 Task: Search for the best food truck parks in Los Angeles with fusion cuisine.
Action: Mouse moved to (104, 51)
Screenshot: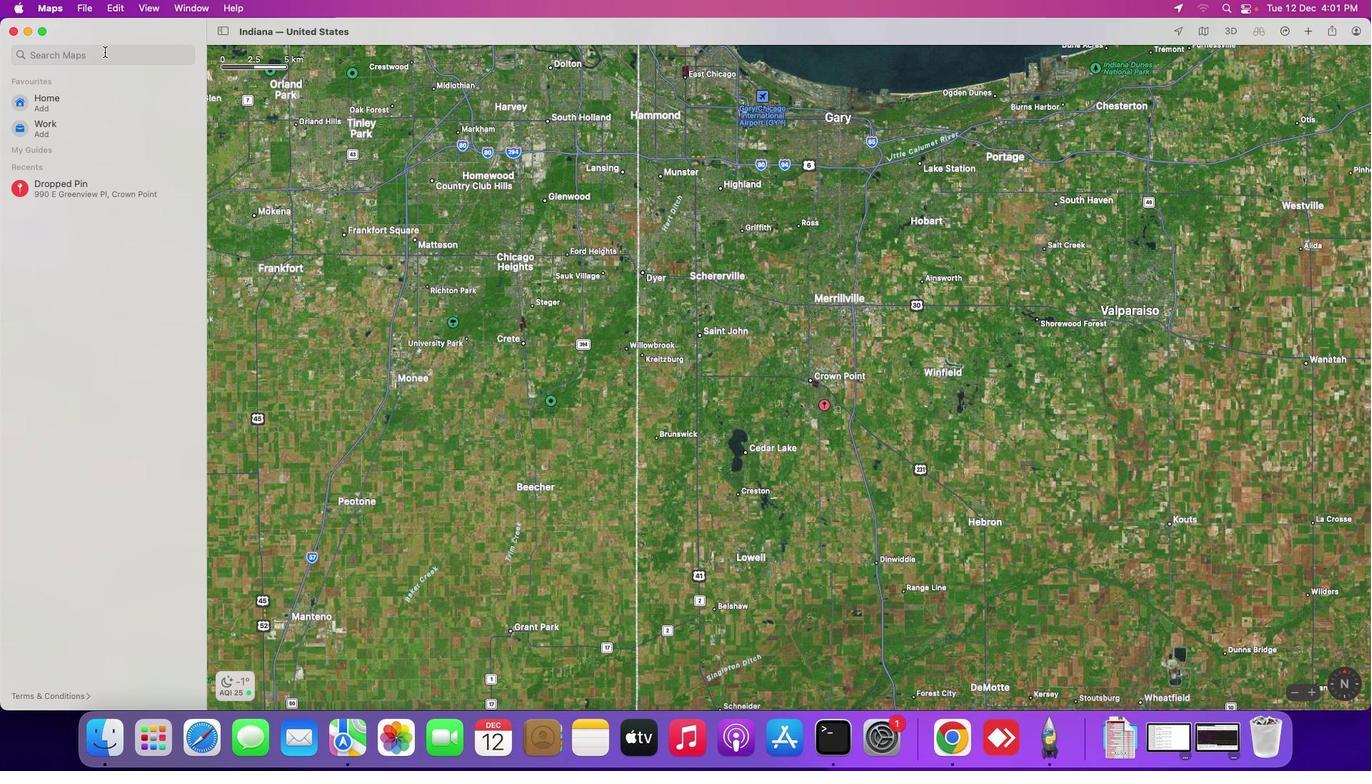 
Action: Mouse pressed left at (104, 51)
Screenshot: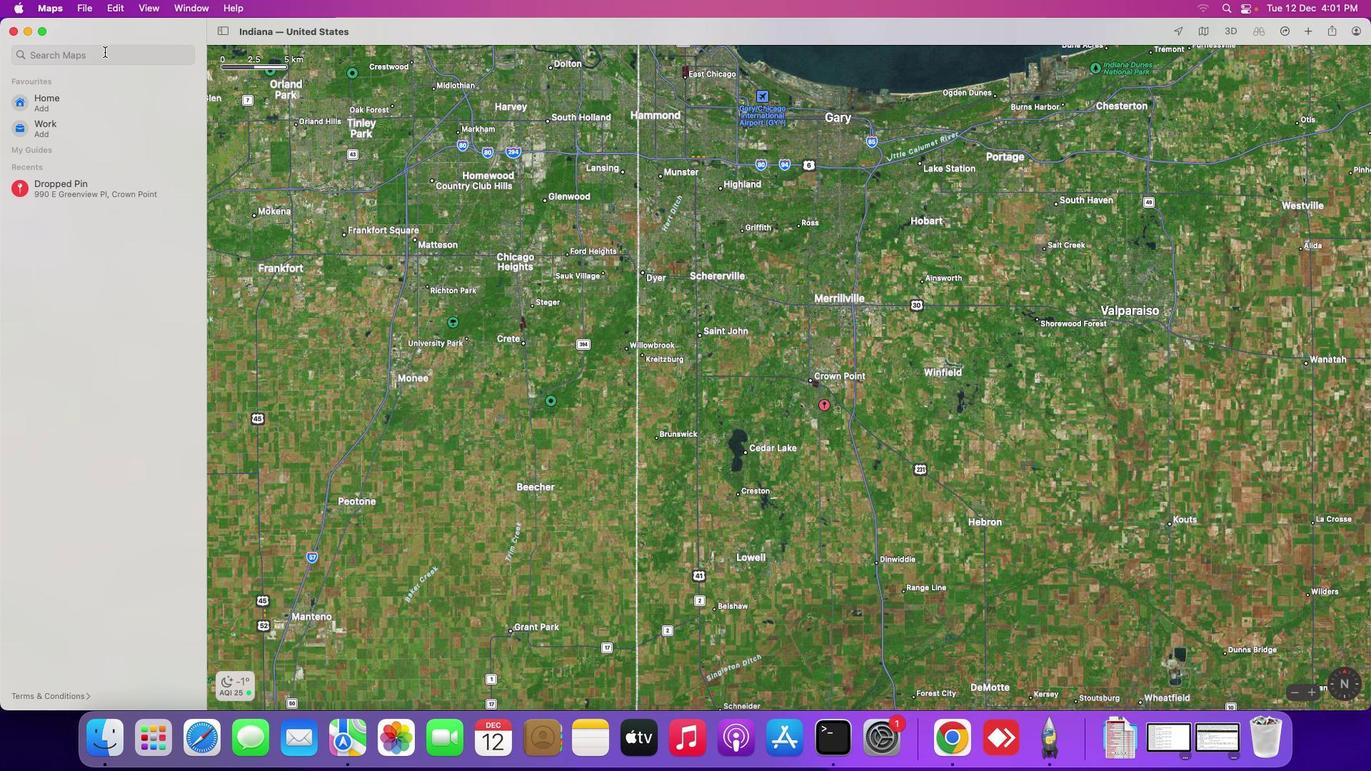 
Action: Key pressed 'b''e''s''t'Key.space'f''o''o''d'Key.space't''r''u''k'Key.backspace'c''k'Key.space'p''a''r''k''s'Key.space'i''n'Key.spaceKey.shift_r'L''o''s'Key.spaceKey.shift_r'A''n''g''e''l''e''s'Key.space'w''i''t''h'Key.space'f''u''s''i''o''n'Key.space'c''u''i''s''i''n''e'Key.enter
Screenshot: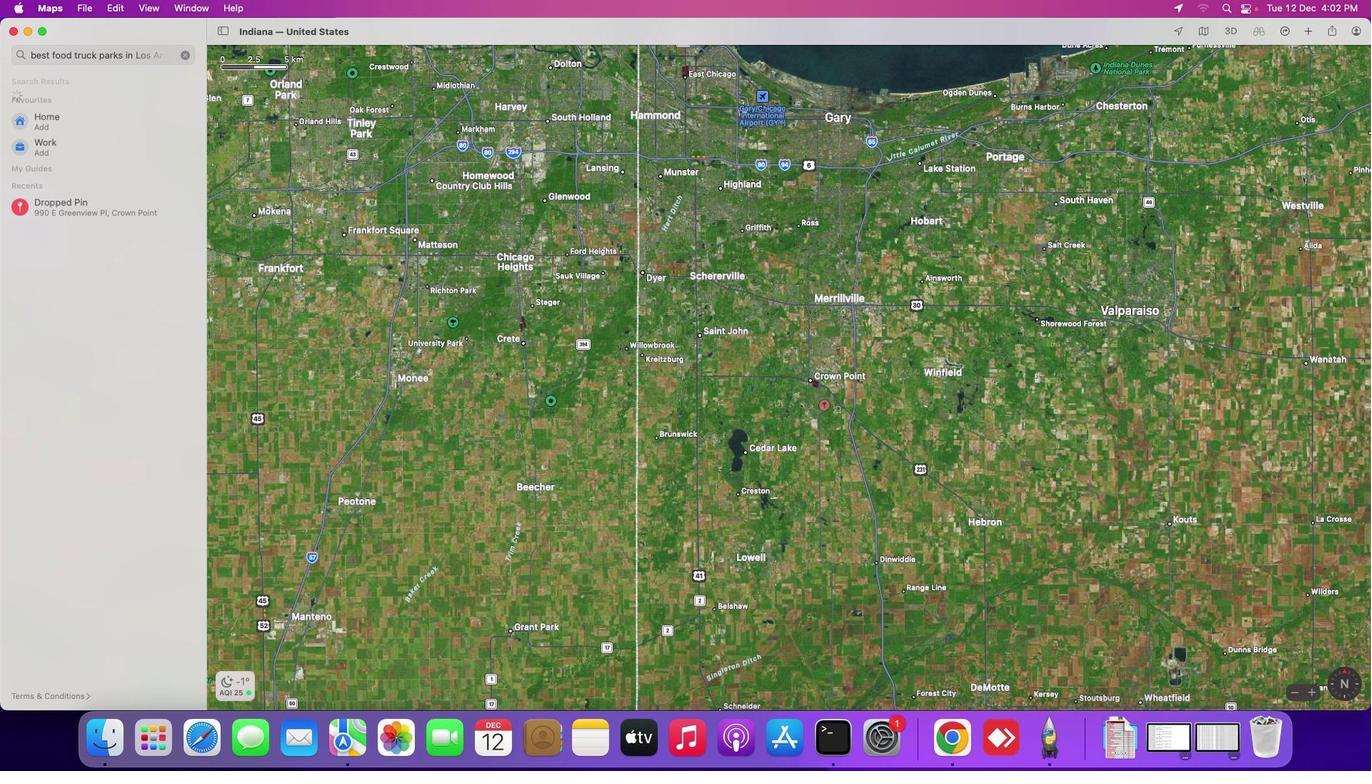 
Action: Mouse moved to (64, 104)
Screenshot: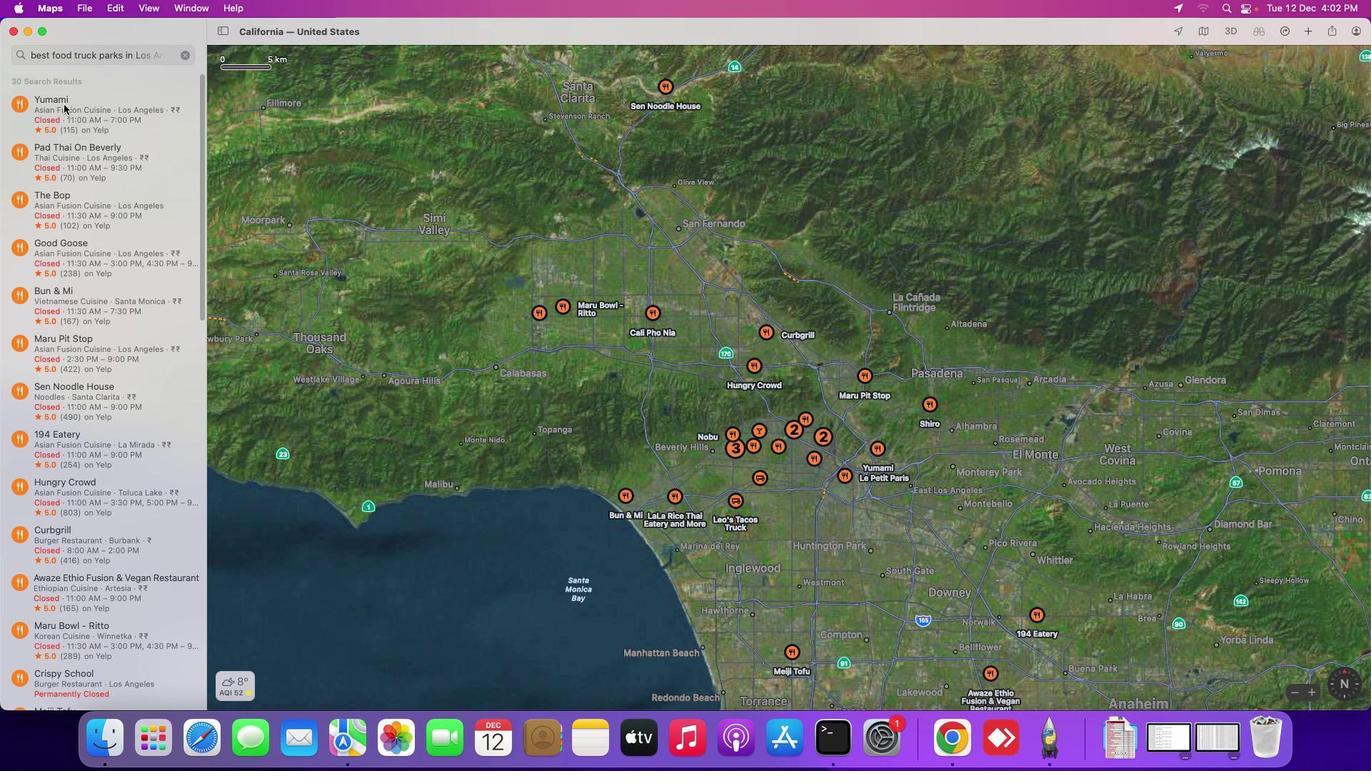 
Action: Mouse pressed left at (64, 104)
Screenshot: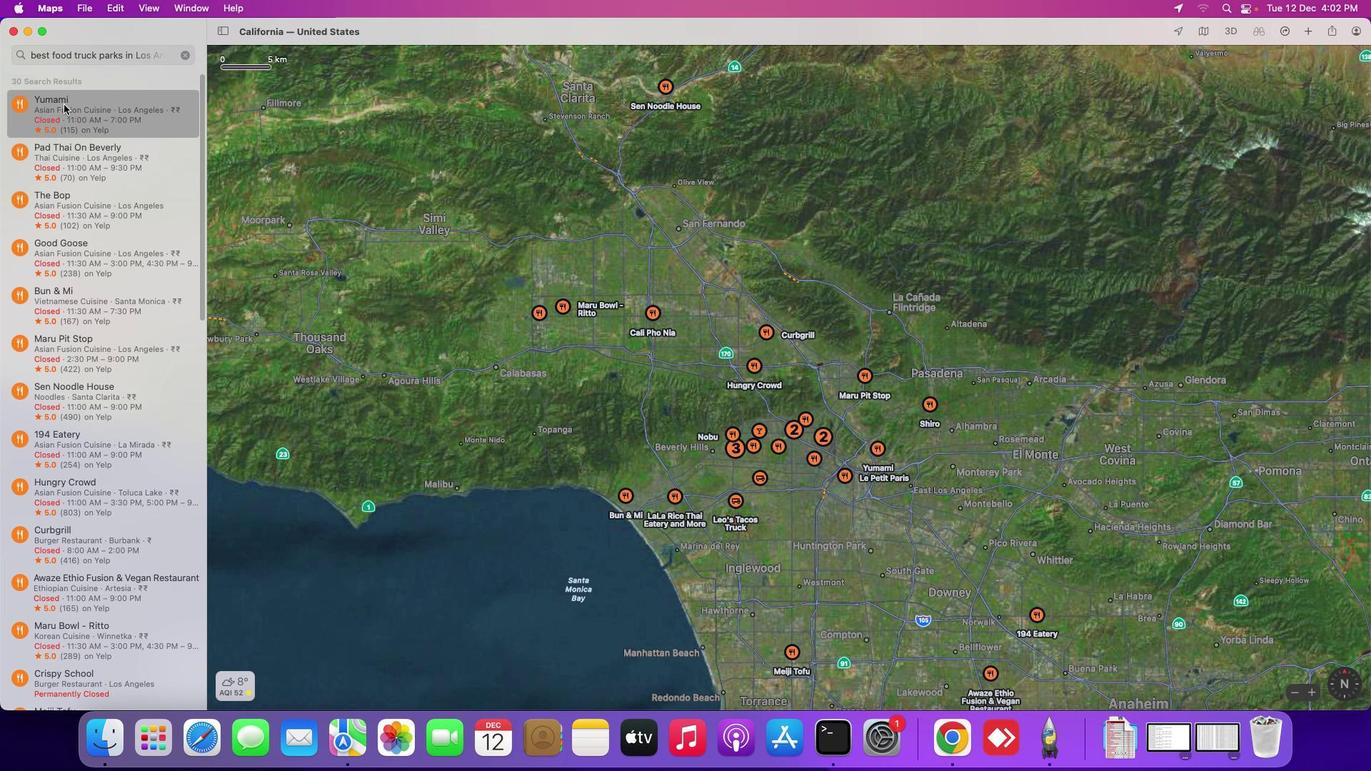 
Action: Mouse moved to (723, 502)
Screenshot: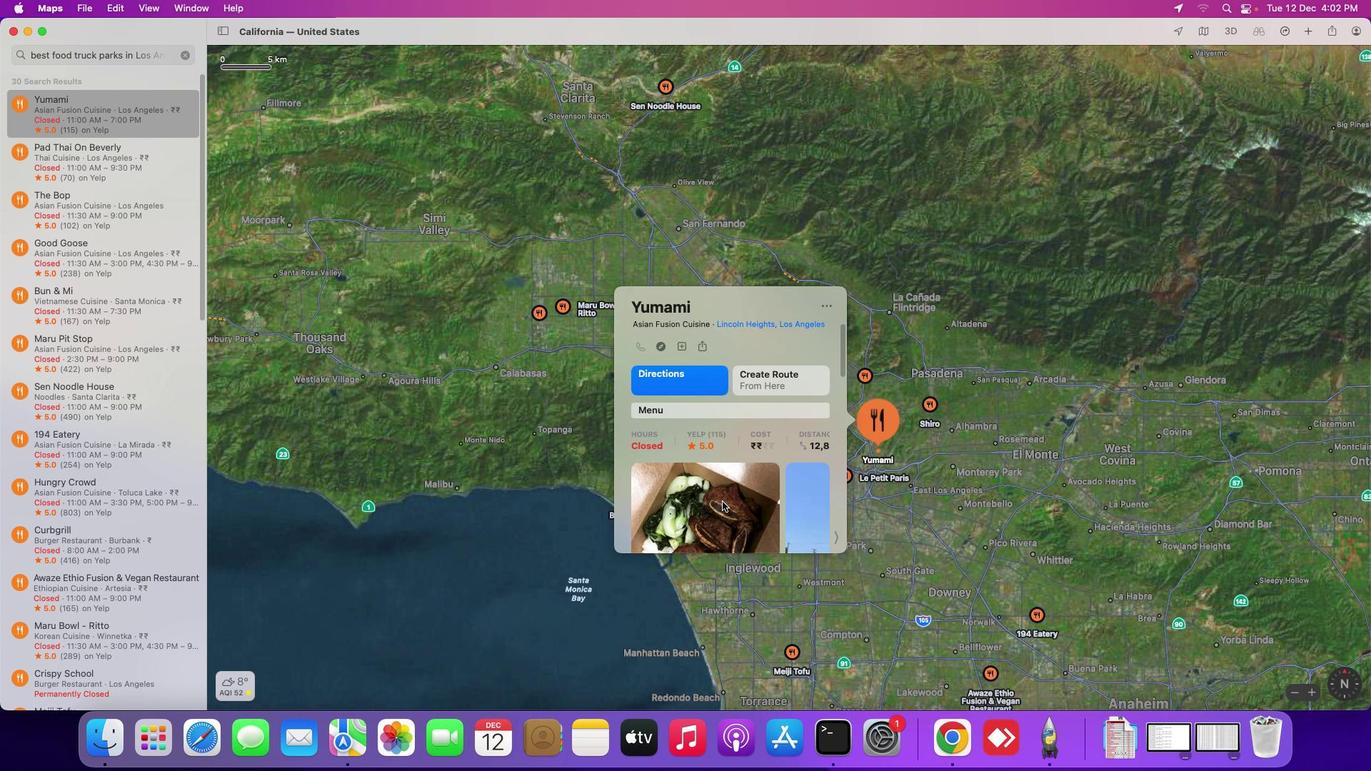 
Action: Mouse scrolled (723, 502) with delta (0, 0)
Screenshot: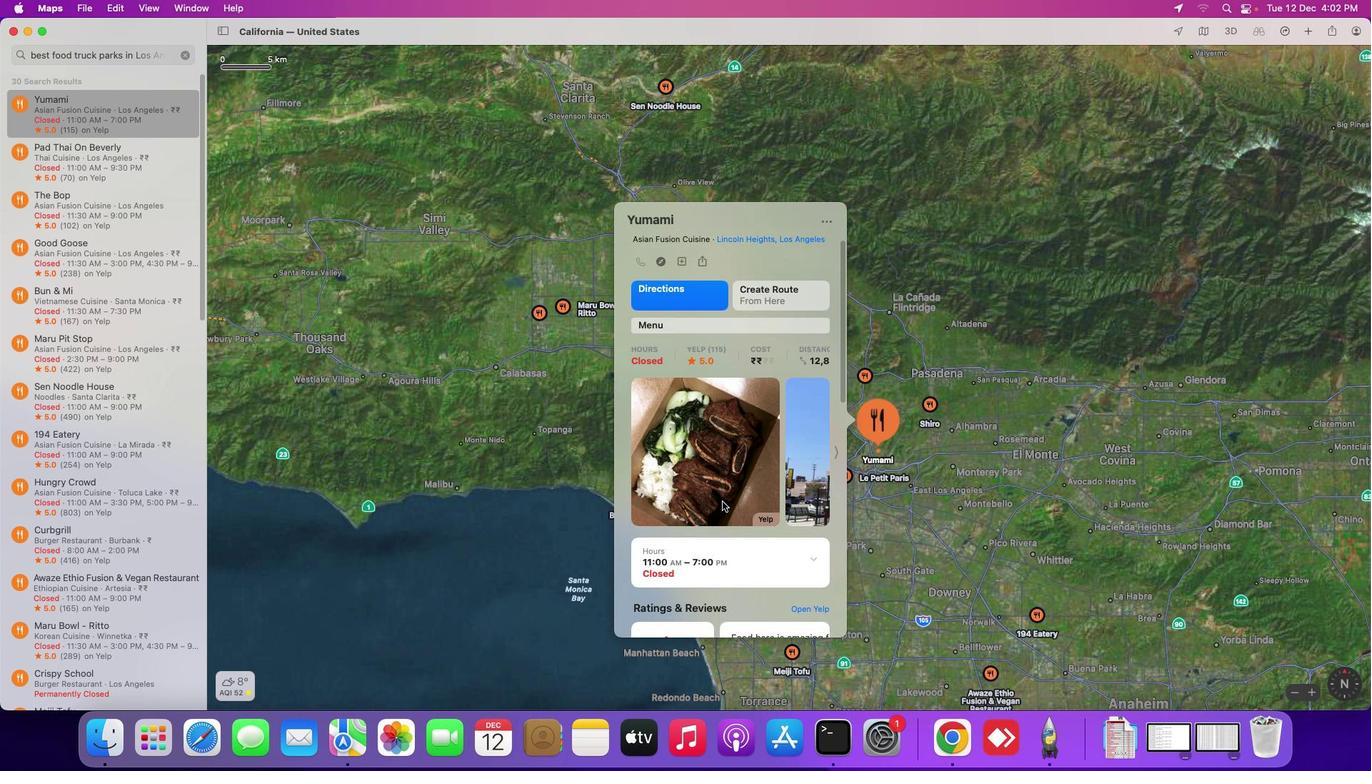 
Action: Mouse scrolled (723, 502) with delta (0, 0)
Screenshot: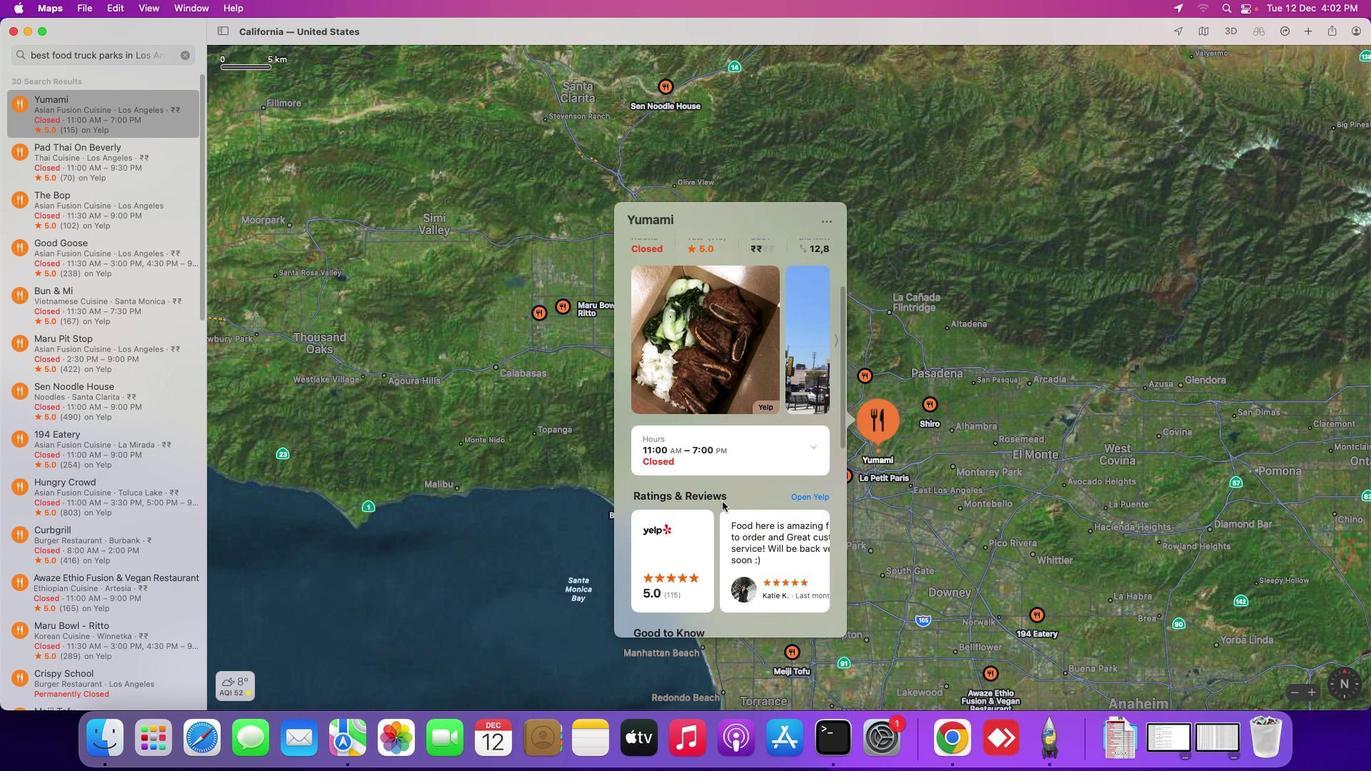 
Action: Mouse scrolled (723, 502) with delta (0, -2)
Screenshot: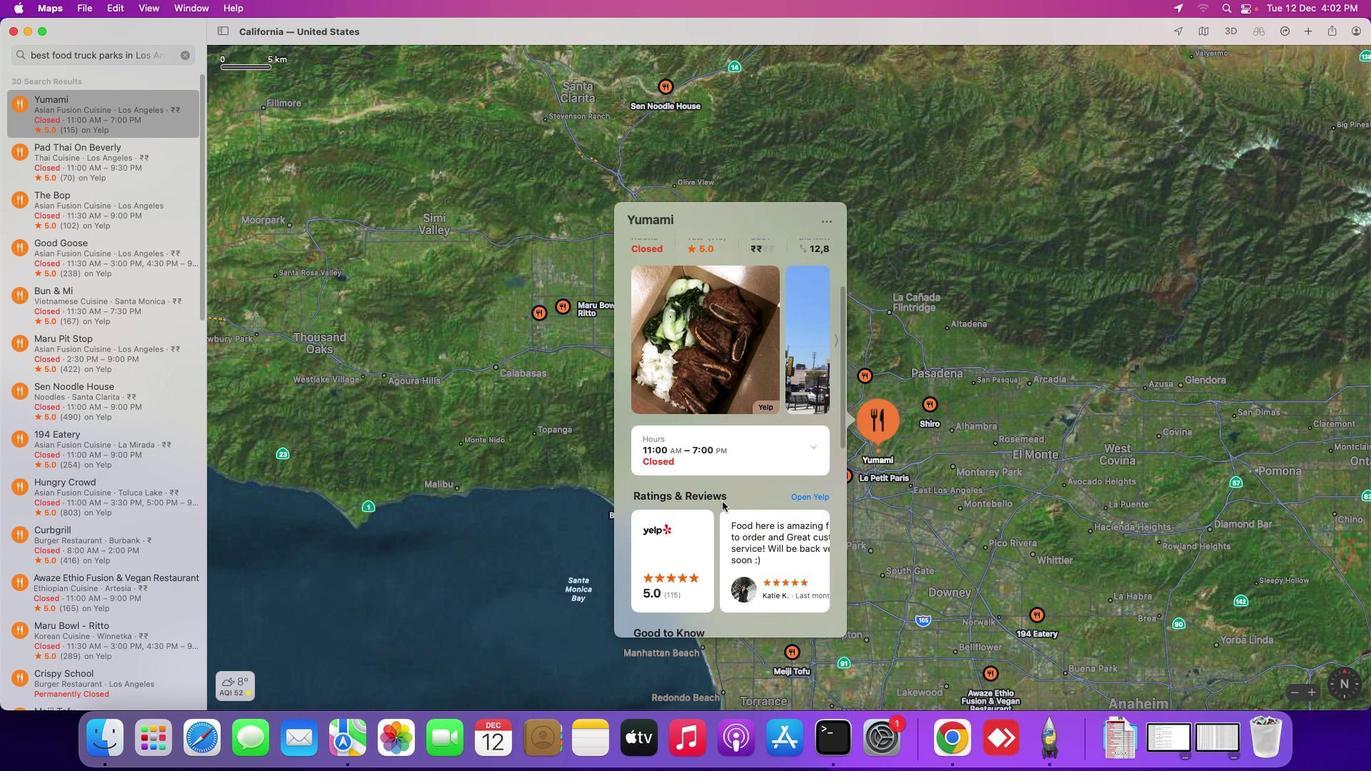
Action: Mouse scrolled (723, 502) with delta (0, -3)
Screenshot: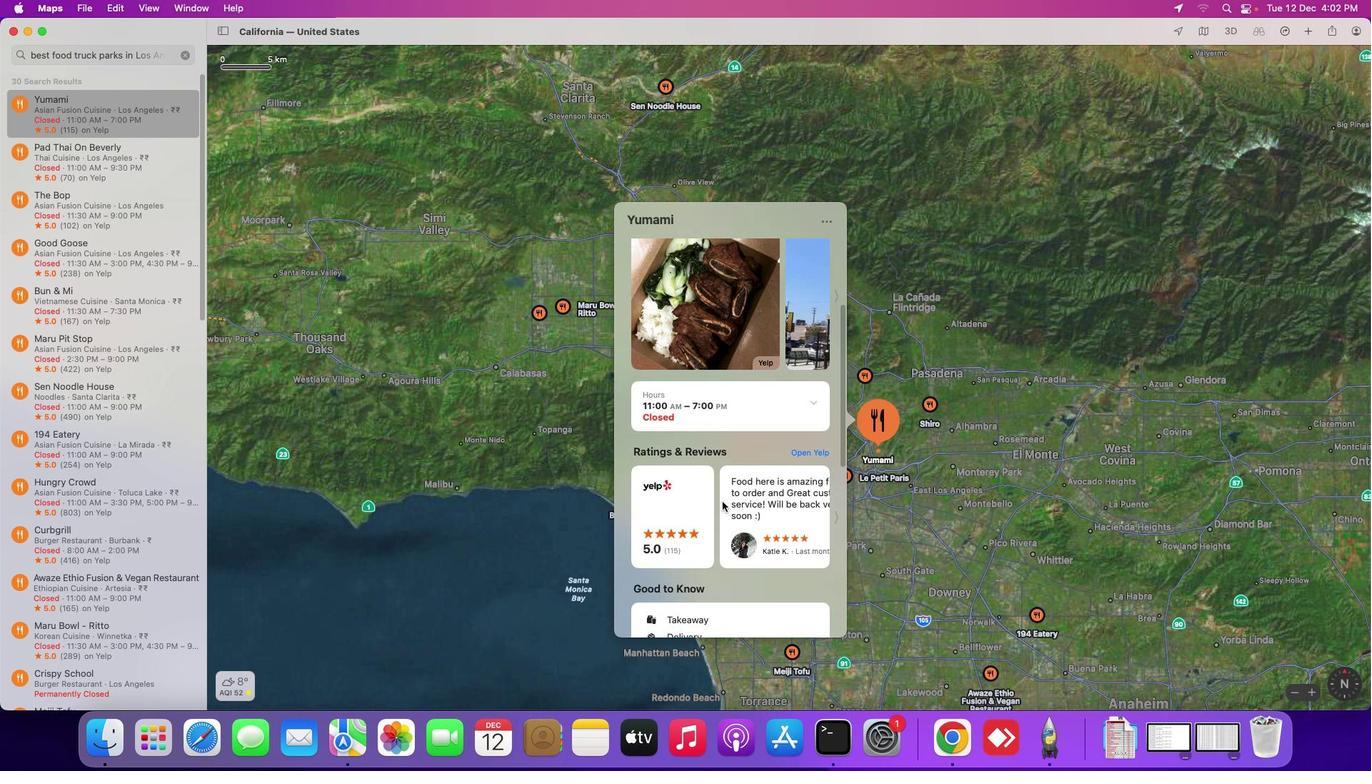 
Action: Mouse scrolled (723, 502) with delta (0, -3)
Screenshot: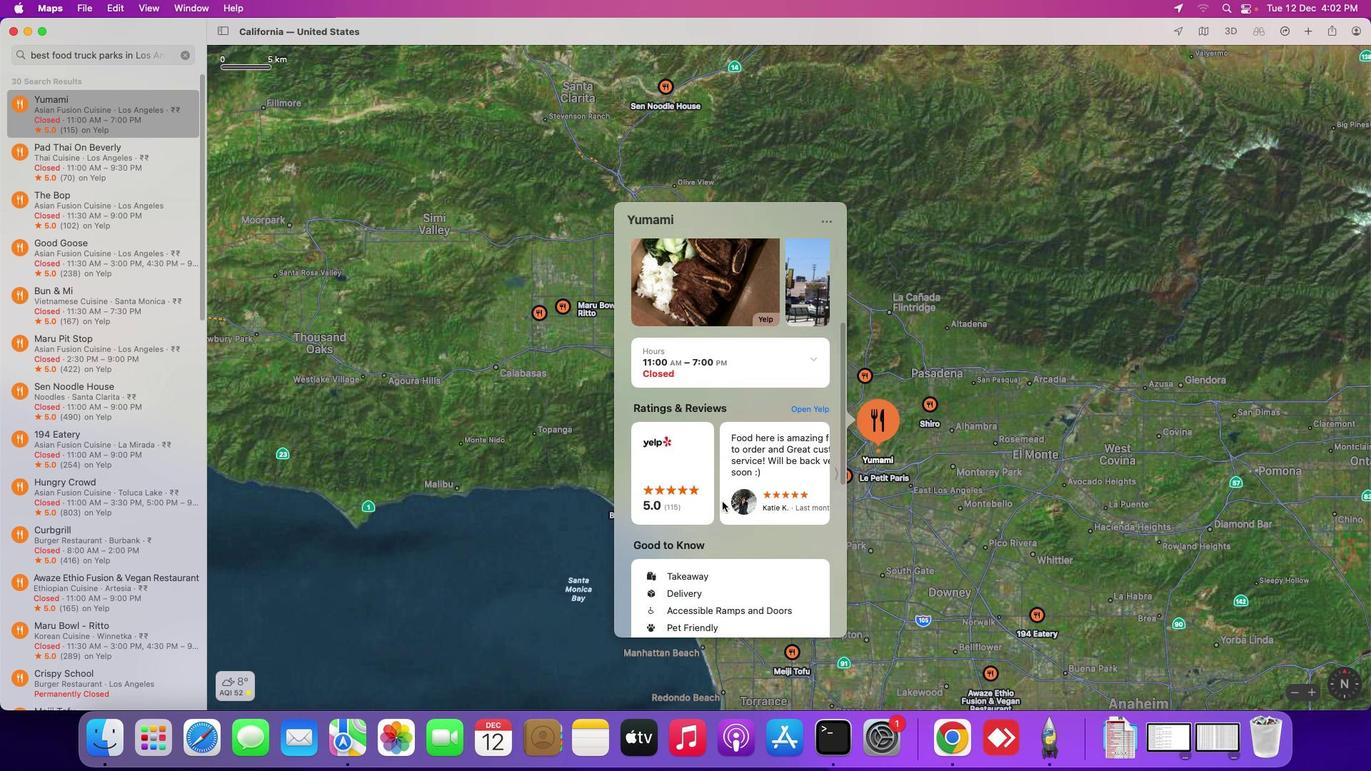 
Action: Mouse scrolled (723, 502) with delta (0, -4)
Screenshot: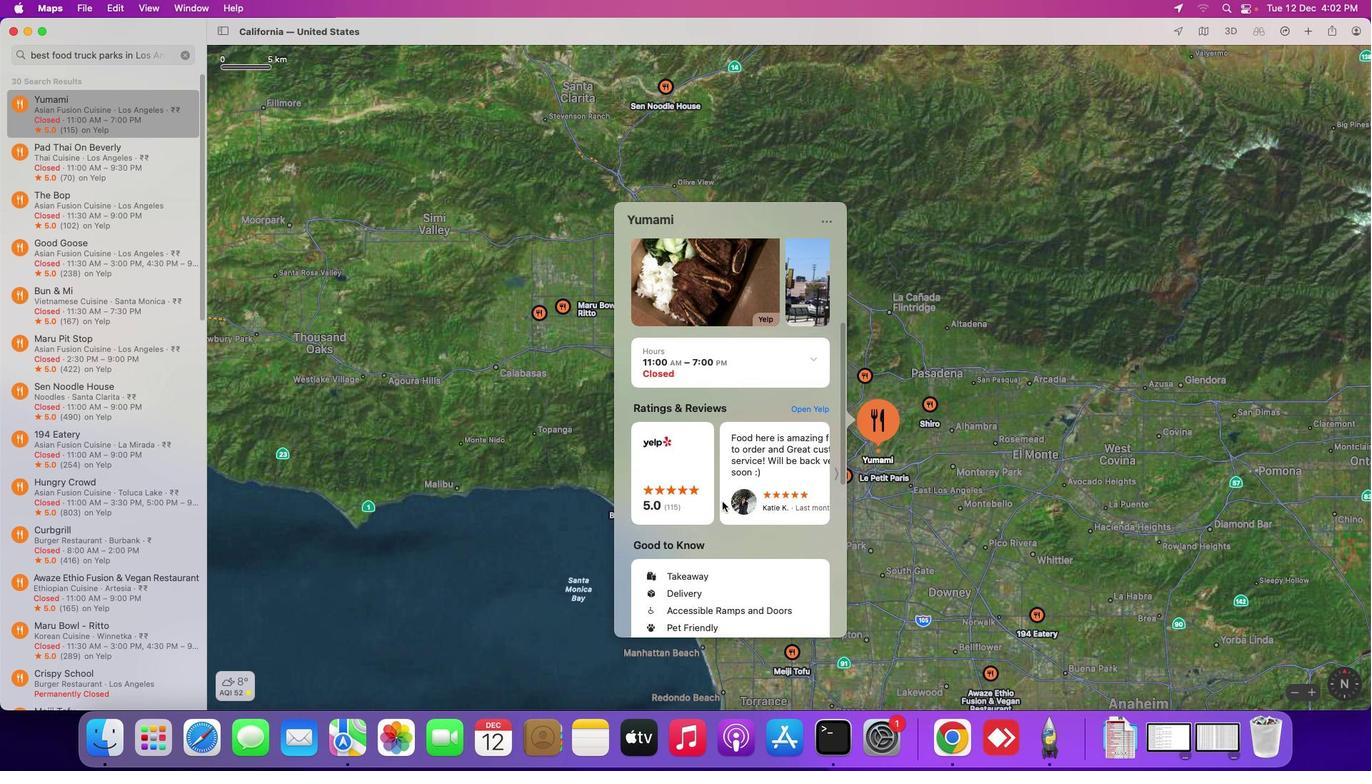 
Action: Mouse scrolled (723, 502) with delta (0, -4)
Screenshot: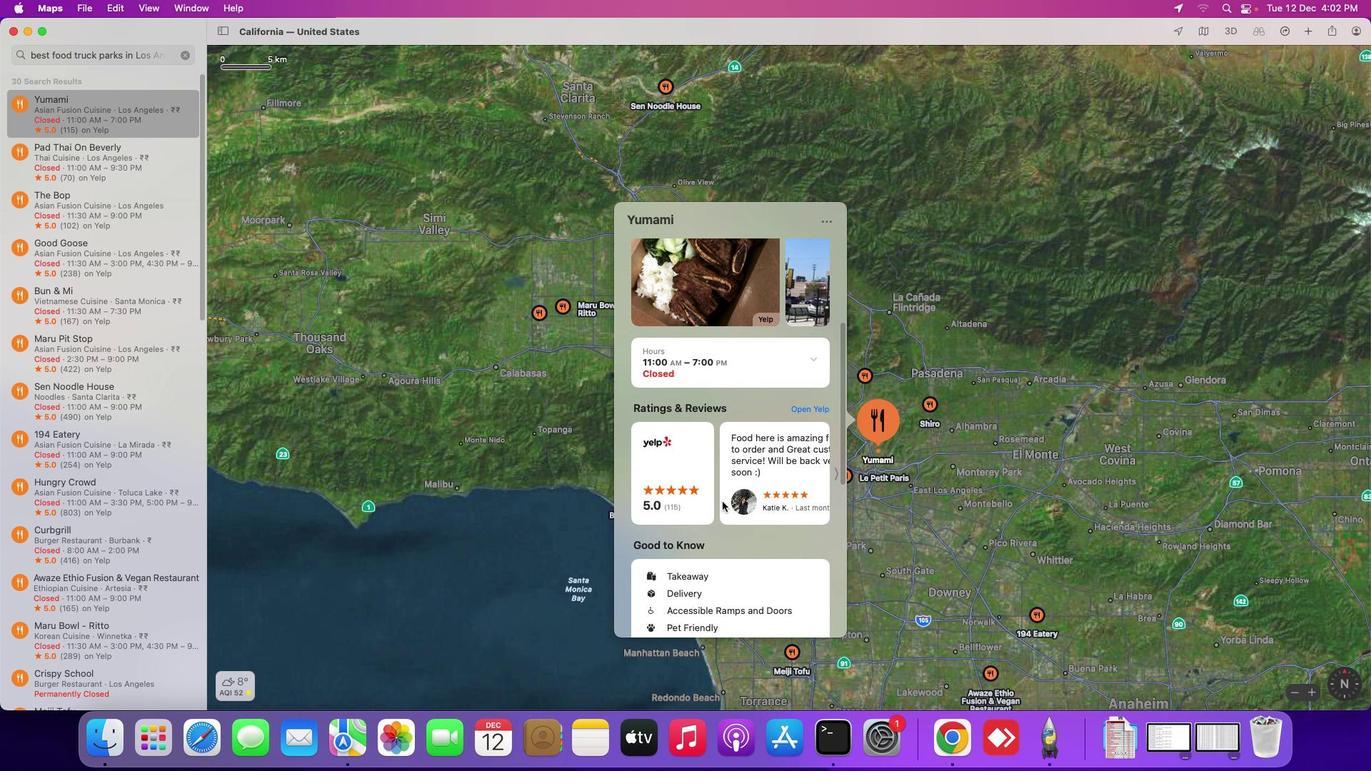 
Action: Mouse moved to (723, 502)
Screenshot: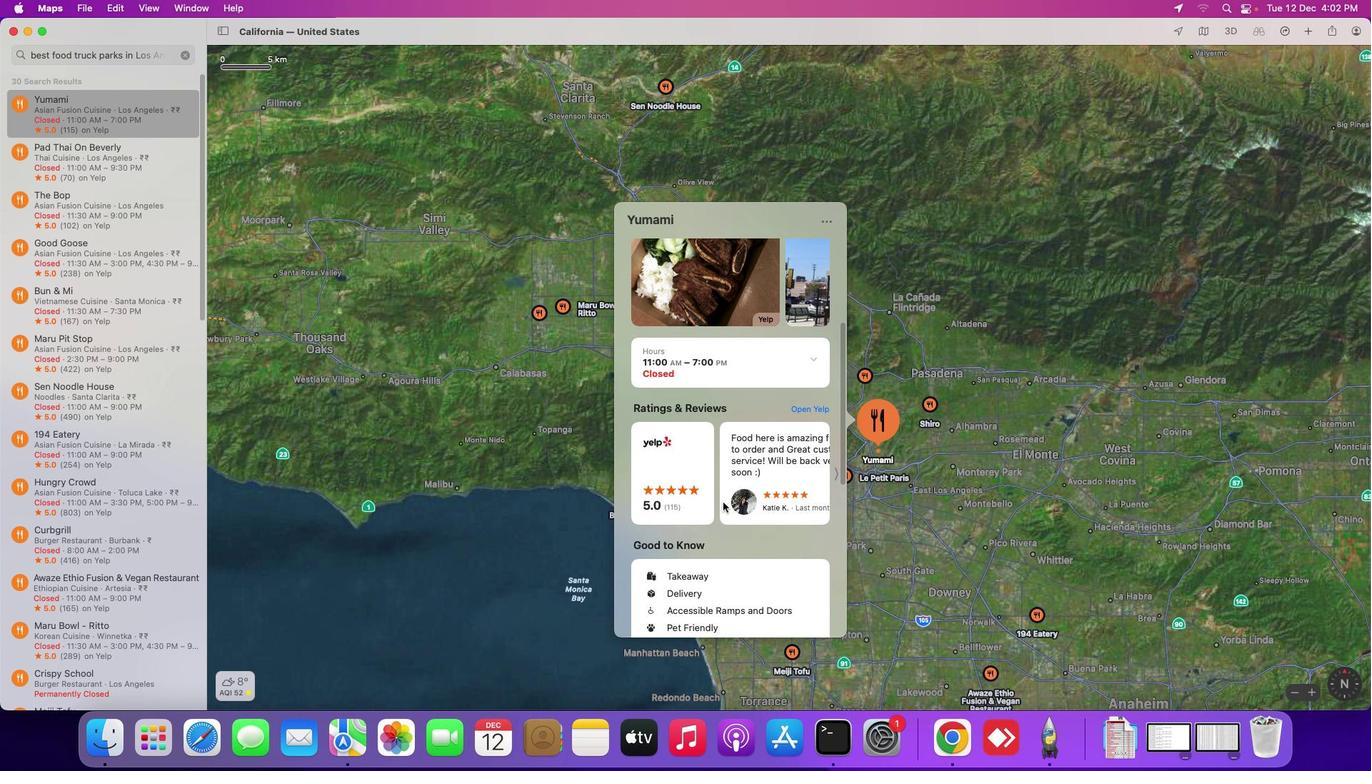 
Action: Mouse scrolled (723, 502) with delta (0, 0)
Screenshot: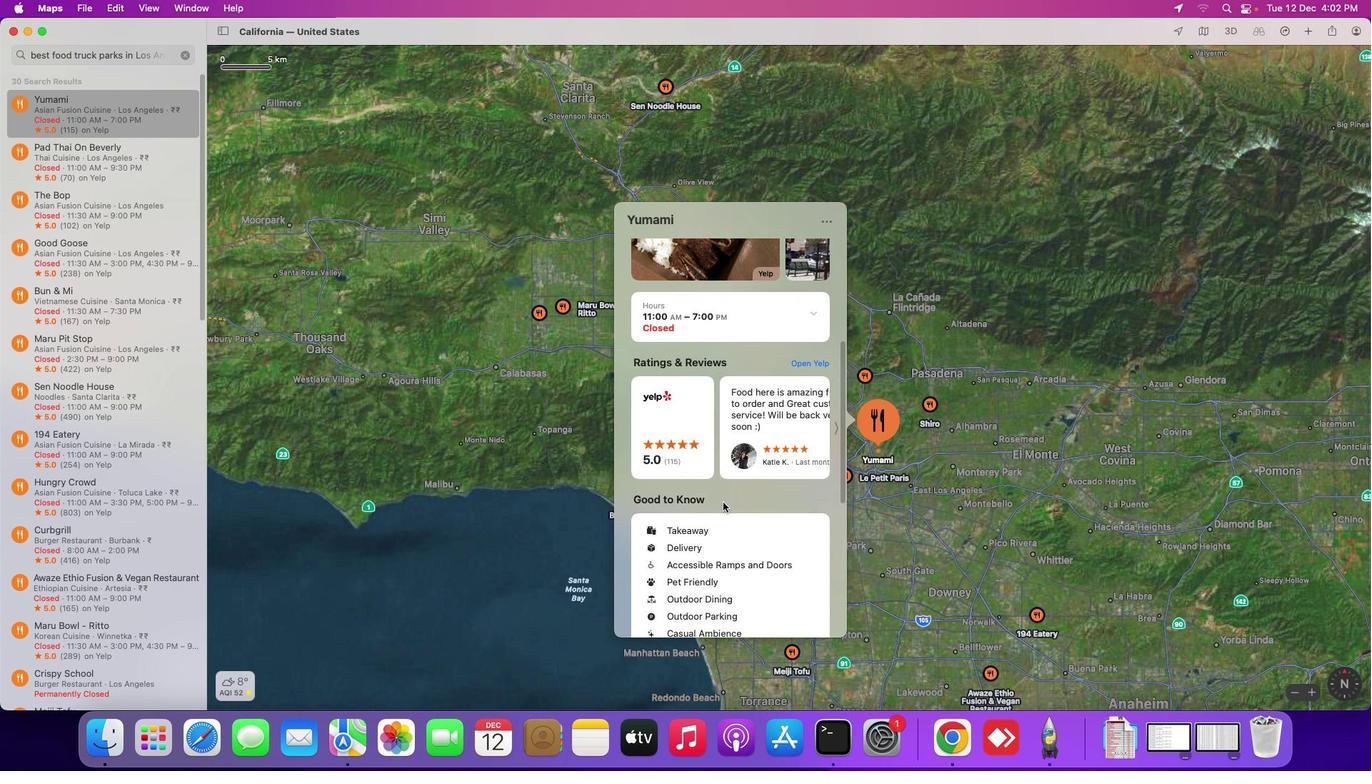 
Action: Mouse scrolled (723, 502) with delta (0, 0)
Screenshot: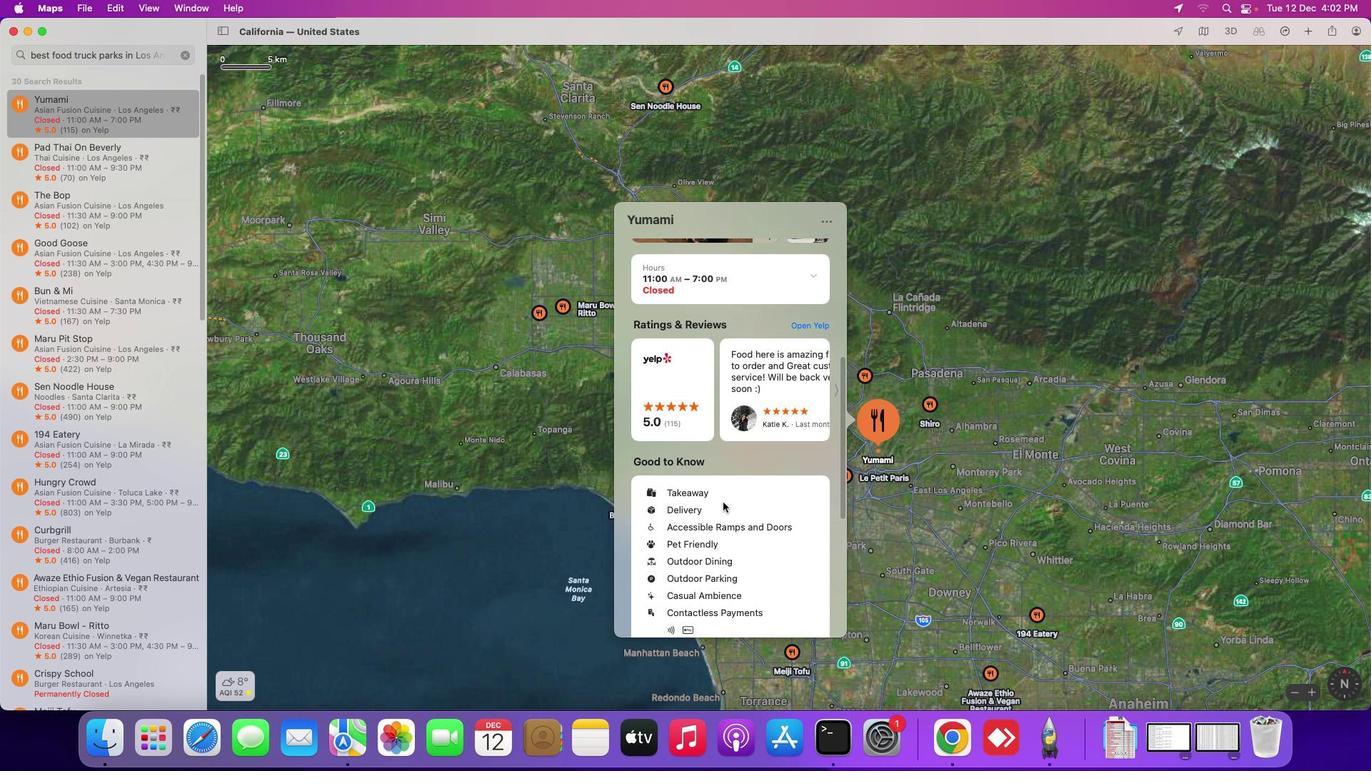 
Action: Mouse scrolled (723, 502) with delta (0, -1)
Screenshot: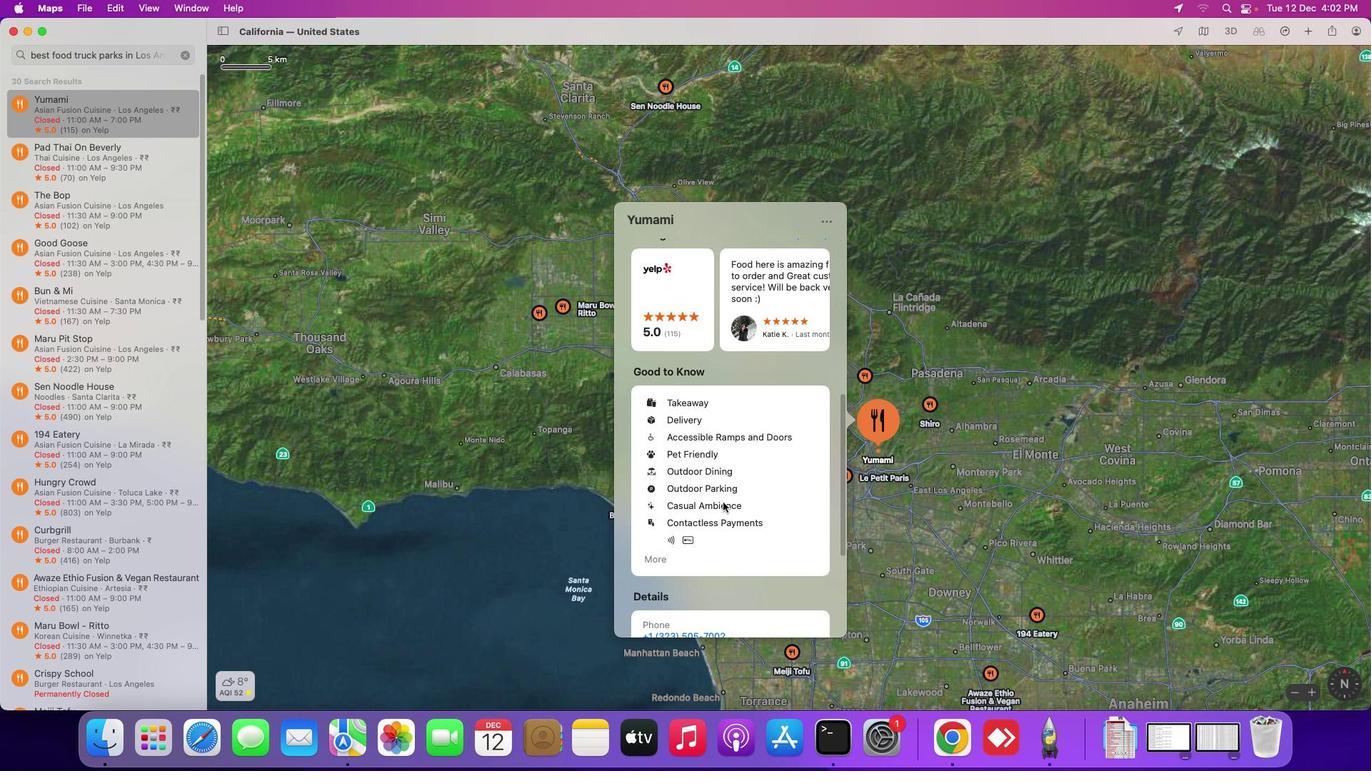 
Action: Mouse scrolled (723, 502) with delta (0, -2)
Screenshot: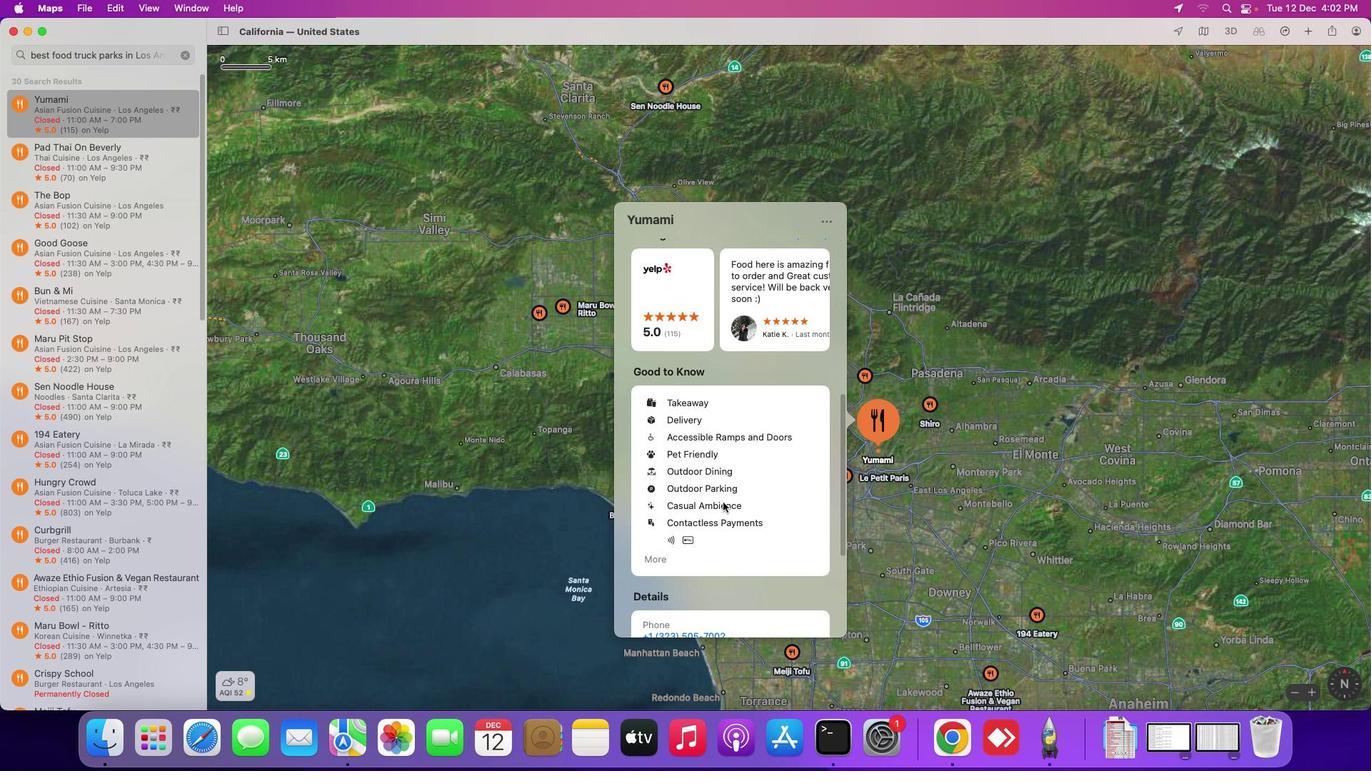 
Action: Mouse scrolled (723, 502) with delta (0, -3)
Screenshot: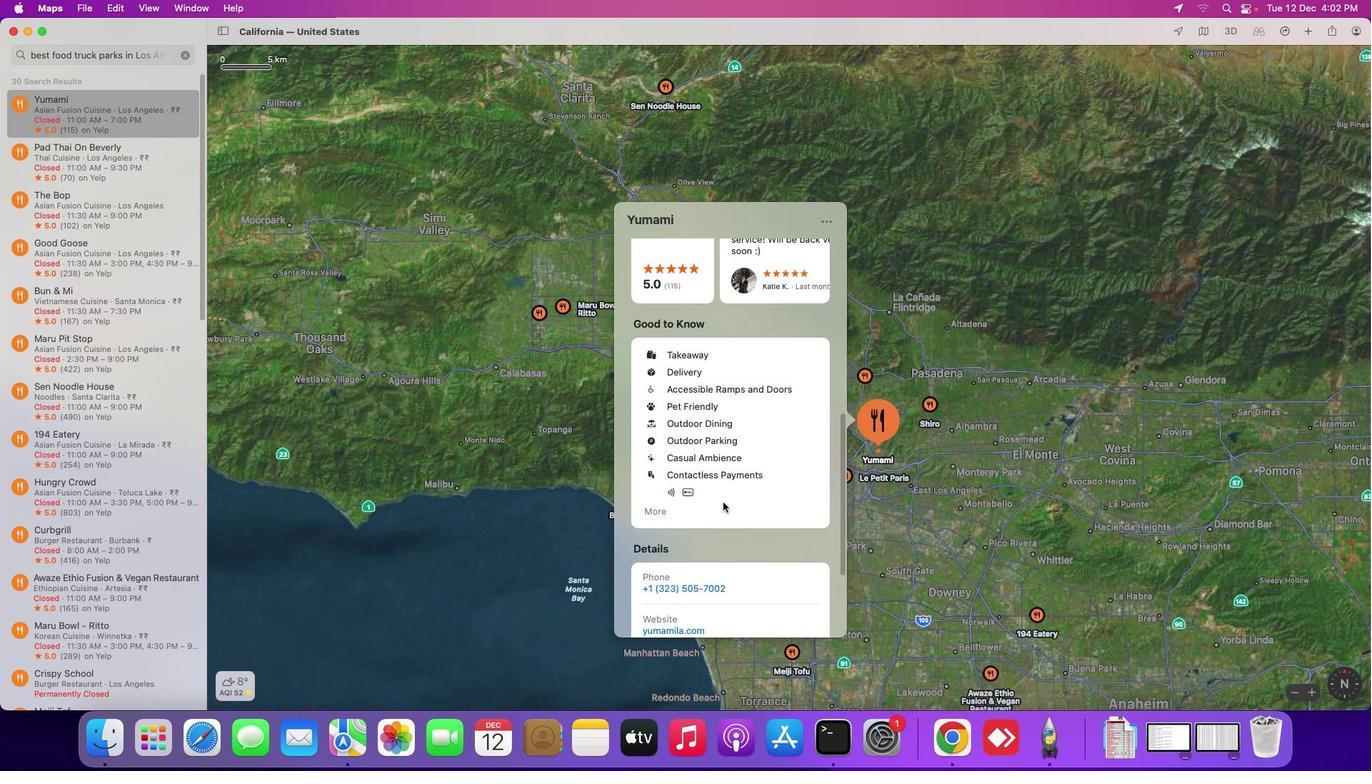 
Action: Mouse scrolled (723, 502) with delta (0, -4)
Screenshot: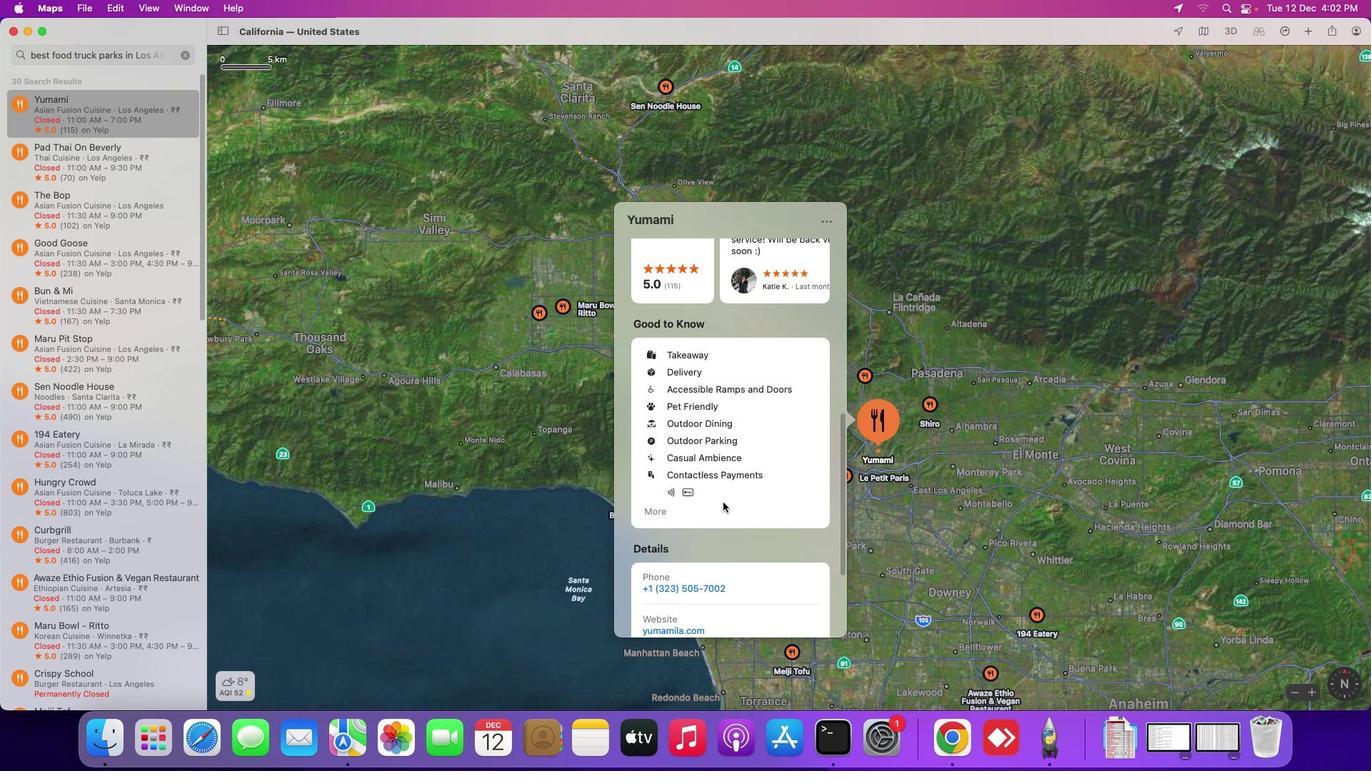 
Action: Mouse scrolled (723, 502) with delta (0, -4)
Screenshot: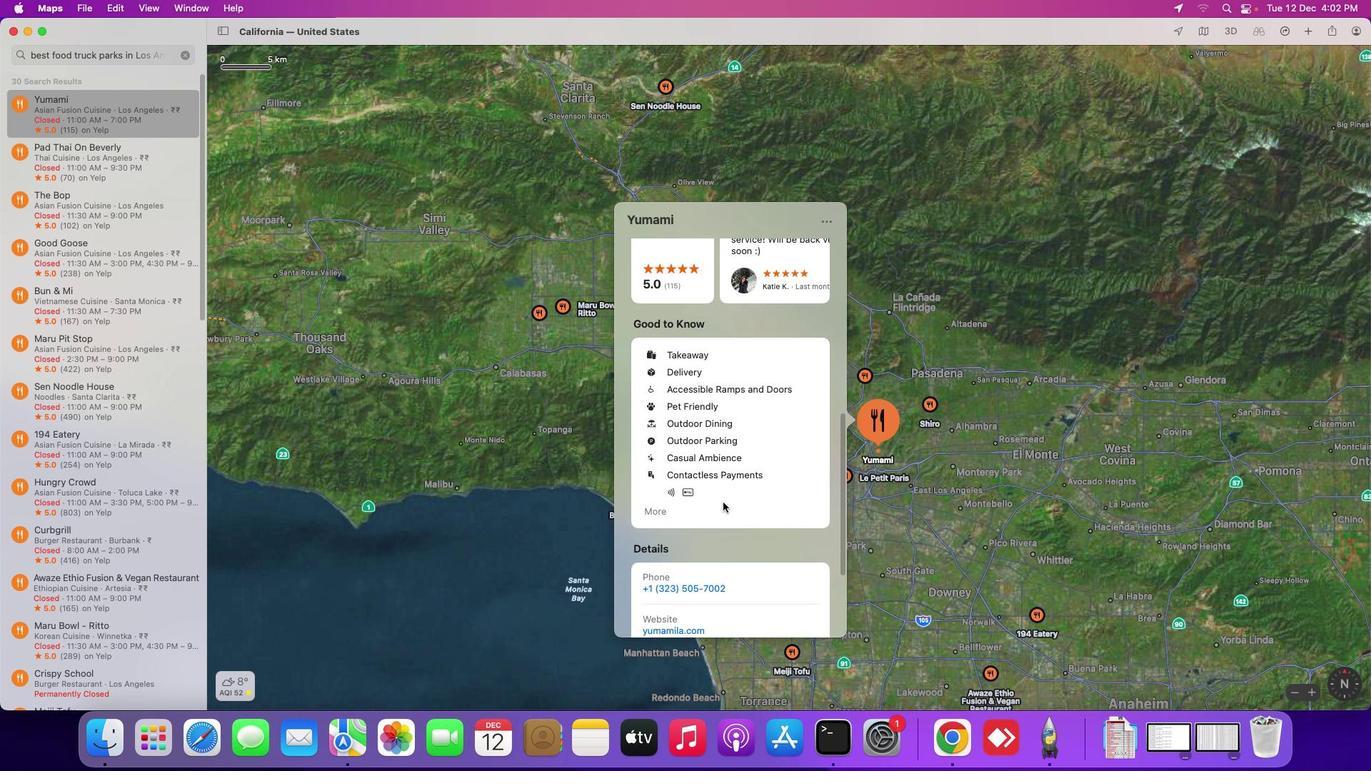
Action: Mouse scrolled (723, 502) with delta (0, -4)
Screenshot: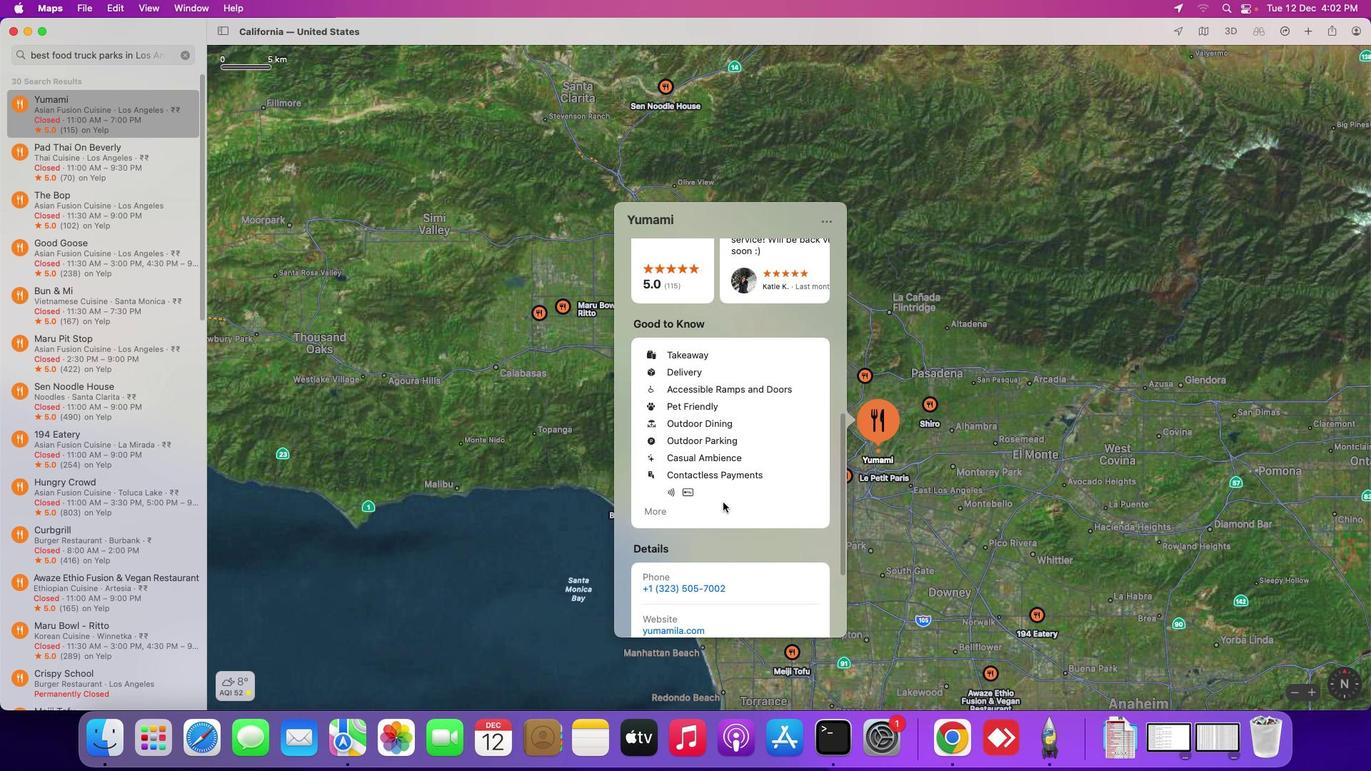 
Action: Mouse scrolled (723, 502) with delta (0, 0)
Screenshot: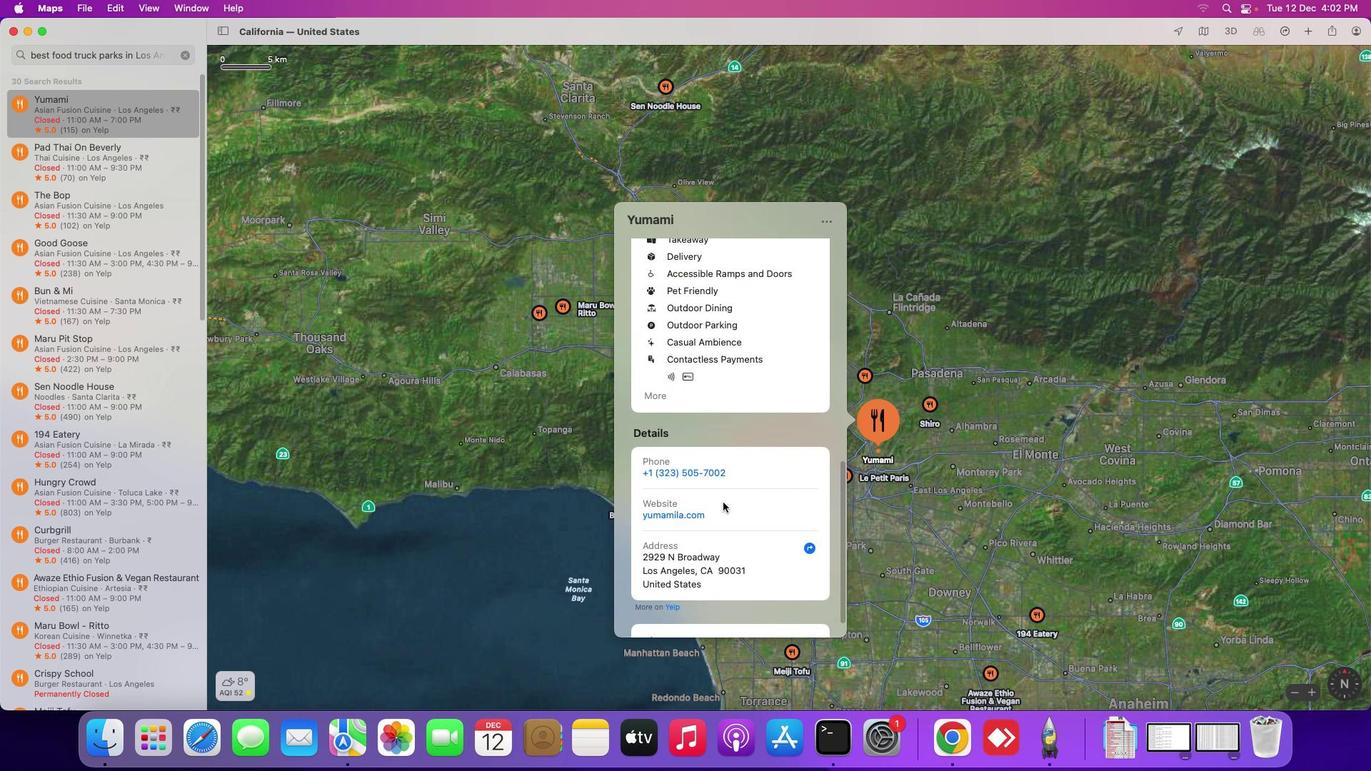 
Action: Mouse scrolled (723, 502) with delta (0, 0)
Screenshot: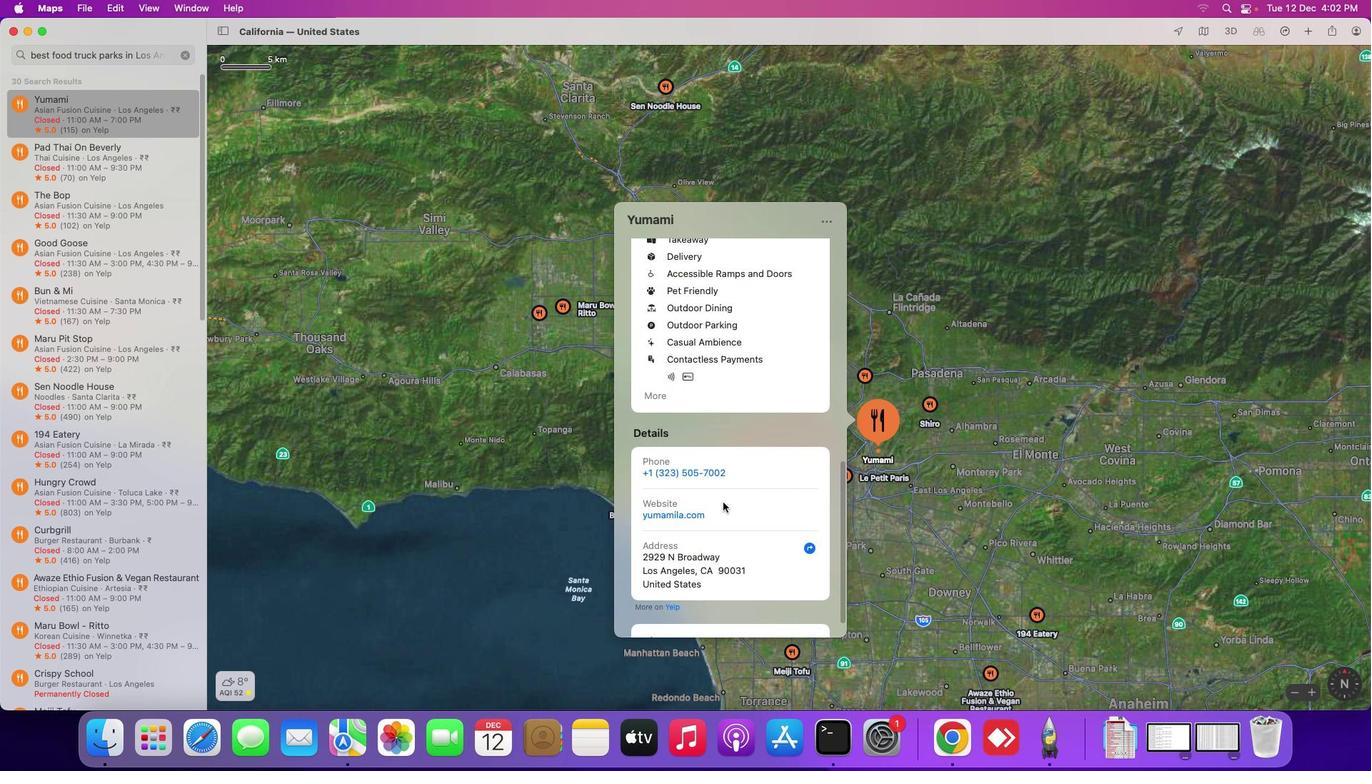 
Action: Mouse scrolled (723, 502) with delta (0, -2)
Screenshot: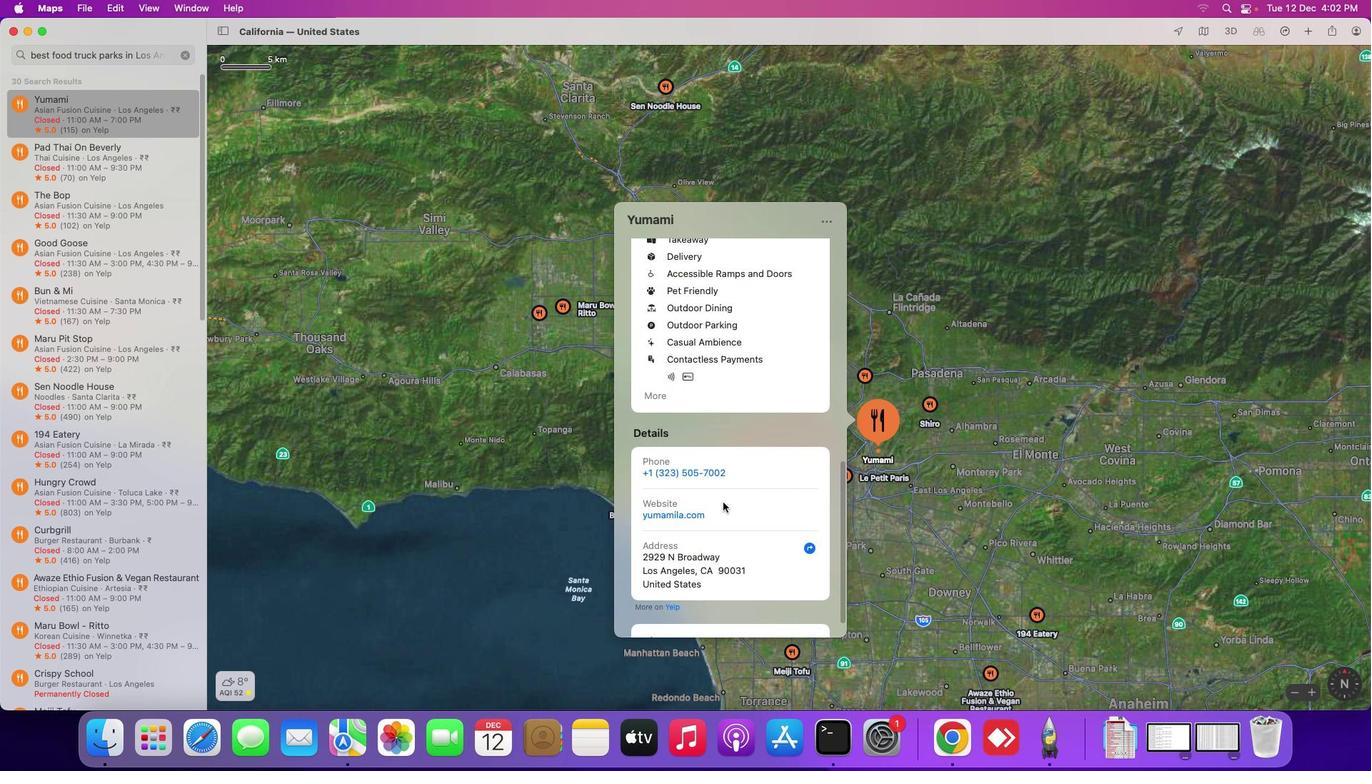
Action: Mouse scrolled (723, 502) with delta (0, -3)
Screenshot: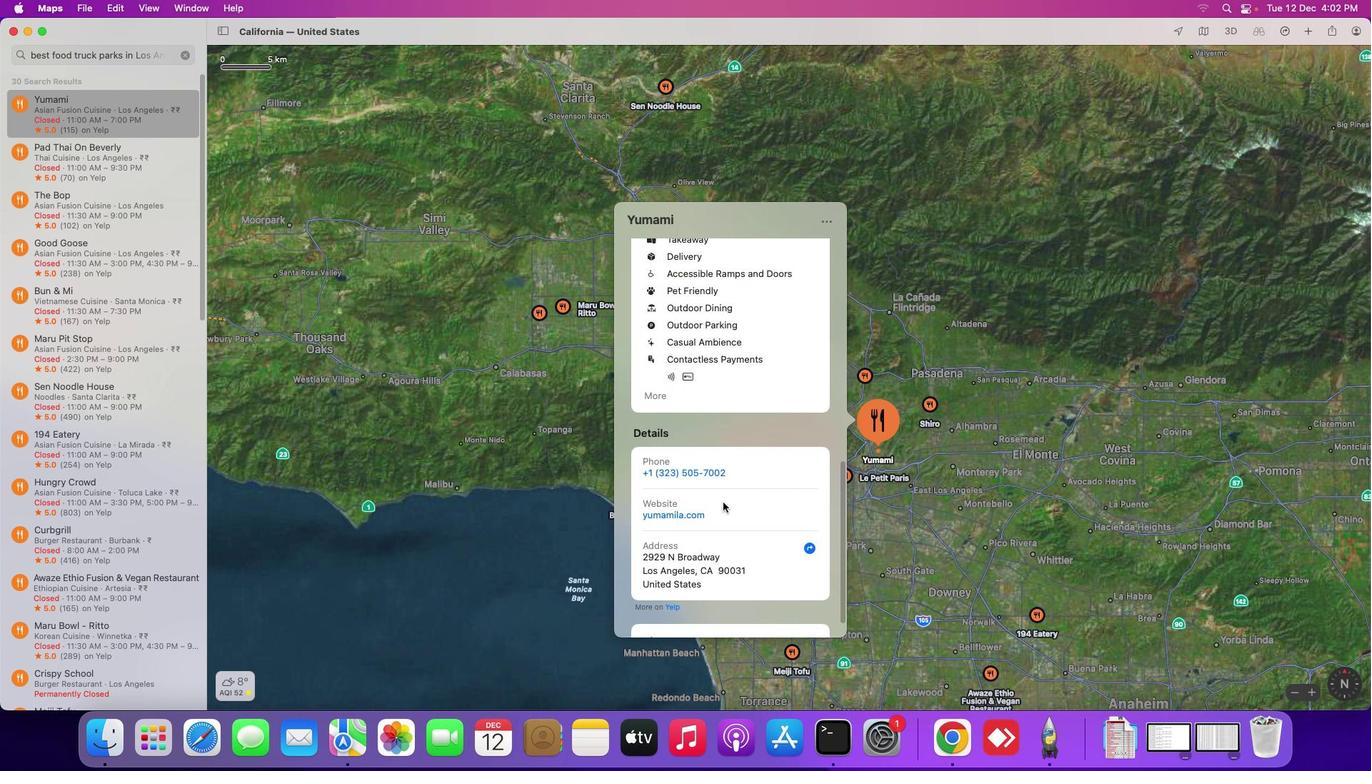 
Action: Mouse scrolled (723, 502) with delta (0, -3)
Screenshot: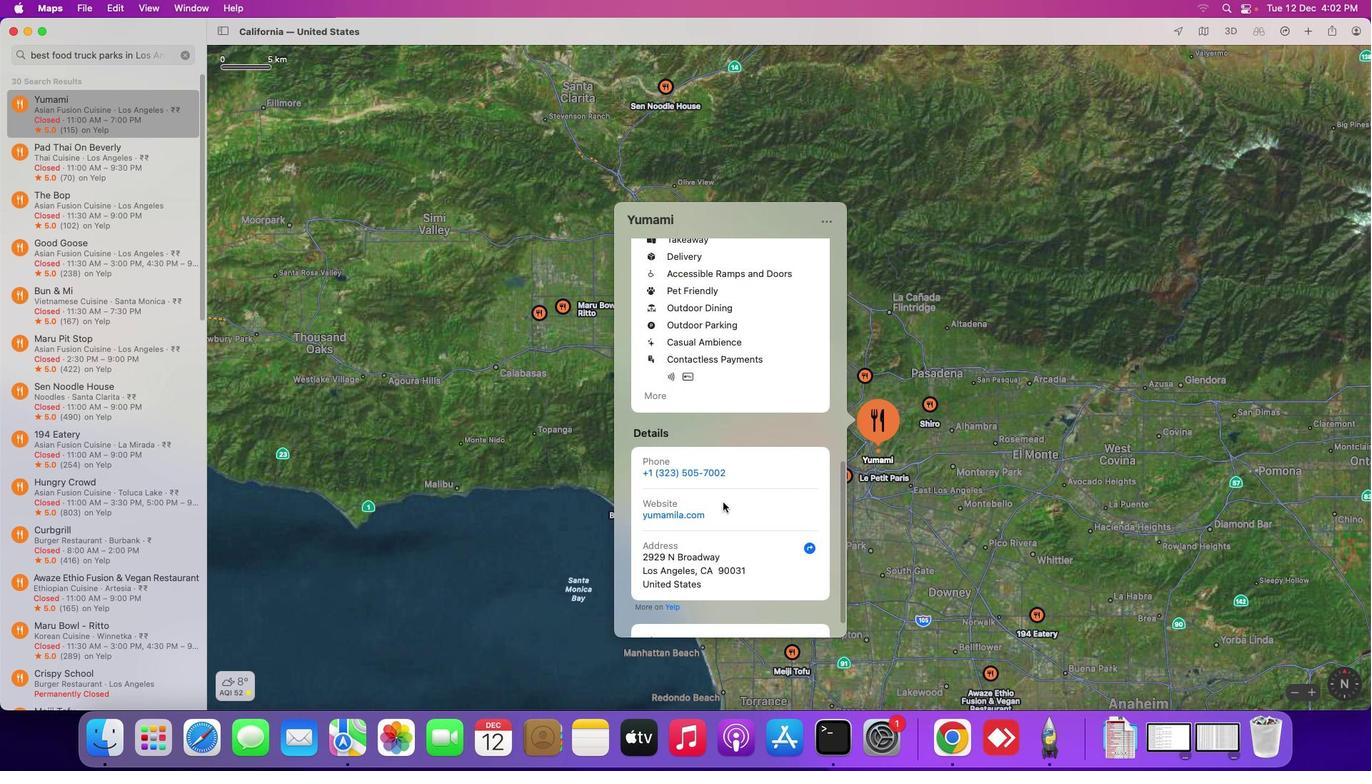 
Action: Mouse moved to (723, 502)
Screenshot: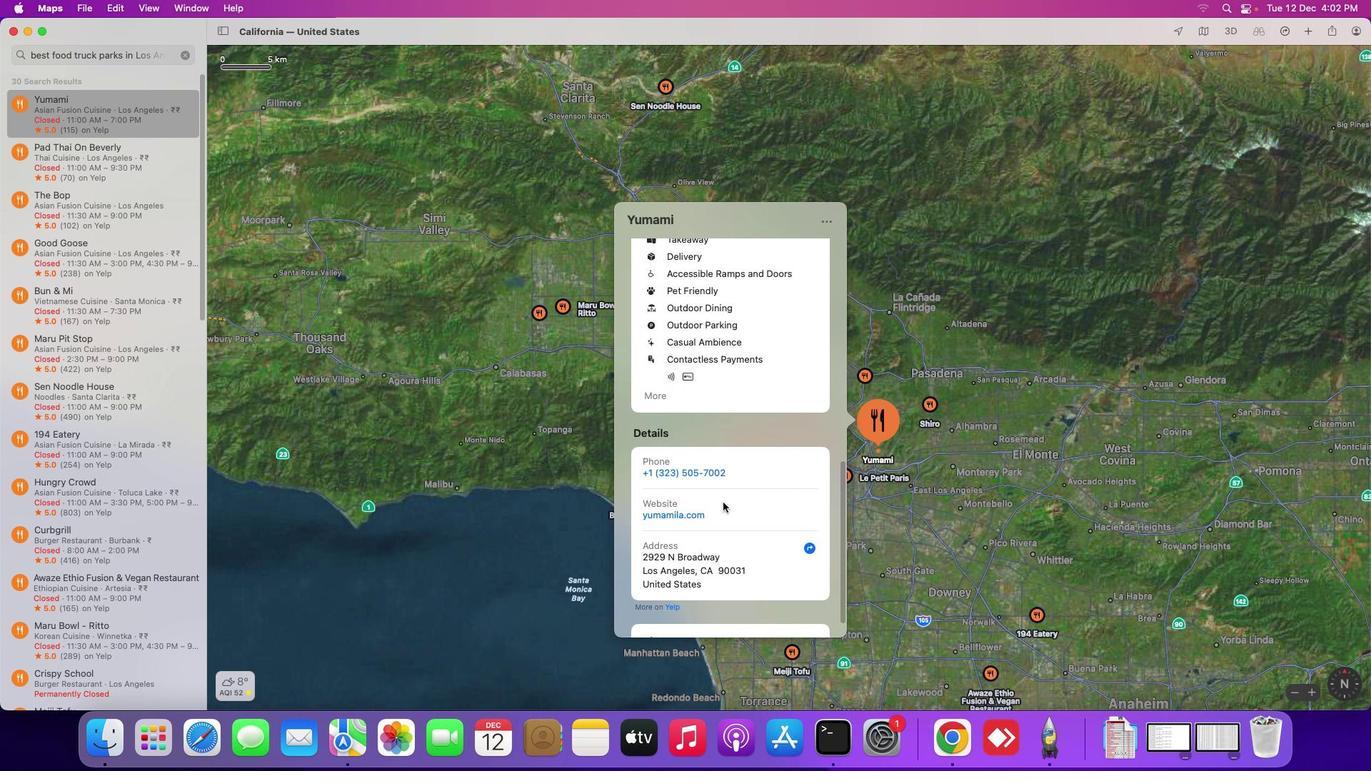 
Action: Mouse scrolled (723, 502) with delta (0, 0)
Screenshot: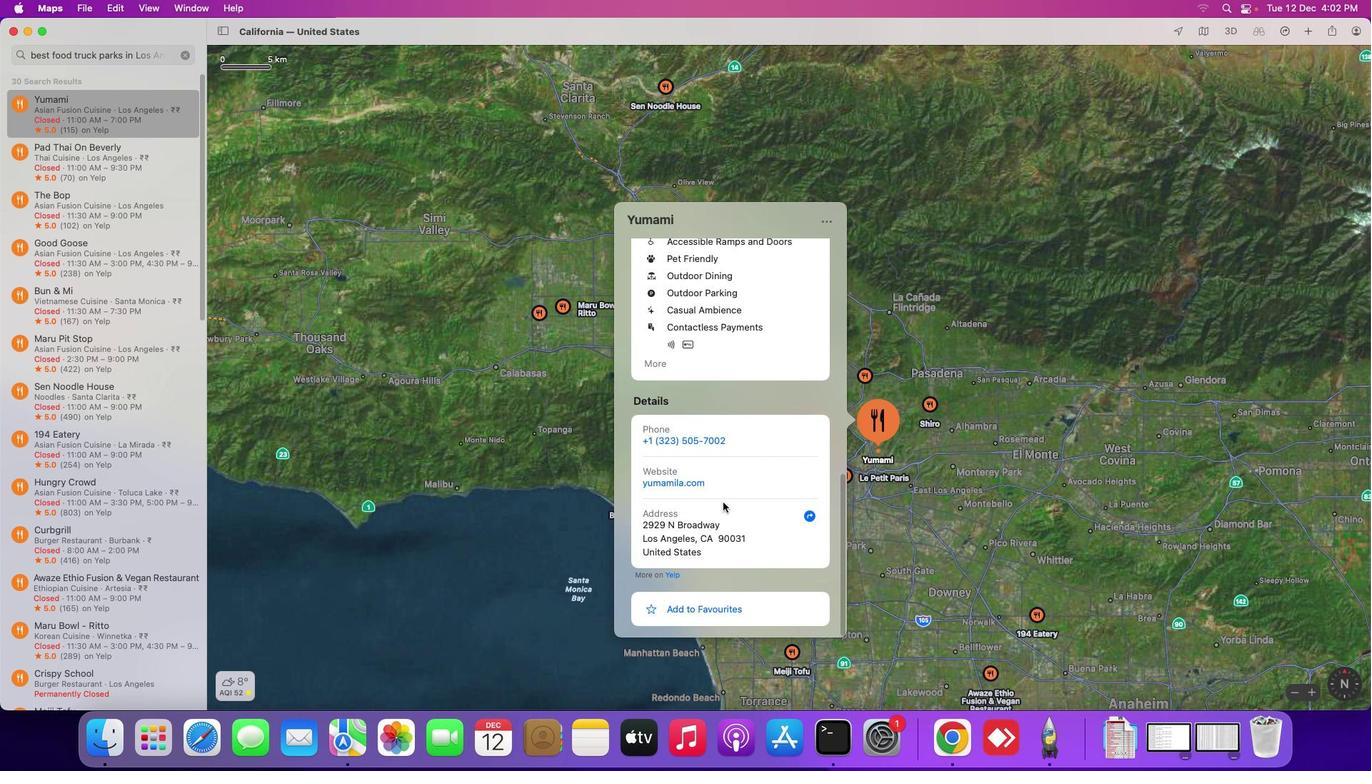 
Action: Mouse scrolled (723, 502) with delta (0, 0)
Screenshot: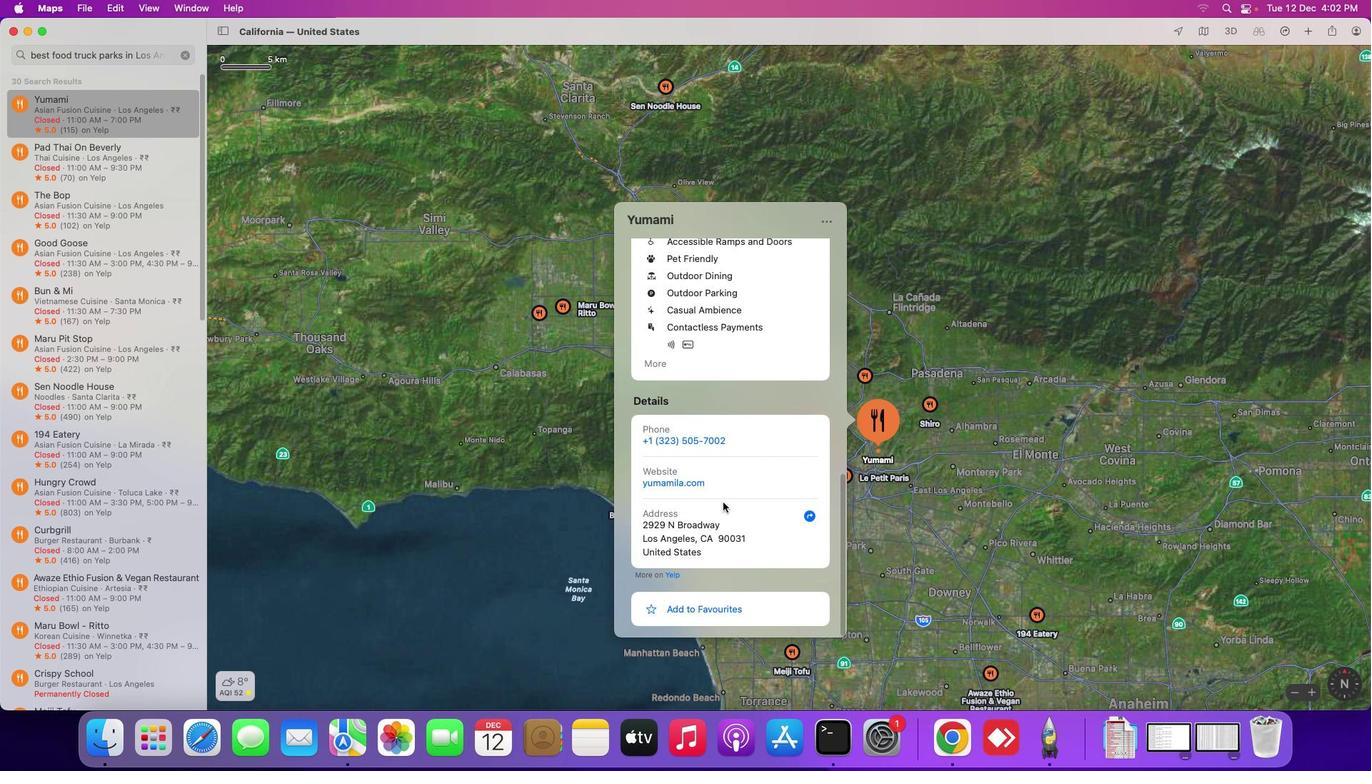 
Action: Mouse scrolled (723, 502) with delta (0, -2)
Screenshot: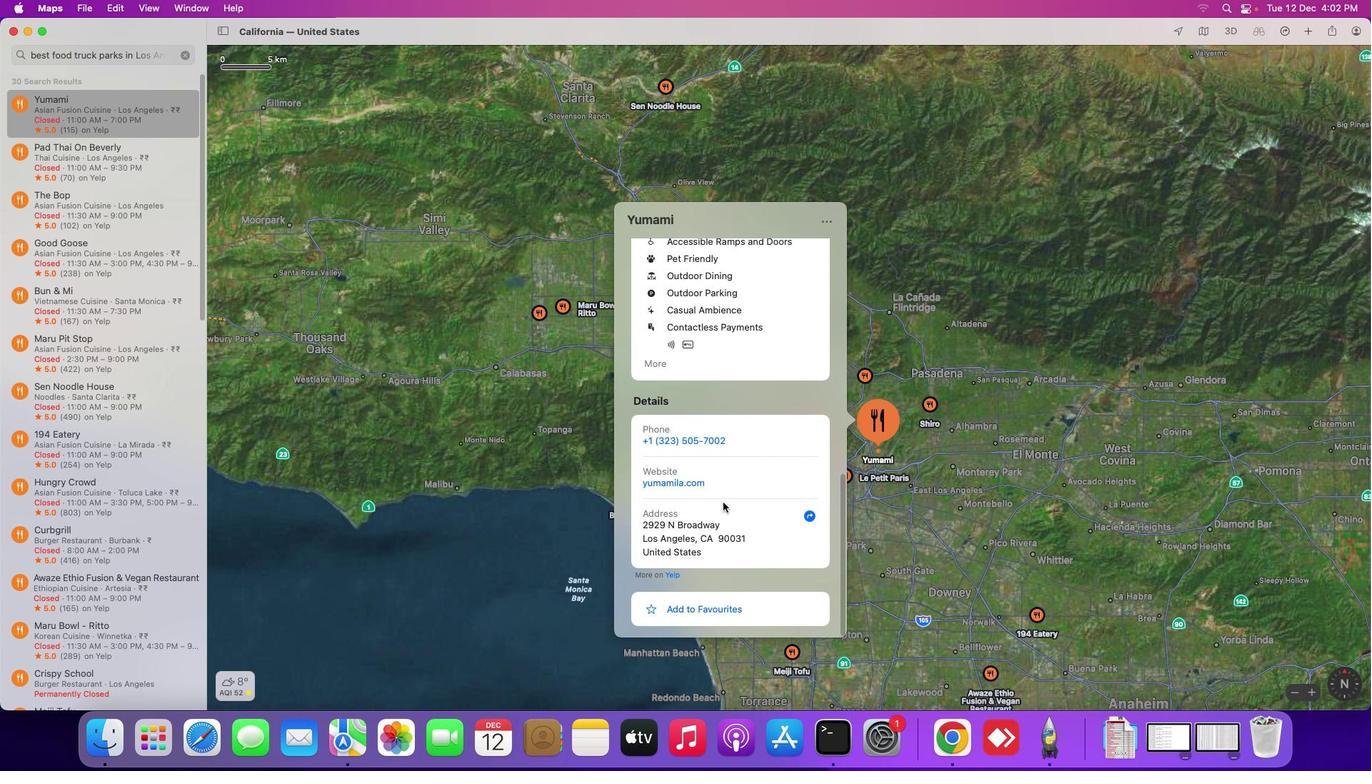 
Action: Mouse scrolled (723, 502) with delta (0, -3)
Screenshot: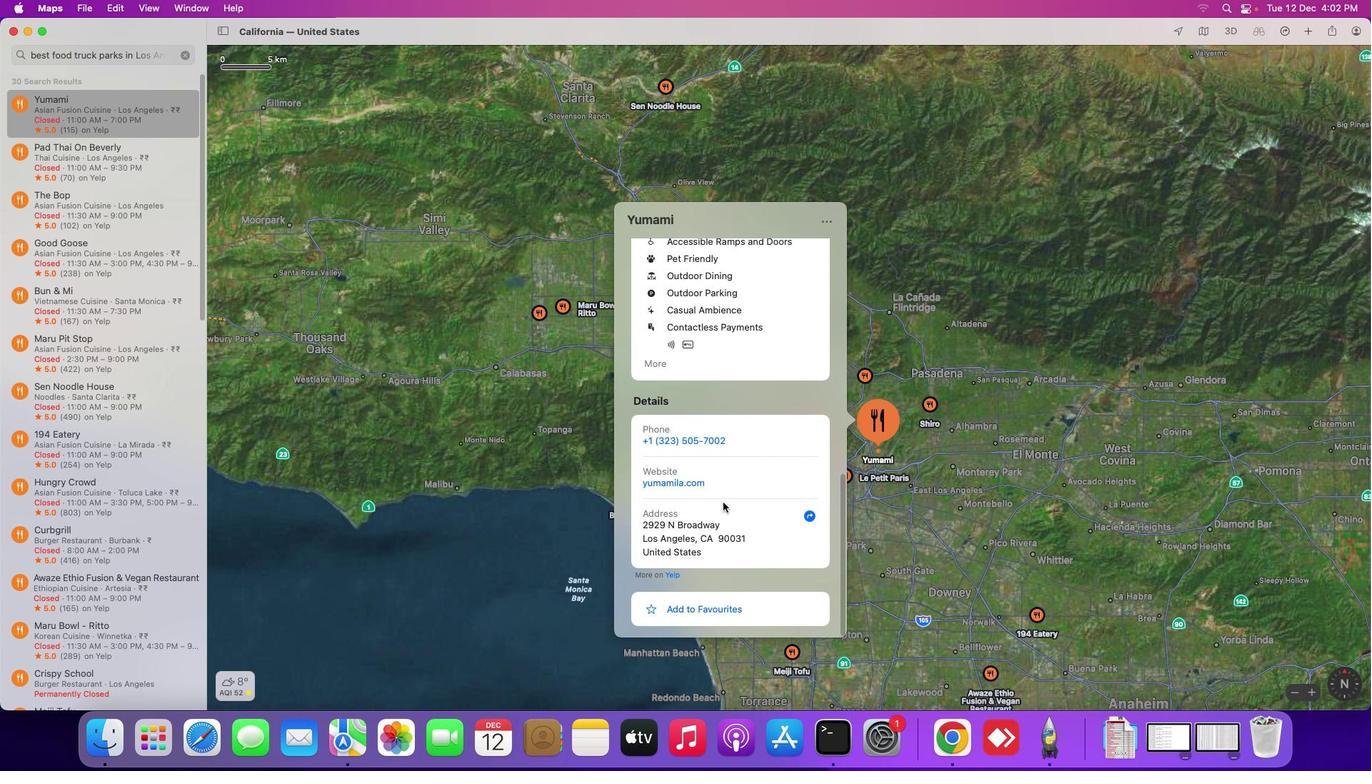 
Action: Mouse scrolled (723, 502) with delta (0, -4)
Screenshot: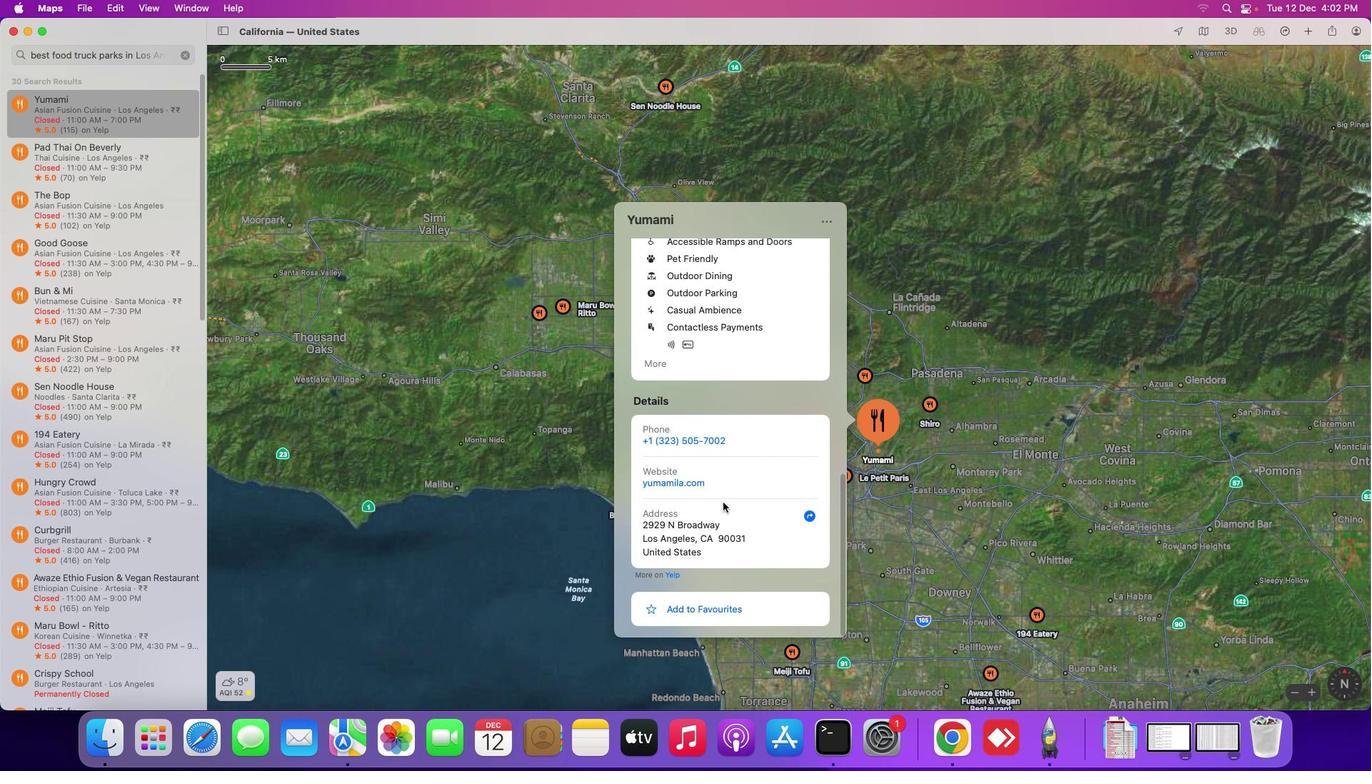 
Action: Mouse scrolled (723, 502) with delta (0, -5)
Screenshot: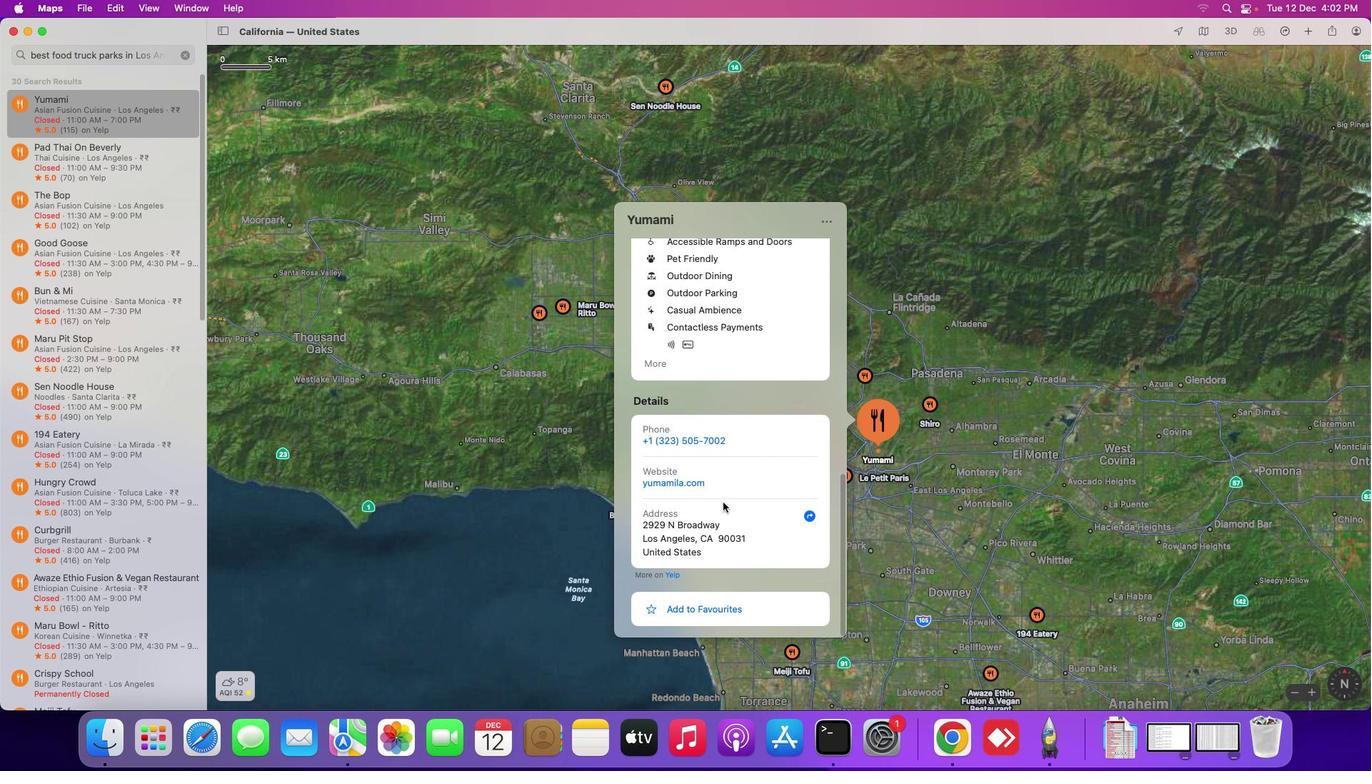 
Action: Mouse scrolled (723, 502) with delta (0, -5)
Screenshot: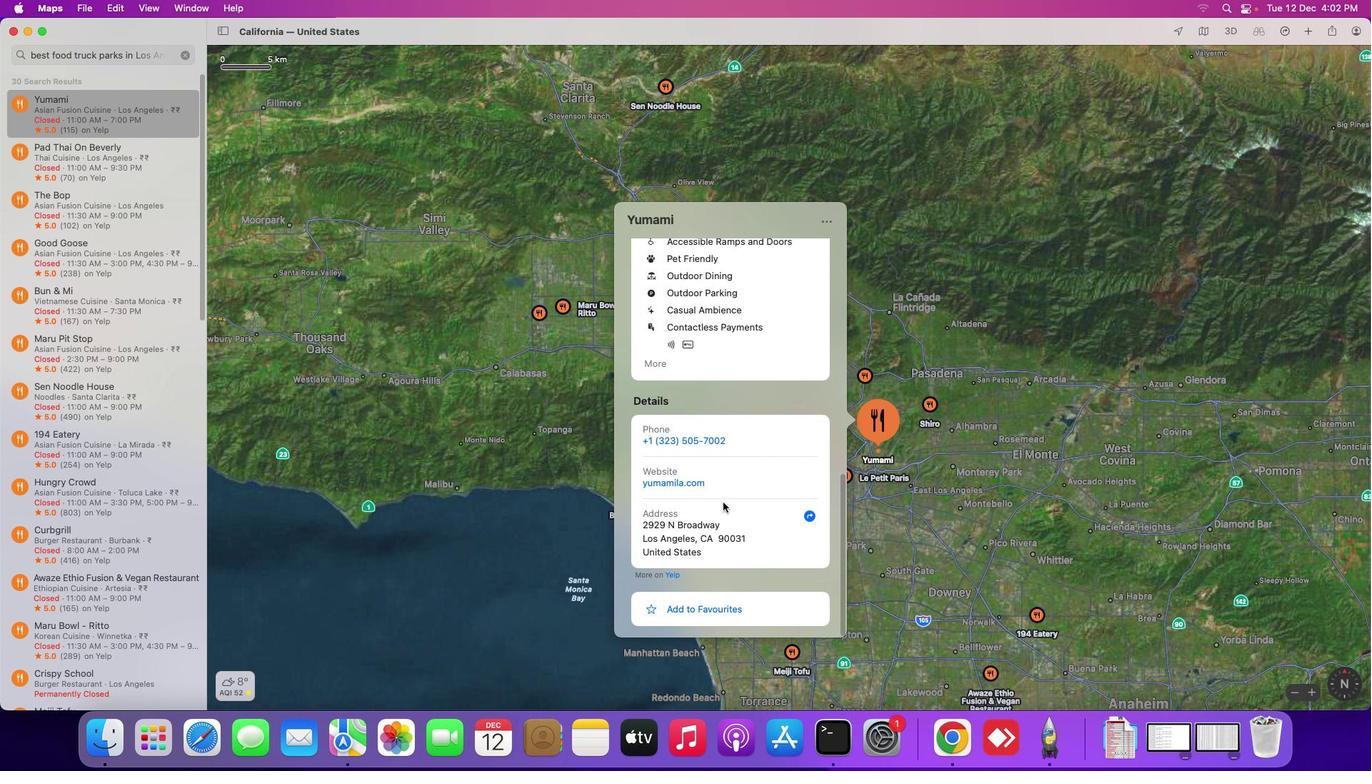 
Action: Mouse scrolled (723, 502) with delta (0, -5)
Screenshot: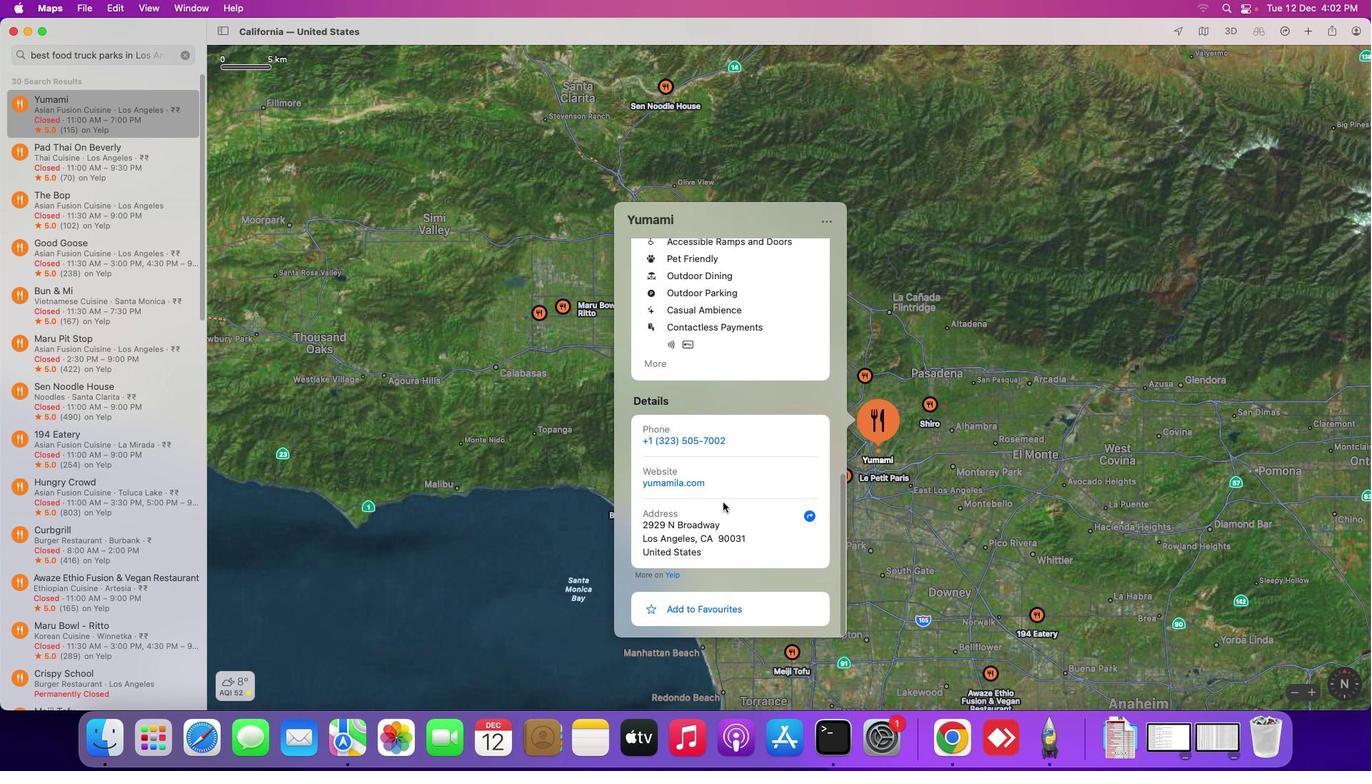 
Action: Mouse moved to (723, 502)
Screenshot: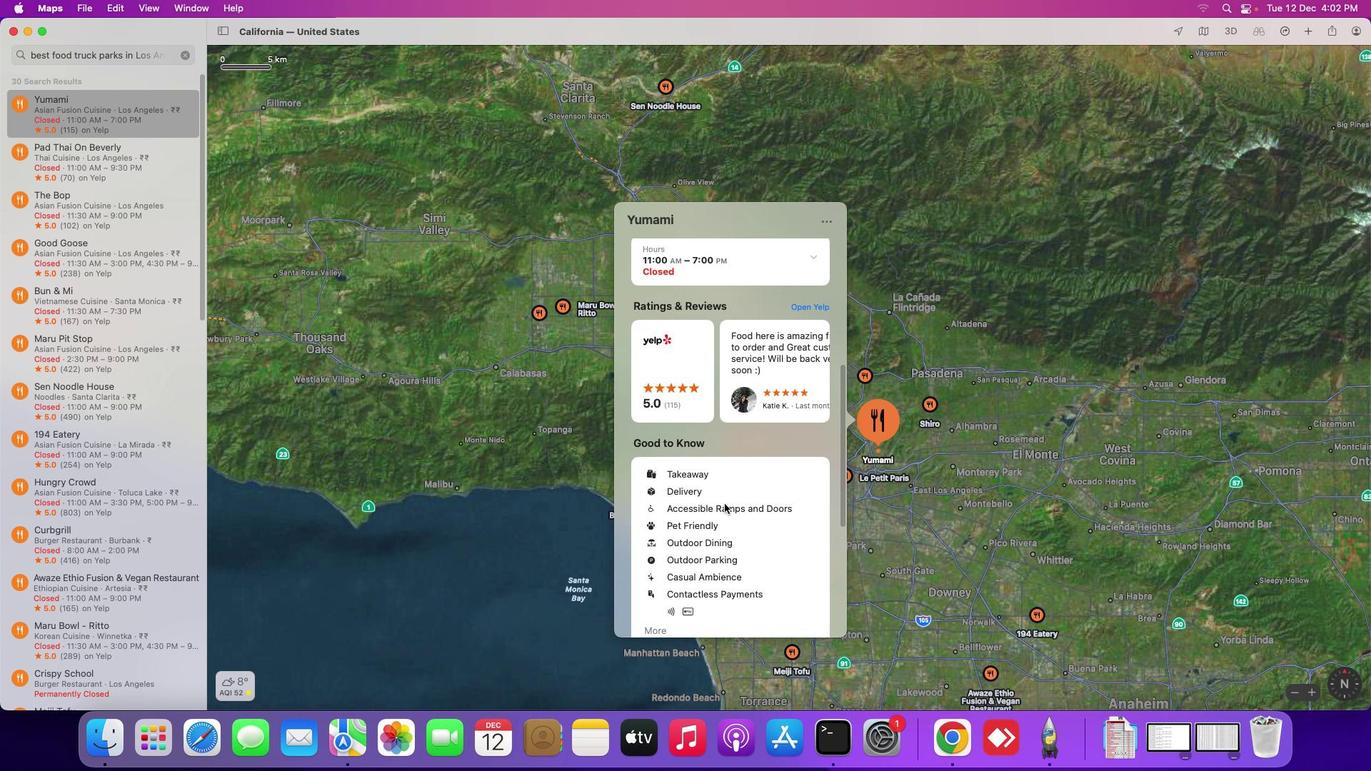 
Action: Mouse scrolled (723, 502) with delta (0, 0)
Screenshot: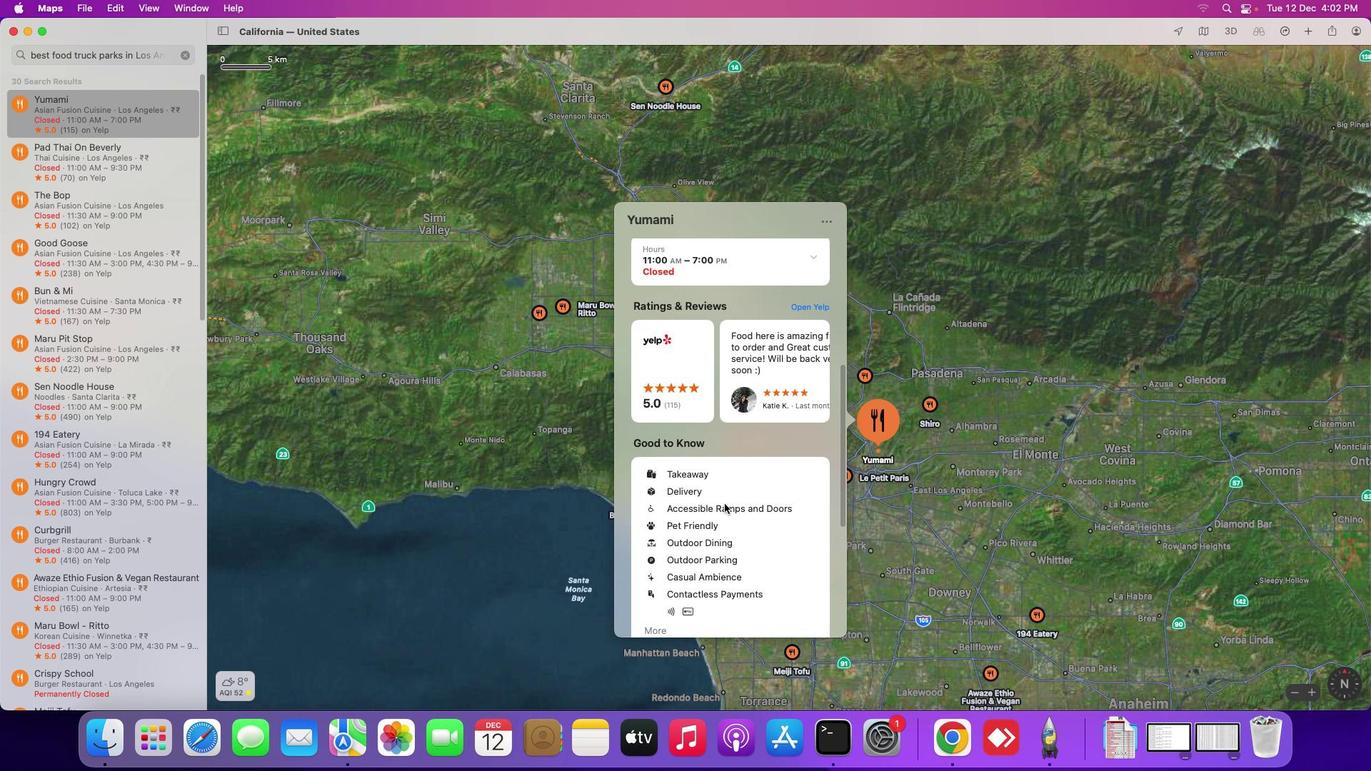 
Action: Mouse scrolled (723, 502) with delta (0, 0)
Screenshot: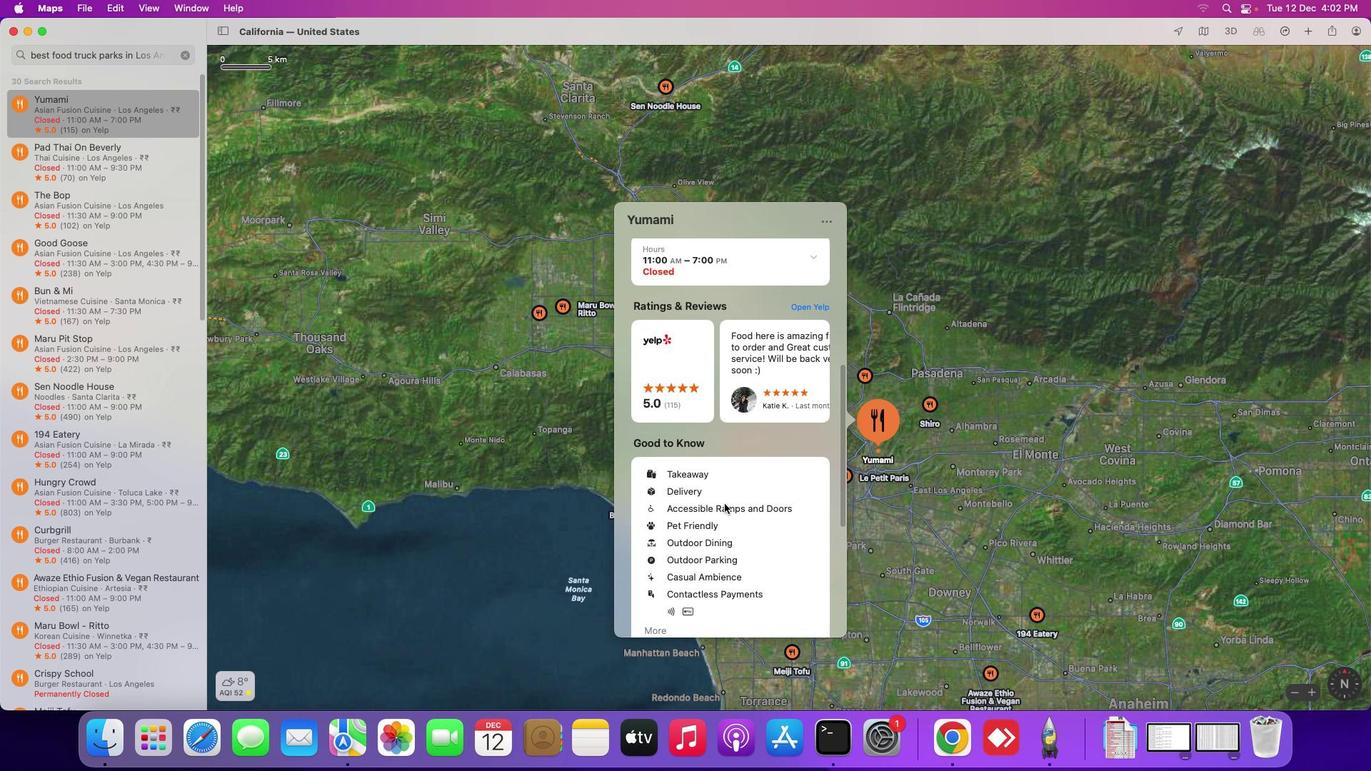 
Action: Mouse scrolled (723, 502) with delta (0, 2)
Screenshot: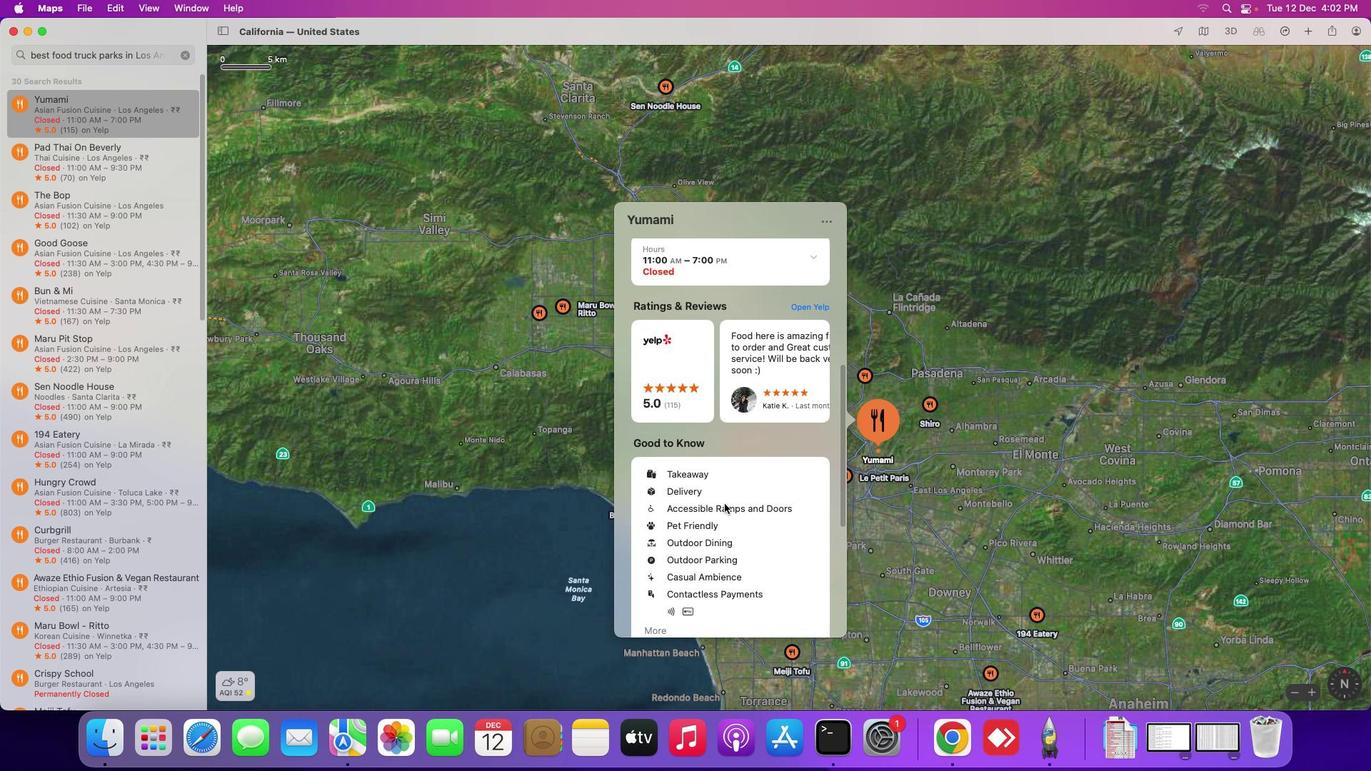 
Action: Mouse scrolled (723, 502) with delta (0, 4)
Screenshot: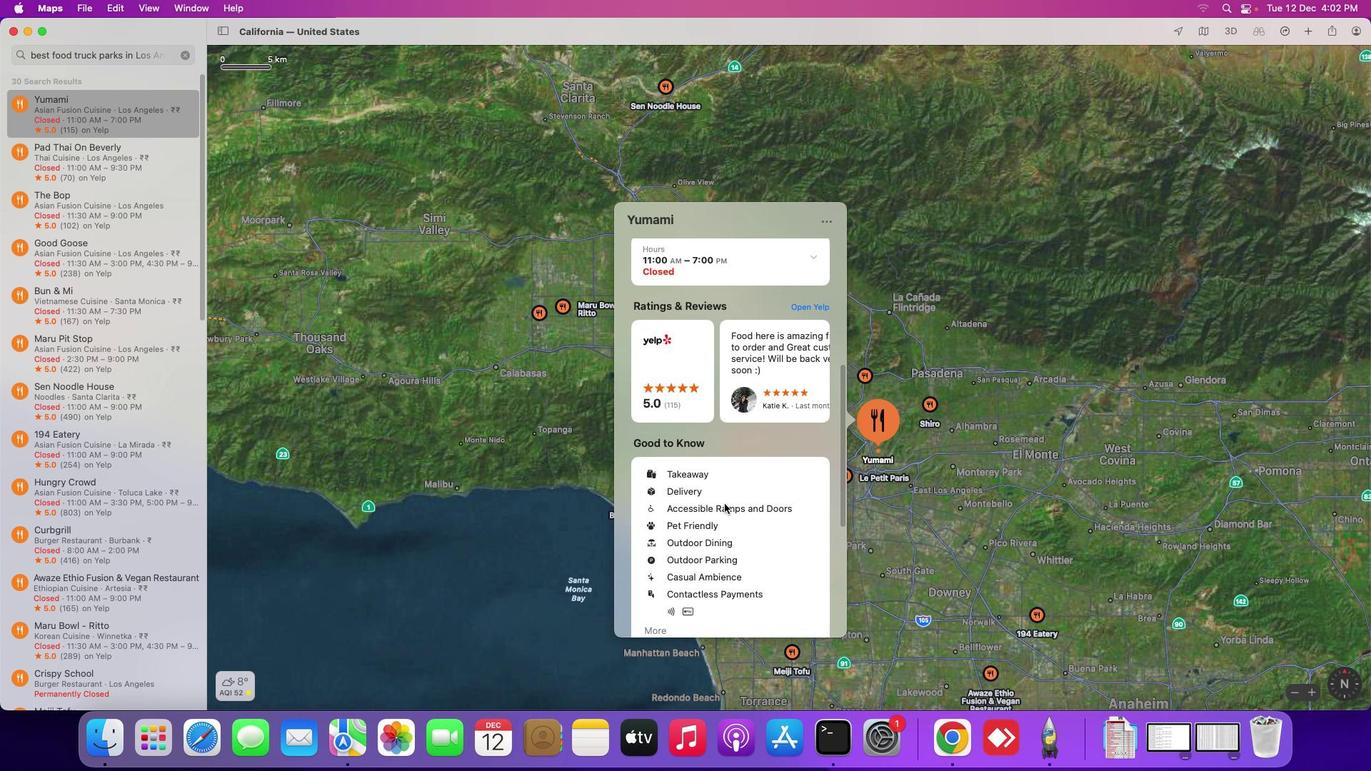 
Action: Mouse scrolled (723, 502) with delta (0, 5)
Screenshot: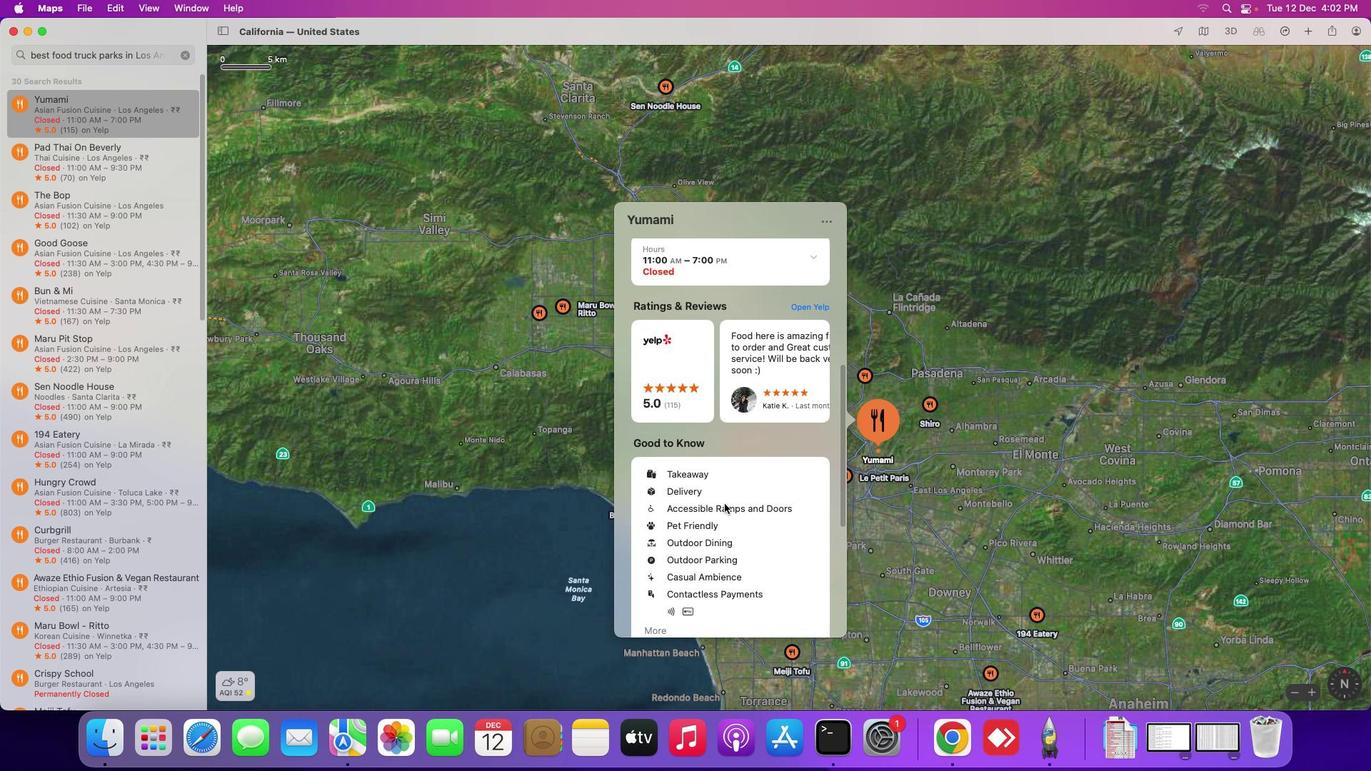 
Action: Mouse scrolled (723, 502) with delta (0, 5)
Screenshot: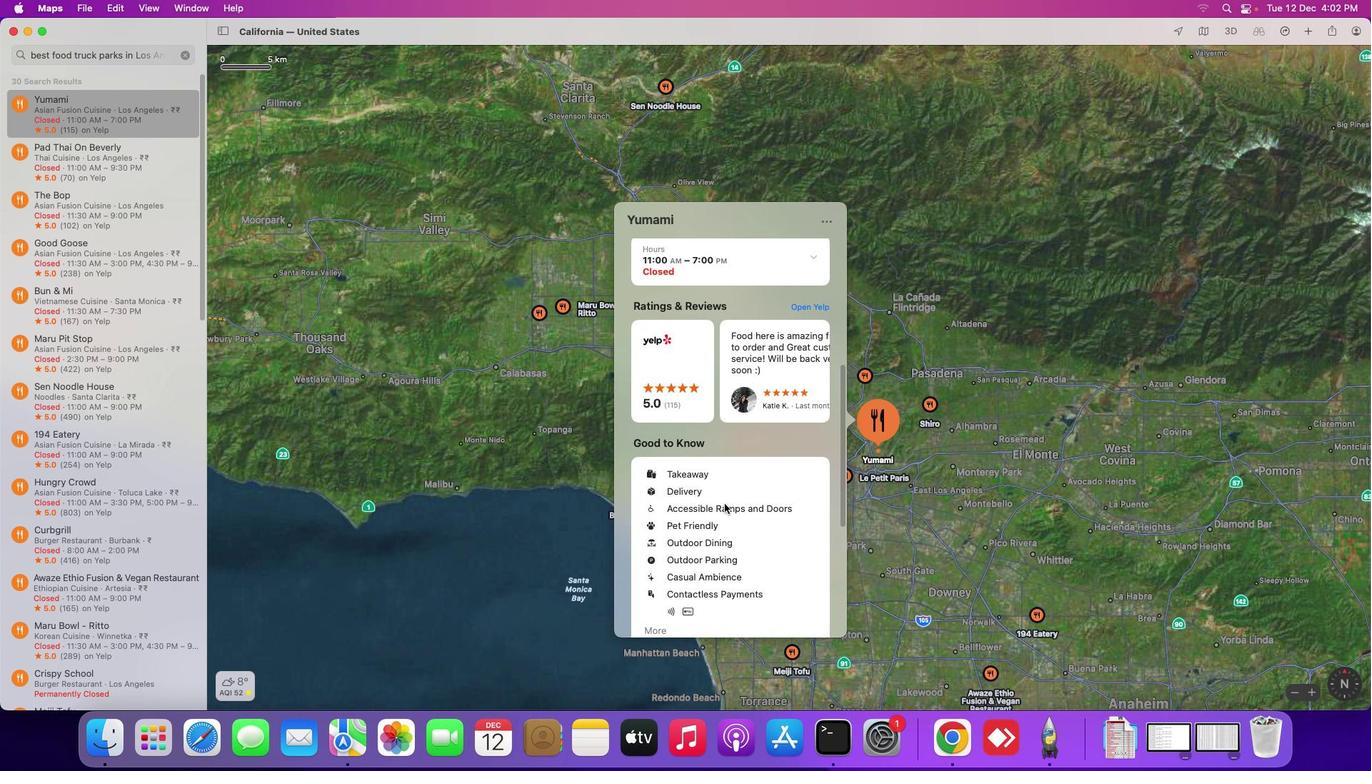 
Action: Mouse moved to (724, 504)
Screenshot: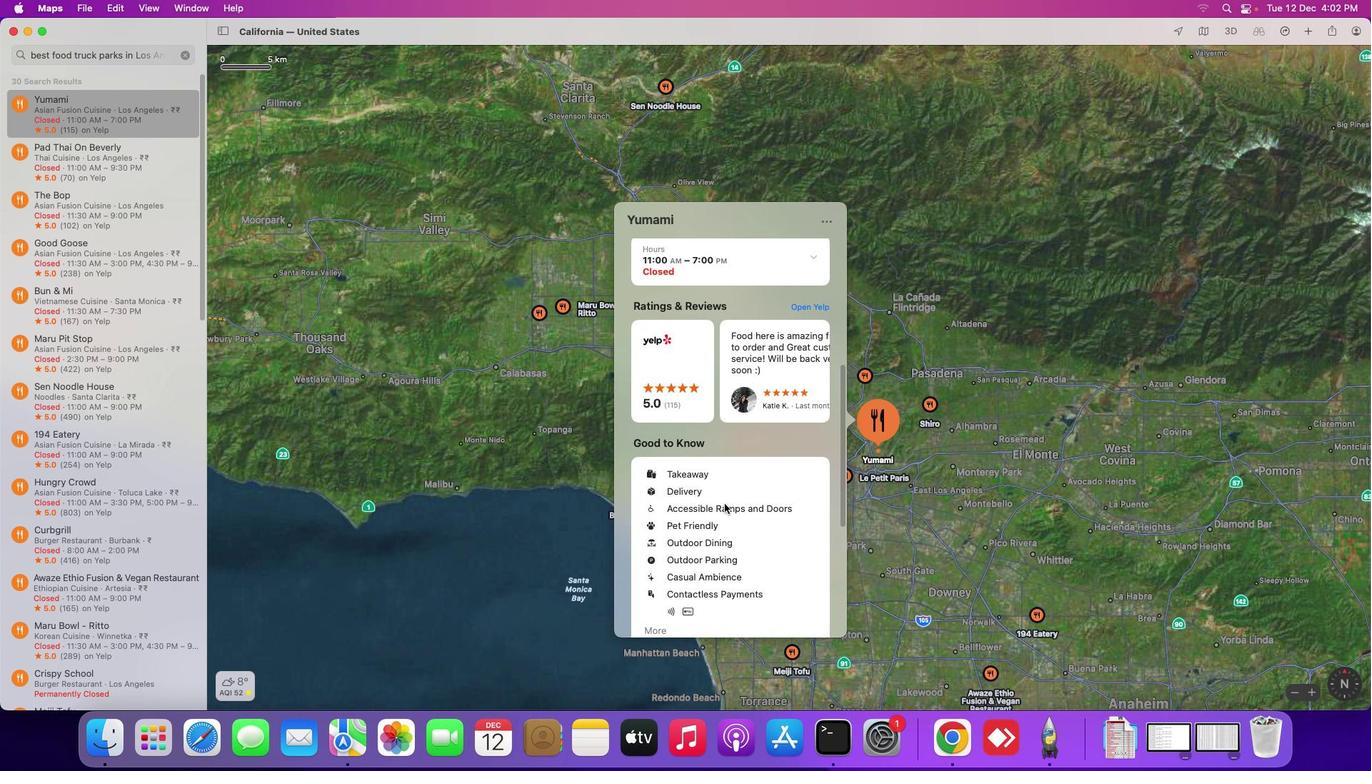 
Action: Mouse scrolled (724, 504) with delta (0, 5)
Screenshot: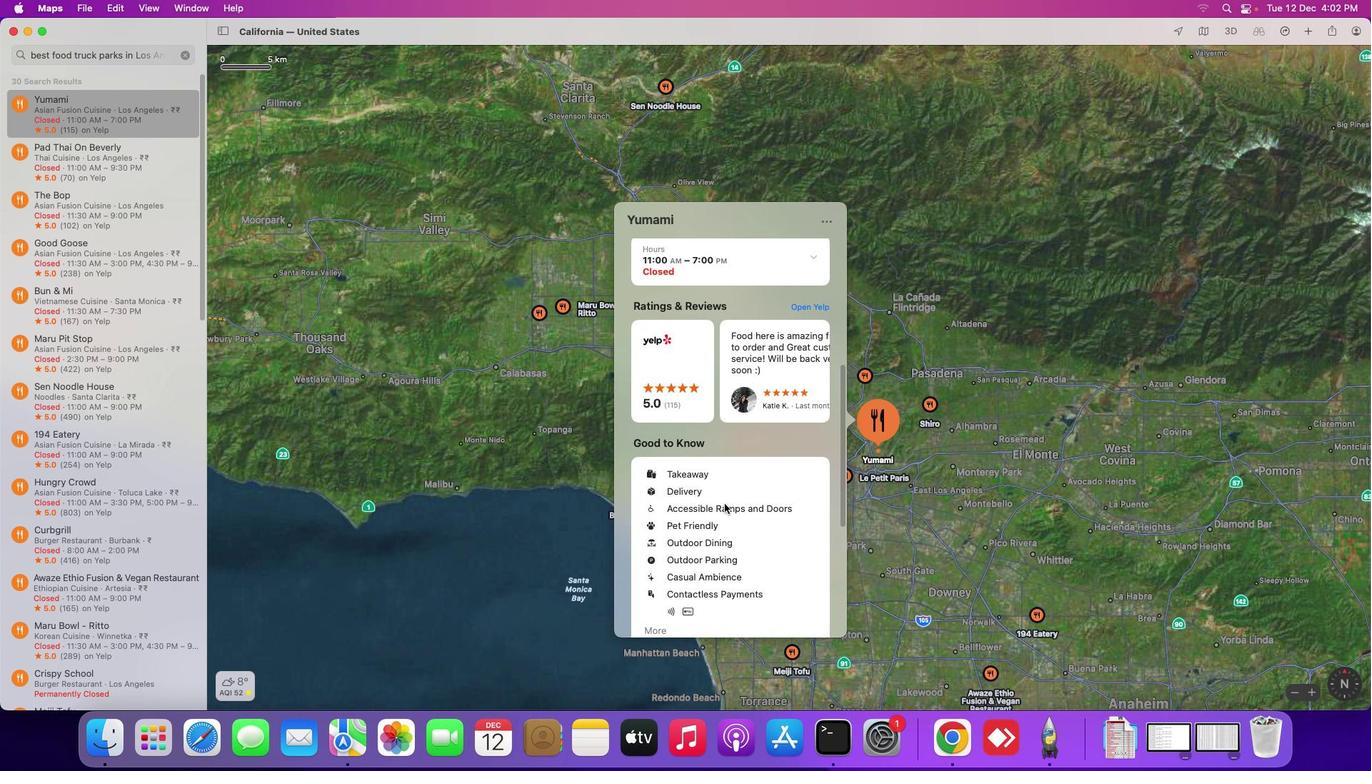 
Action: Mouse moved to (724, 504)
Screenshot: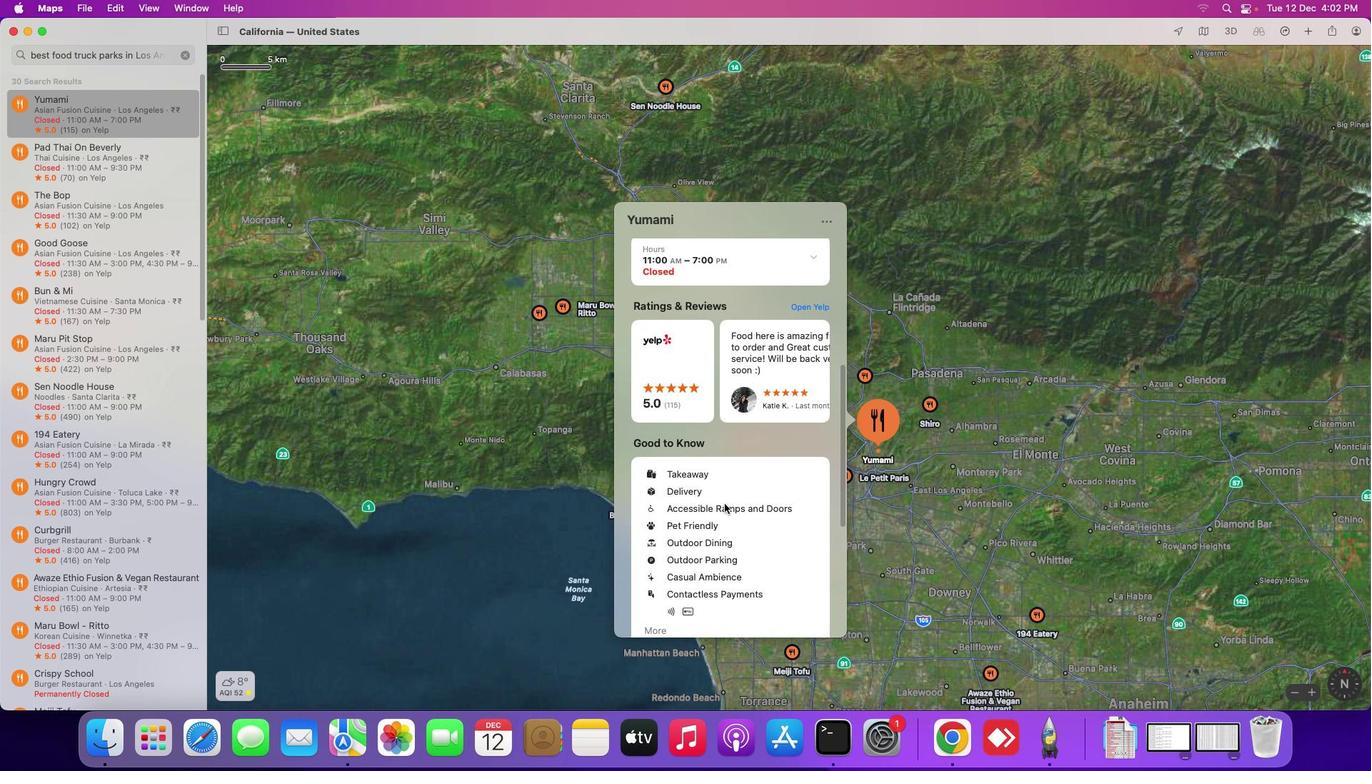 
Action: Mouse scrolled (724, 504) with delta (0, 0)
Screenshot: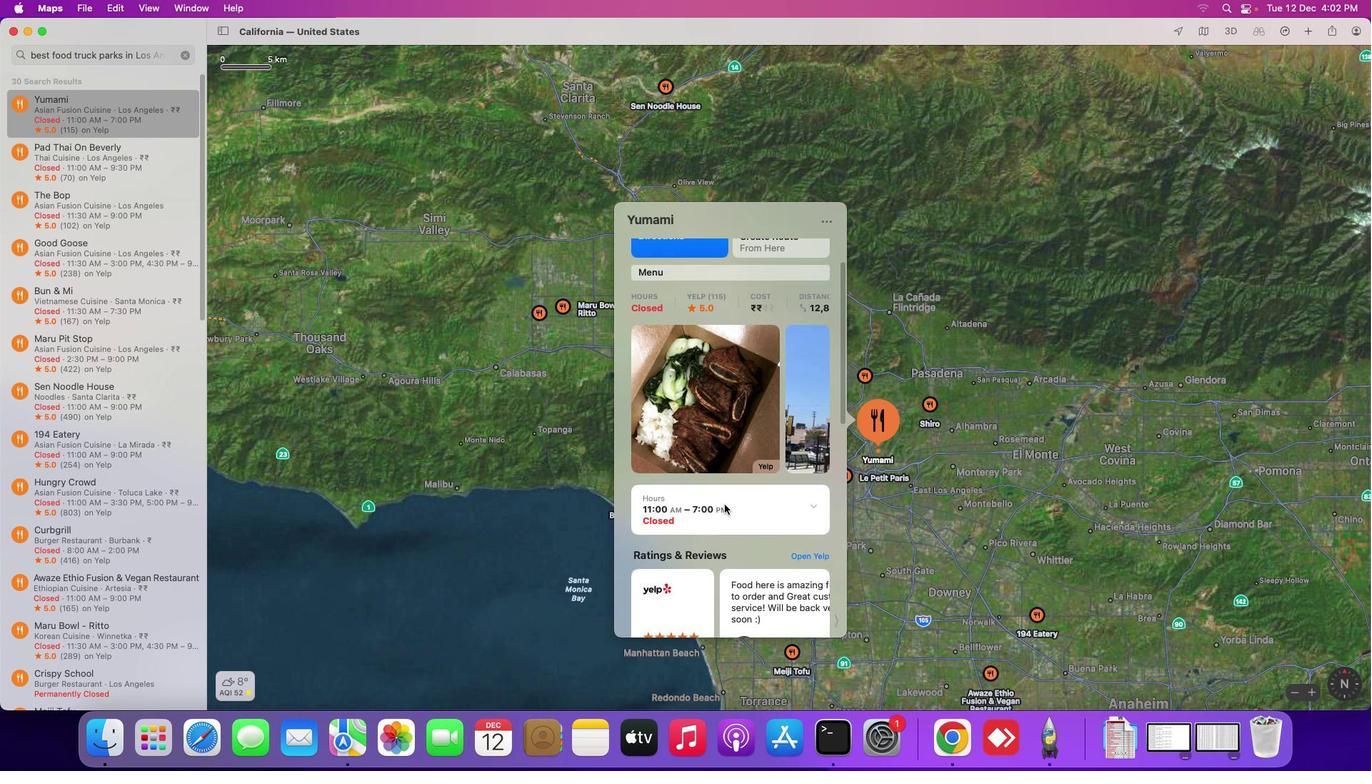 
Action: Mouse scrolled (724, 504) with delta (0, 0)
Screenshot: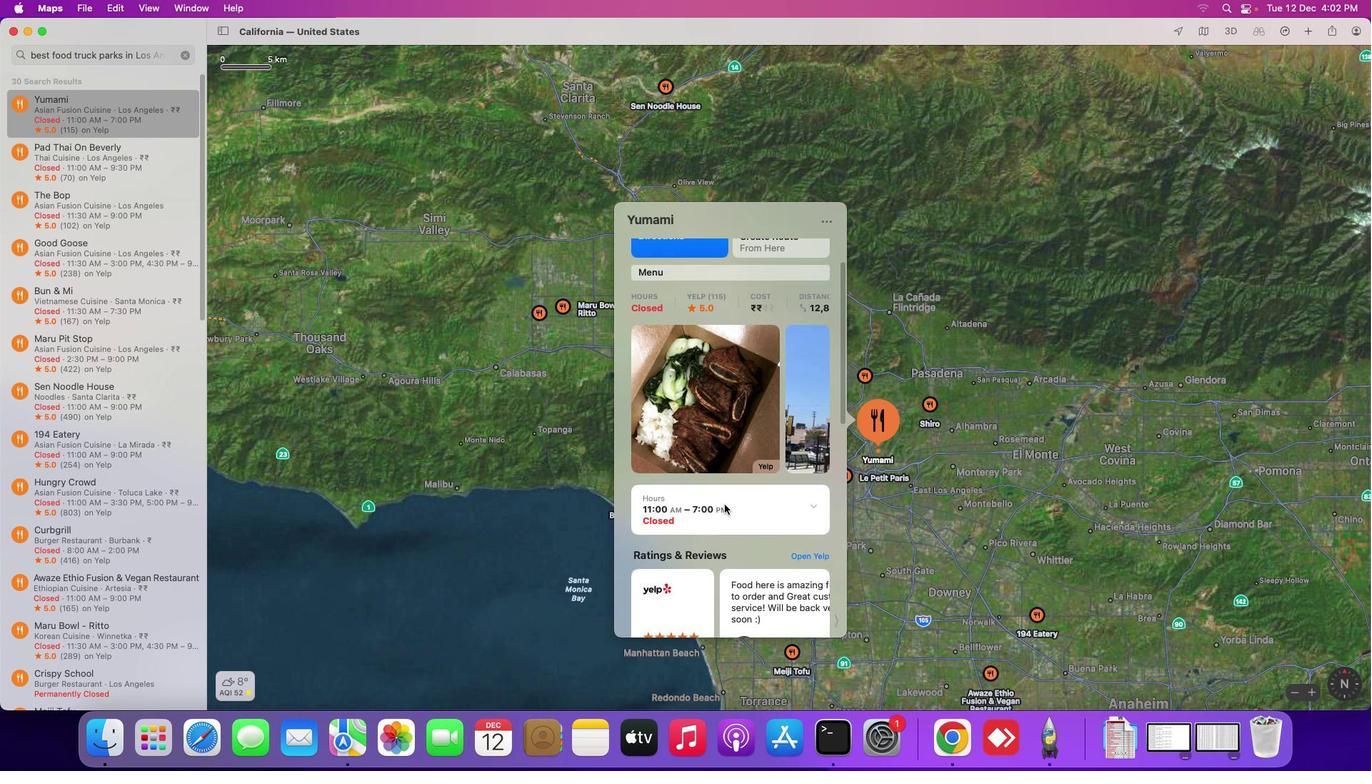 
Action: Mouse scrolled (724, 504) with delta (0, 2)
Screenshot: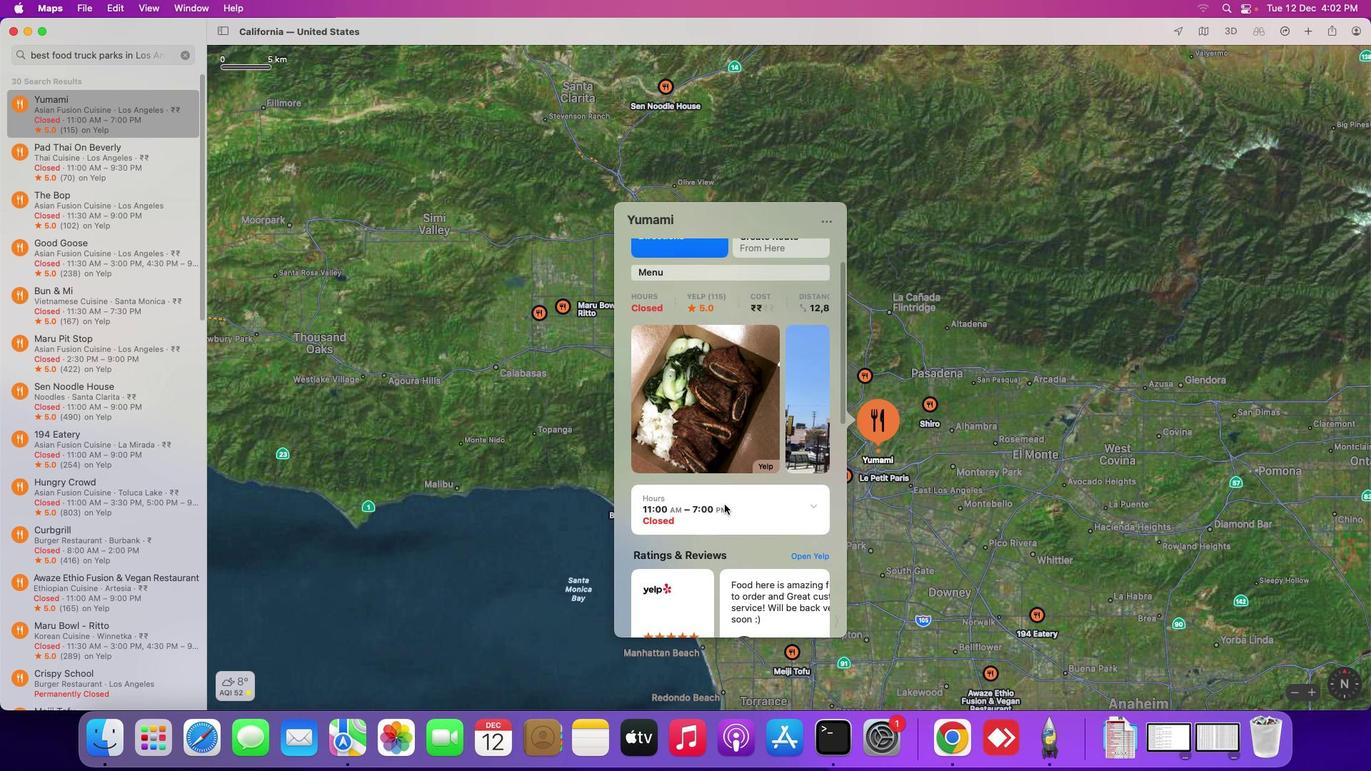 
Action: Mouse scrolled (724, 504) with delta (0, 3)
Screenshot: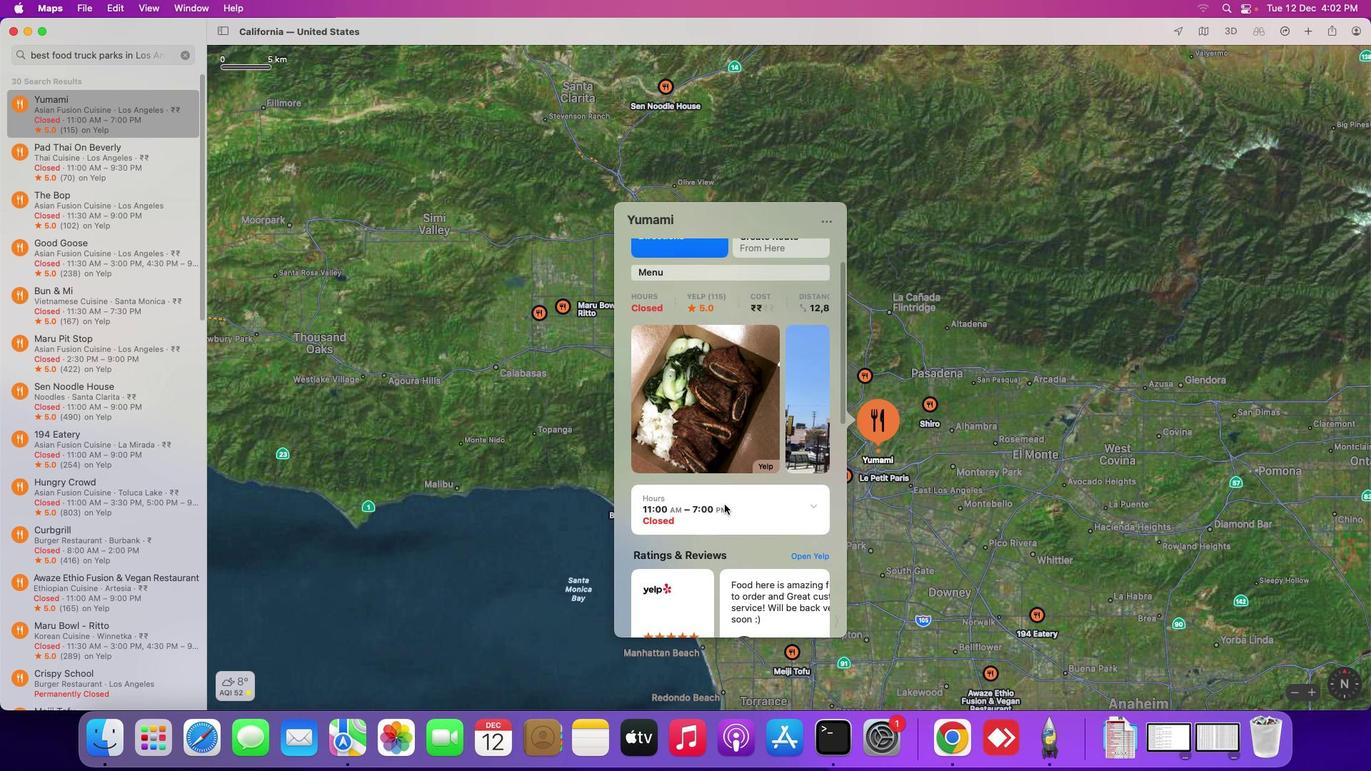 
Action: Mouse moved to (724, 504)
Screenshot: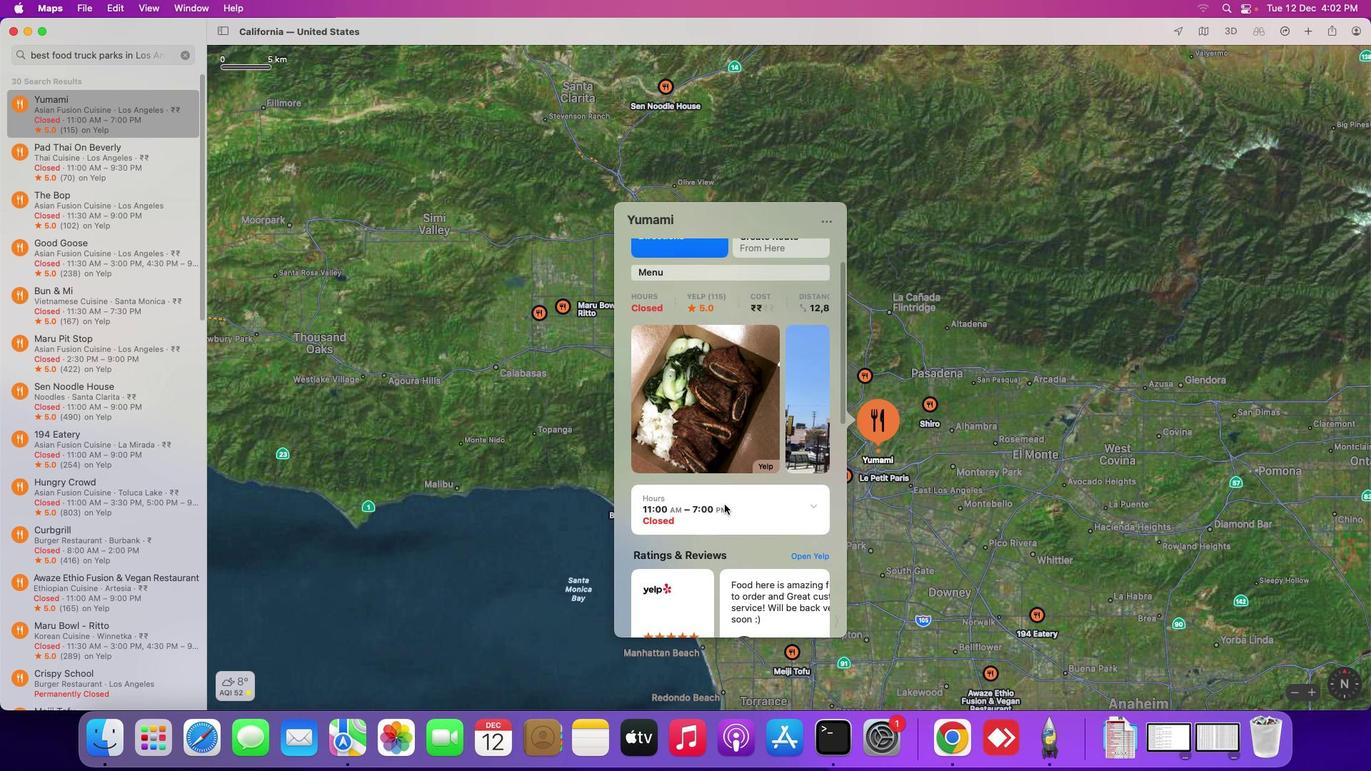 
Action: Mouse scrolled (724, 504) with delta (0, 4)
Screenshot: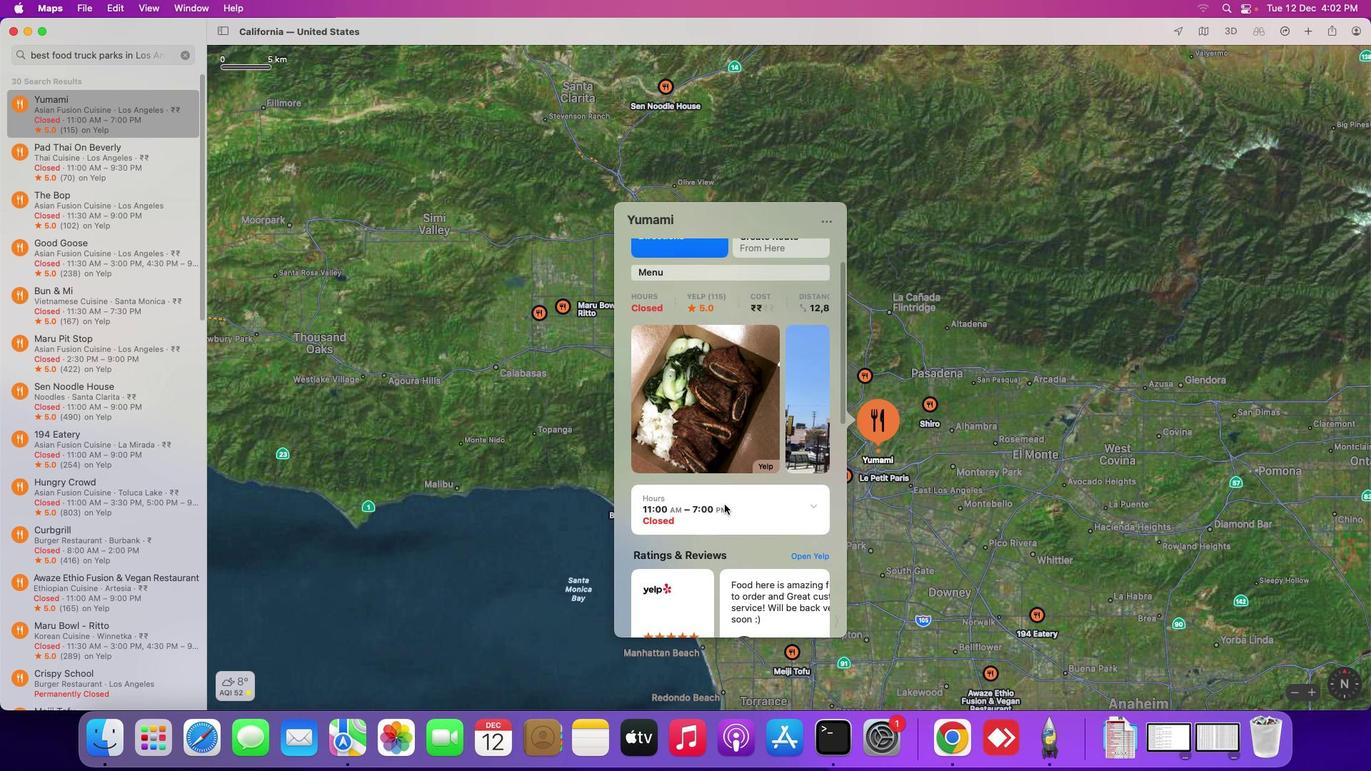 
Action: Mouse scrolled (724, 504) with delta (0, 5)
Screenshot: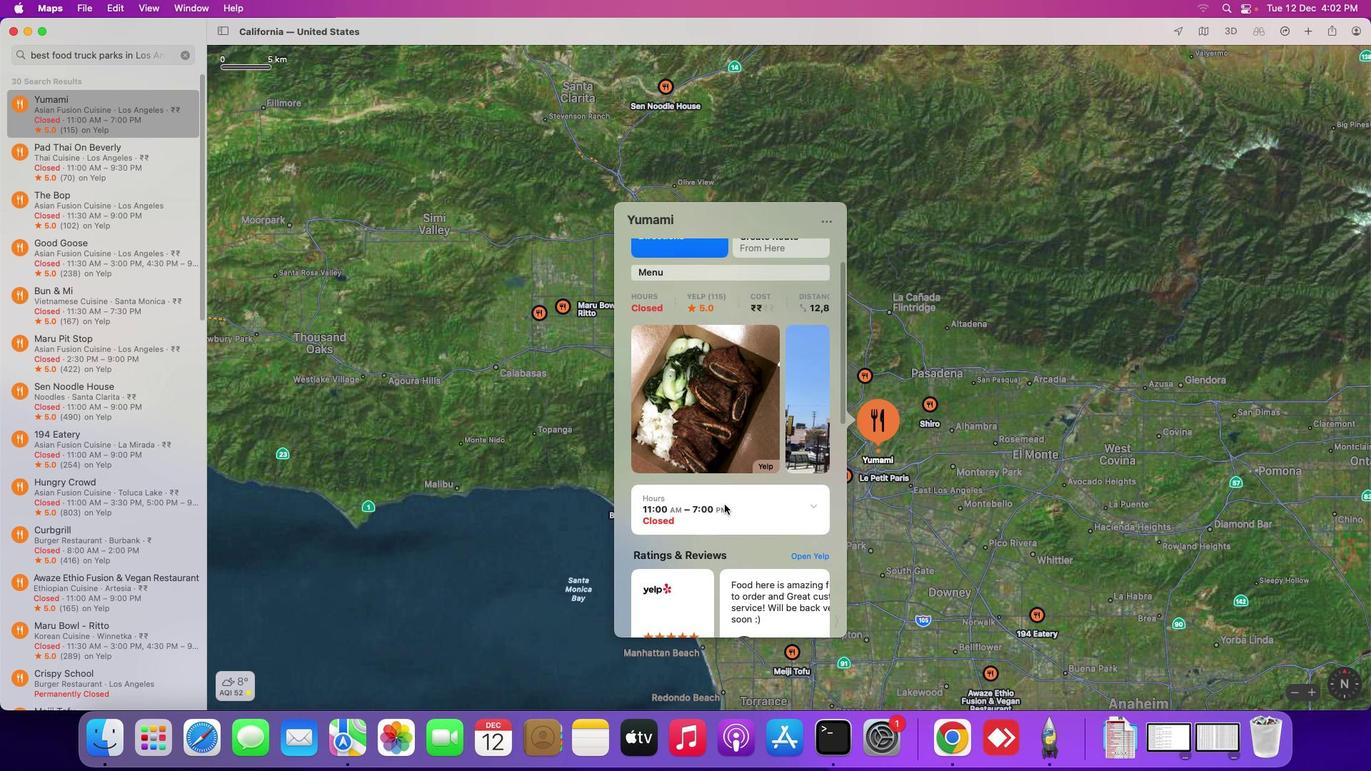 
Action: Mouse scrolled (724, 504) with delta (0, 5)
Screenshot: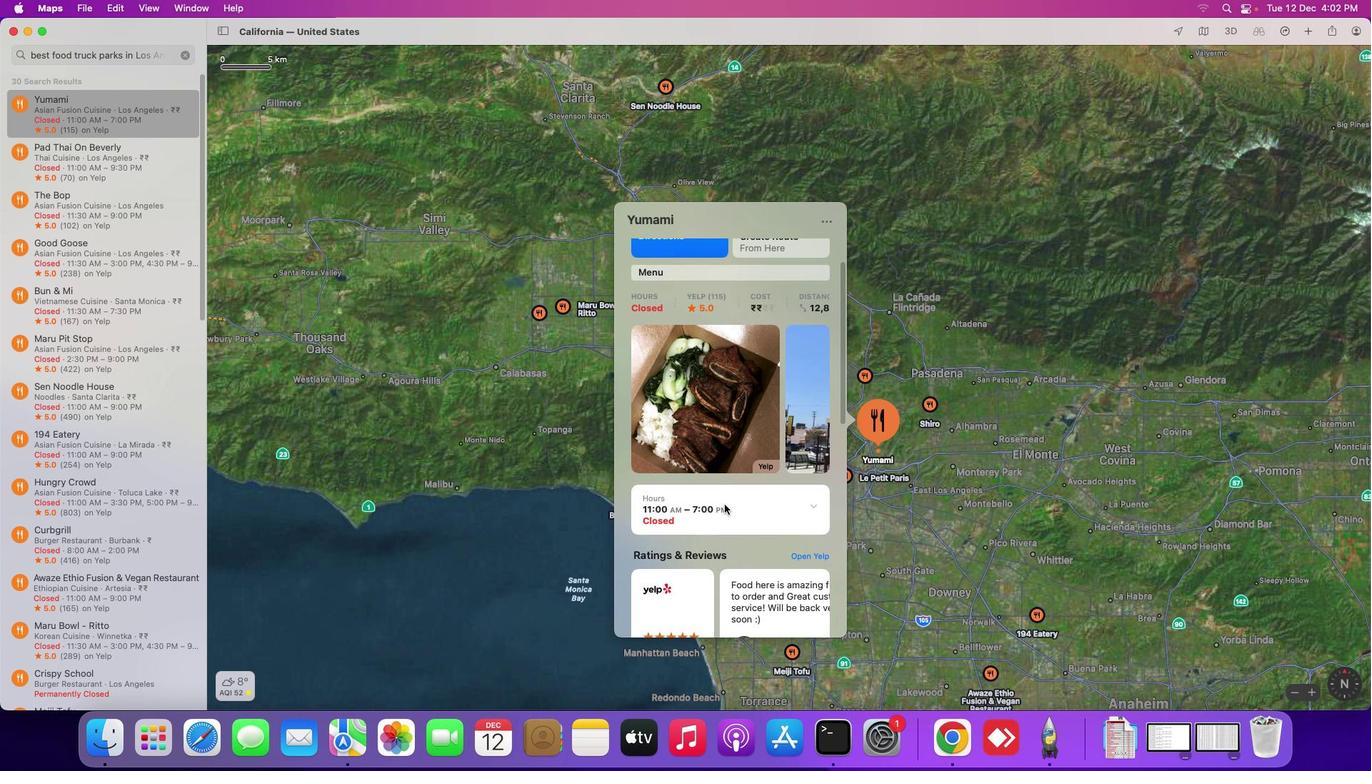 
Action: Mouse moved to (835, 395)
Screenshot: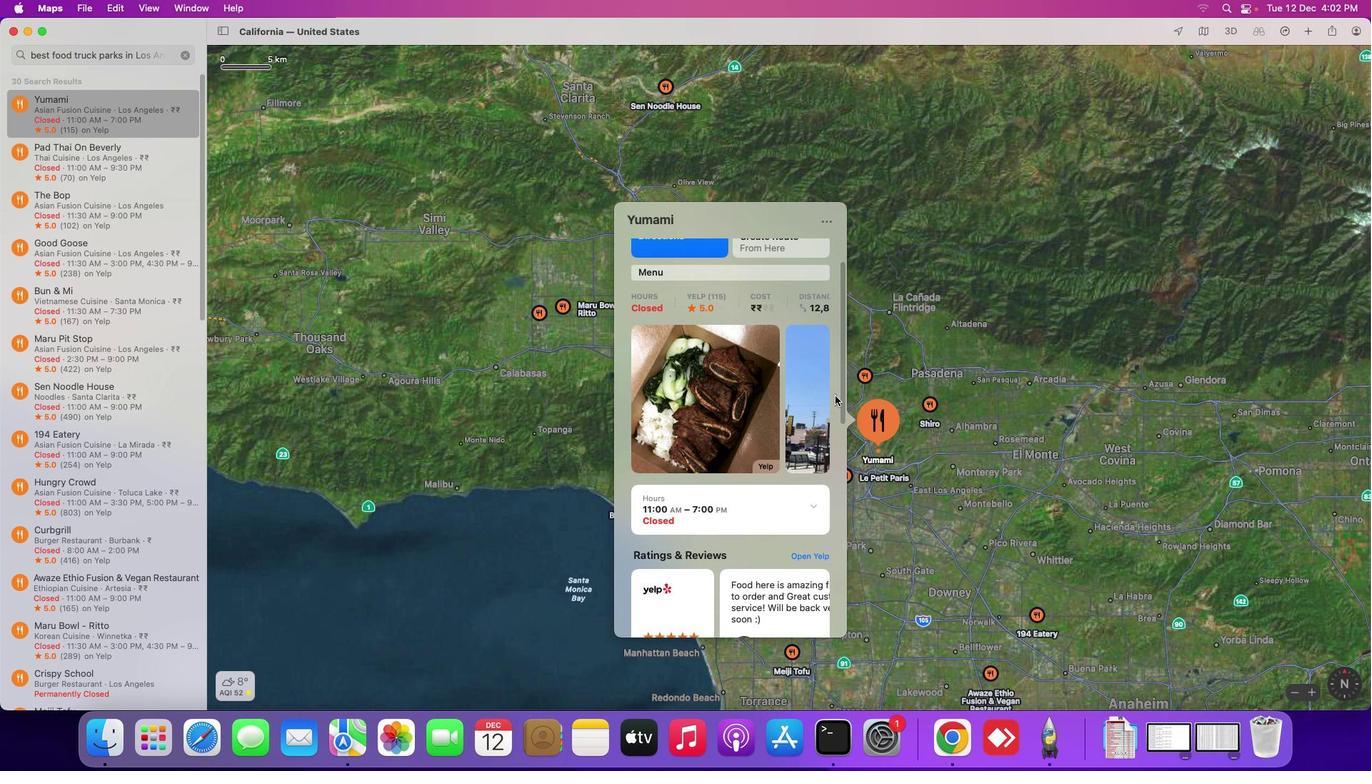 
Action: Mouse pressed left at (835, 395)
Screenshot: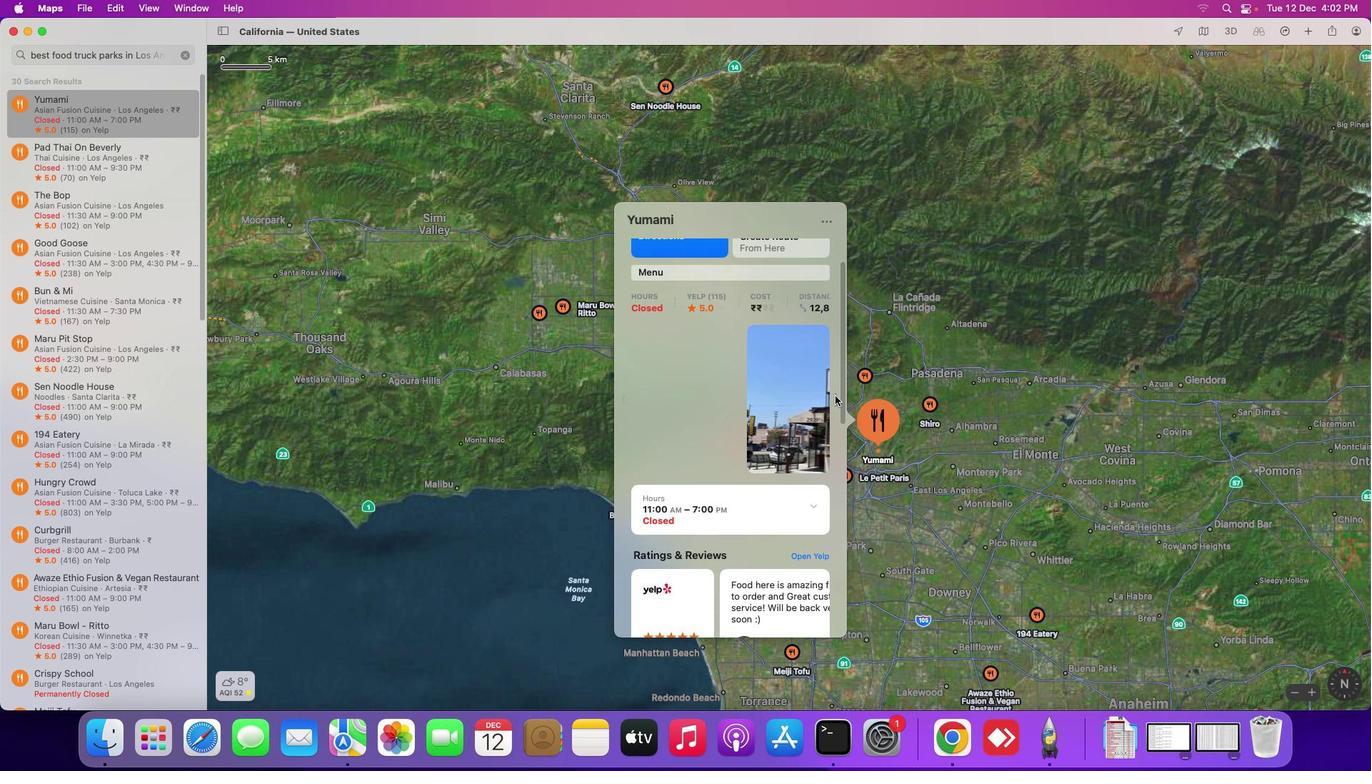 
Action: Mouse moved to (750, 412)
Screenshot: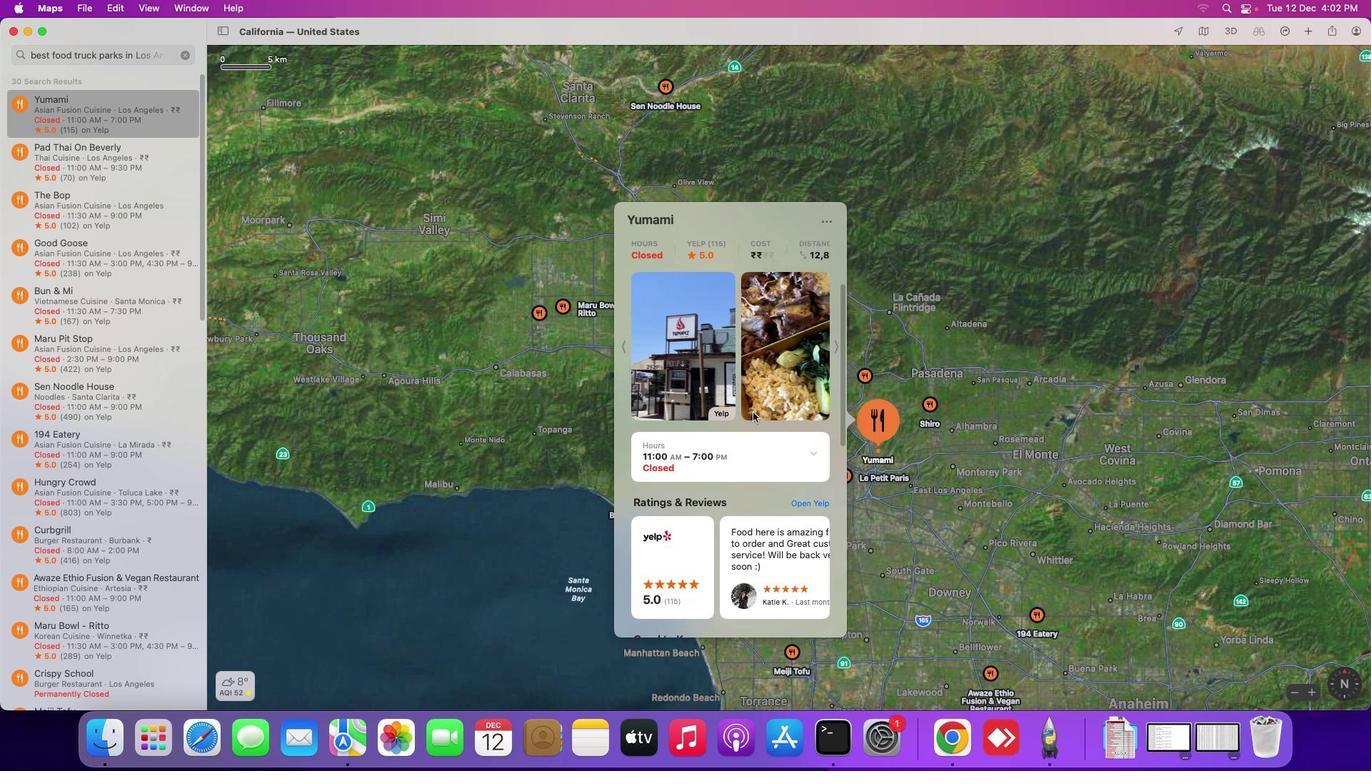 
Action: Mouse scrolled (750, 412) with delta (0, 0)
Screenshot: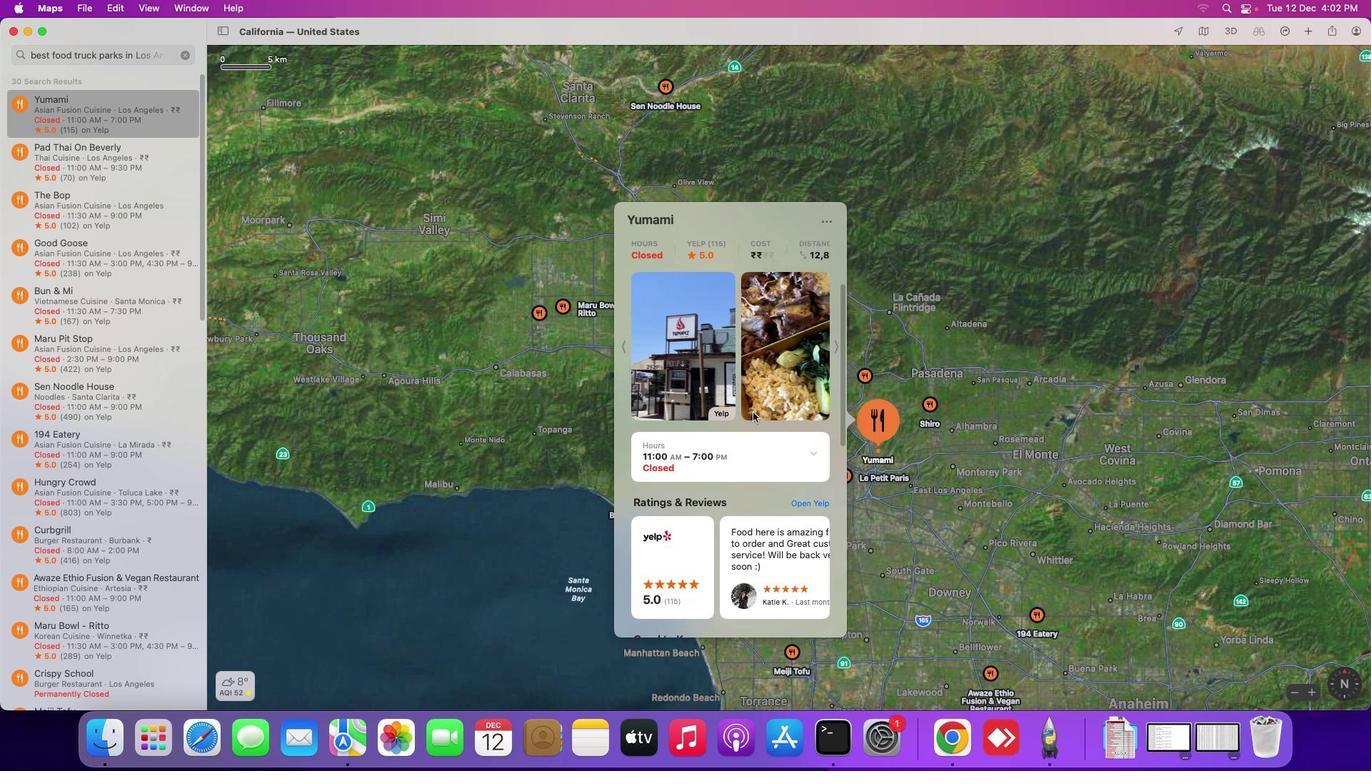 
Action: Mouse moved to (751, 412)
Screenshot: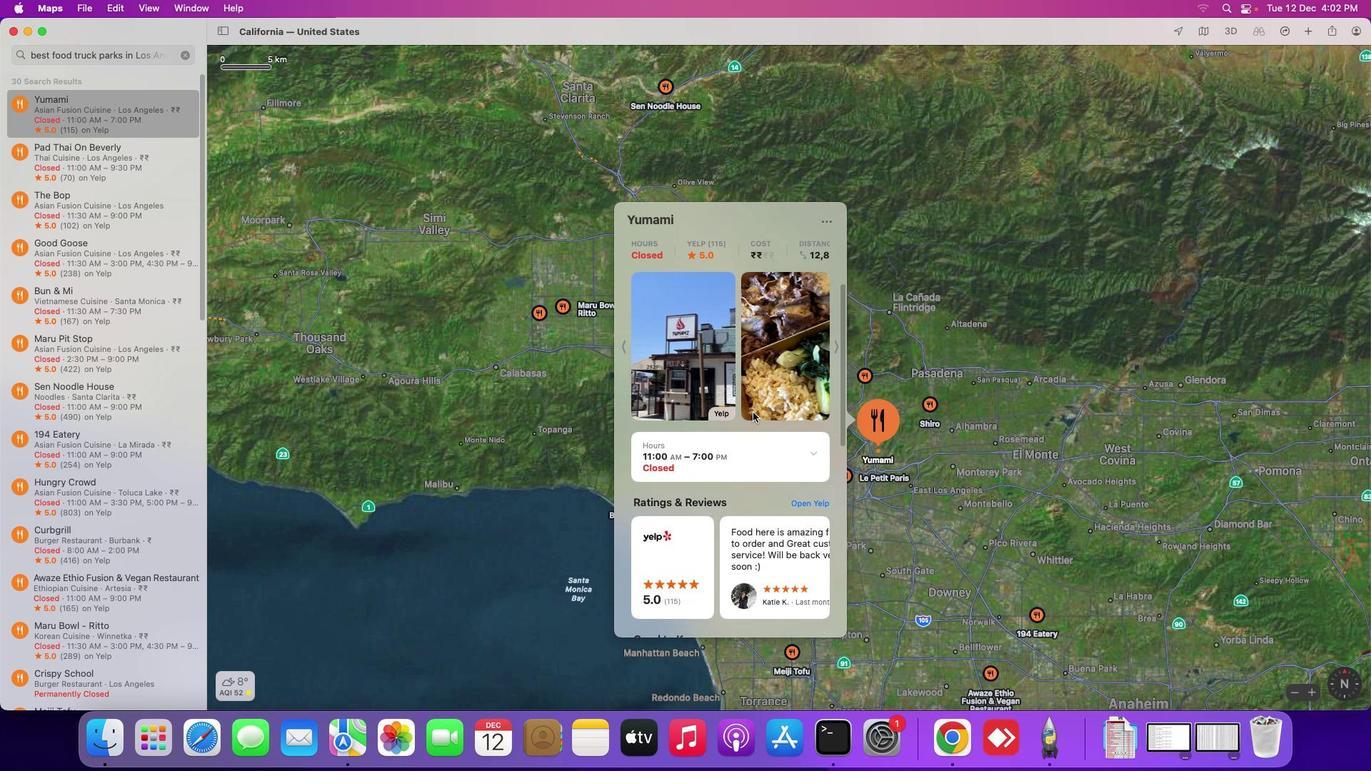 
Action: Mouse scrolled (751, 412) with delta (0, 0)
Screenshot: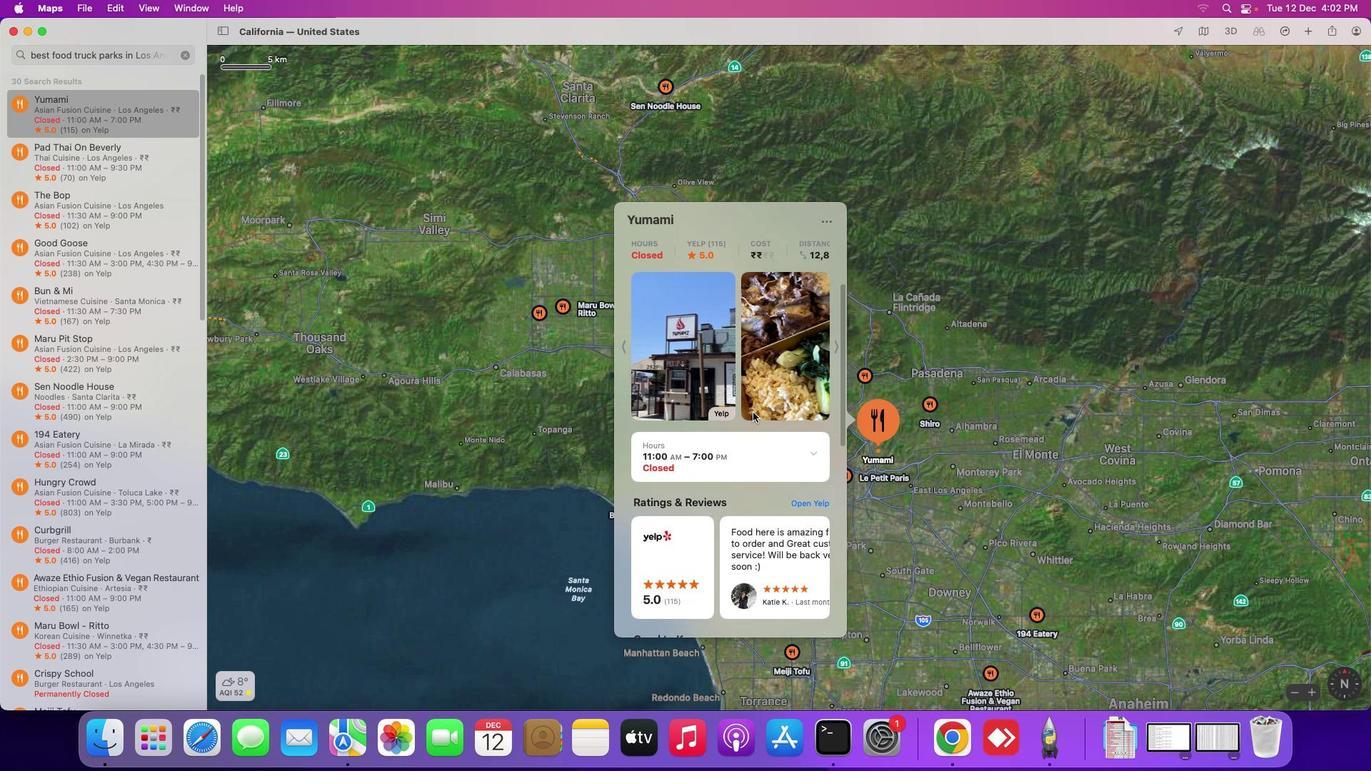 
Action: Mouse moved to (753, 412)
Screenshot: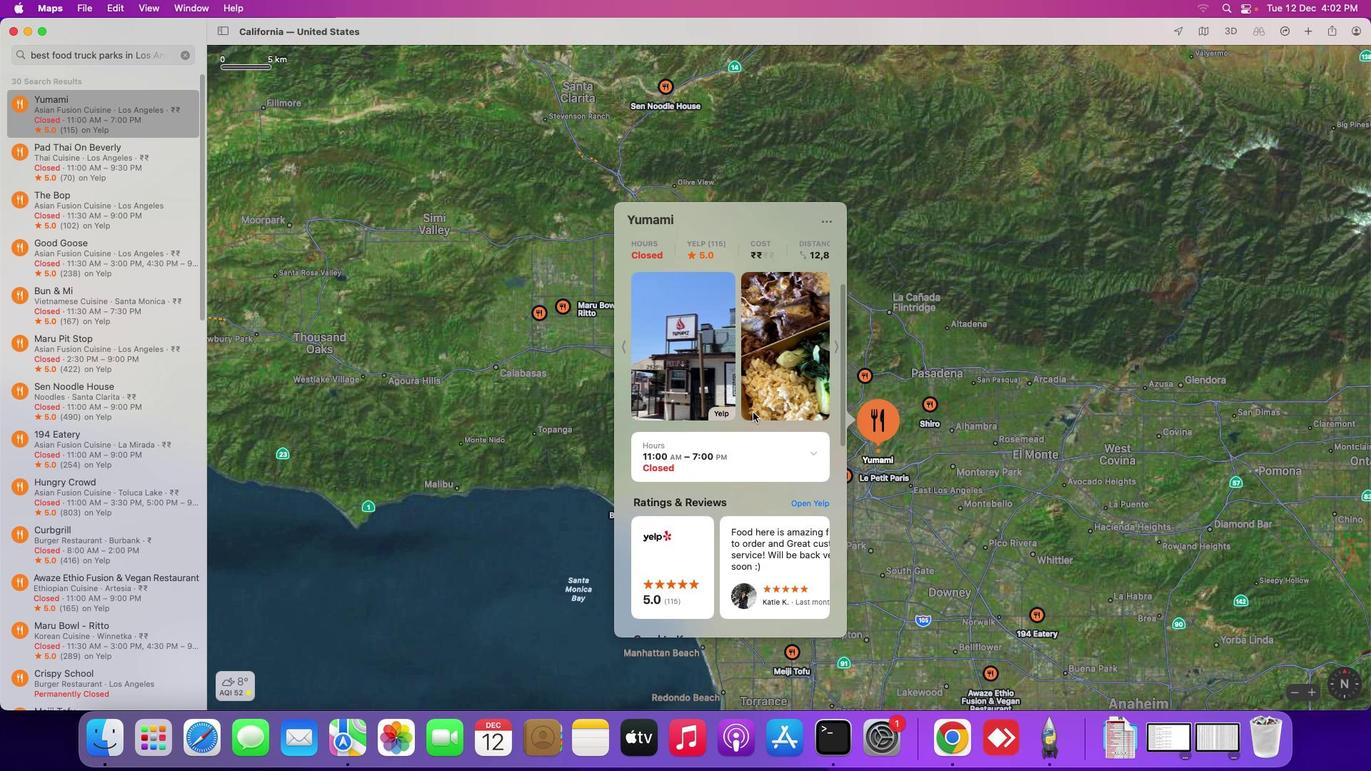 
Action: Mouse scrolled (753, 412) with delta (0, -1)
Screenshot: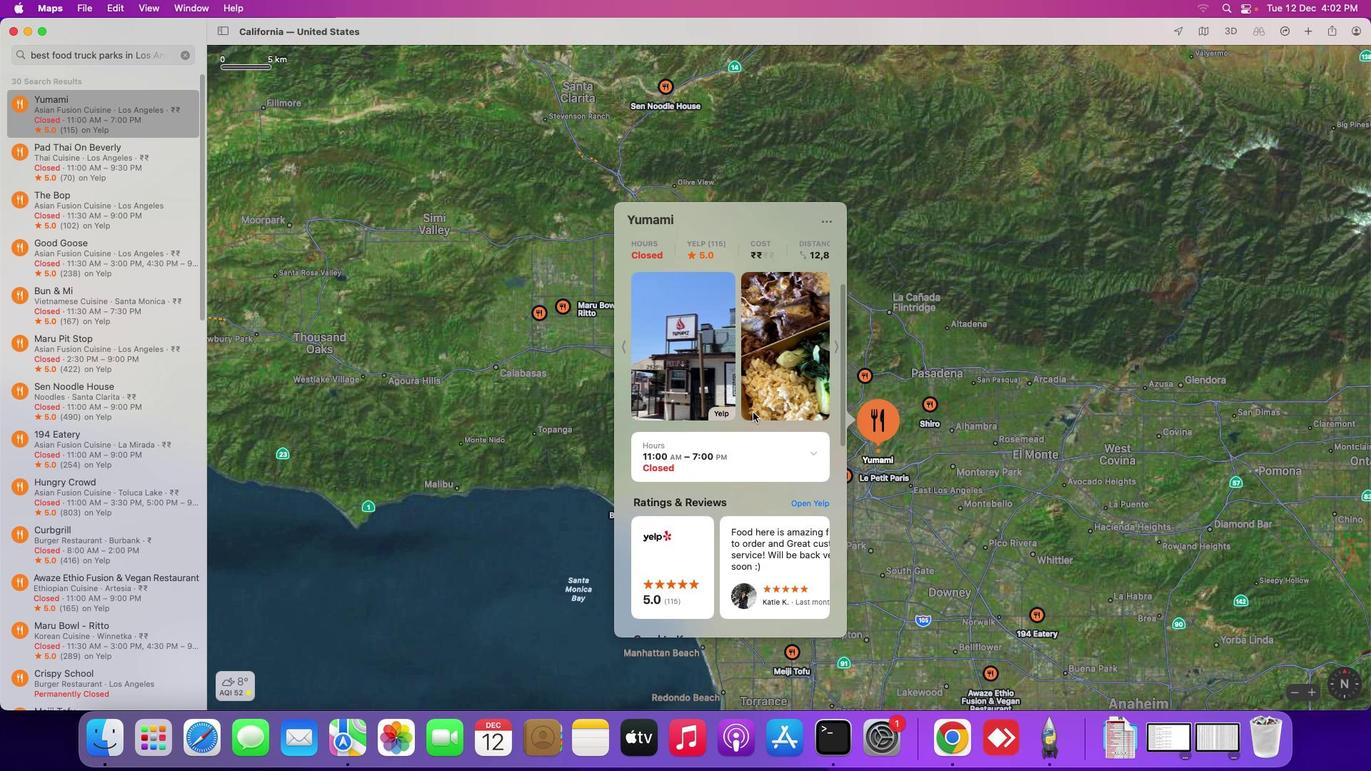 
Action: Mouse moved to (753, 412)
Screenshot: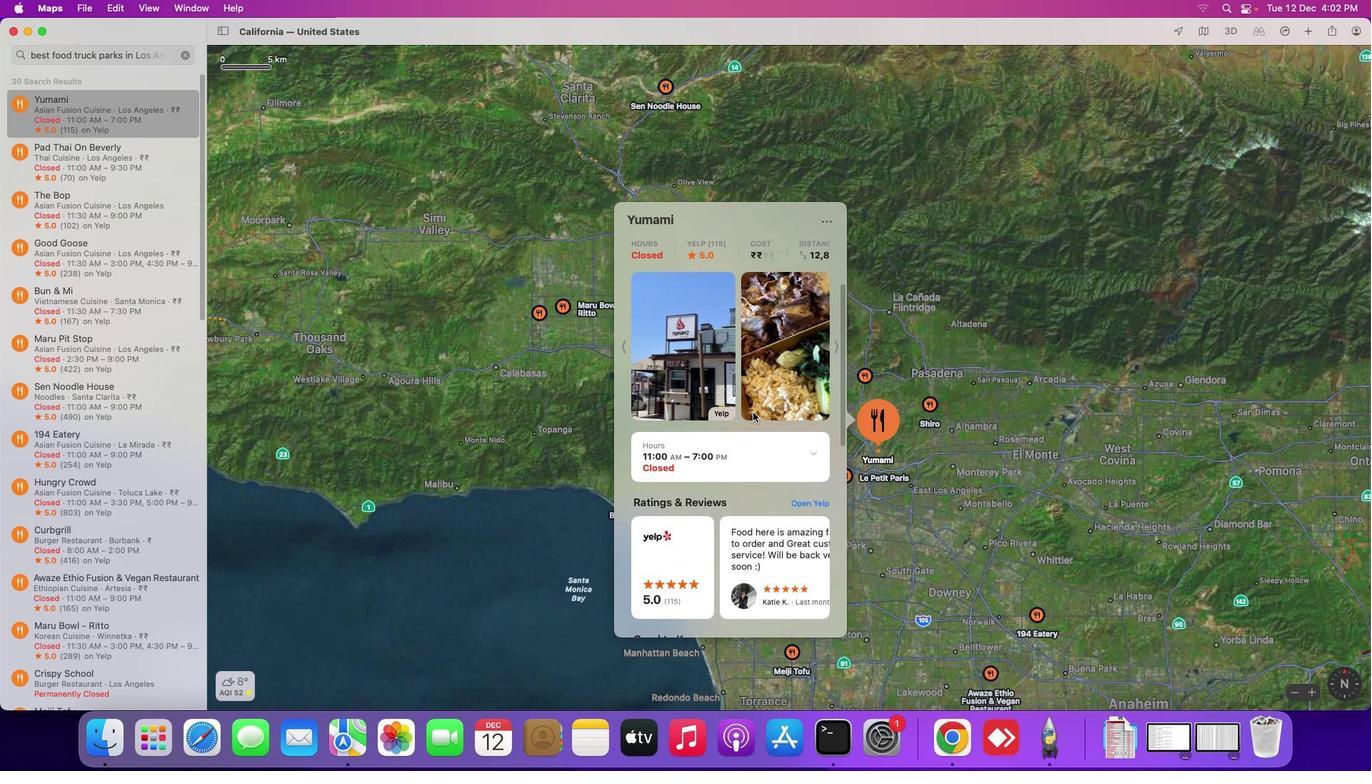 
Action: Mouse scrolled (753, 412) with delta (0, -2)
Screenshot: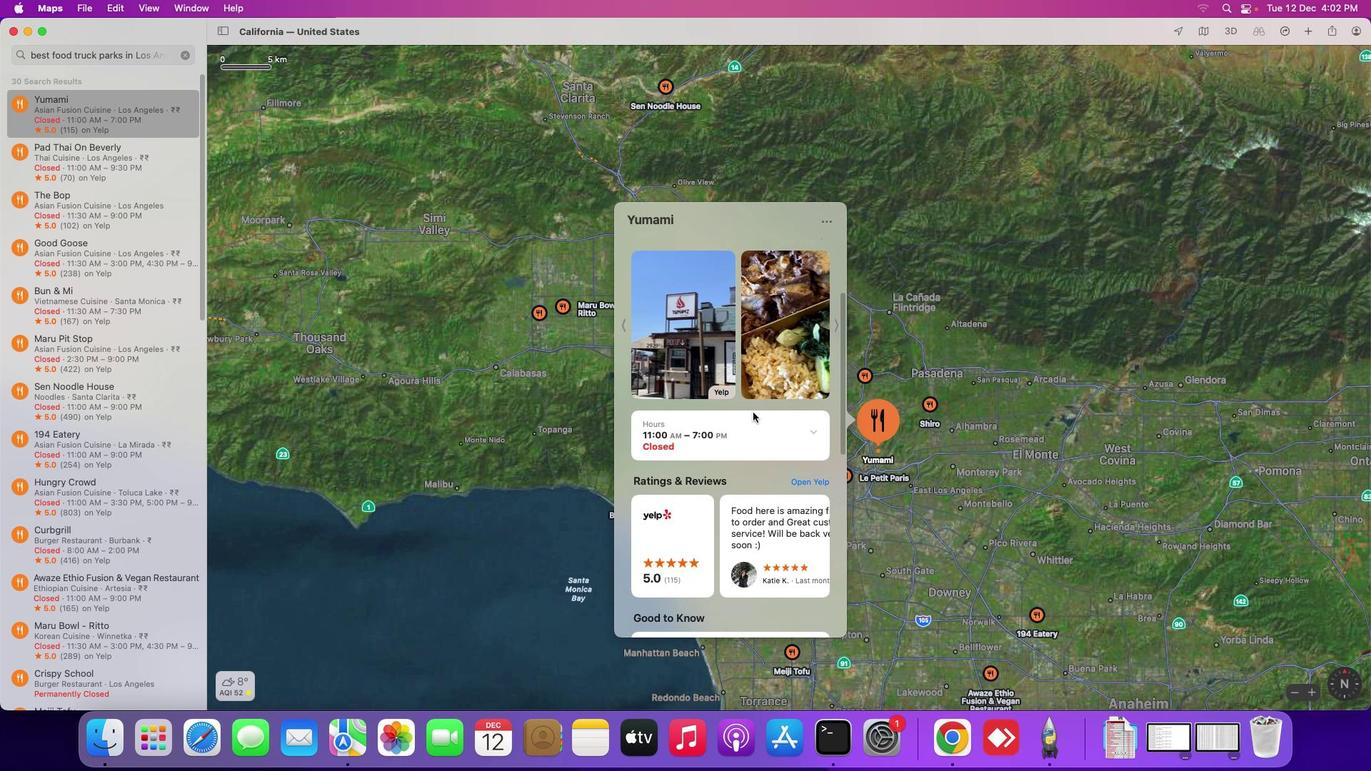 
Action: Mouse scrolled (753, 412) with delta (0, -2)
Screenshot: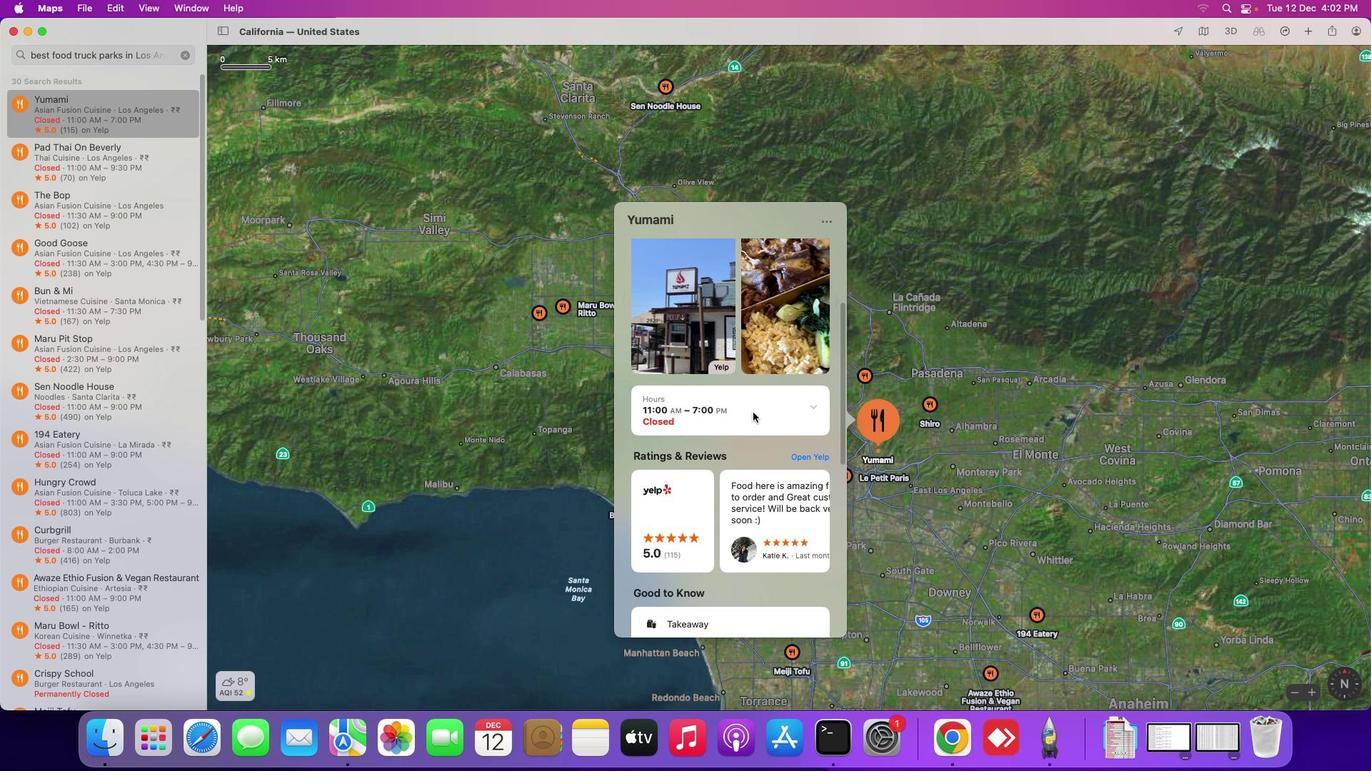 
Action: Mouse scrolled (753, 412) with delta (0, -2)
Screenshot: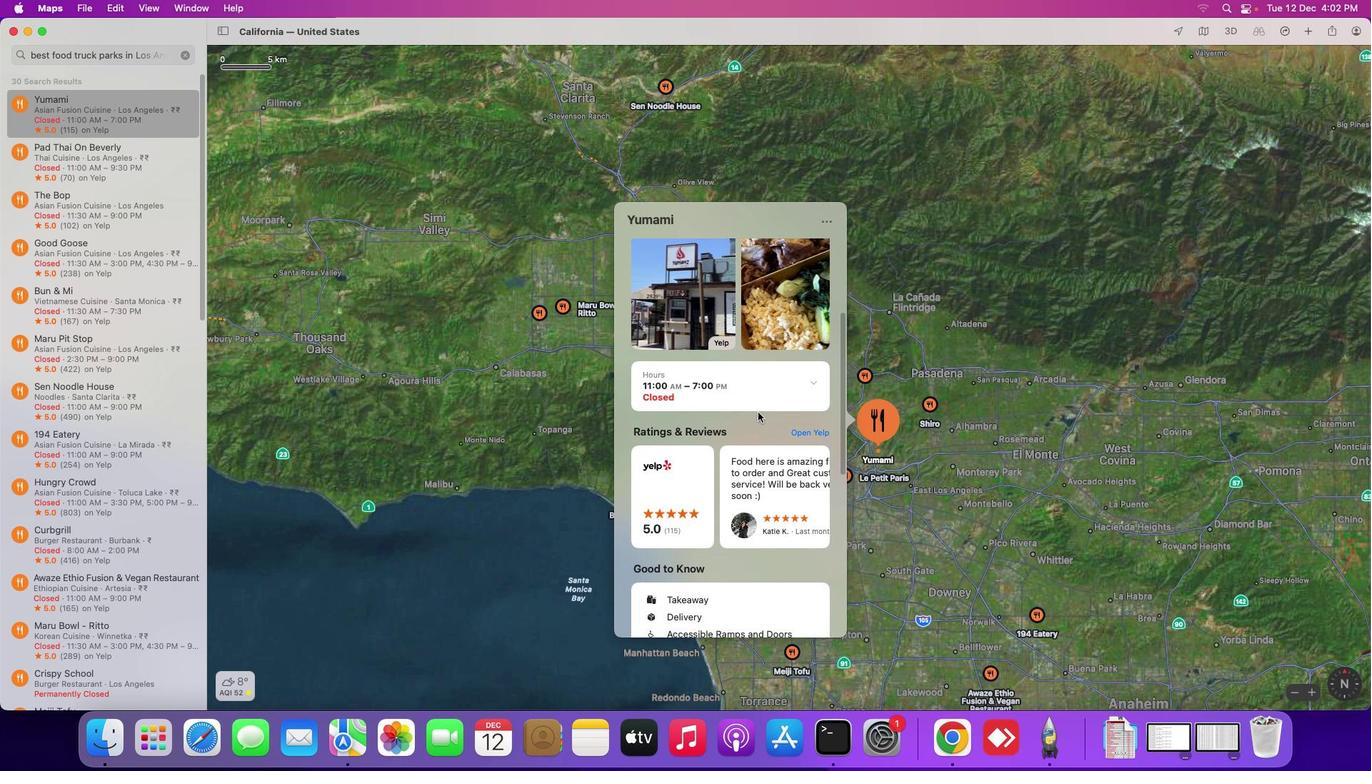 
Action: Mouse scrolled (753, 412) with delta (0, -2)
Screenshot: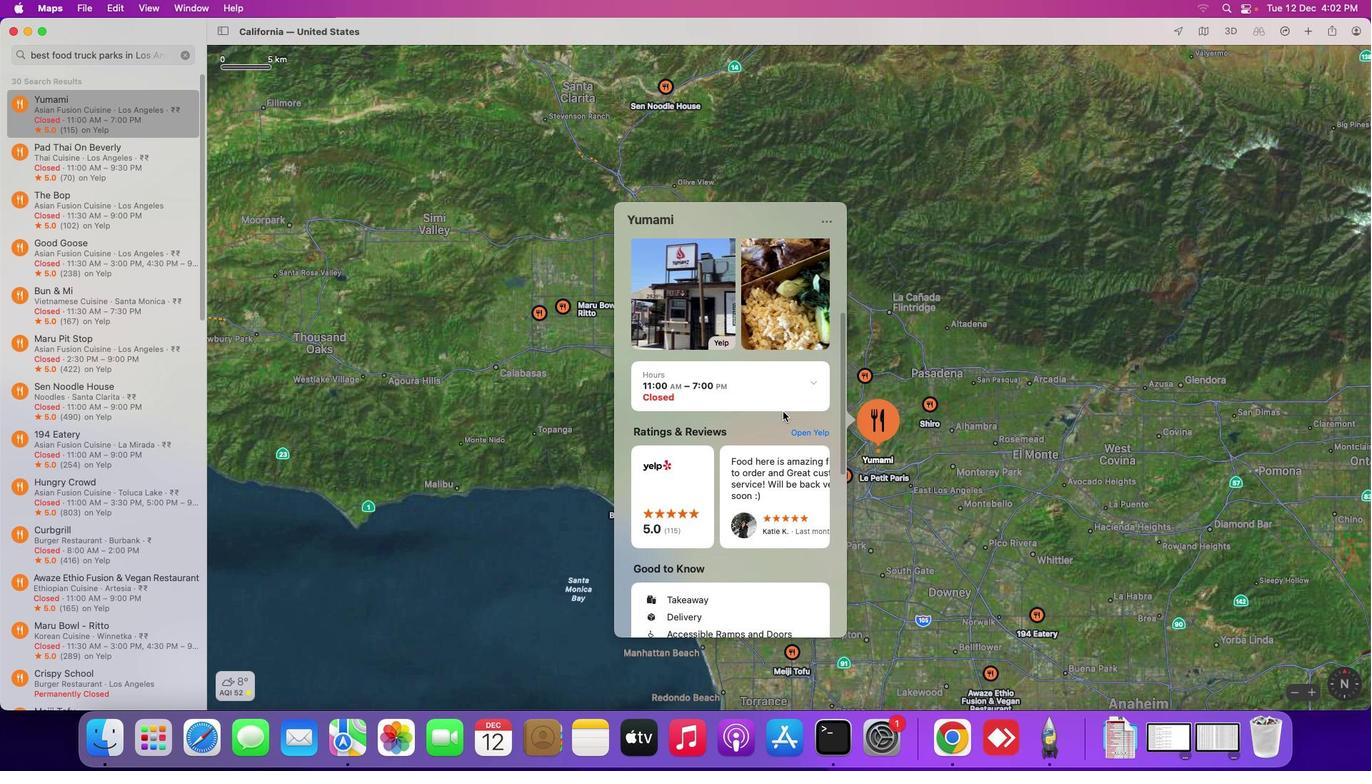 
Action: Mouse moved to (812, 382)
Screenshot: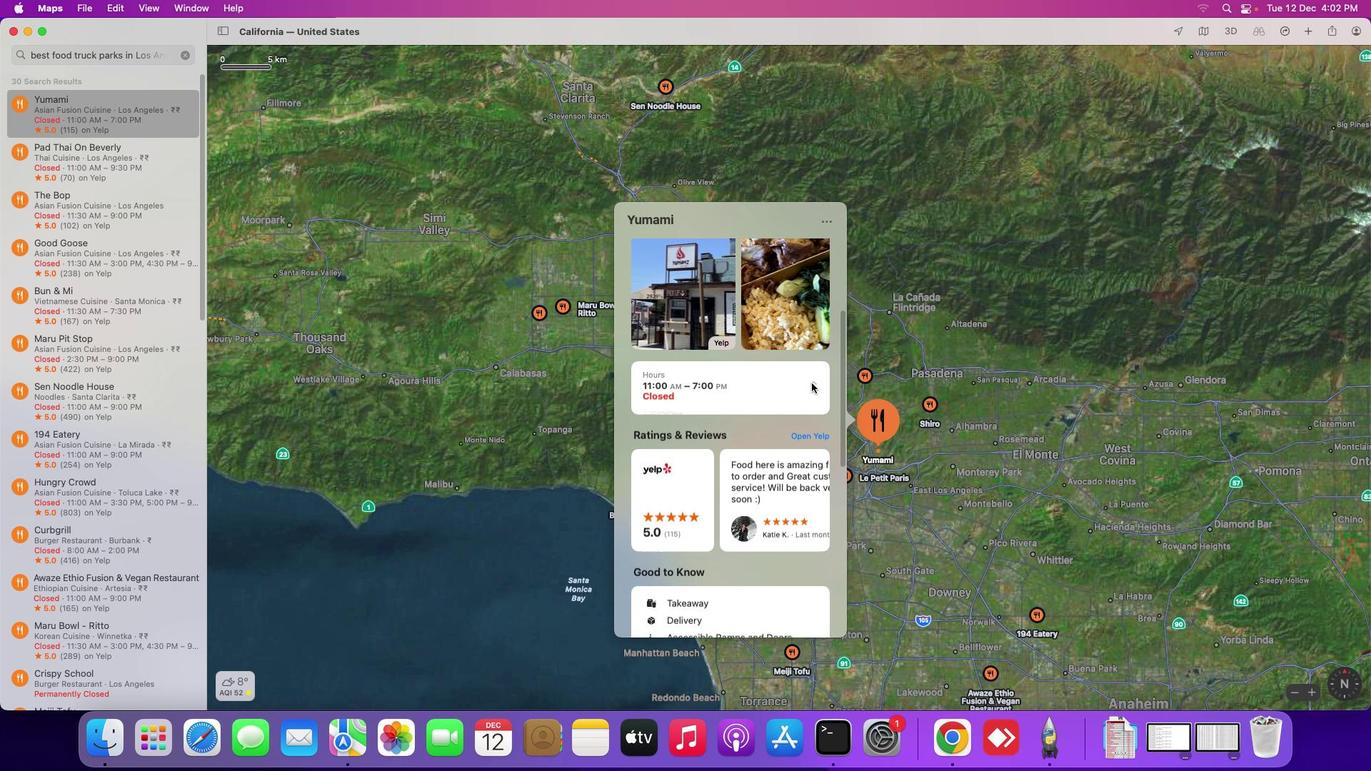 
Action: Mouse pressed left at (812, 382)
Screenshot: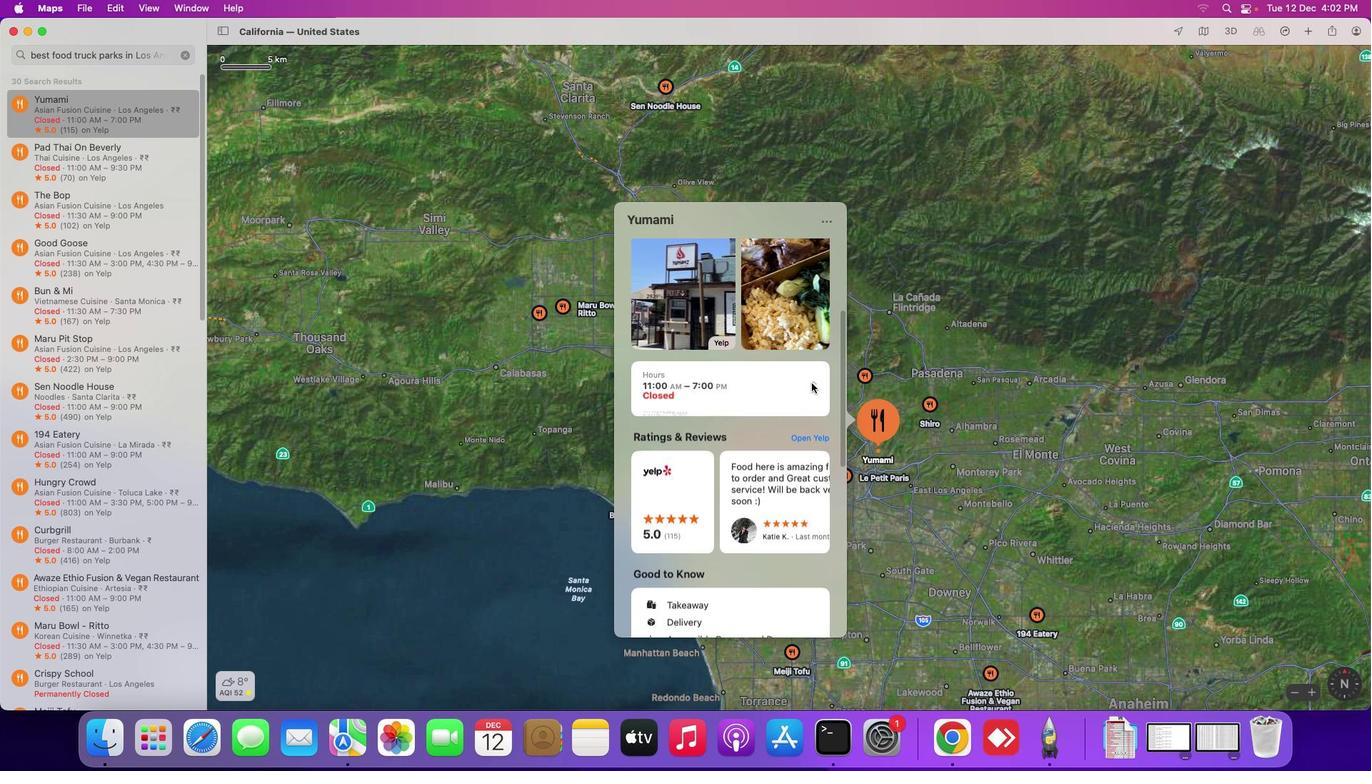 
Action: Mouse moved to (77, 147)
Screenshot: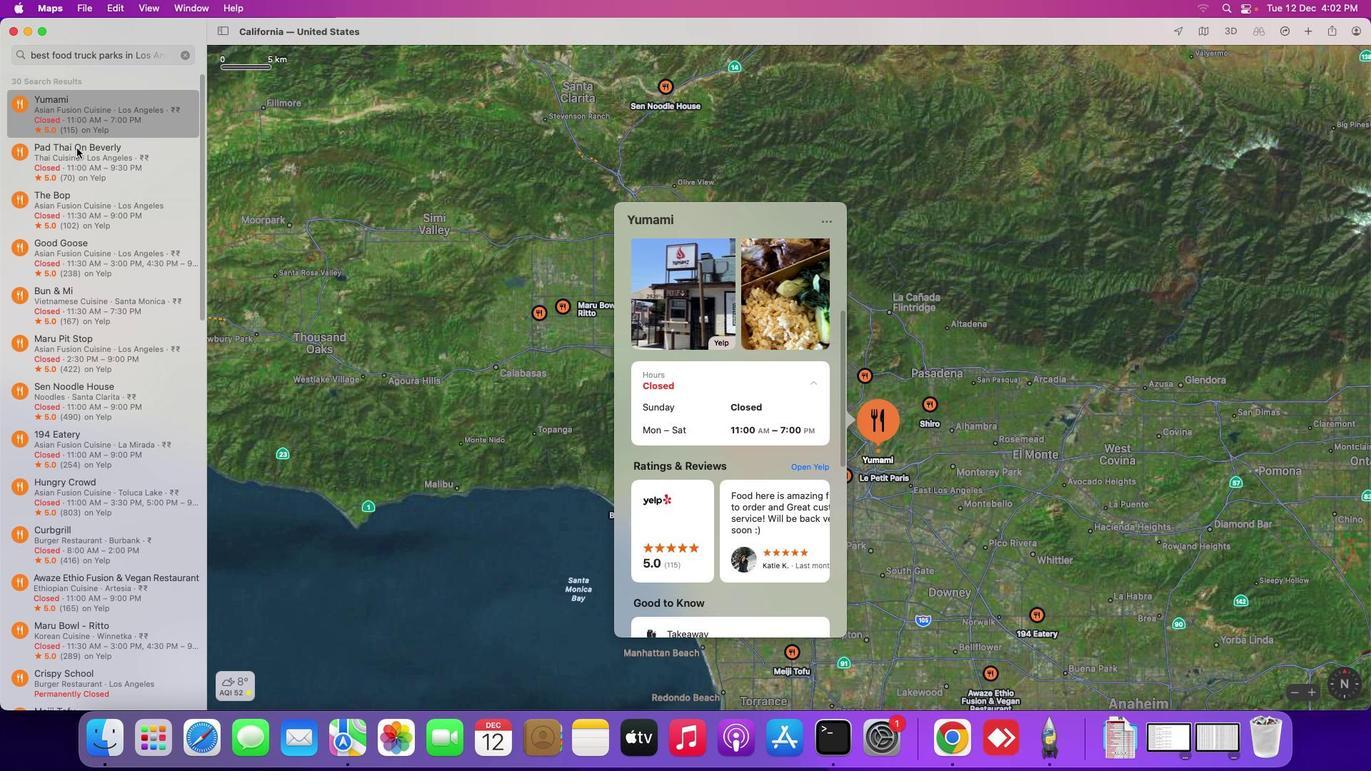 
Action: Mouse pressed left at (77, 147)
Screenshot: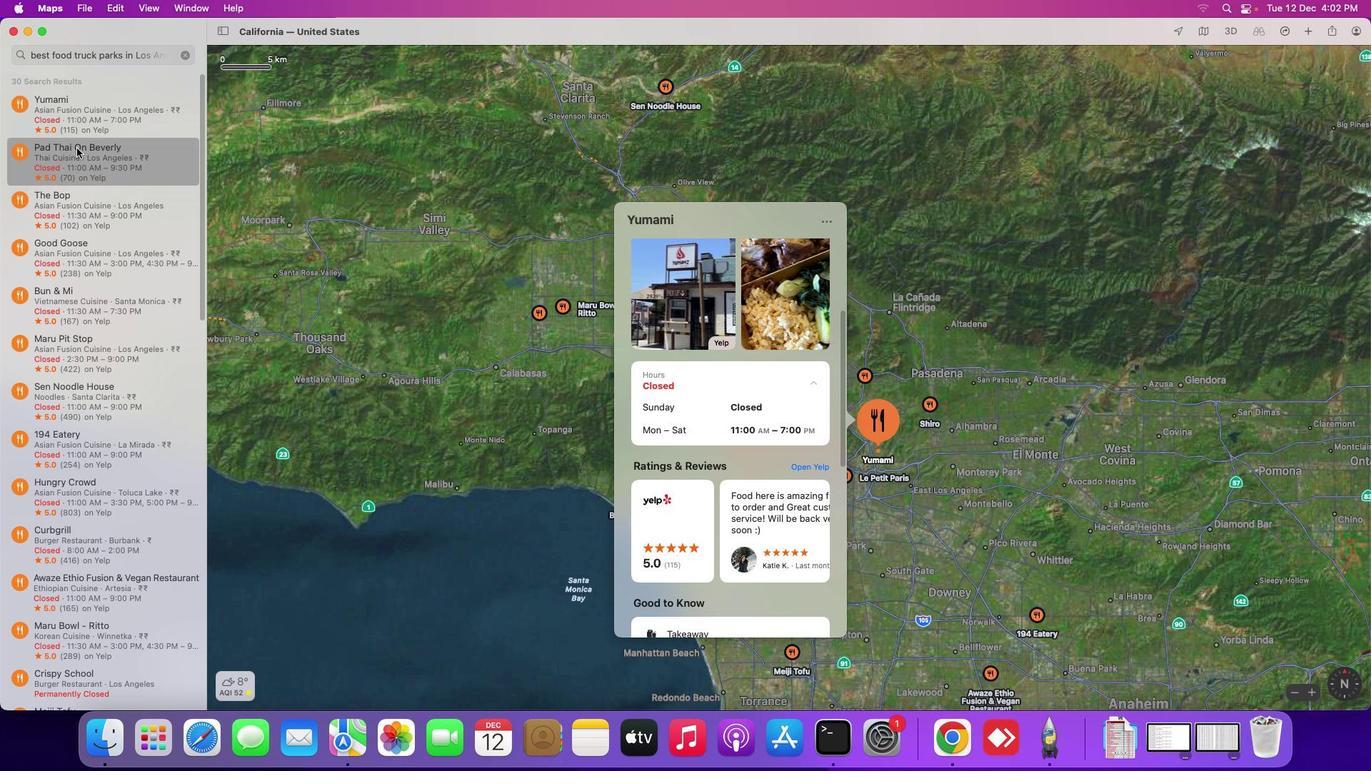 
Action: Mouse moved to (875, 485)
Screenshot: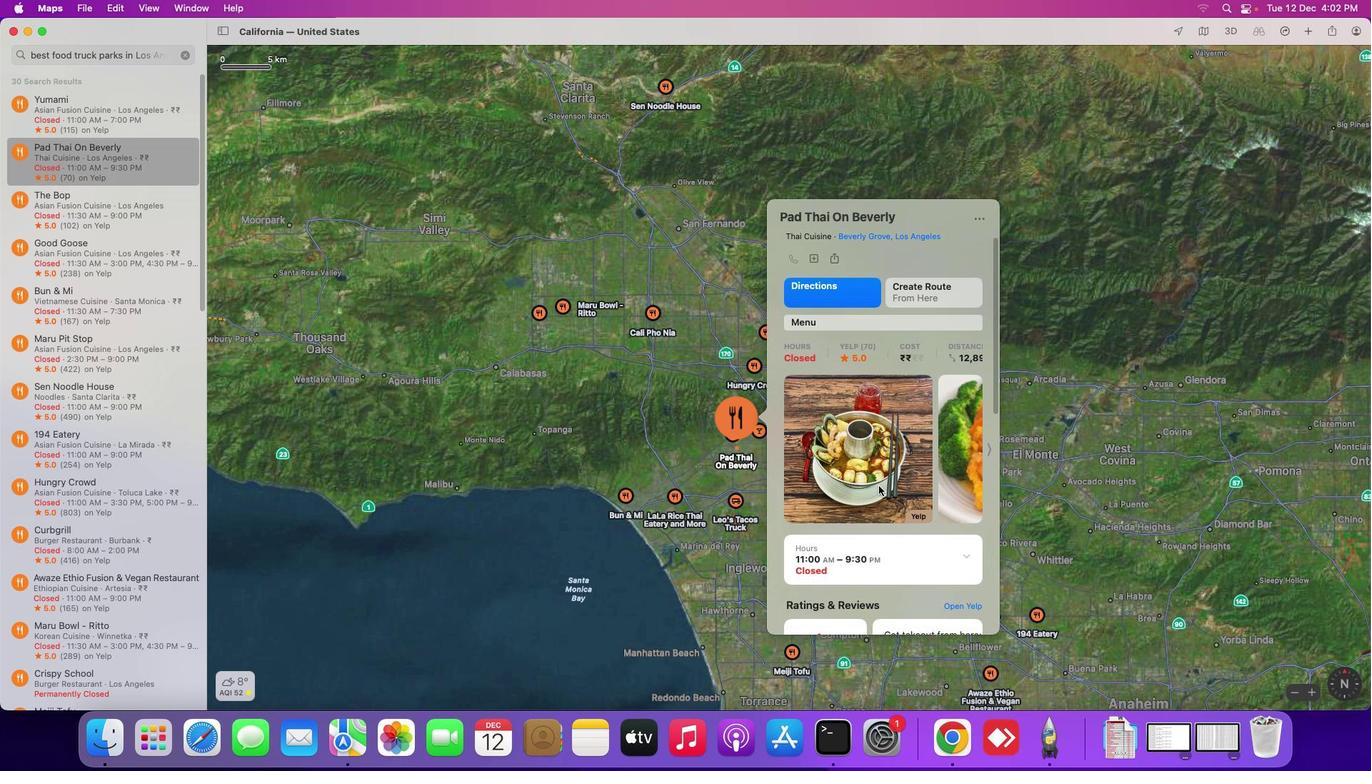 
Action: Mouse scrolled (875, 485) with delta (0, 0)
Screenshot: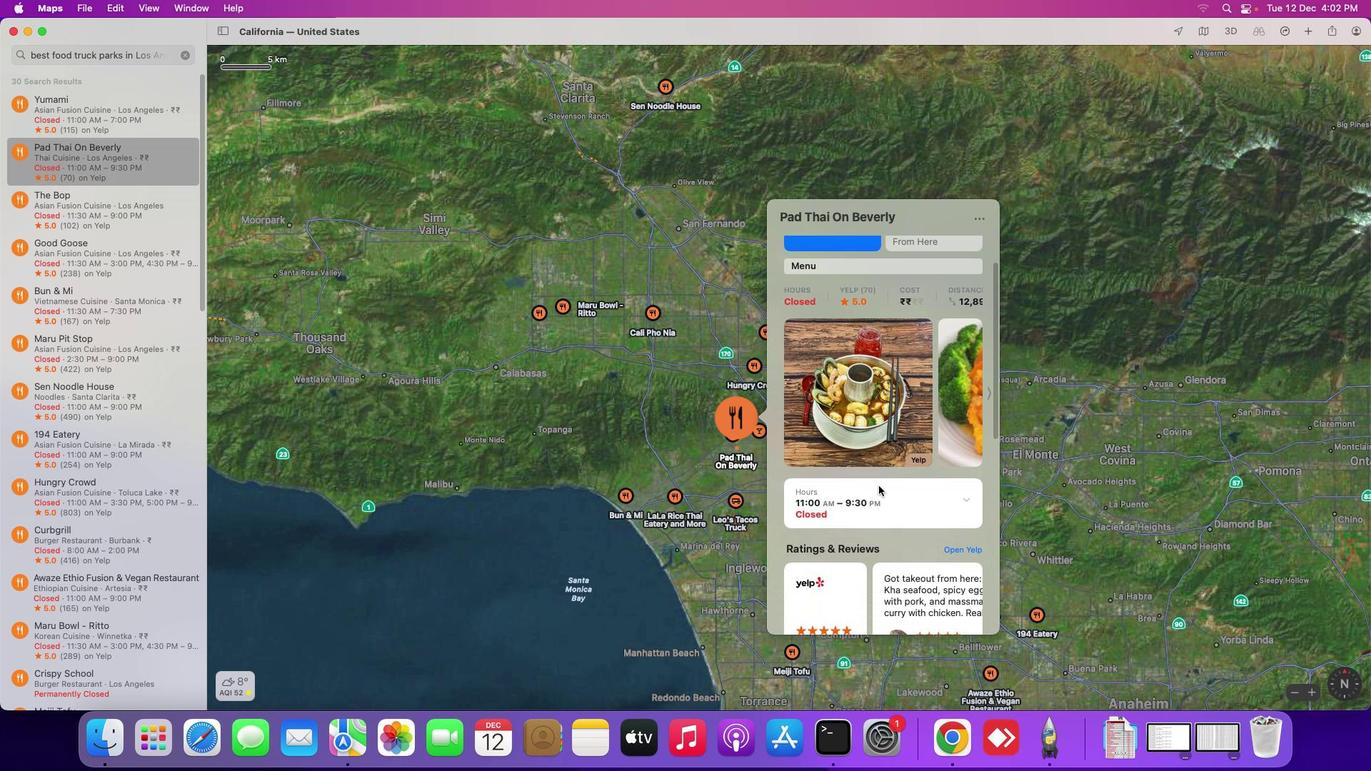 
Action: Mouse scrolled (875, 485) with delta (0, 0)
Screenshot: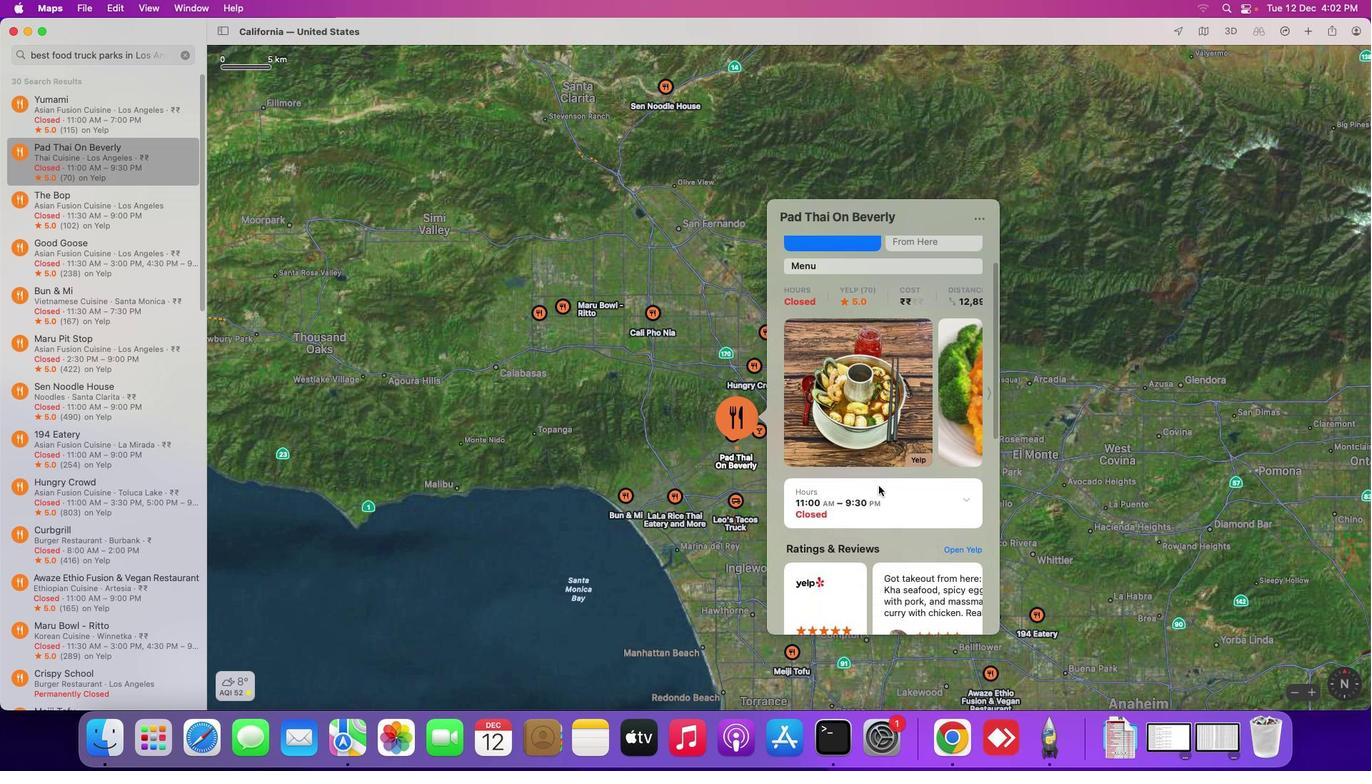 
Action: Mouse scrolled (875, 485) with delta (0, -1)
Screenshot: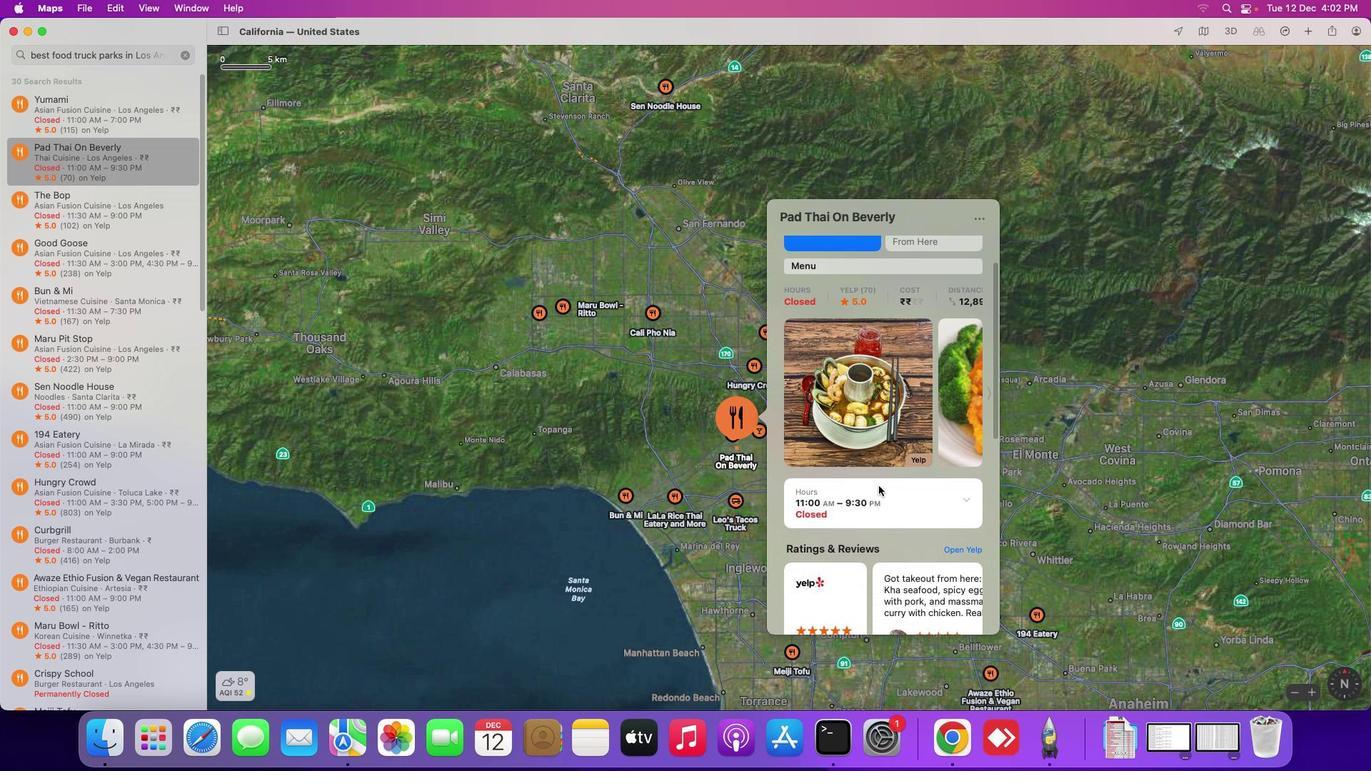 
Action: Mouse moved to (875, 485)
Screenshot: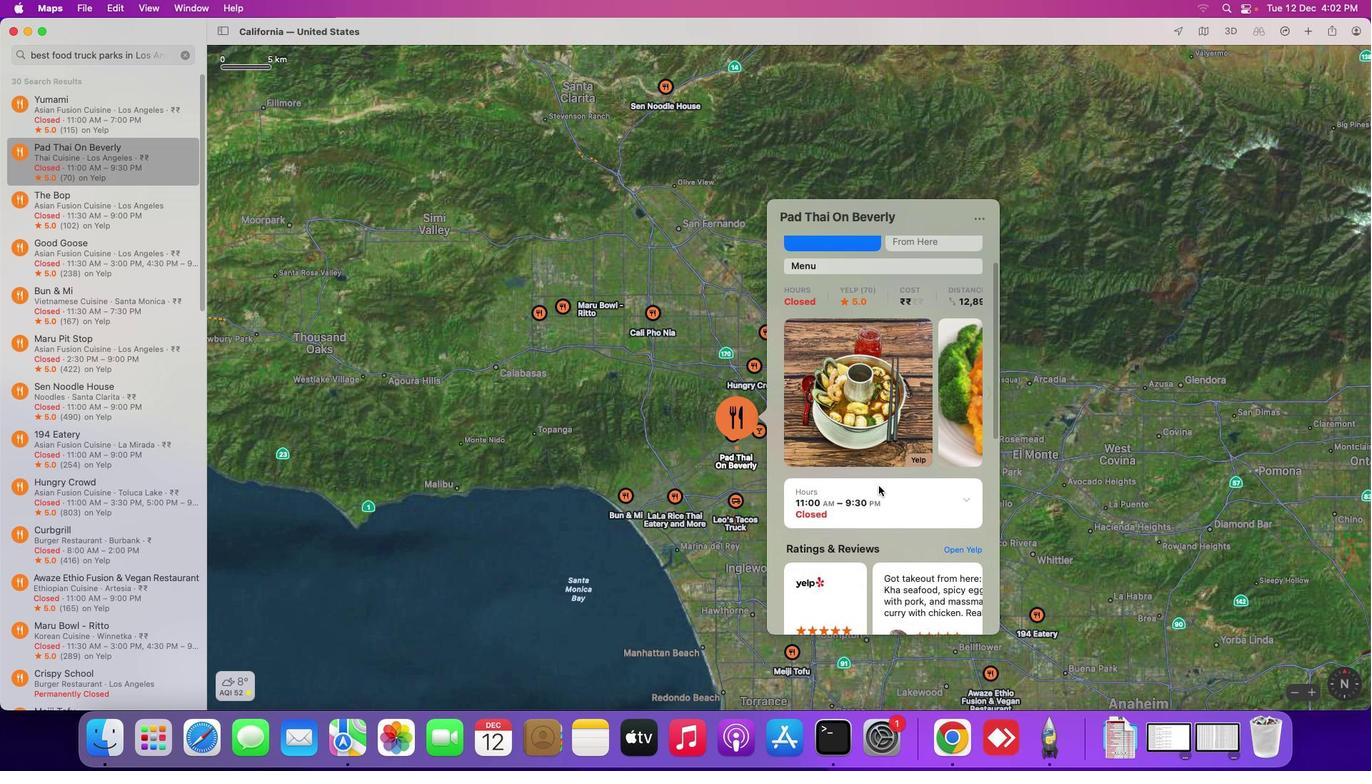 
Action: Mouse scrolled (875, 485) with delta (0, -2)
Screenshot: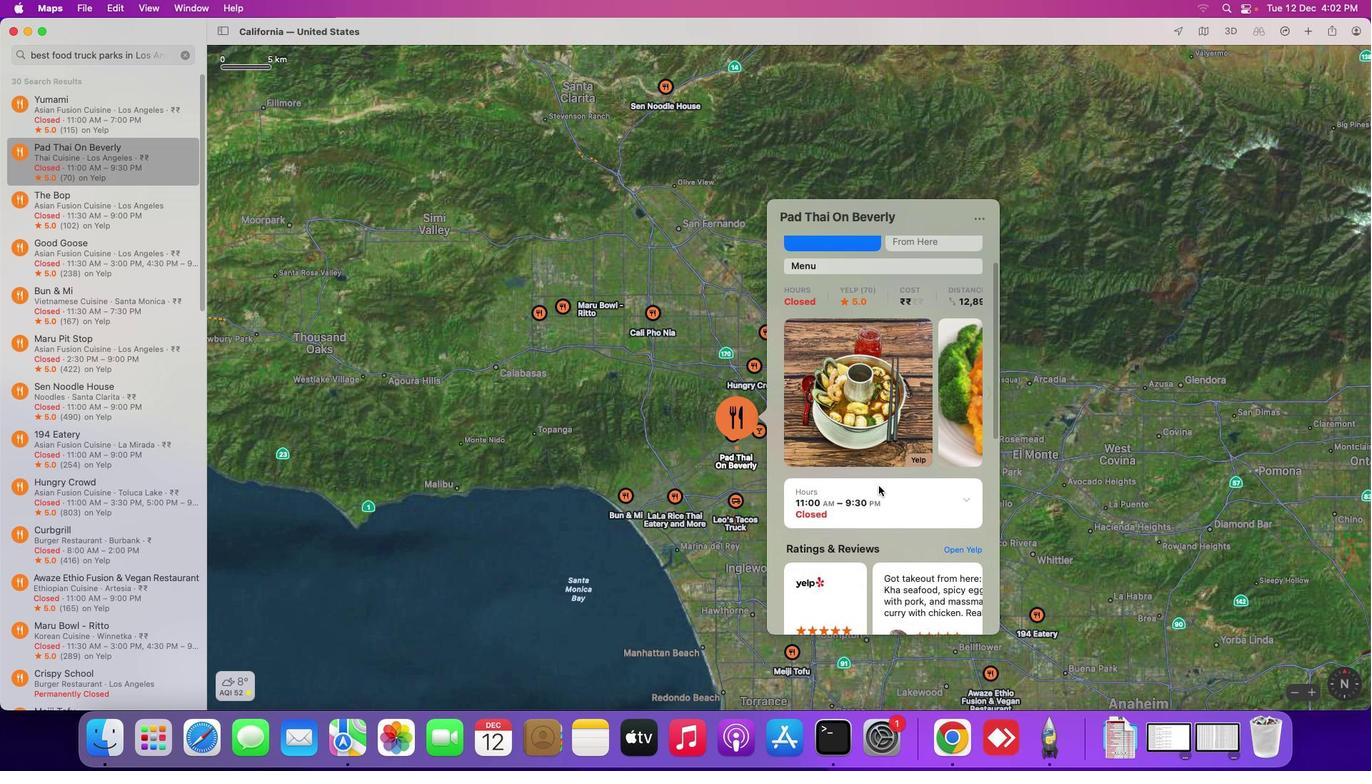 
Action: Mouse moved to (987, 392)
Screenshot: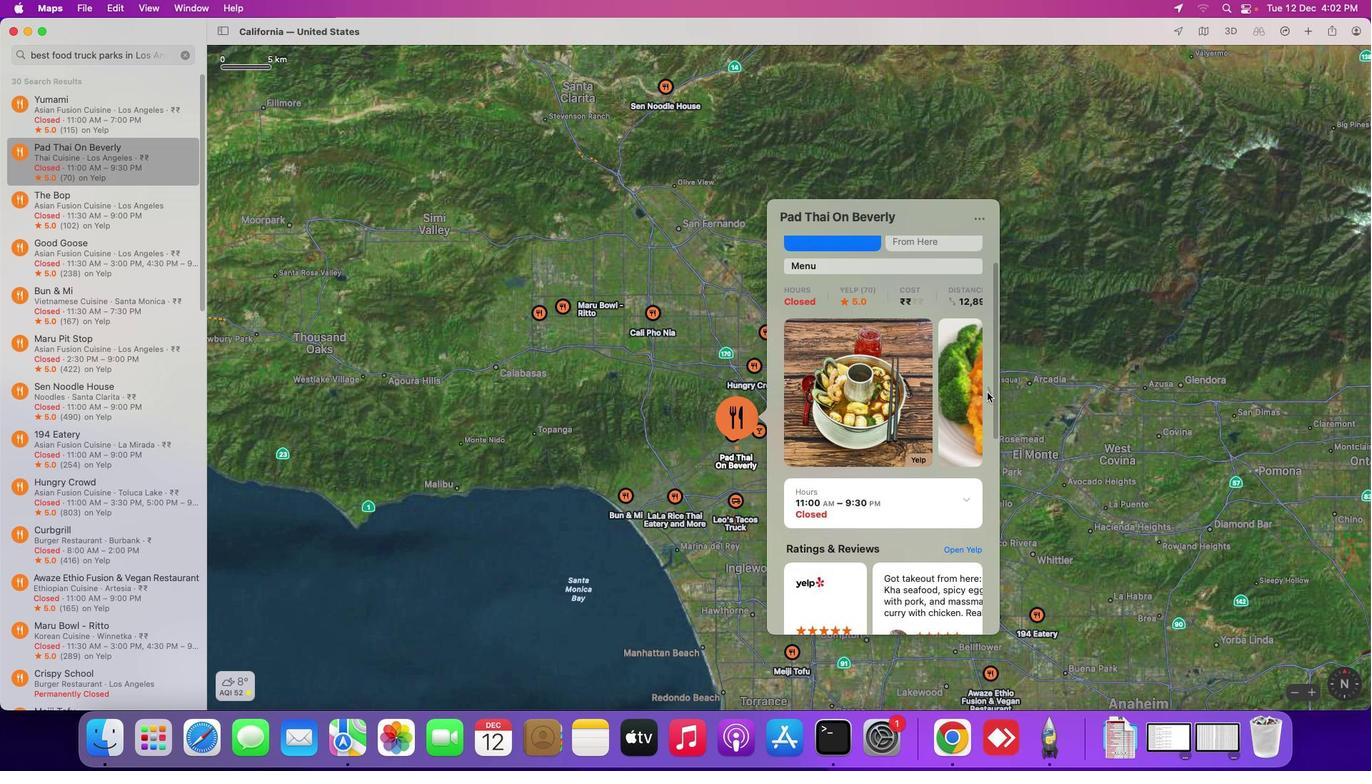 
Action: Mouse pressed left at (987, 392)
Screenshot: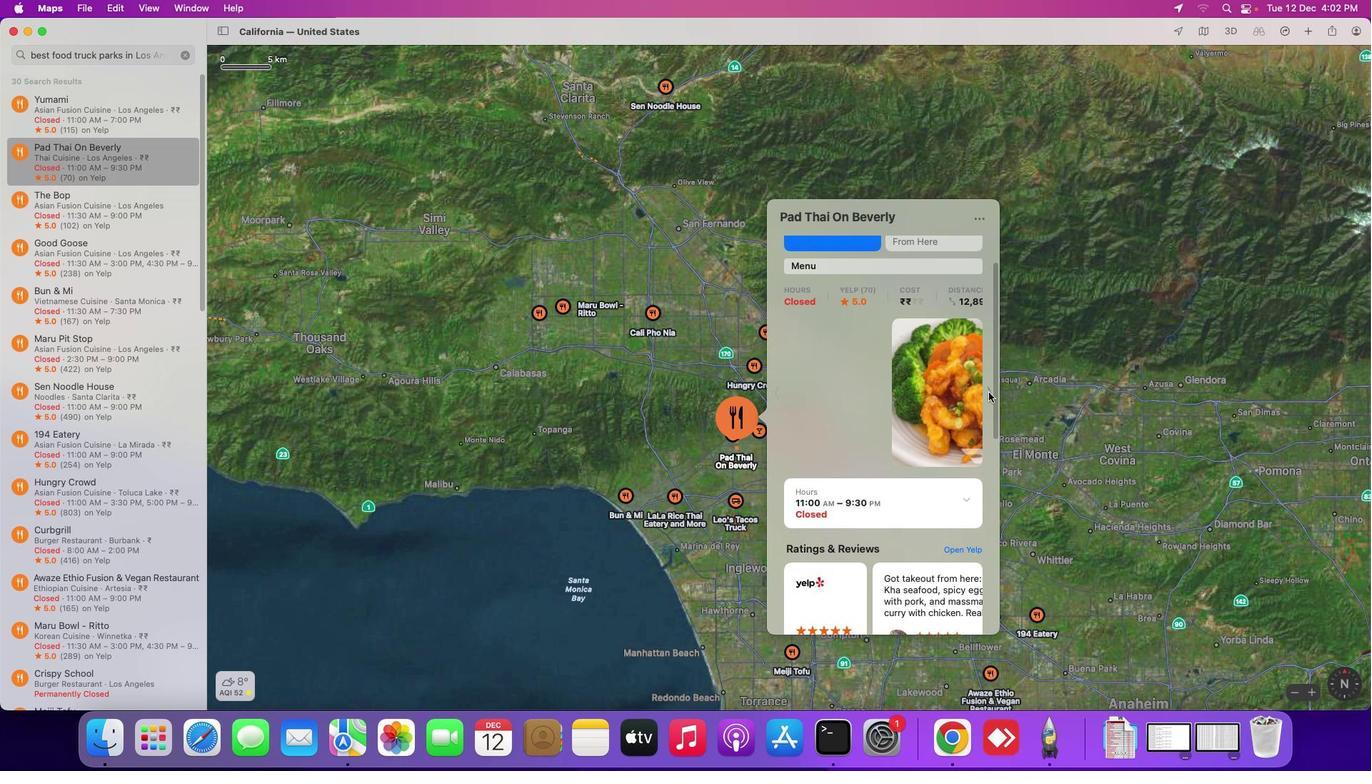 
Action: Mouse moved to (922, 451)
Screenshot: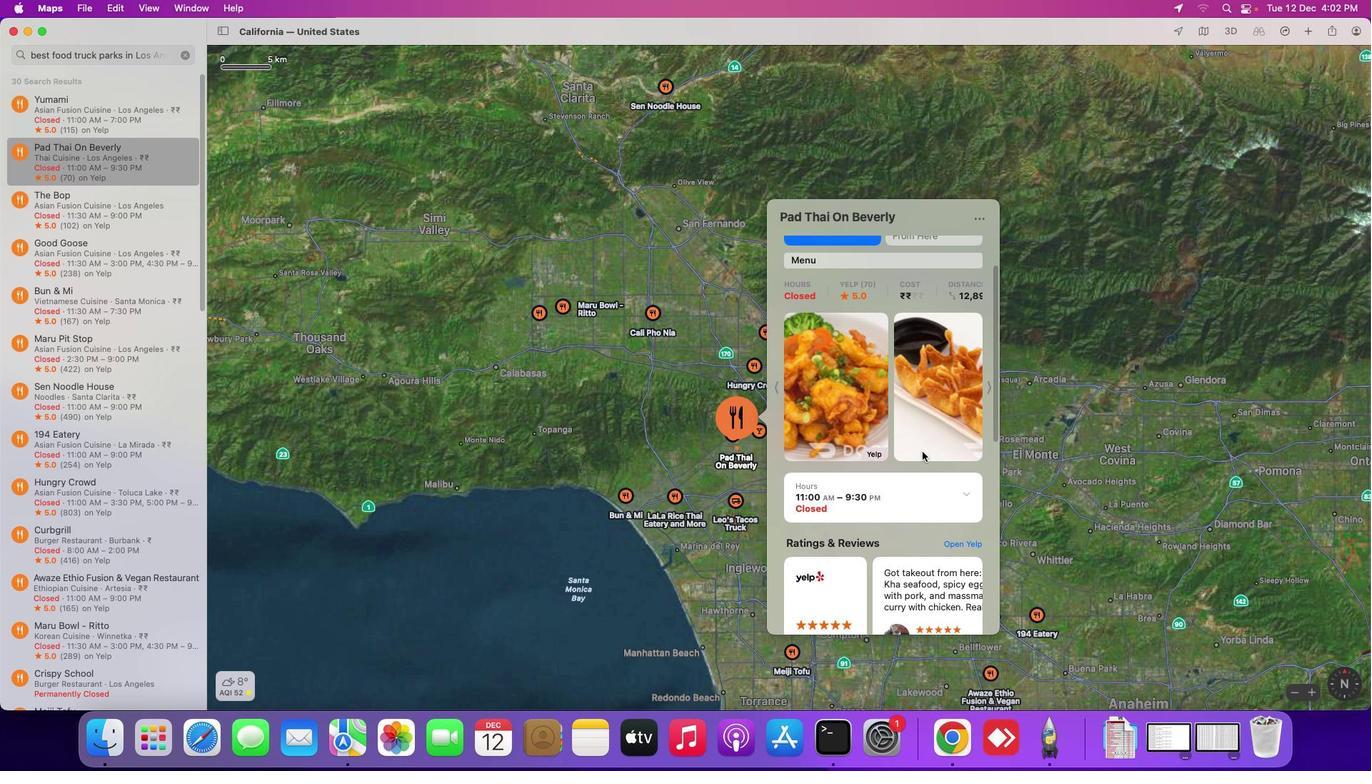 
Action: Mouse scrolled (922, 451) with delta (0, 0)
Screenshot: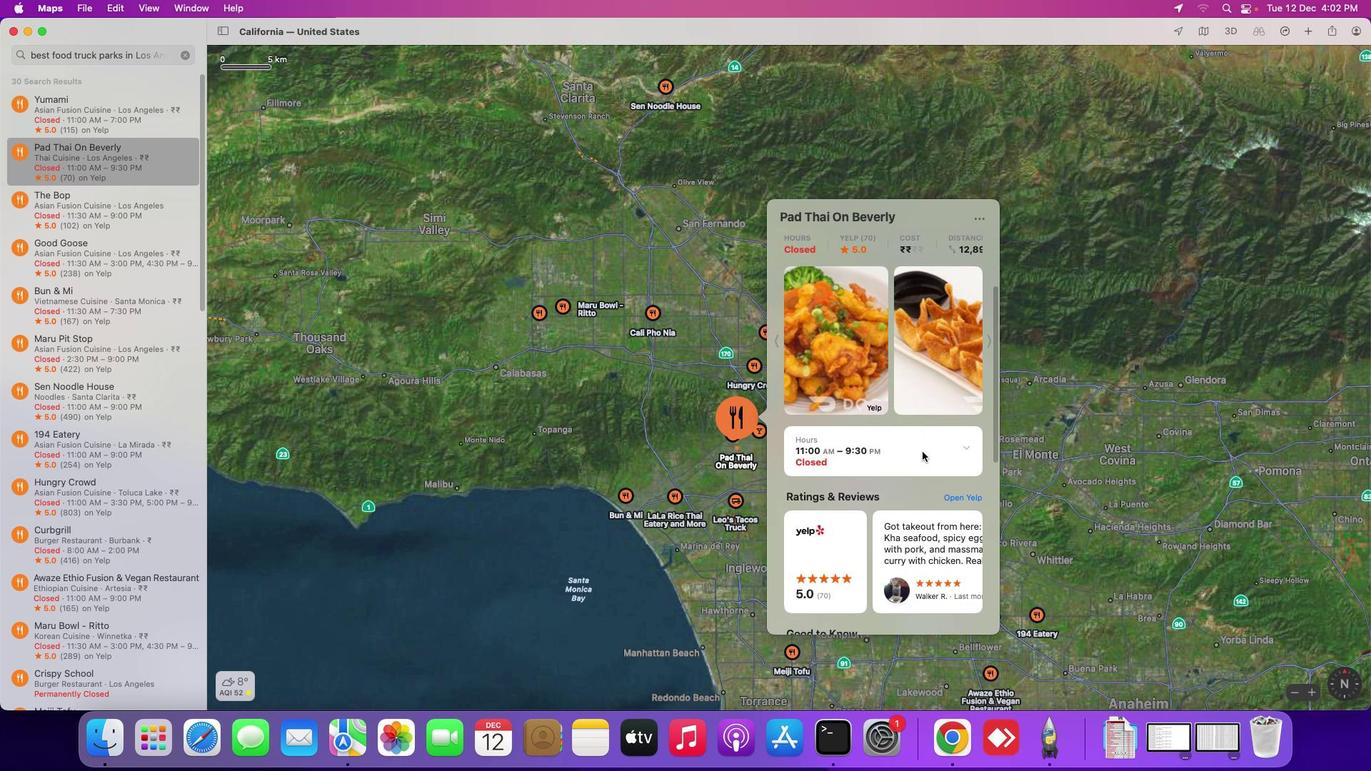 
Action: Mouse scrolled (922, 451) with delta (0, 0)
Screenshot: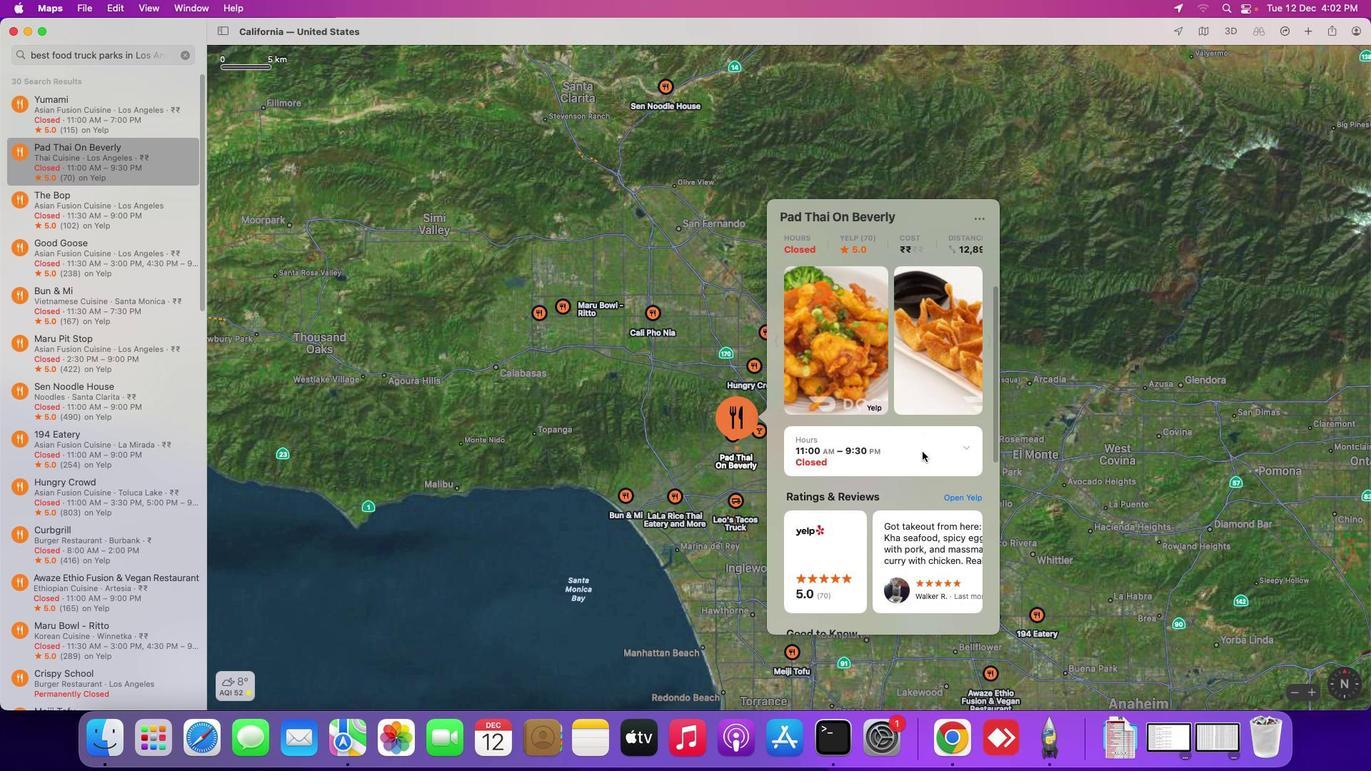 
Action: Mouse scrolled (922, 451) with delta (0, -1)
Screenshot: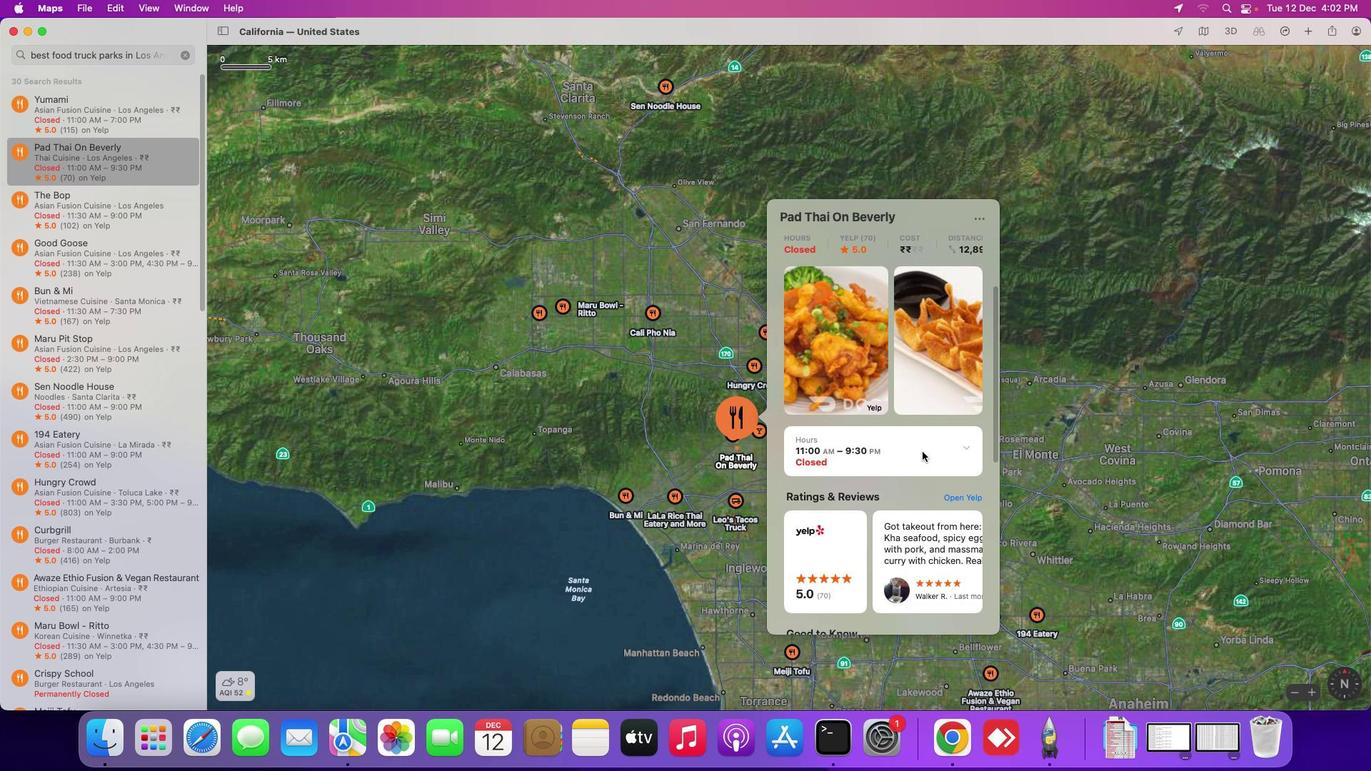 
Action: Mouse scrolled (922, 451) with delta (0, -2)
Screenshot: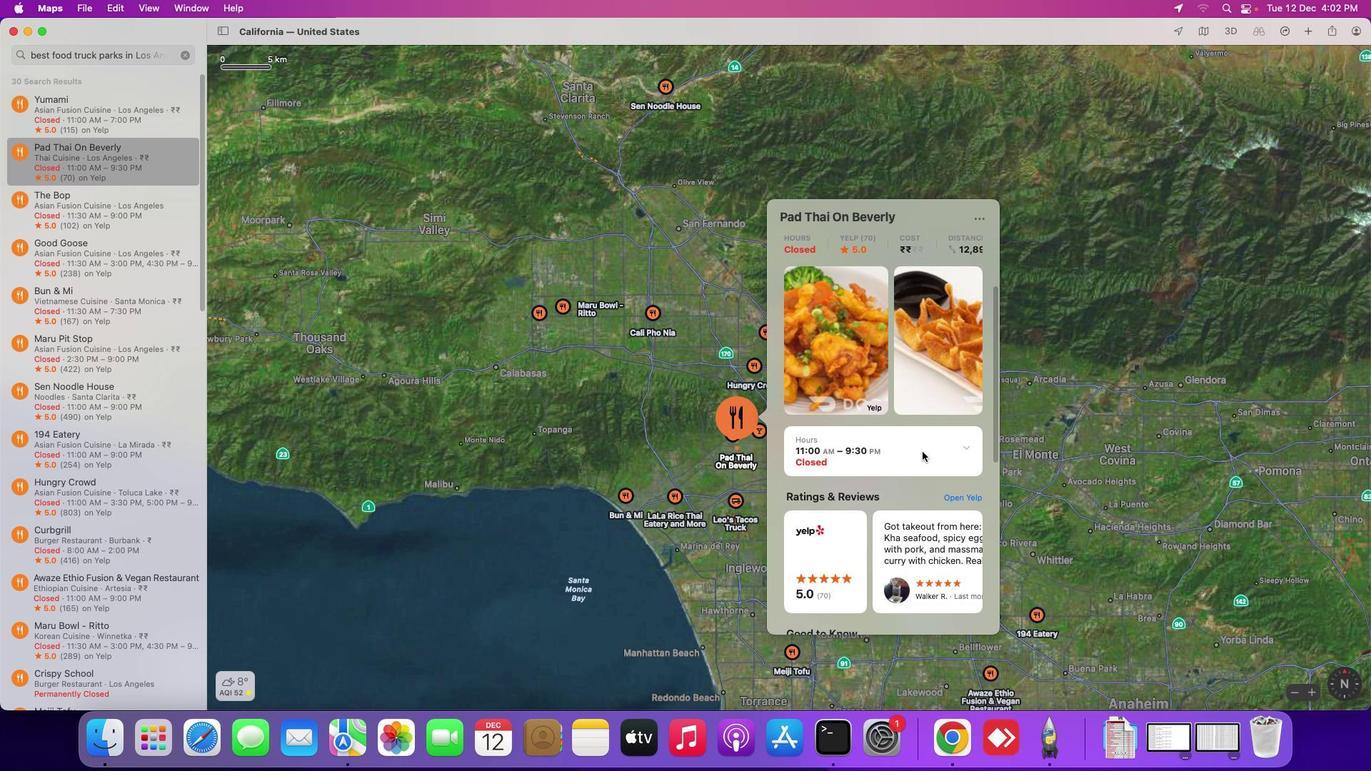 
Action: Mouse scrolled (922, 451) with delta (0, 0)
Screenshot: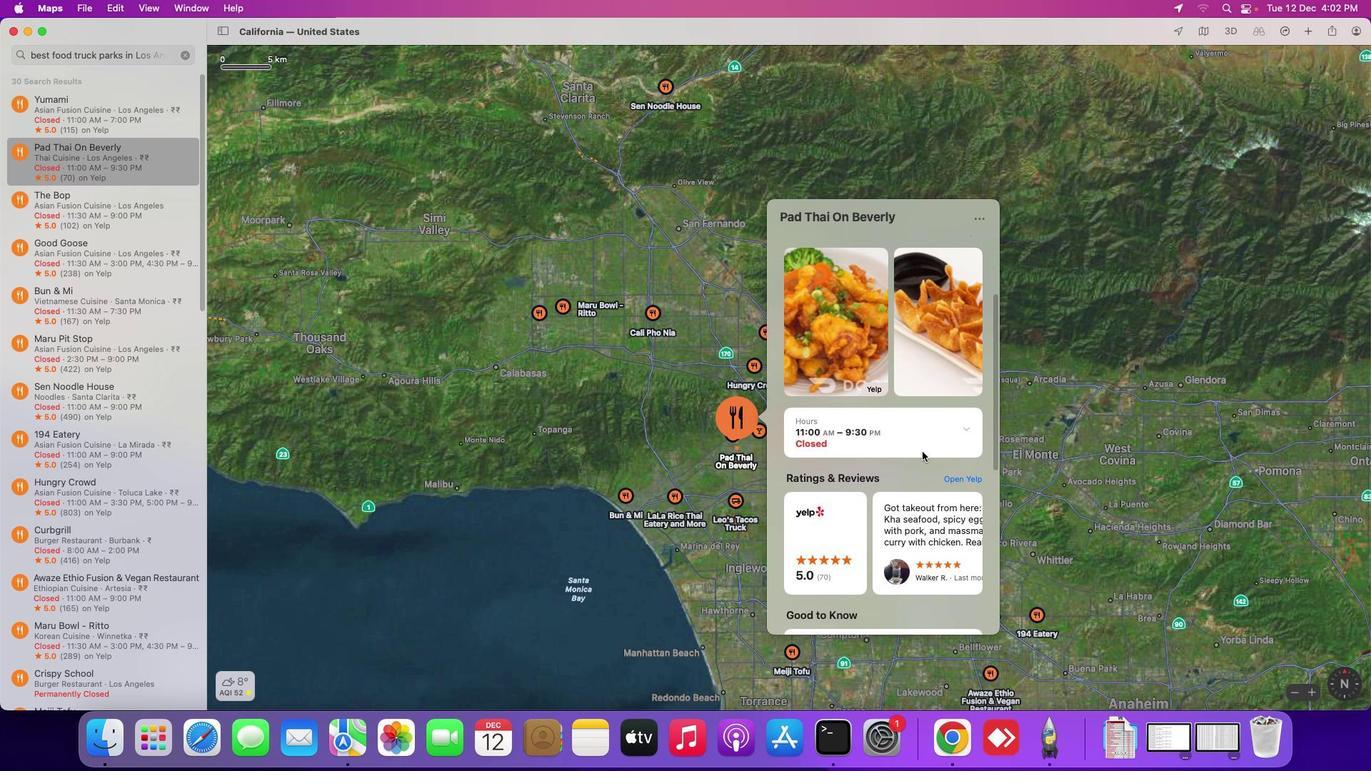 
Action: Mouse scrolled (922, 451) with delta (0, 0)
Screenshot: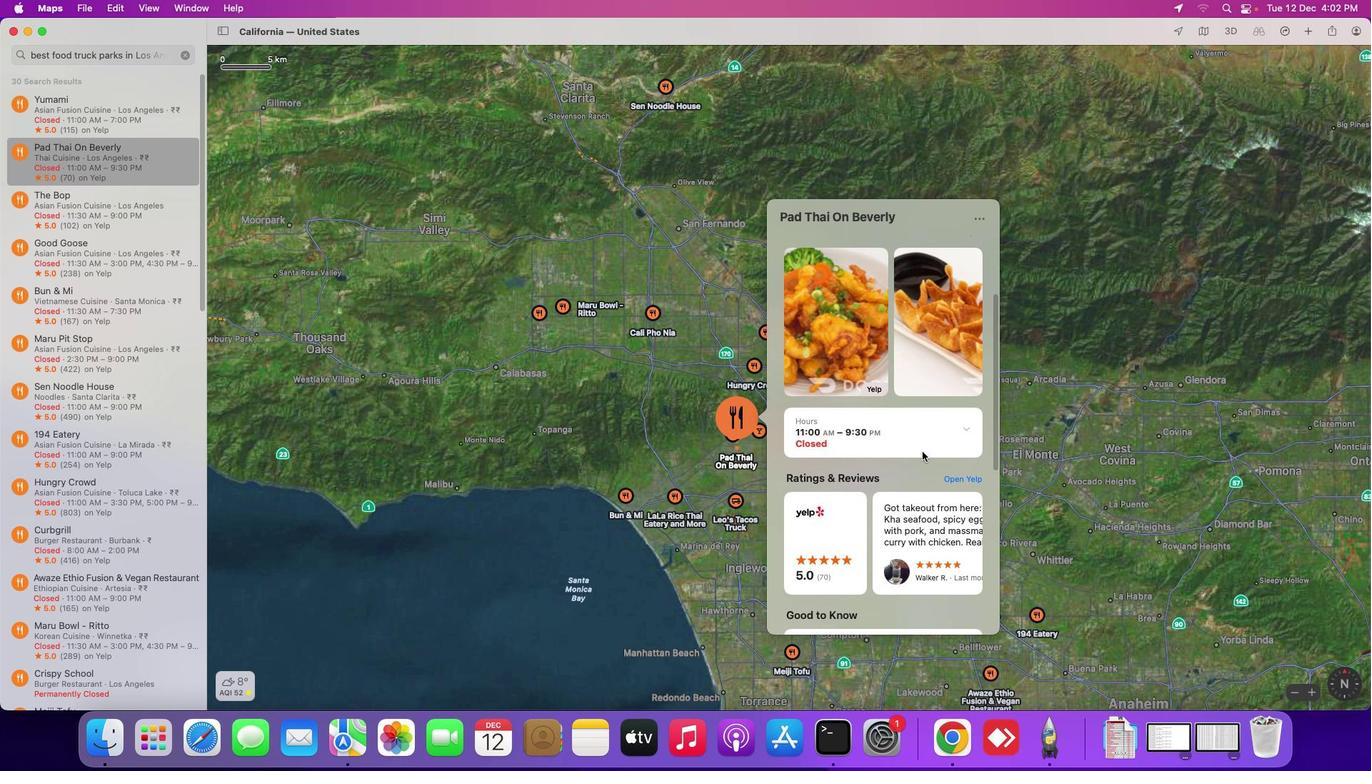 
Action: Mouse scrolled (922, 451) with delta (0, -1)
Screenshot: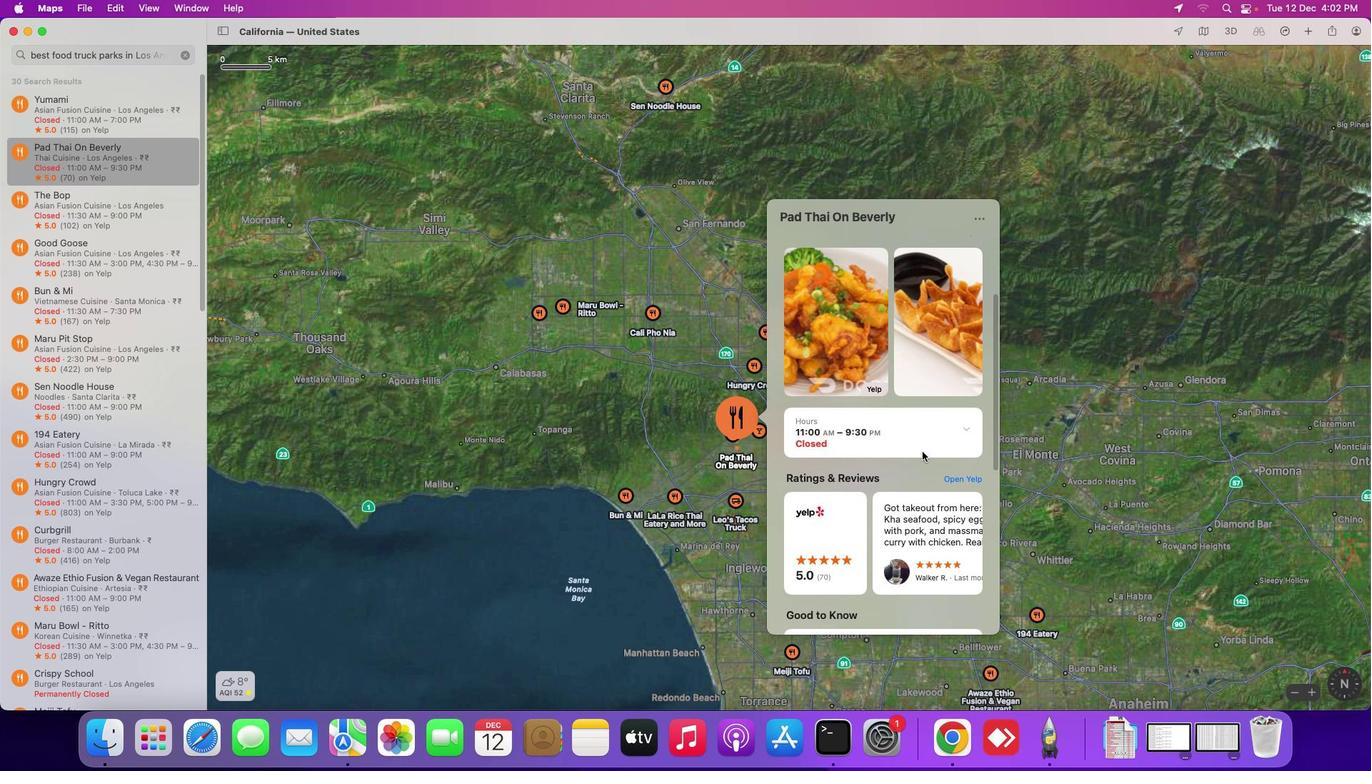 
Action: Mouse moved to (970, 430)
Screenshot: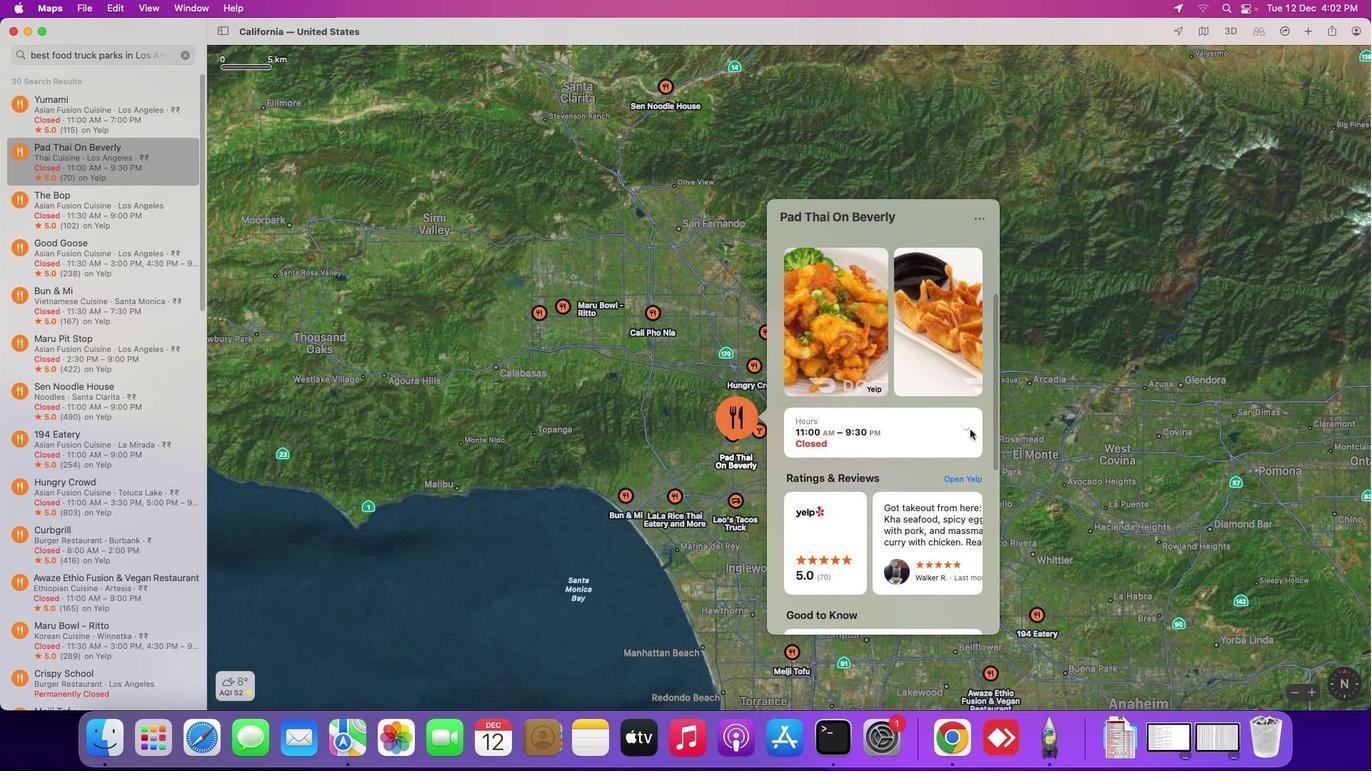 
Action: Mouse pressed left at (970, 430)
Screenshot: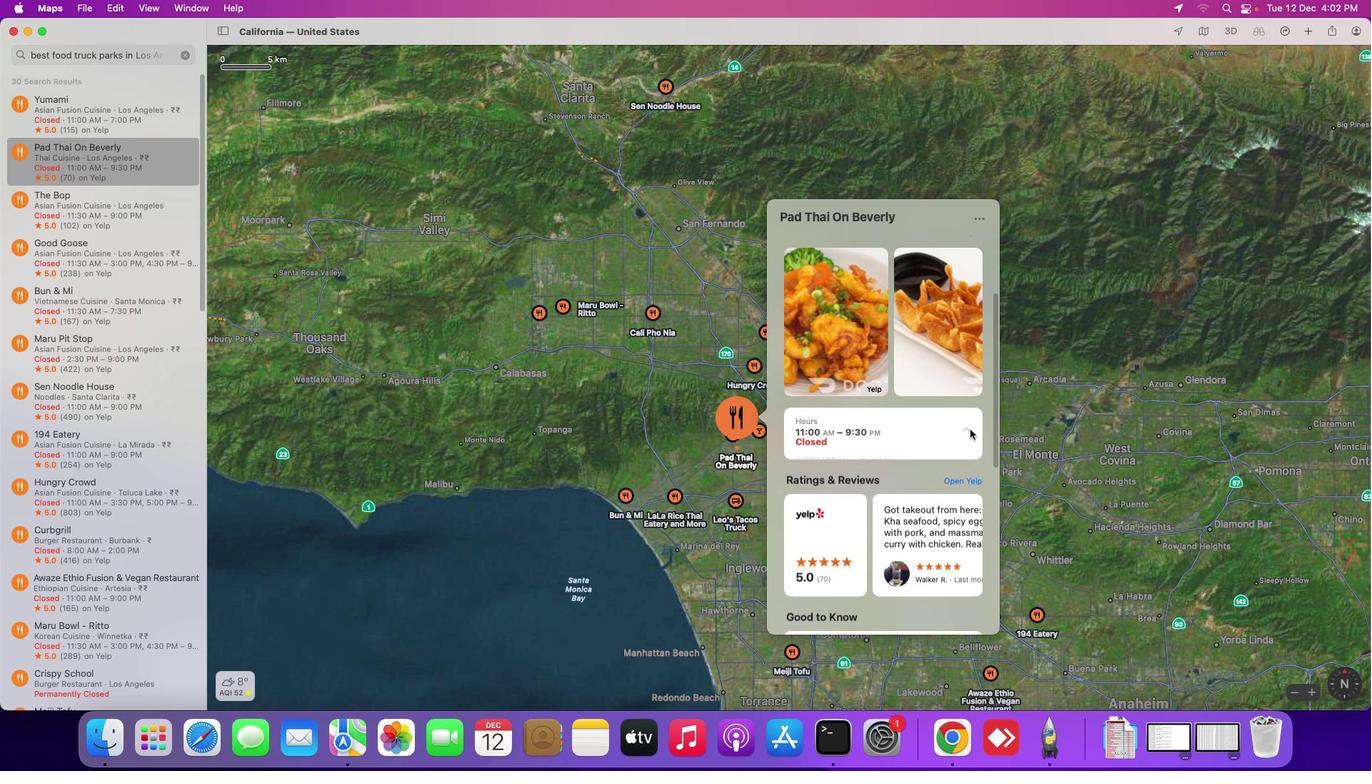 
Action: Mouse moved to (955, 444)
Screenshot: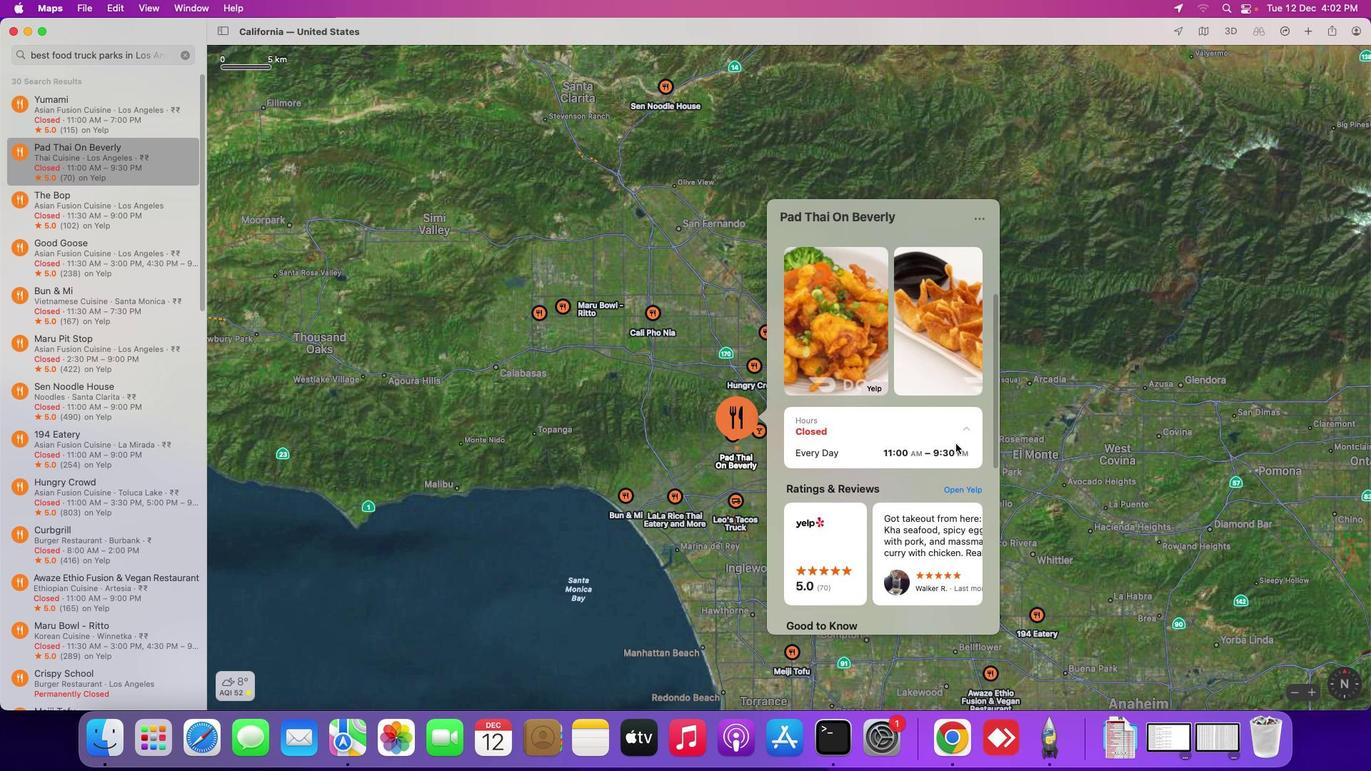 
Action: Mouse scrolled (955, 444) with delta (0, 0)
Screenshot: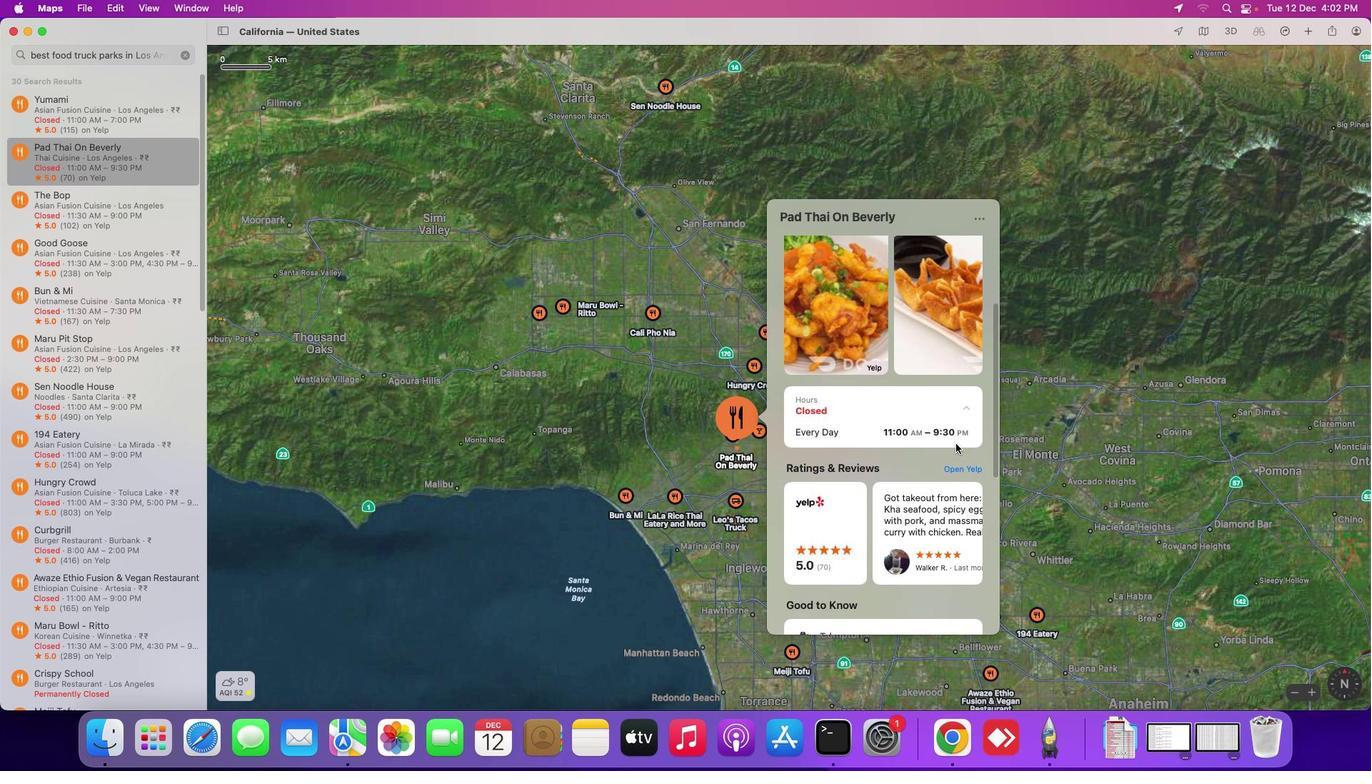 
Action: Mouse scrolled (955, 444) with delta (0, 0)
Screenshot: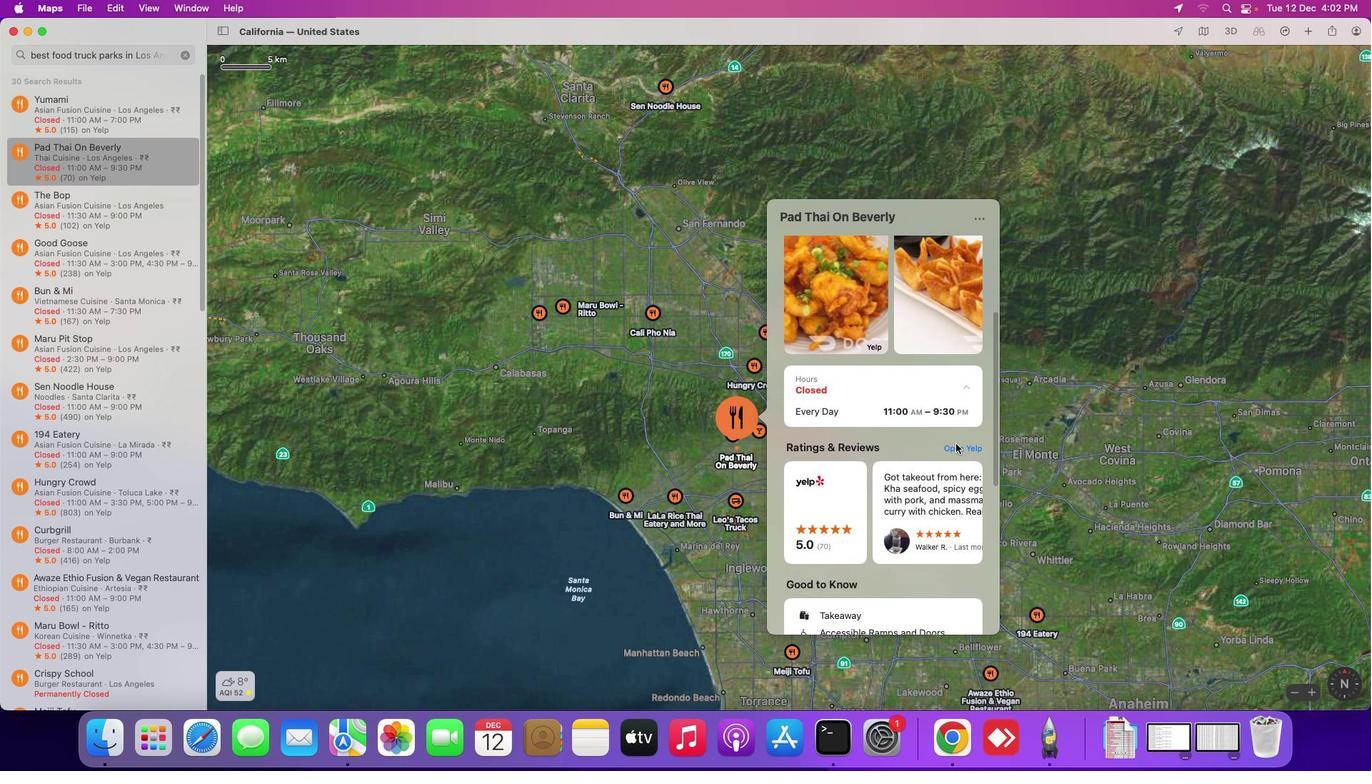 
Action: Mouse scrolled (955, 444) with delta (0, -1)
Screenshot: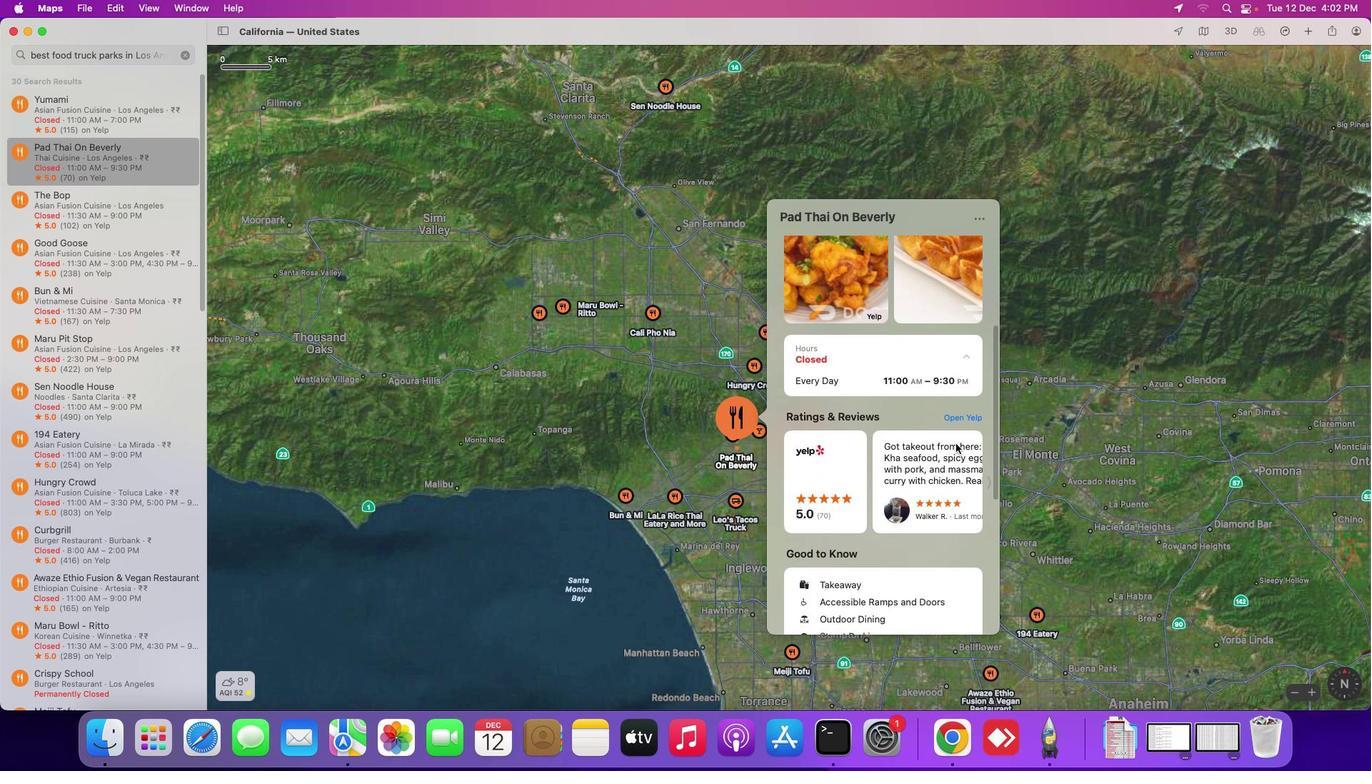 
Action: Mouse scrolled (955, 444) with delta (0, -1)
Screenshot: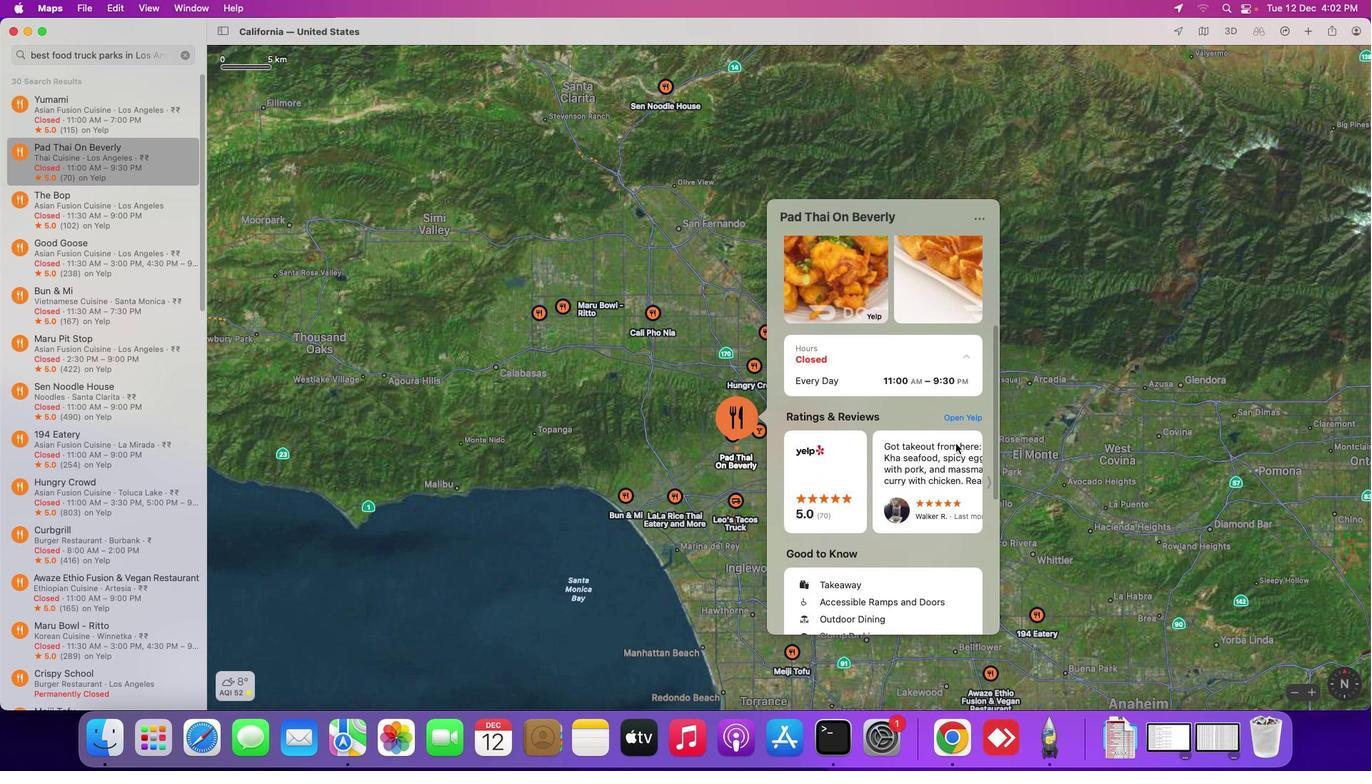 
Action: Mouse scrolled (955, 444) with delta (0, -2)
Screenshot: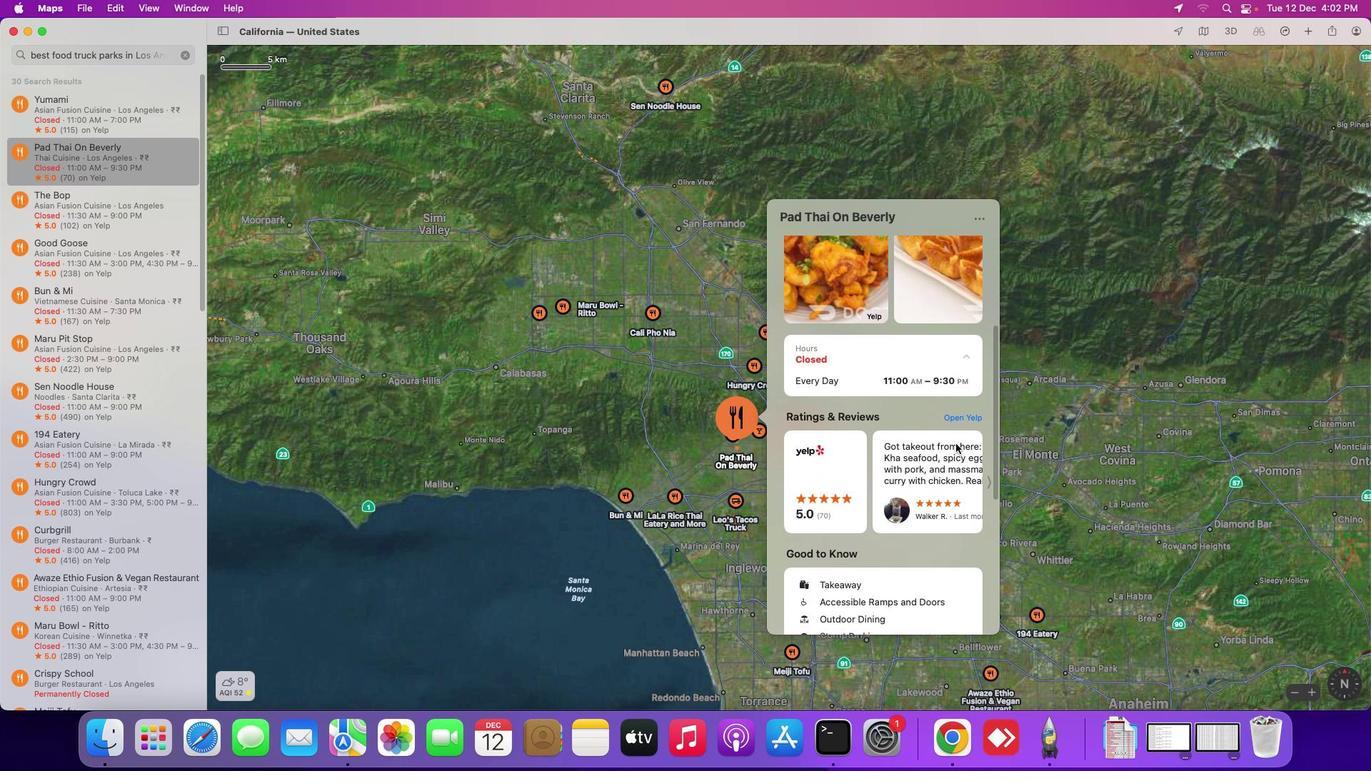 
Action: Mouse moved to (988, 484)
Screenshot: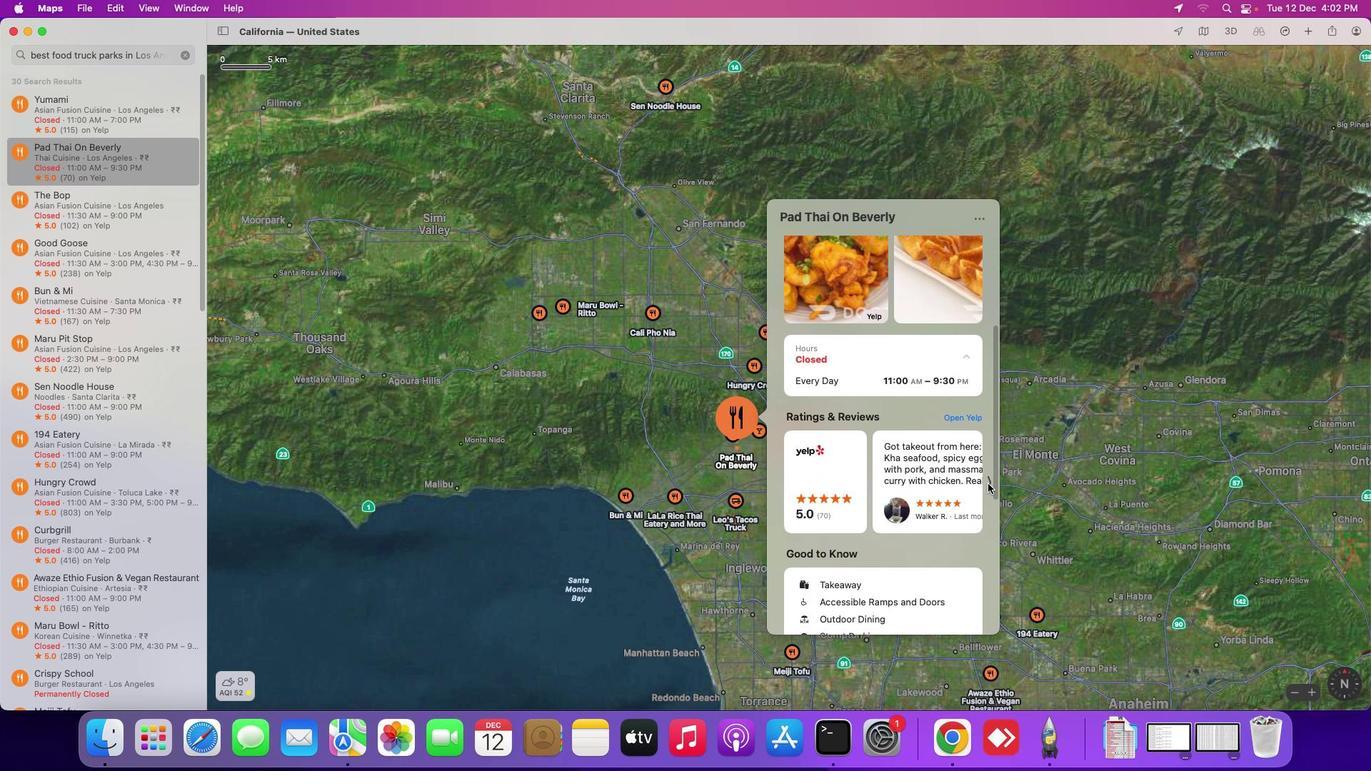 
Action: Mouse pressed left at (988, 484)
Screenshot: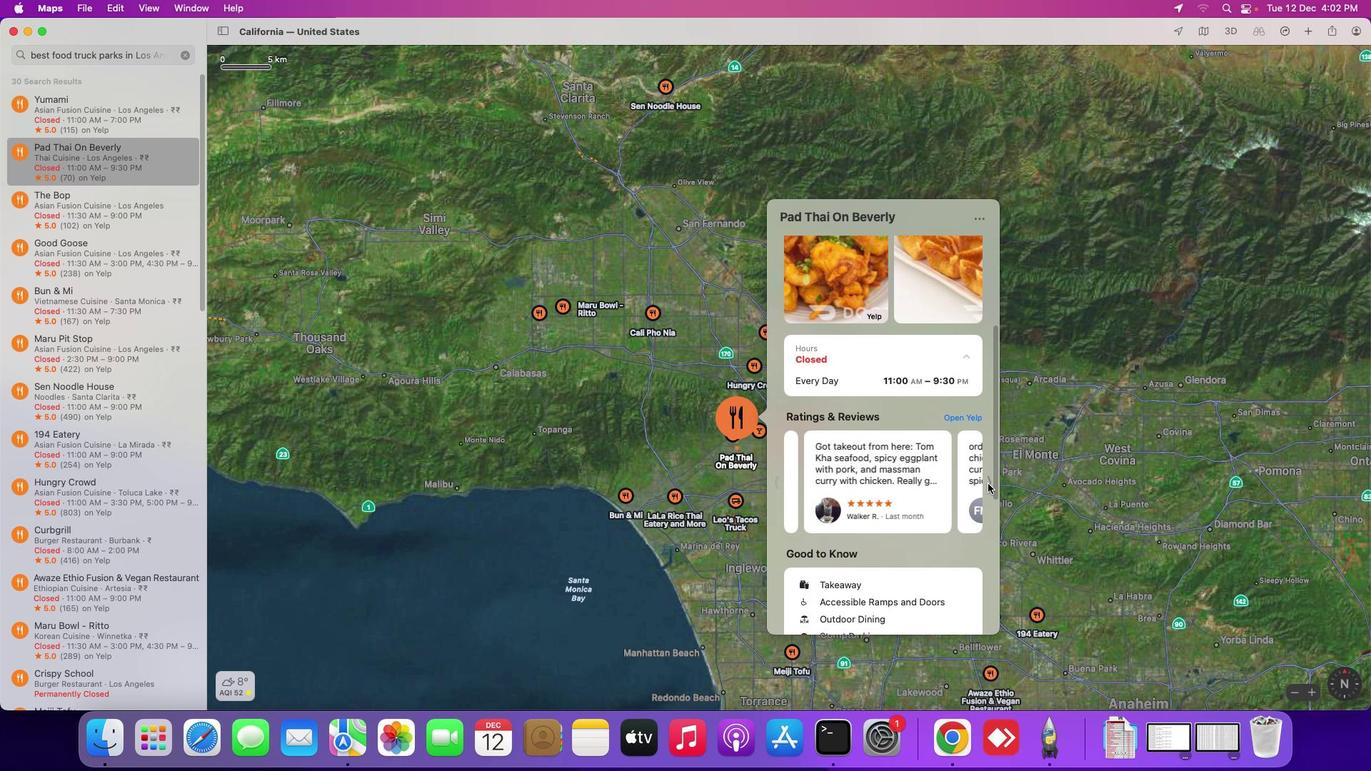 
Action: Mouse moved to (930, 498)
Screenshot: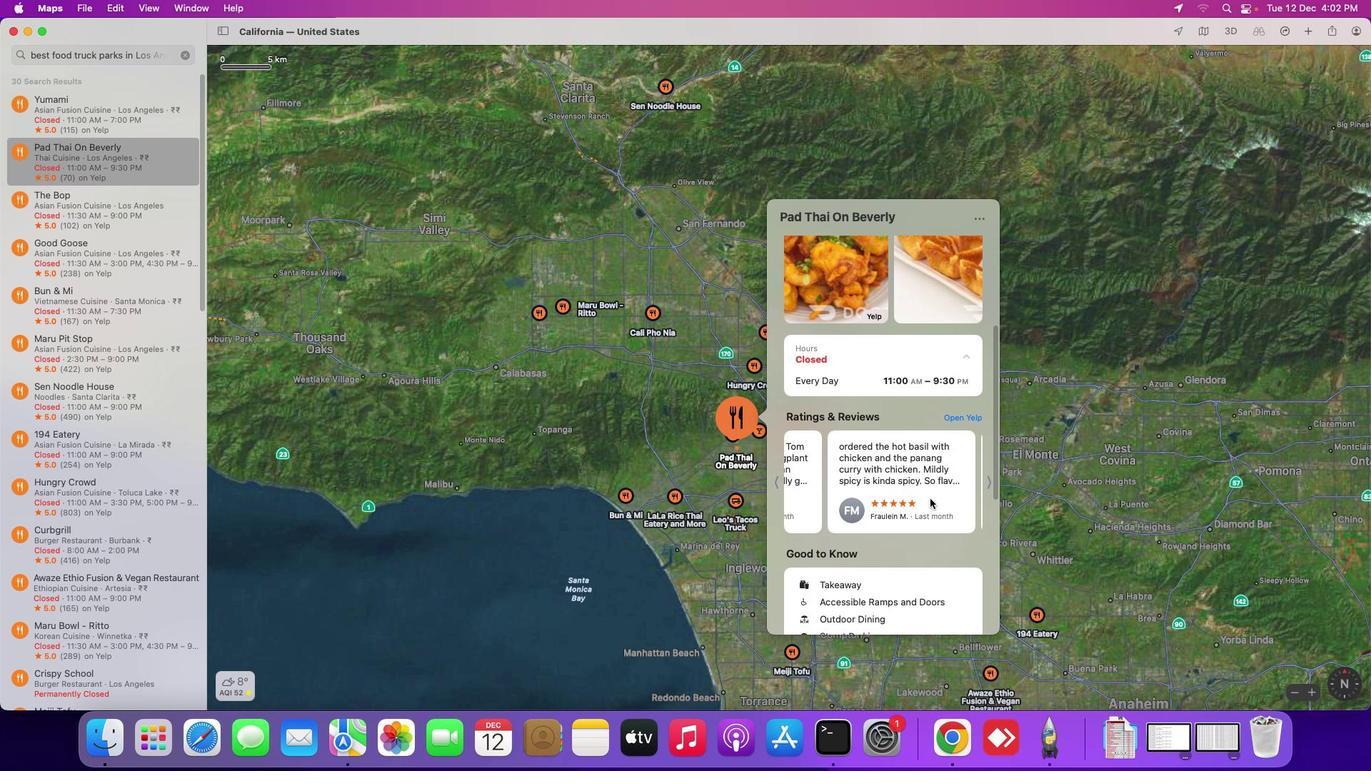 
Action: Mouse scrolled (930, 498) with delta (0, 0)
Screenshot: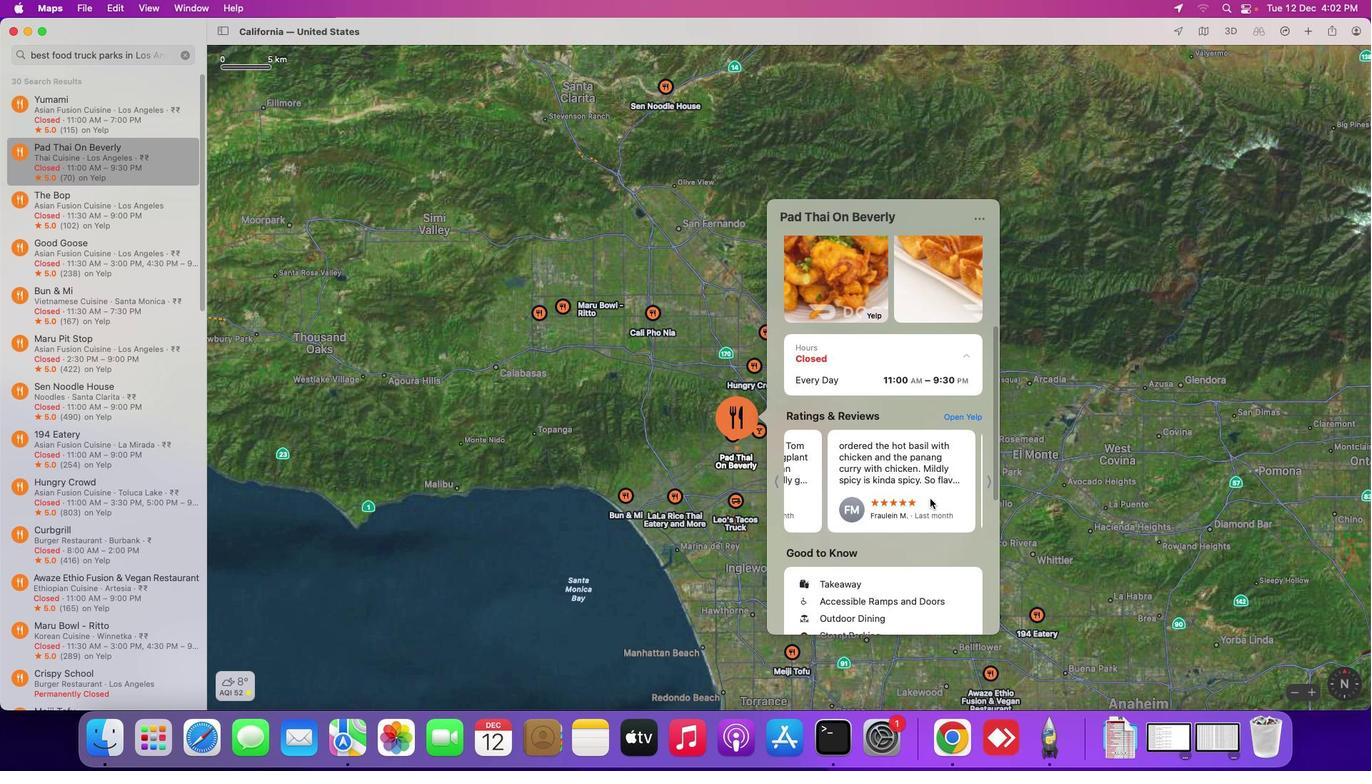
Action: Mouse scrolled (930, 498) with delta (0, 0)
Screenshot: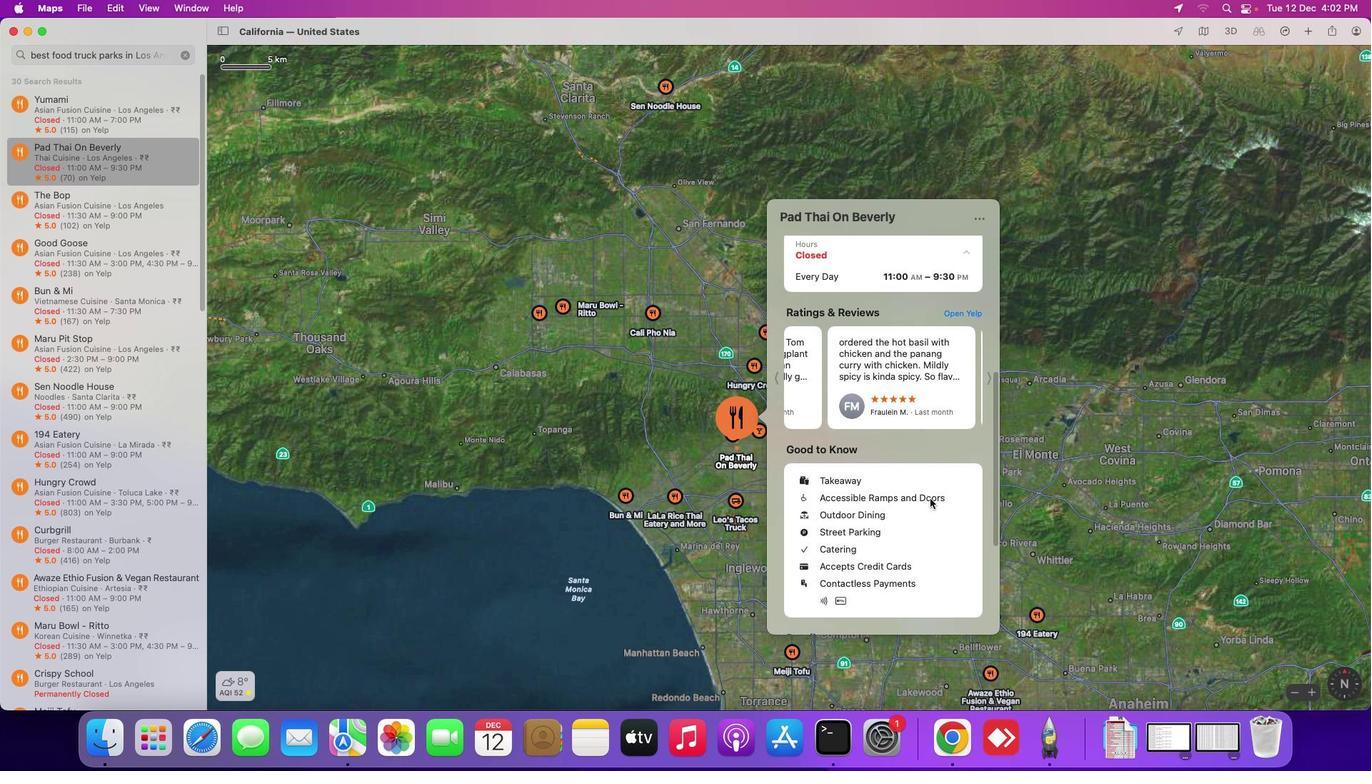 
Action: Mouse scrolled (930, 498) with delta (0, 0)
Screenshot: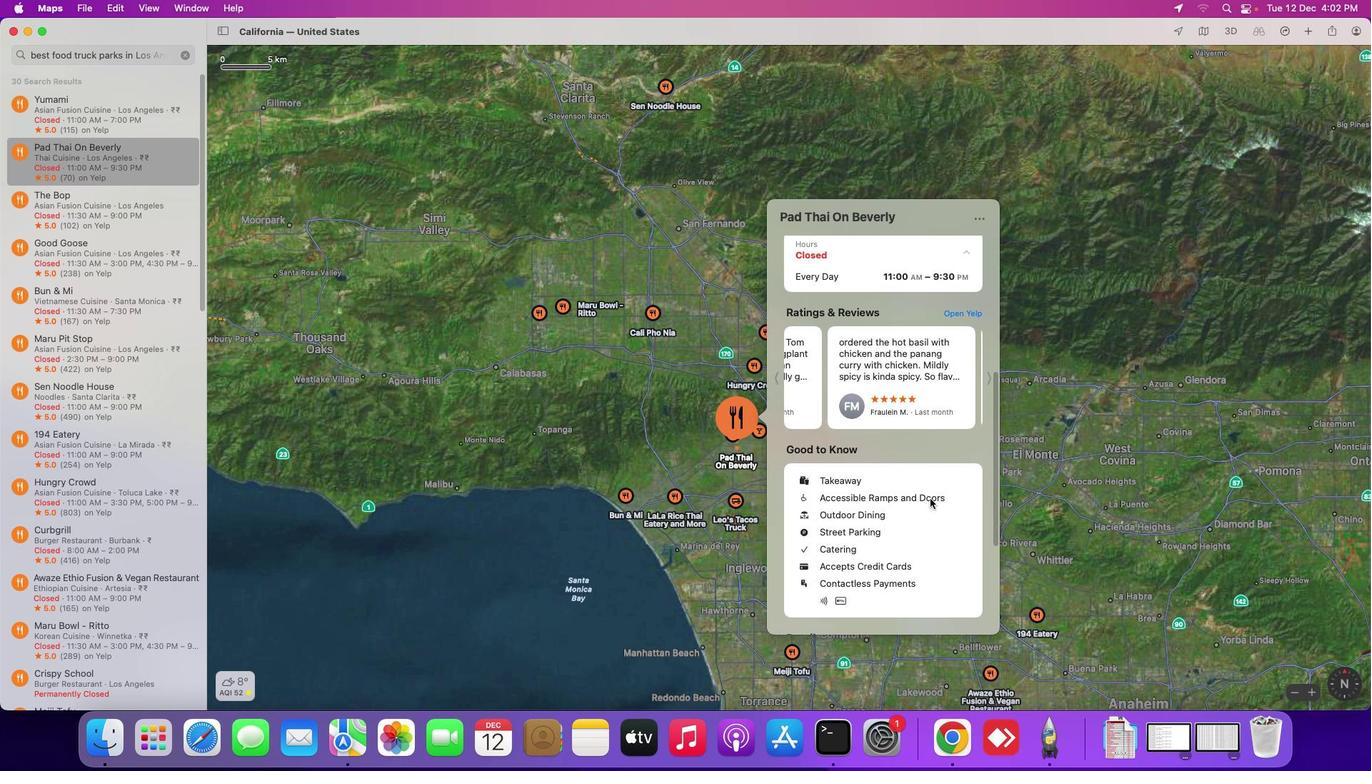 
Action: Mouse scrolled (930, 498) with delta (0, -2)
Screenshot: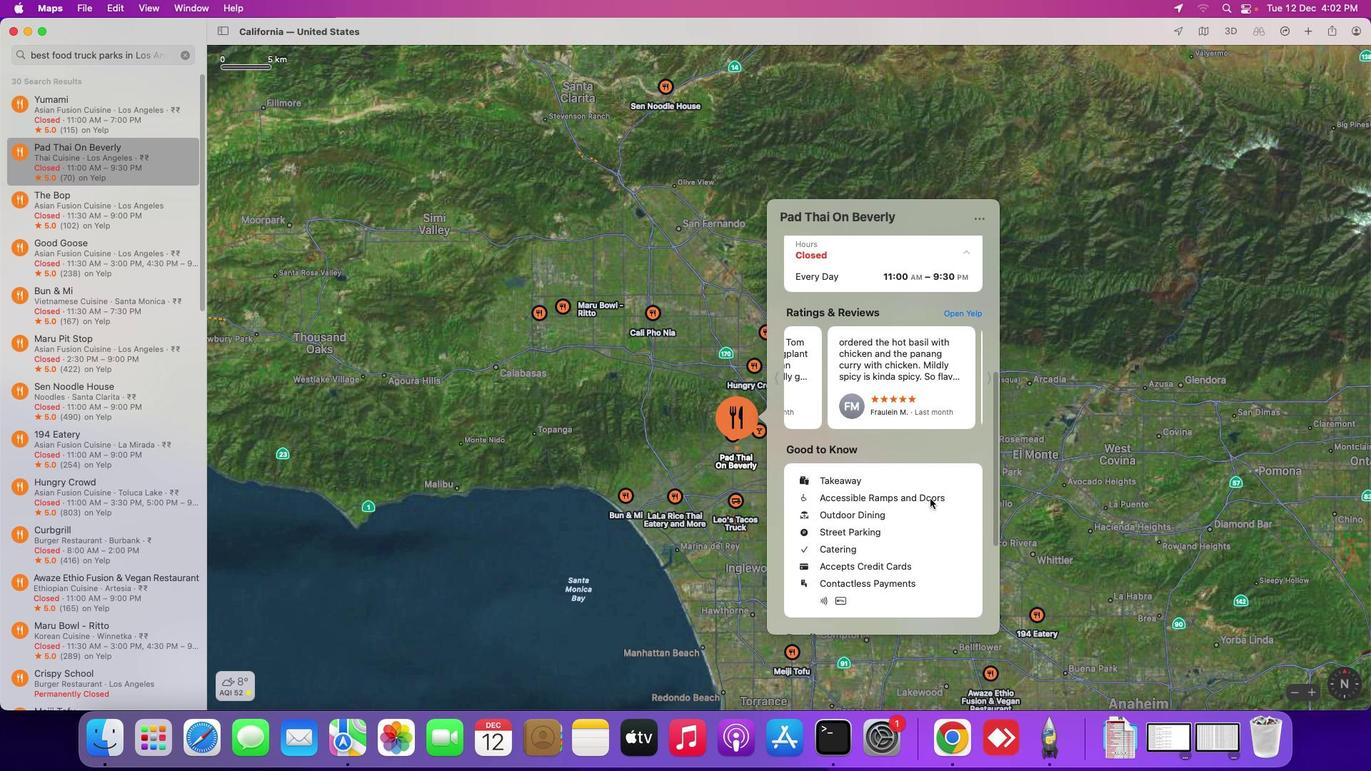
Action: Mouse scrolled (930, 498) with delta (0, -2)
Screenshot: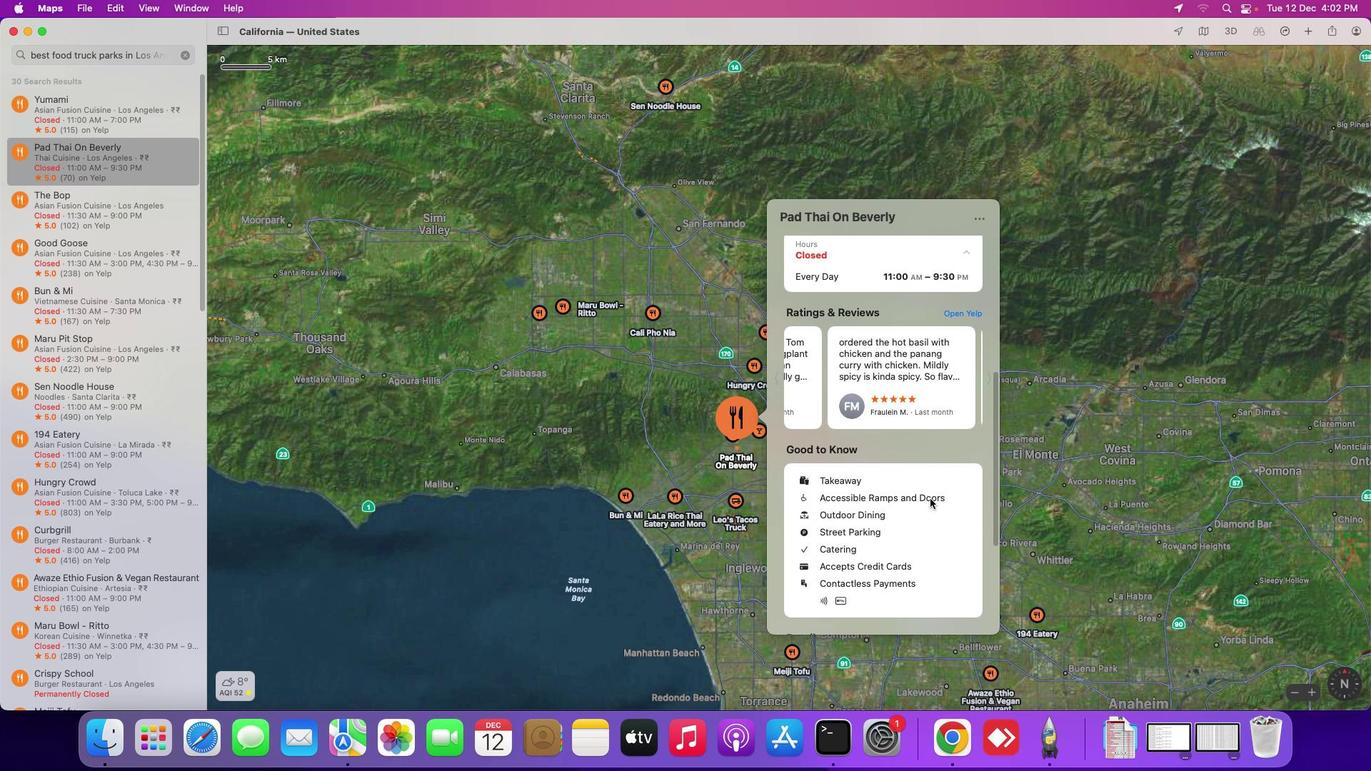 
Action: Mouse scrolled (930, 498) with delta (0, -3)
Screenshot: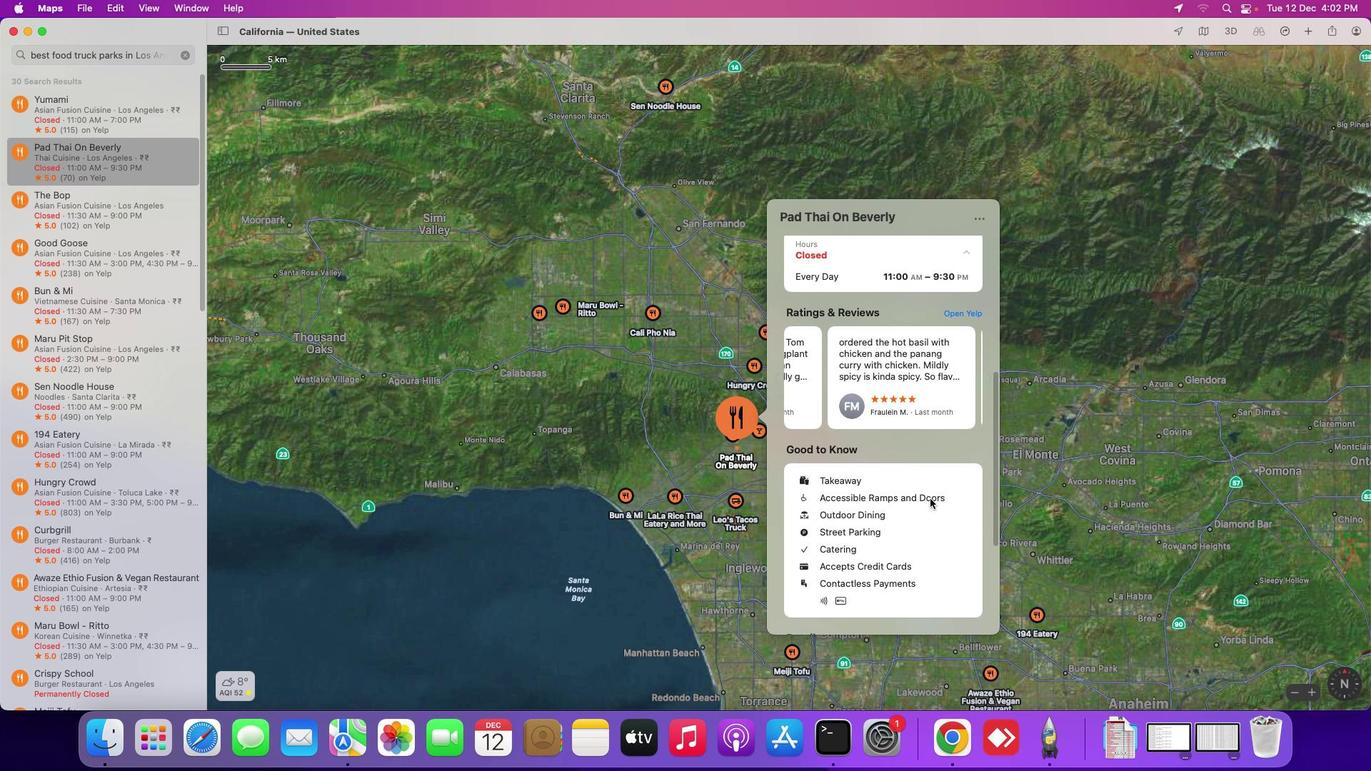 
Action: Mouse moved to (929, 498)
Screenshot: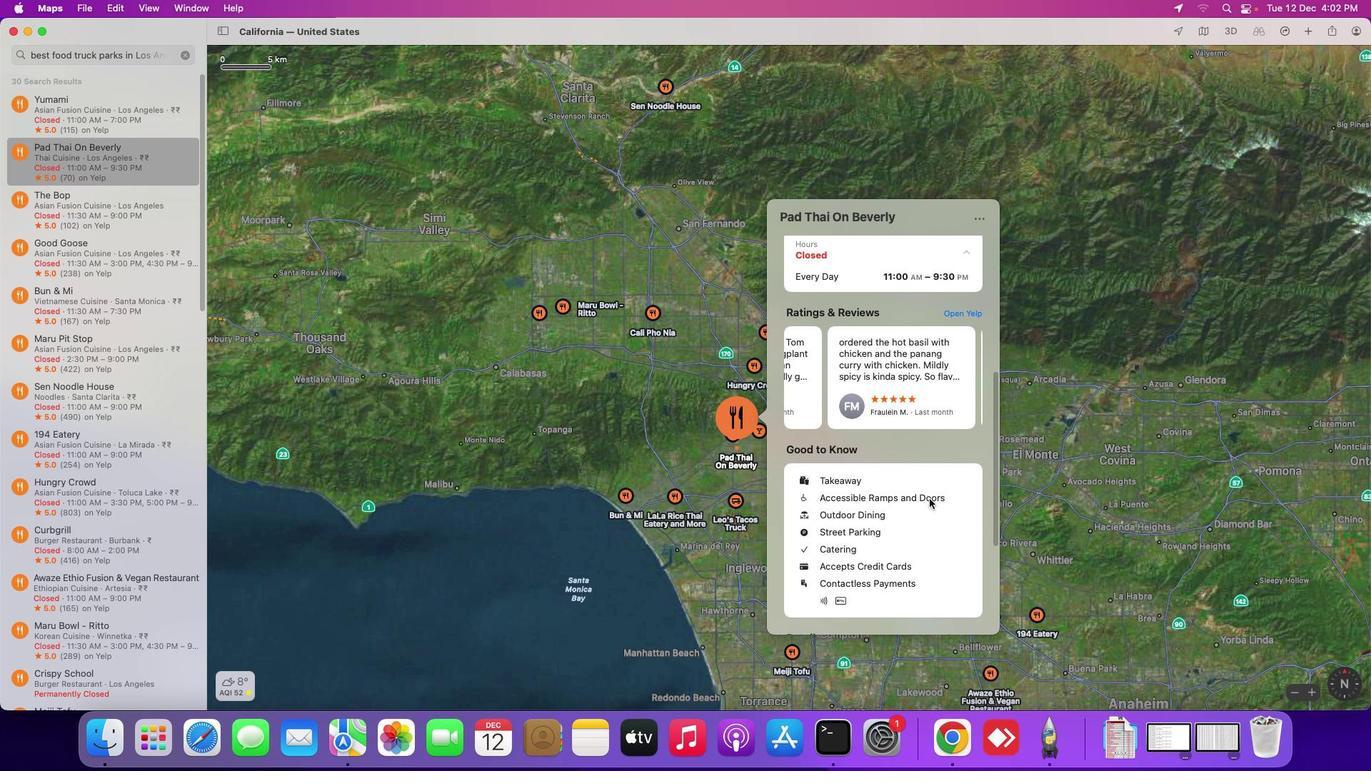 
Action: Mouse scrolled (929, 498) with delta (0, 0)
Screenshot: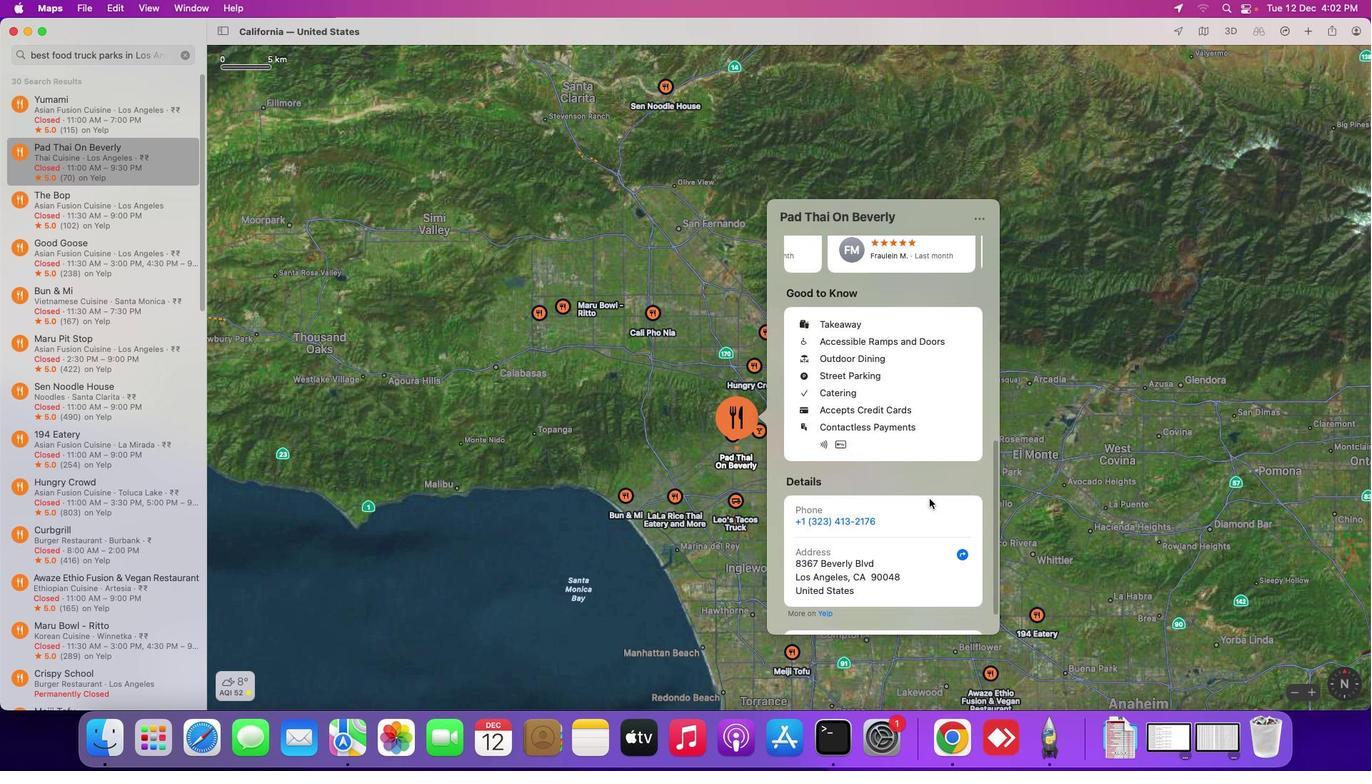 
Action: Mouse scrolled (929, 498) with delta (0, 0)
Screenshot: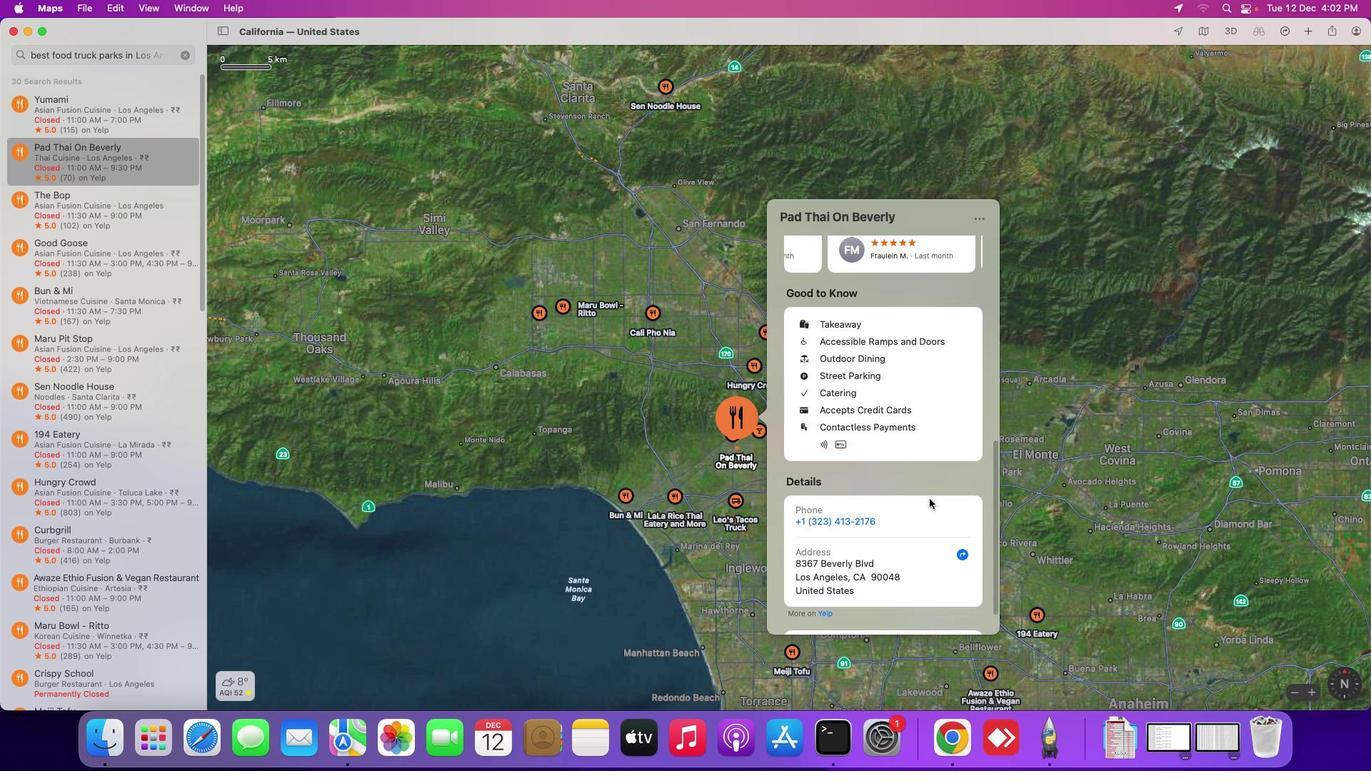 
Action: Mouse scrolled (929, 498) with delta (0, -2)
Screenshot: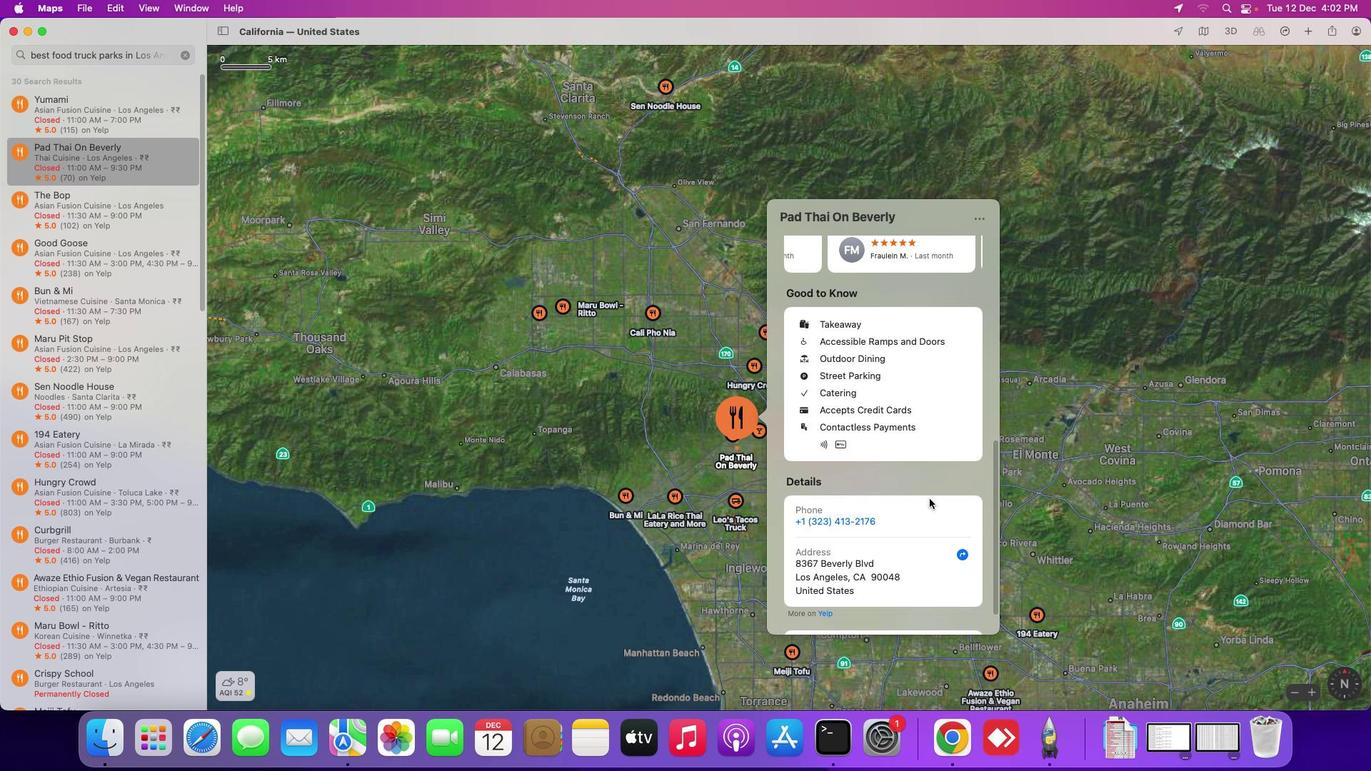 
Action: Mouse scrolled (929, 498) with delta (0, -3)
Screenshot: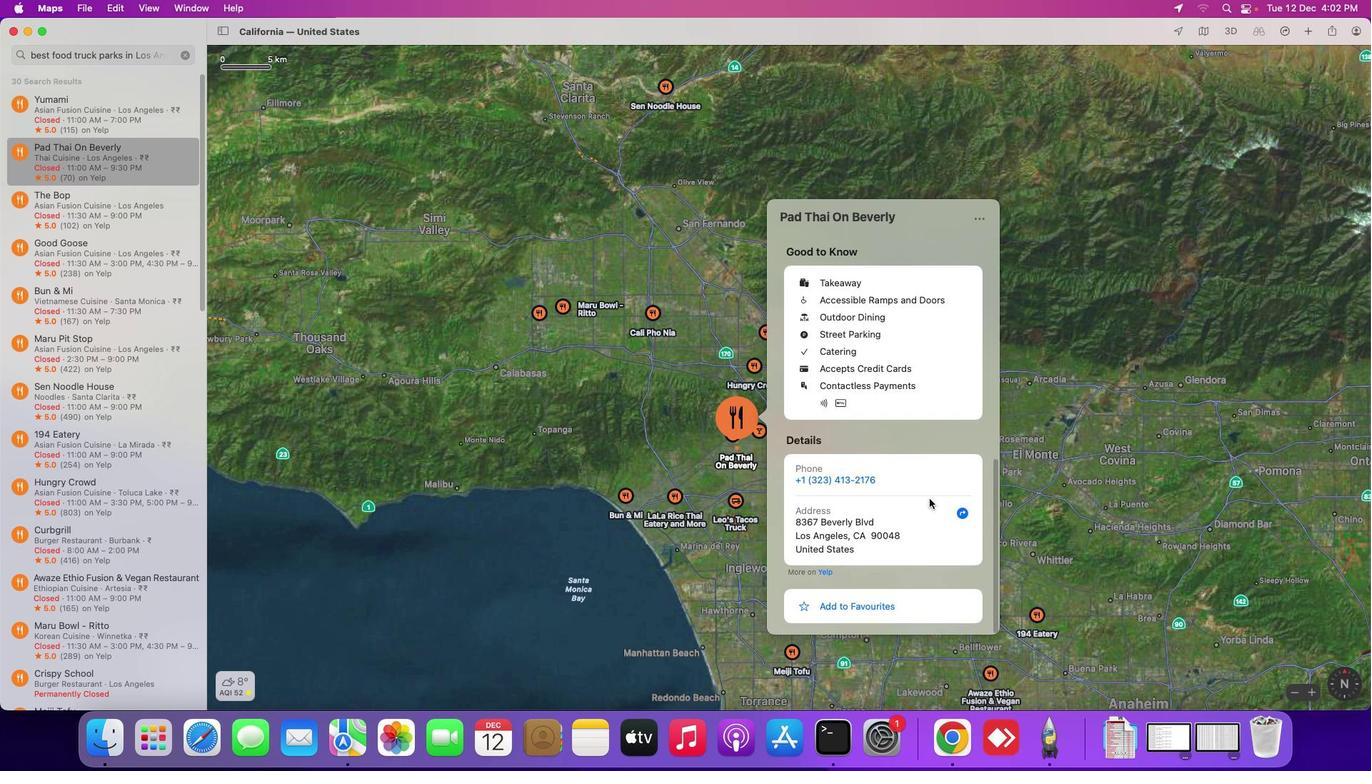 
Action: Mouse scrolled (929, 498) with delta (0, -3)
Screenshot: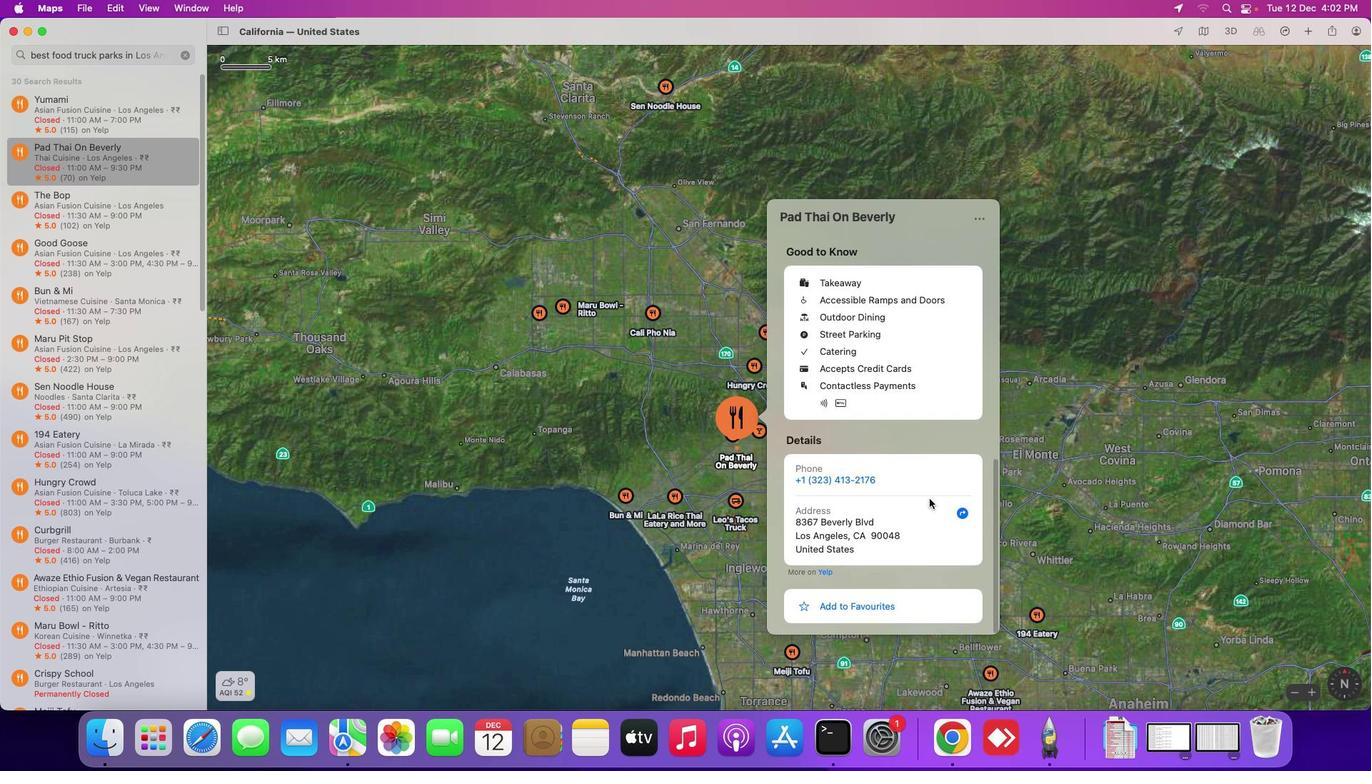 
Action: Mouse scrolled (929, 498) with delta (0, -4)
Screenshot: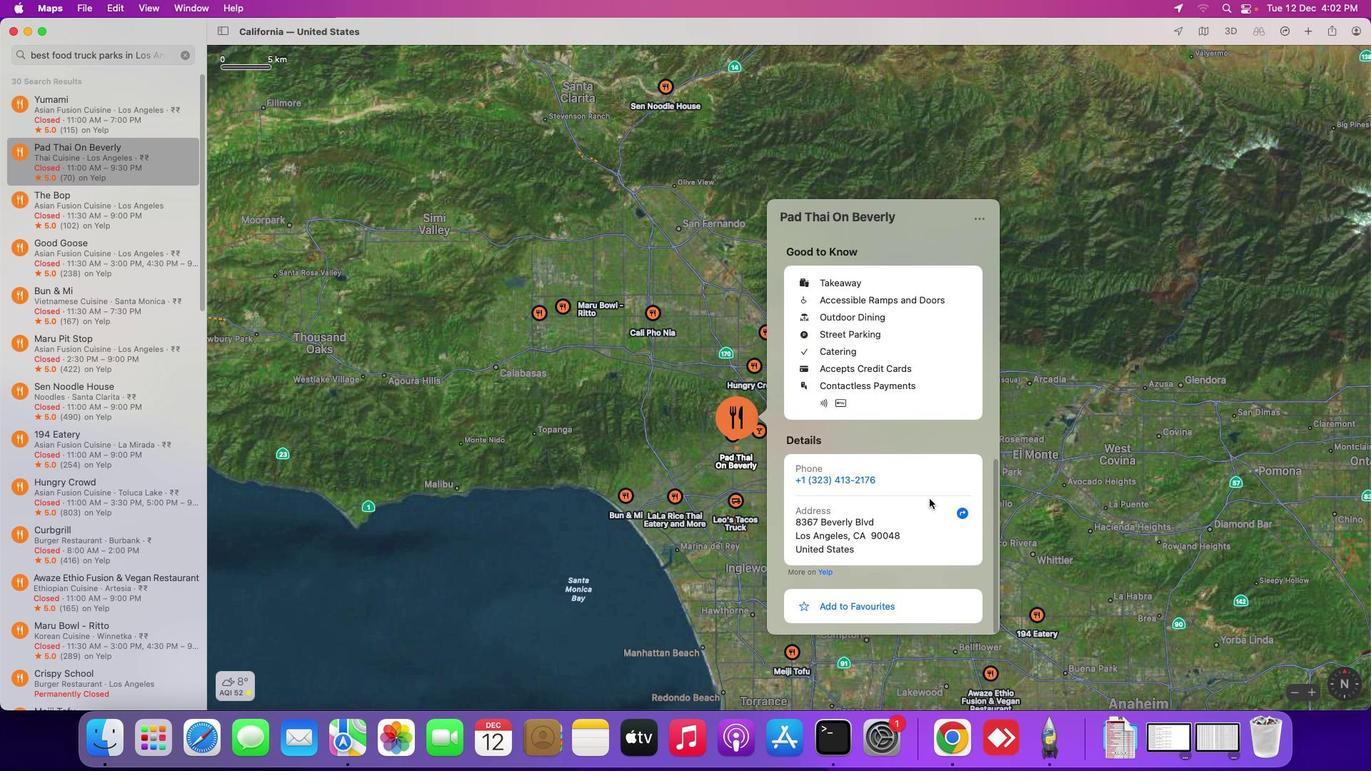 
Action: Mouse scrolled (929, 498) with delta (0, -4)
Screenshot: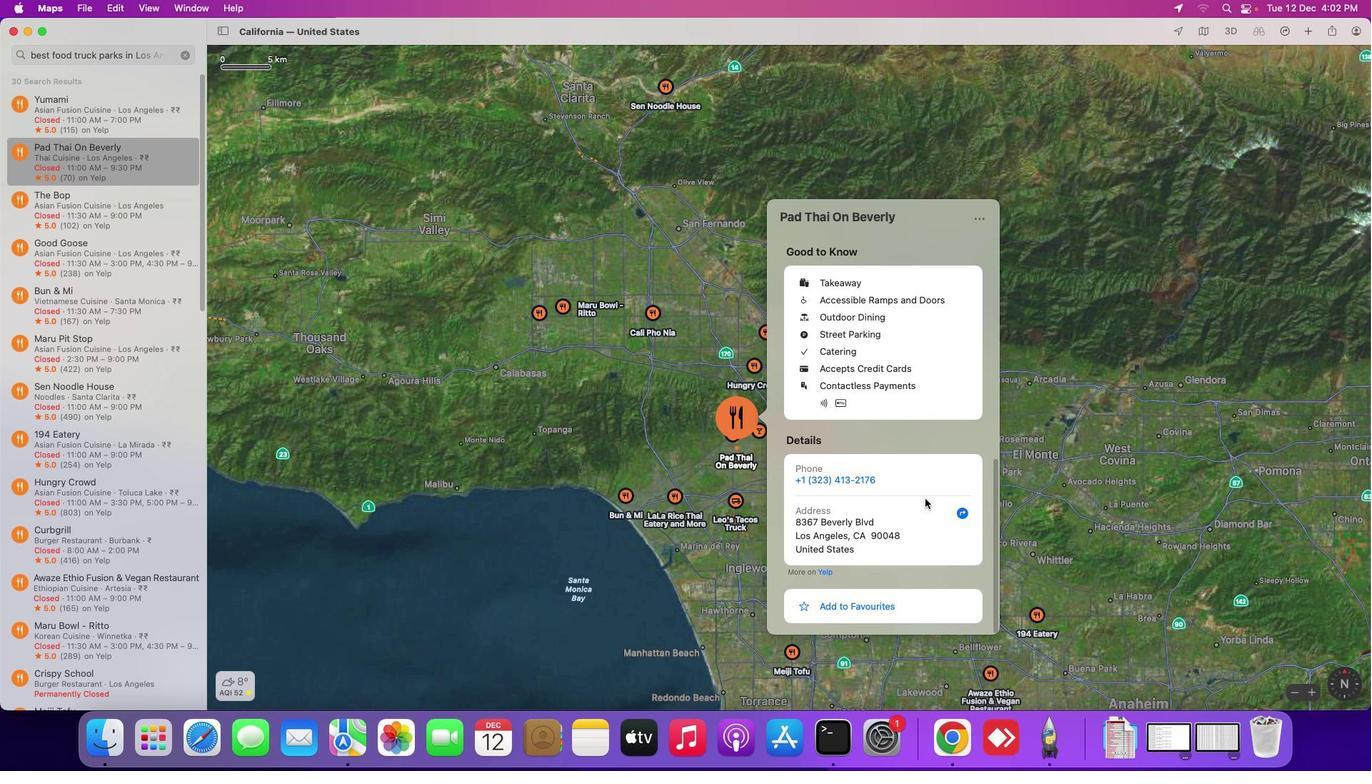 
Action: Mouse moved to (921, 498)
Screenshot: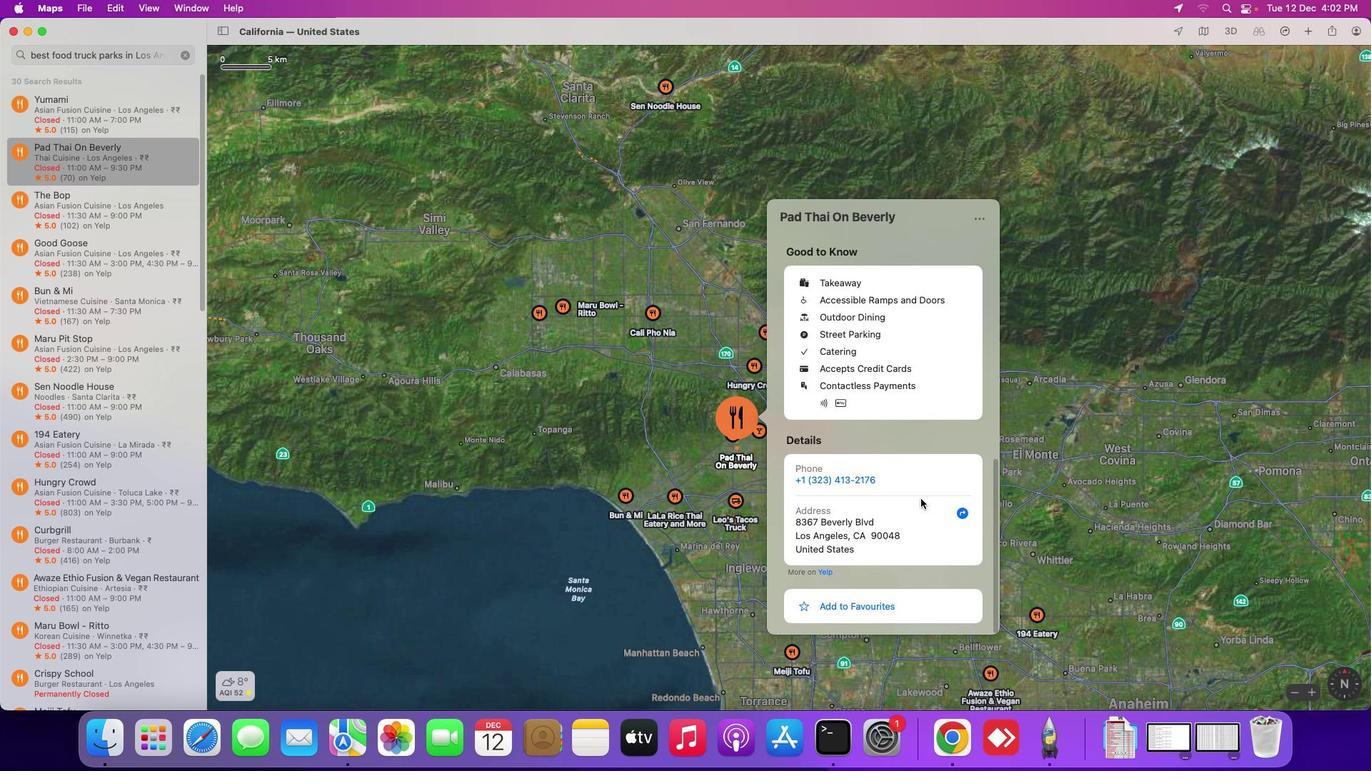 
Action: Mouse scrolled (921, 498) with delta (0, 0)
Screenshot: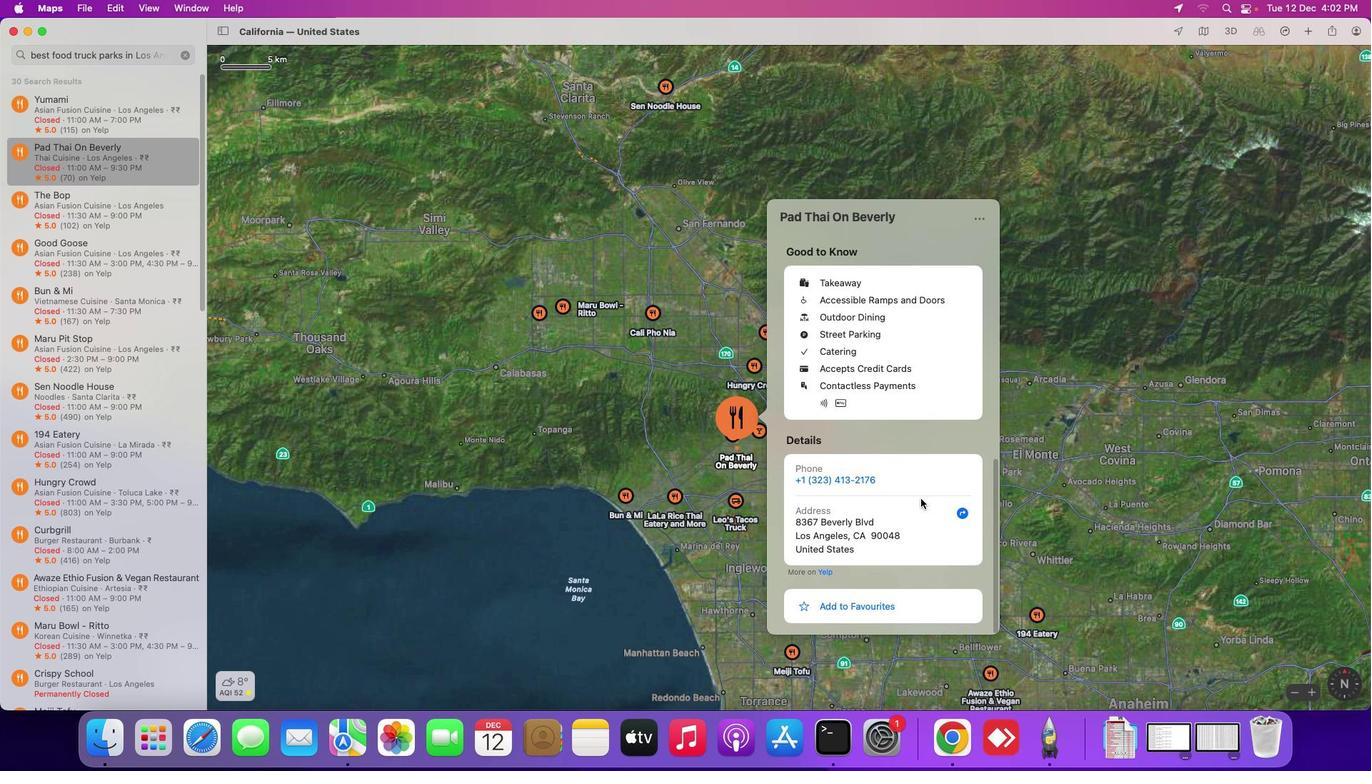 
Action: Mouse scrolled (921, 498) with delta (0, 0)
Screenshot: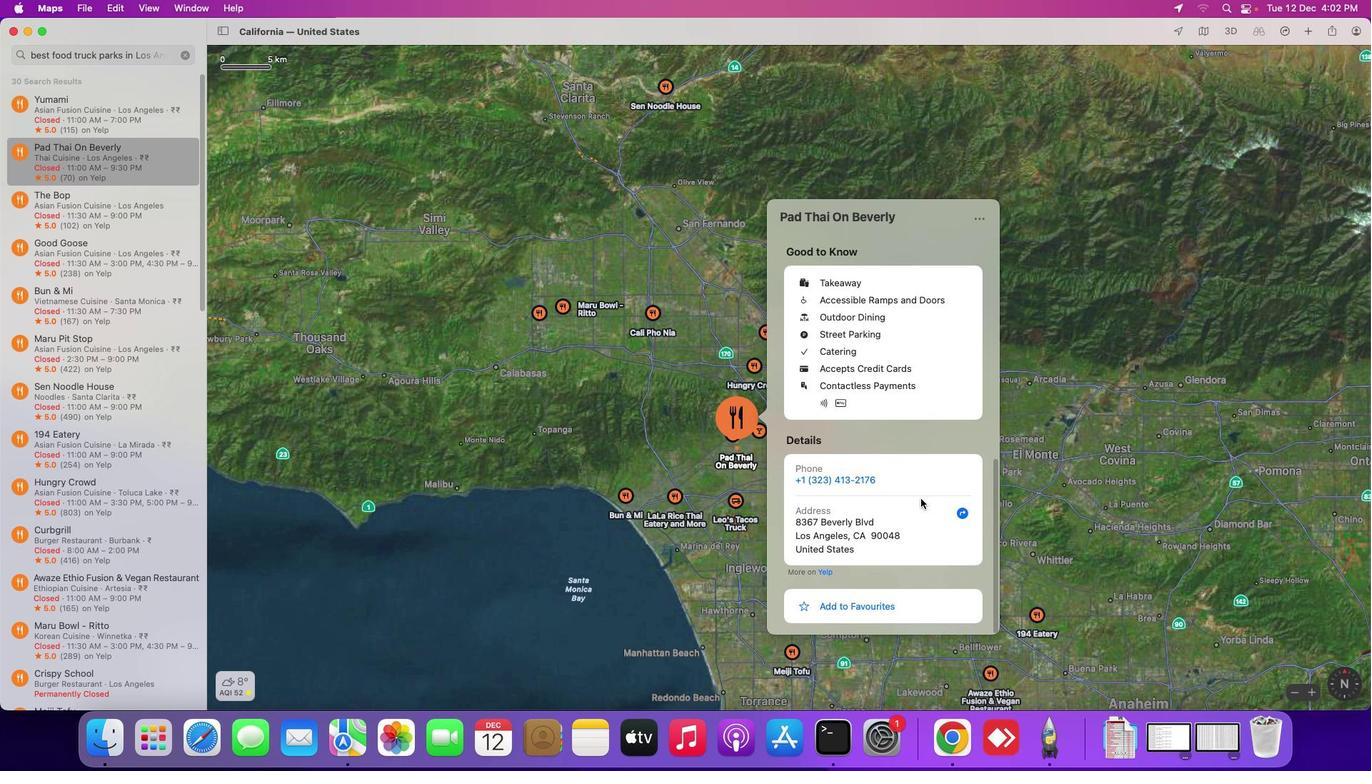 
Action: Mouse scrolled (921, 498) with delta (0, -2)
Screenshot: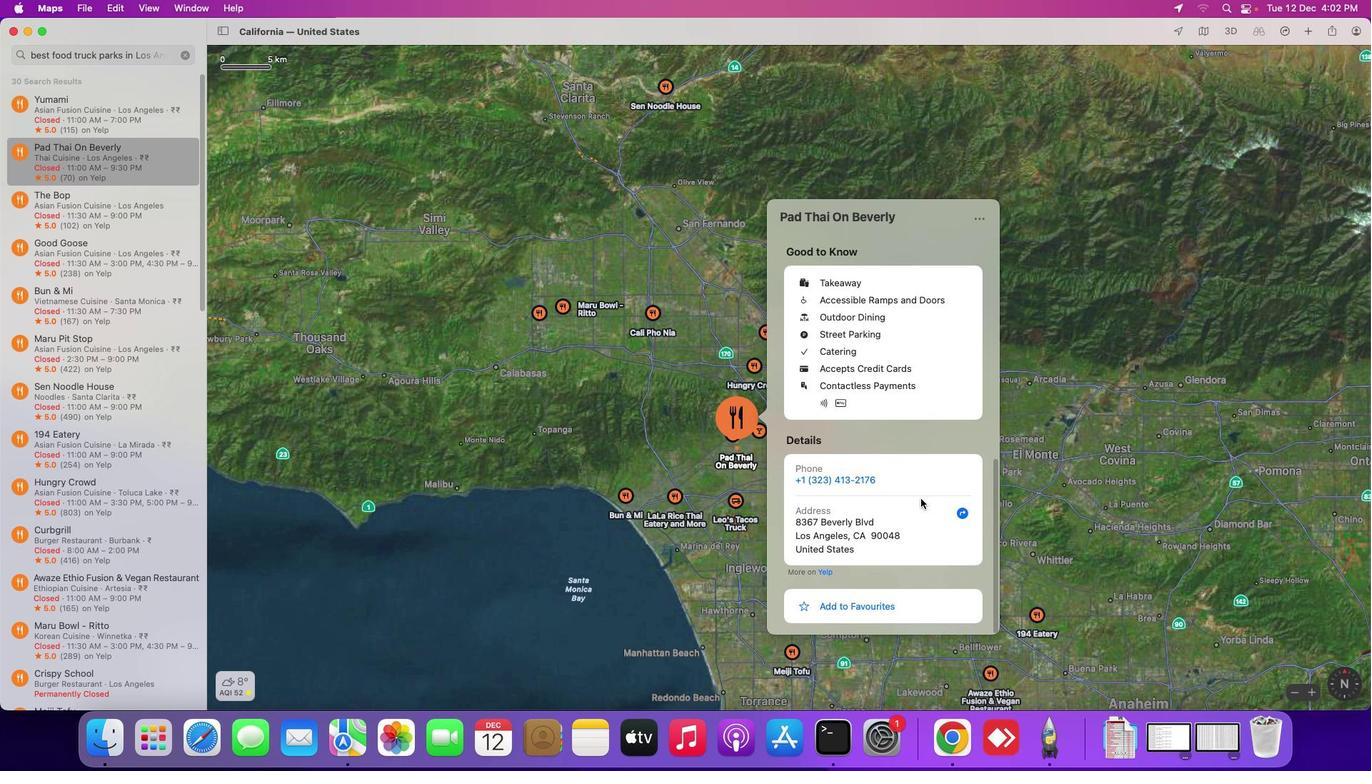 
Action: Mouse scrolled (921, 498) with delta (0, -2)
Screenshot: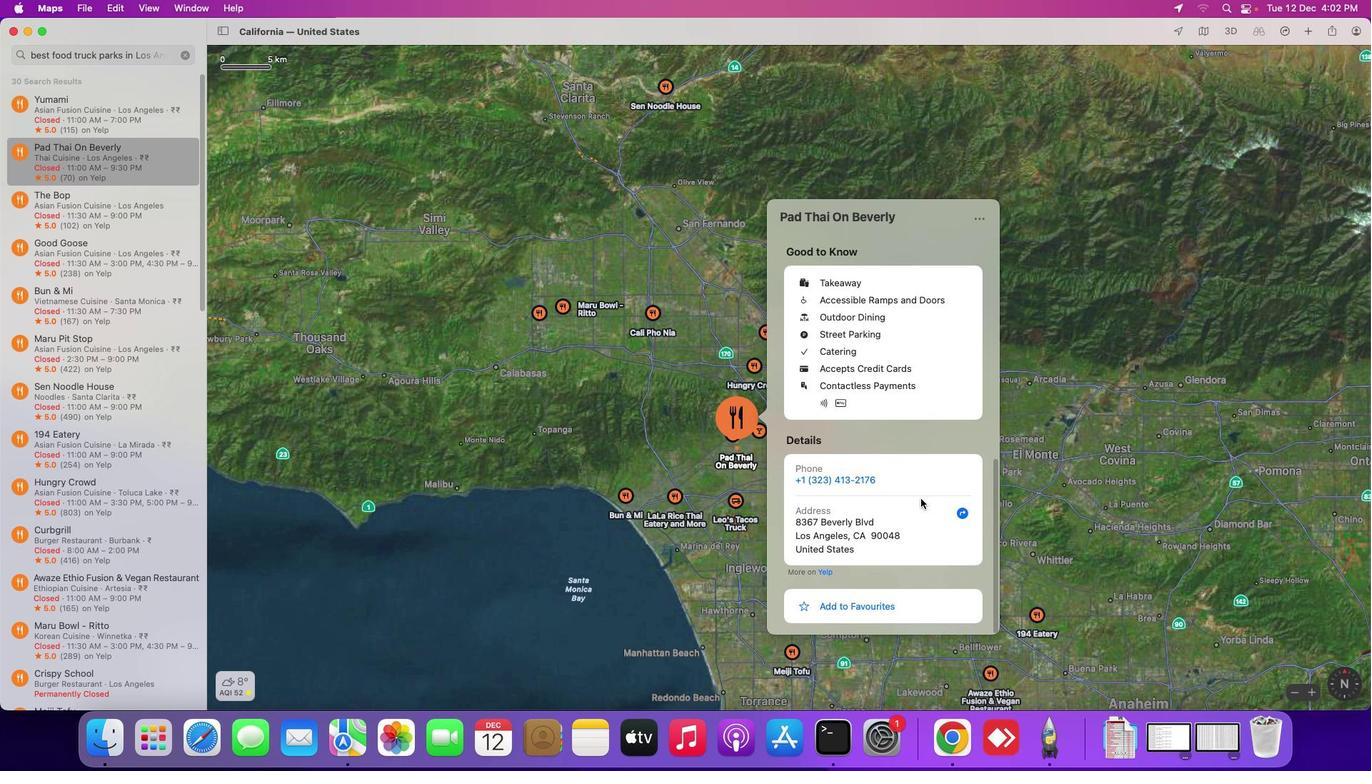 
Action: Mouse scrolled (921, 498) with delta (0, -3)
Screenshot: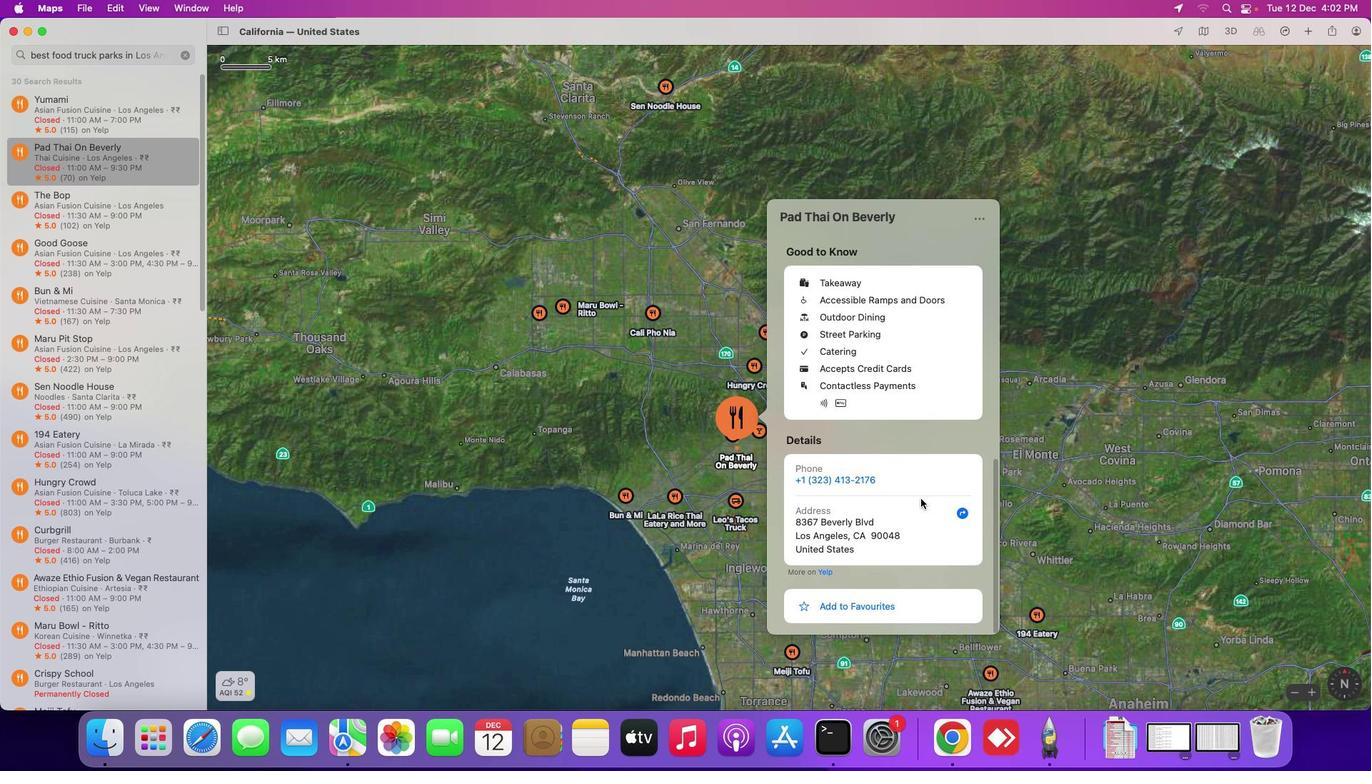 
Action: Mouse scrolled (921, 498) with delta (0, -4)
Screenshot: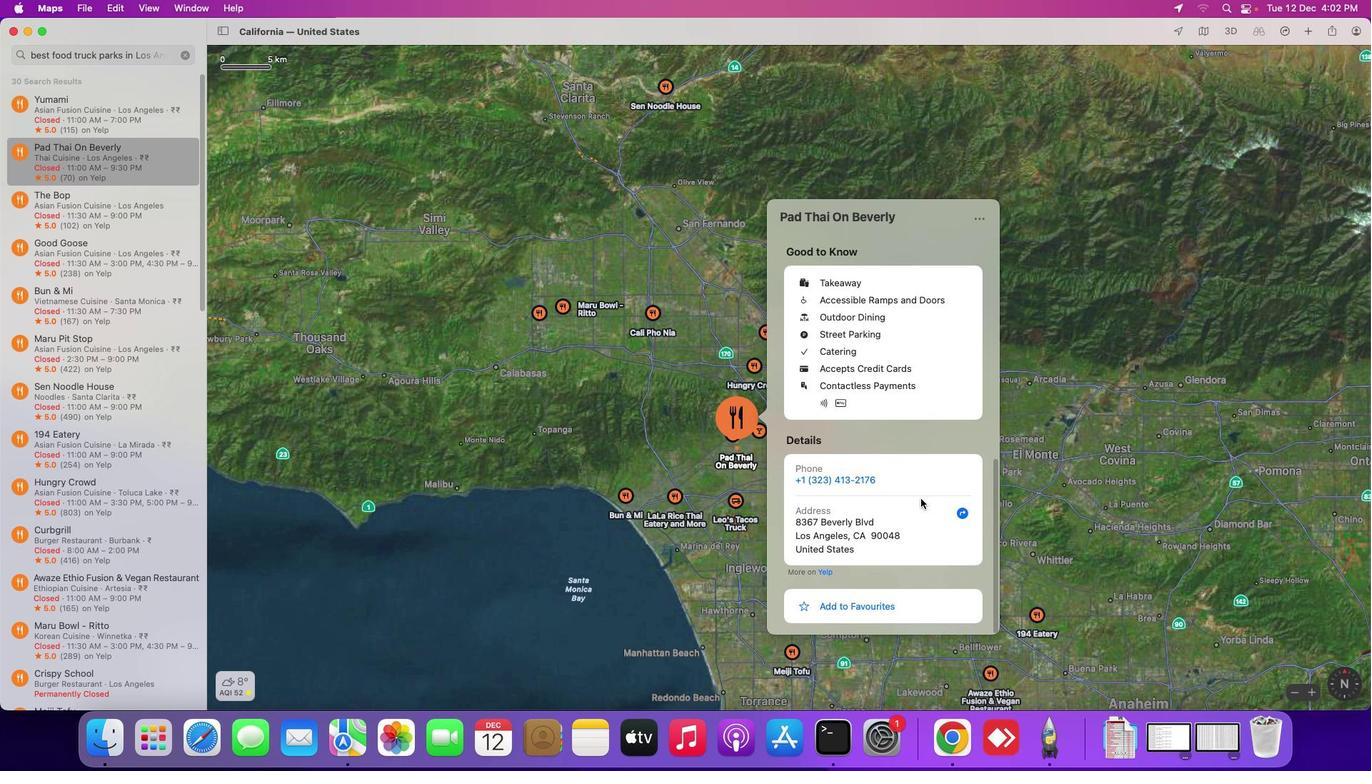 
Action: Mouse scrolled (921, 498) with delta (0, -5)
Screenshot: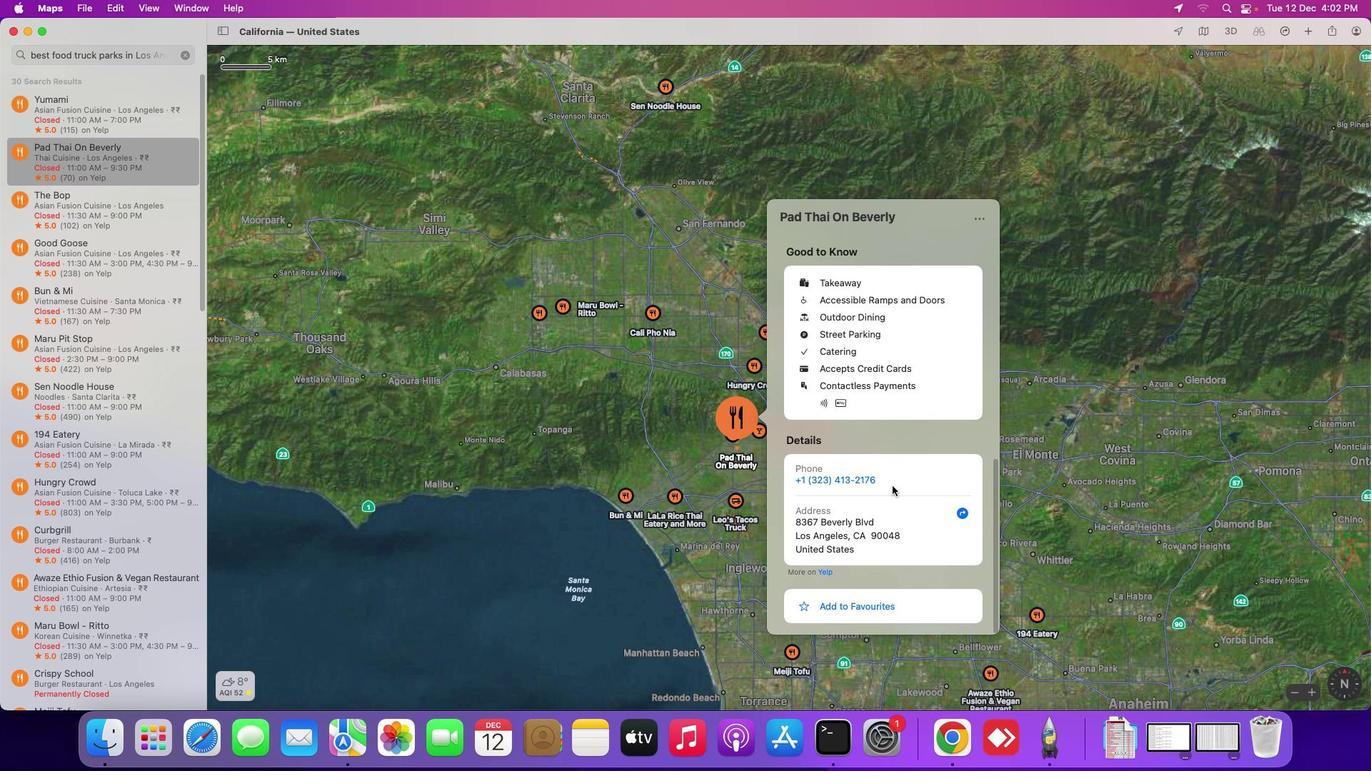 
Action: Mouse scrolled (921, 498) with delta (0, -5)
Screenshot: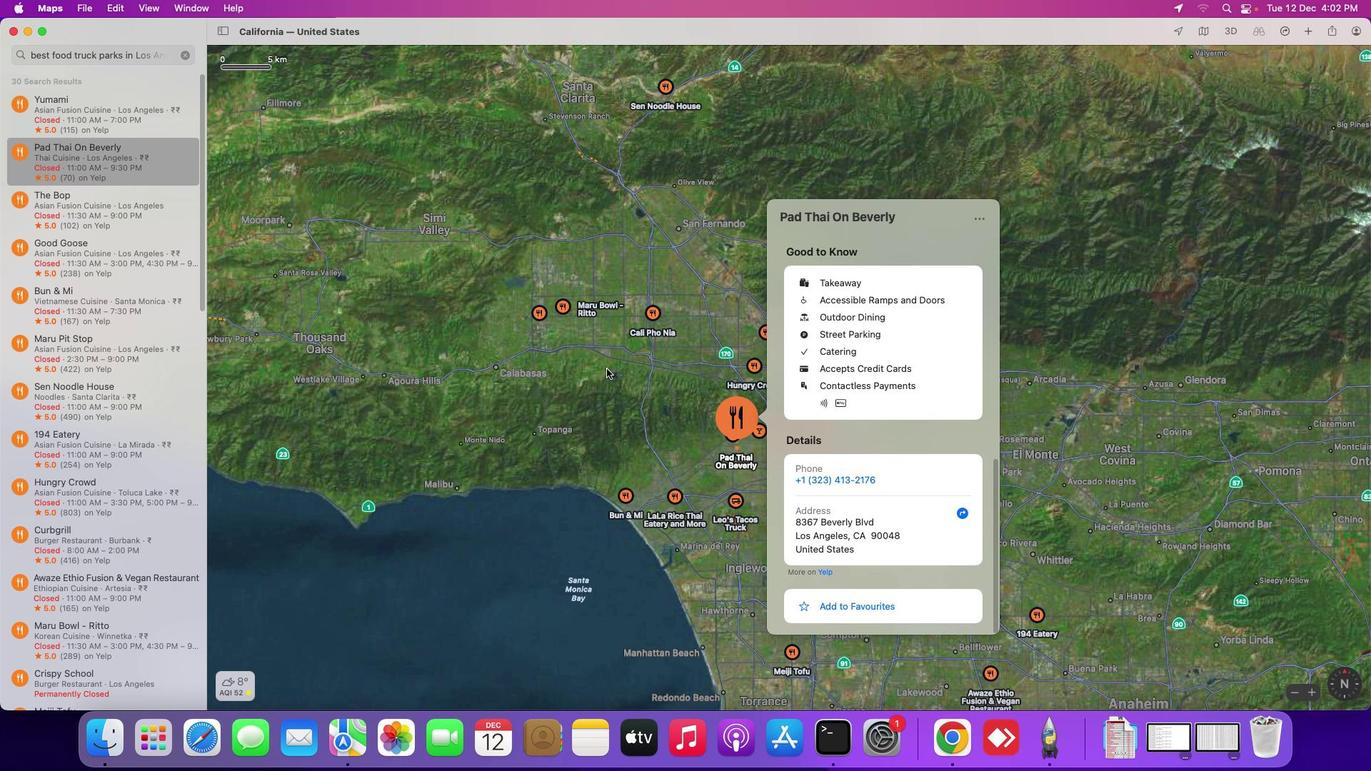 
Action: Mouse moved to (107, 215)
Screenshot: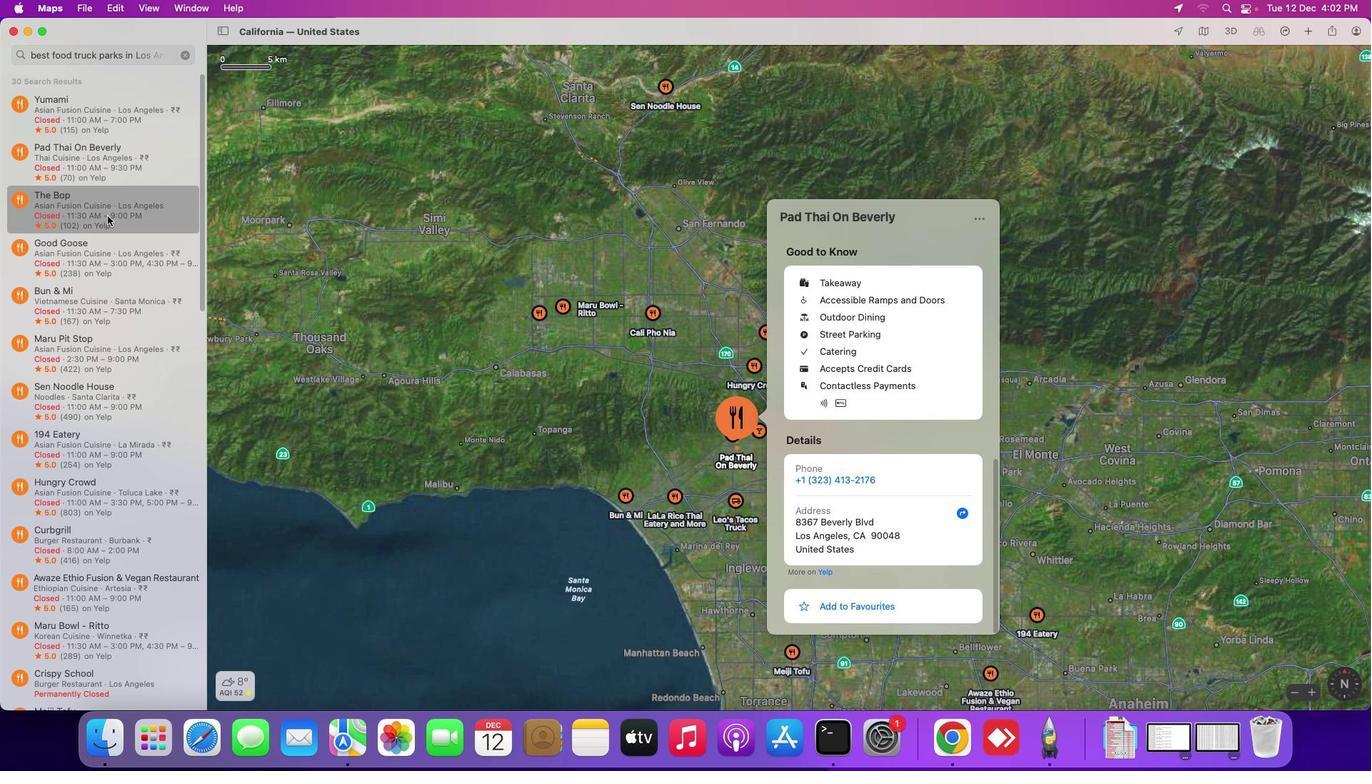 
Action: Mouse pressed left at (107, 215)
Screenshot: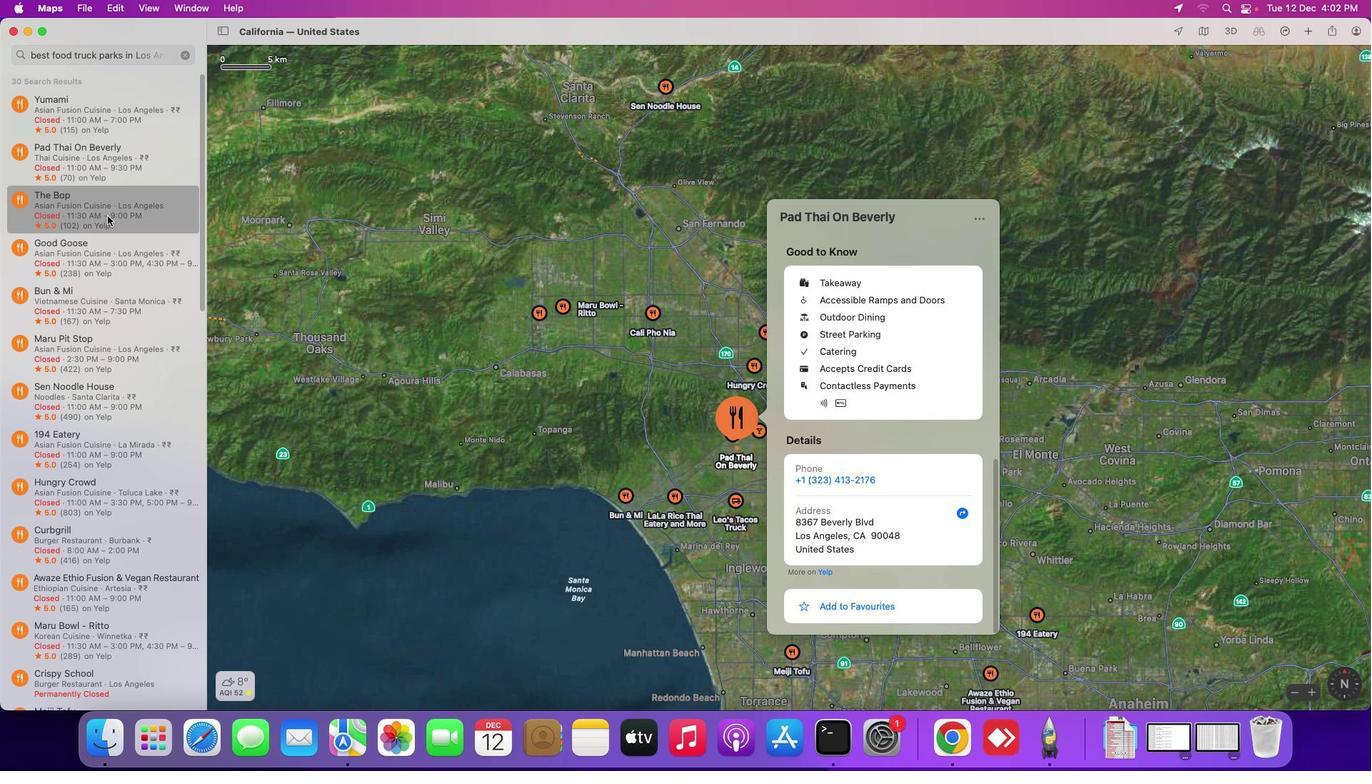 
Action: Mouse moved to (963, 537)
Screenshot: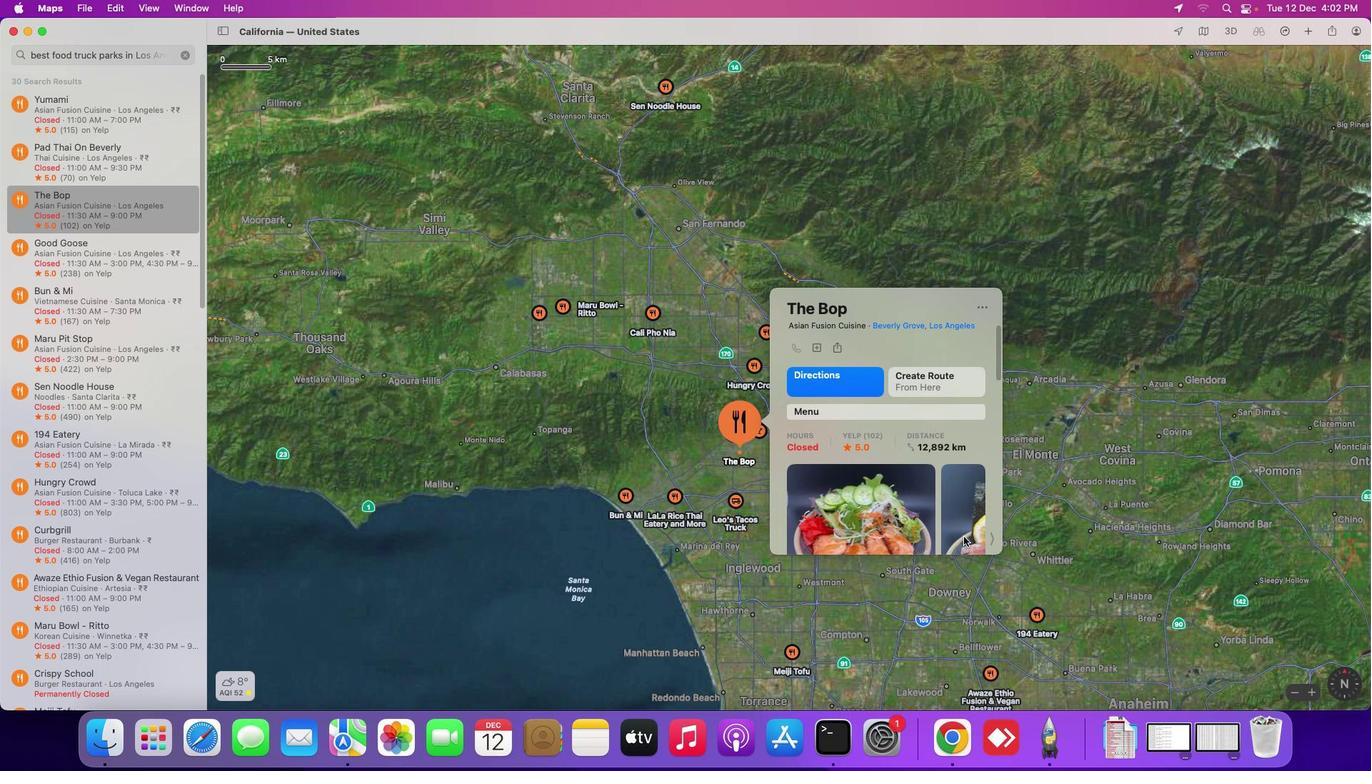 
Action: Mouse scrolled (963, 537) with delta (0, 0)
Screenshot: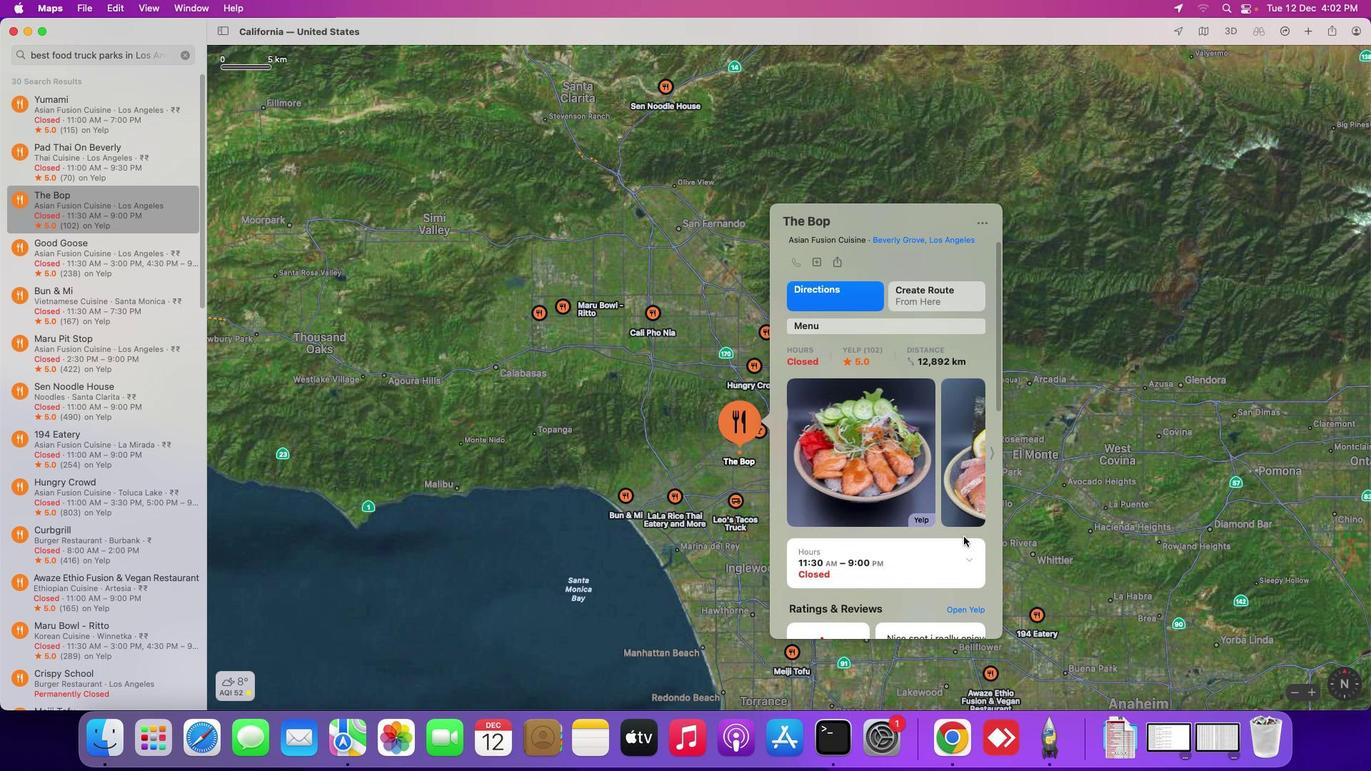
Action: Mouse scrolled (963, 537) with delta (0, 0)
Screenshot: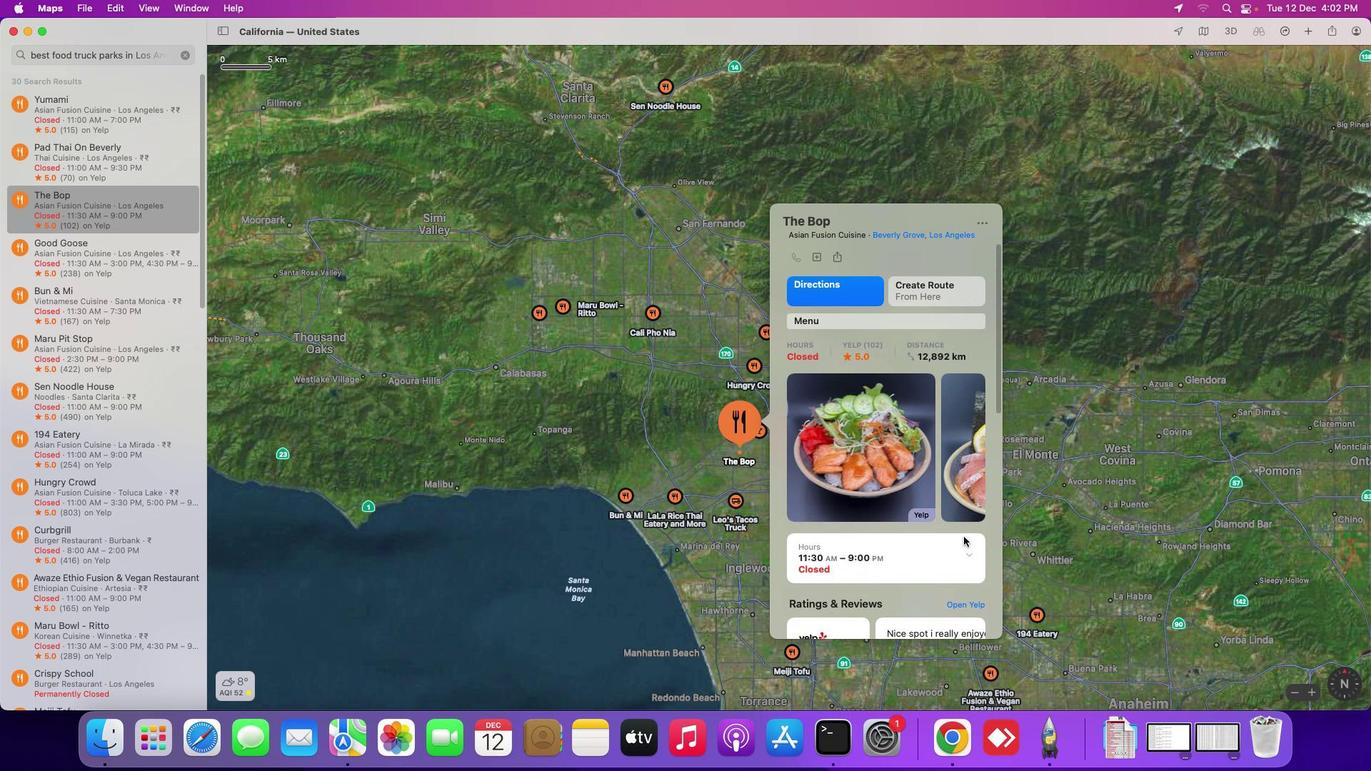 
Action: Mouse scrolled (963, 537) with delta (0, 0)
Screenshot: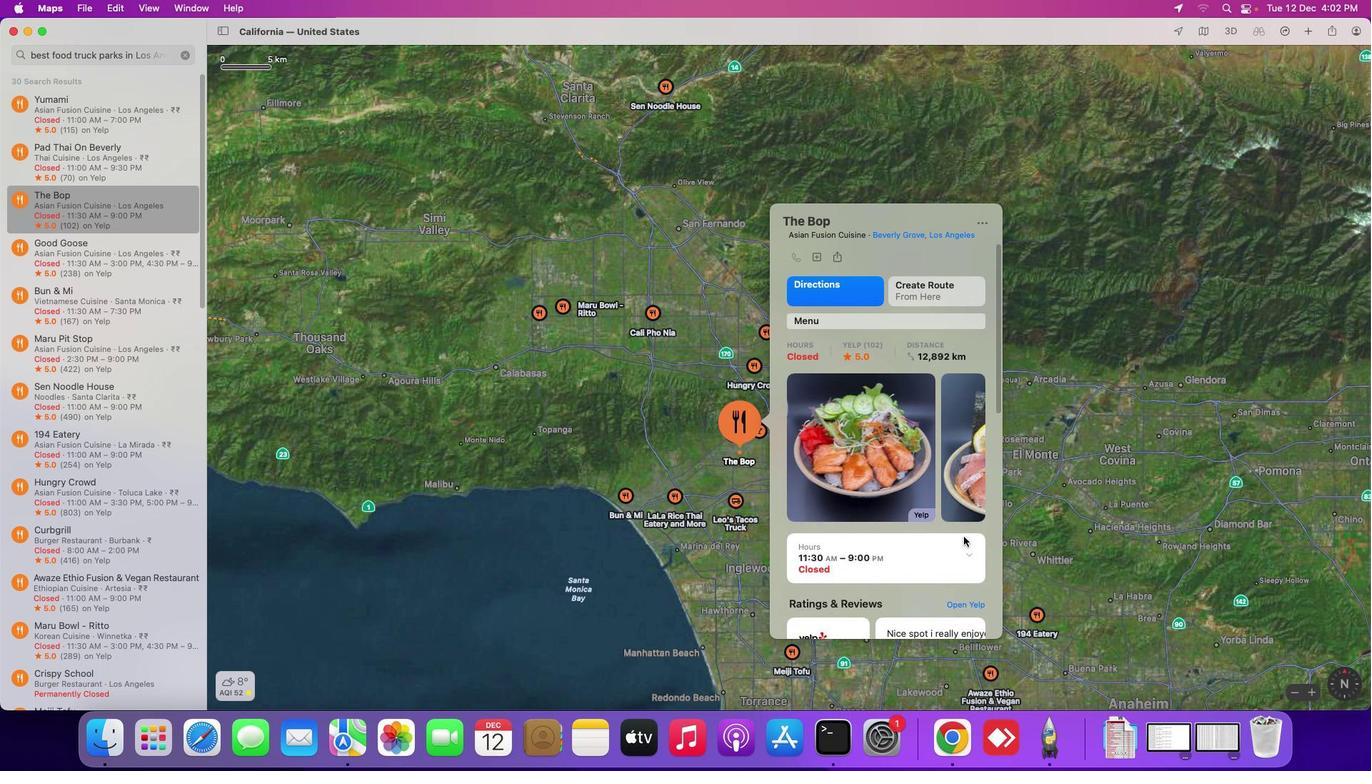 
Action: Mouse scrolled (963, 537) with delta (0, 0)
Screenshot: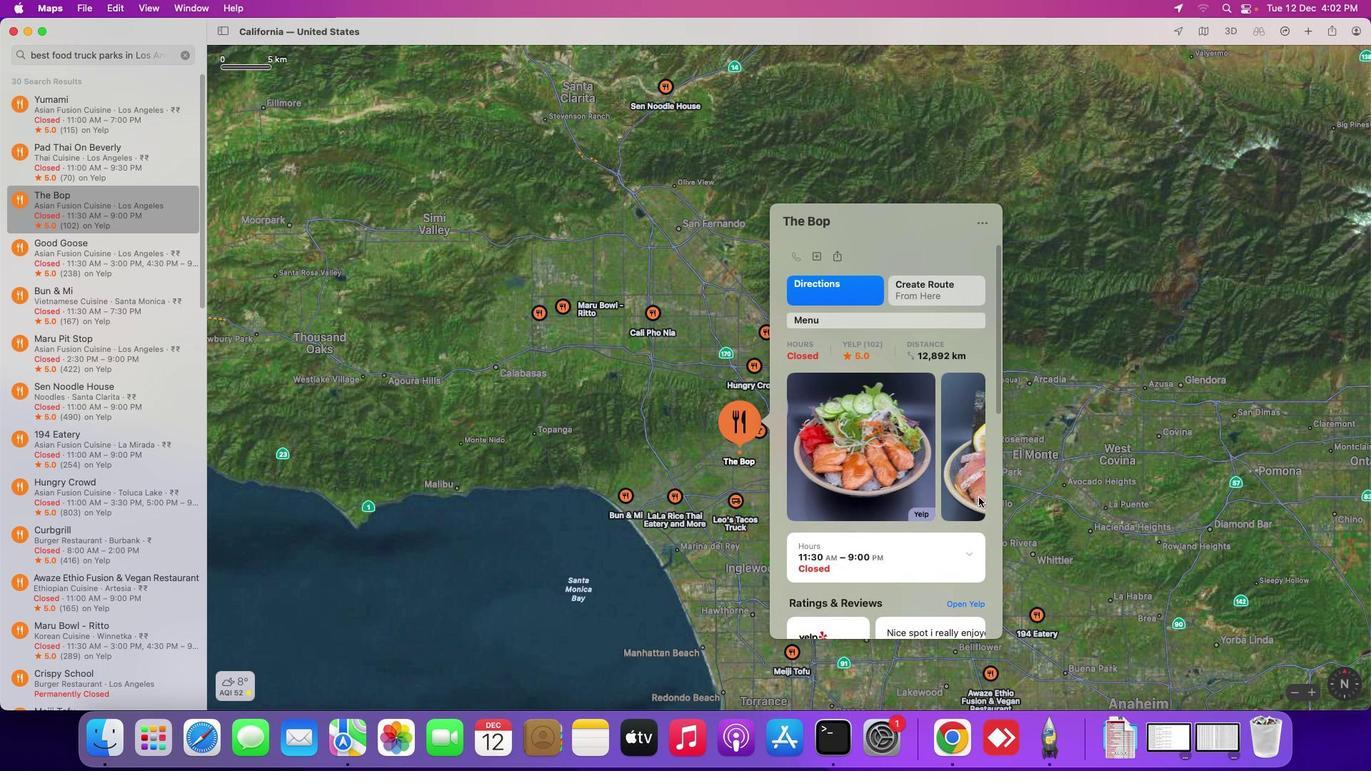 
Action: Mouse moved to (994, 447)
Screenshot: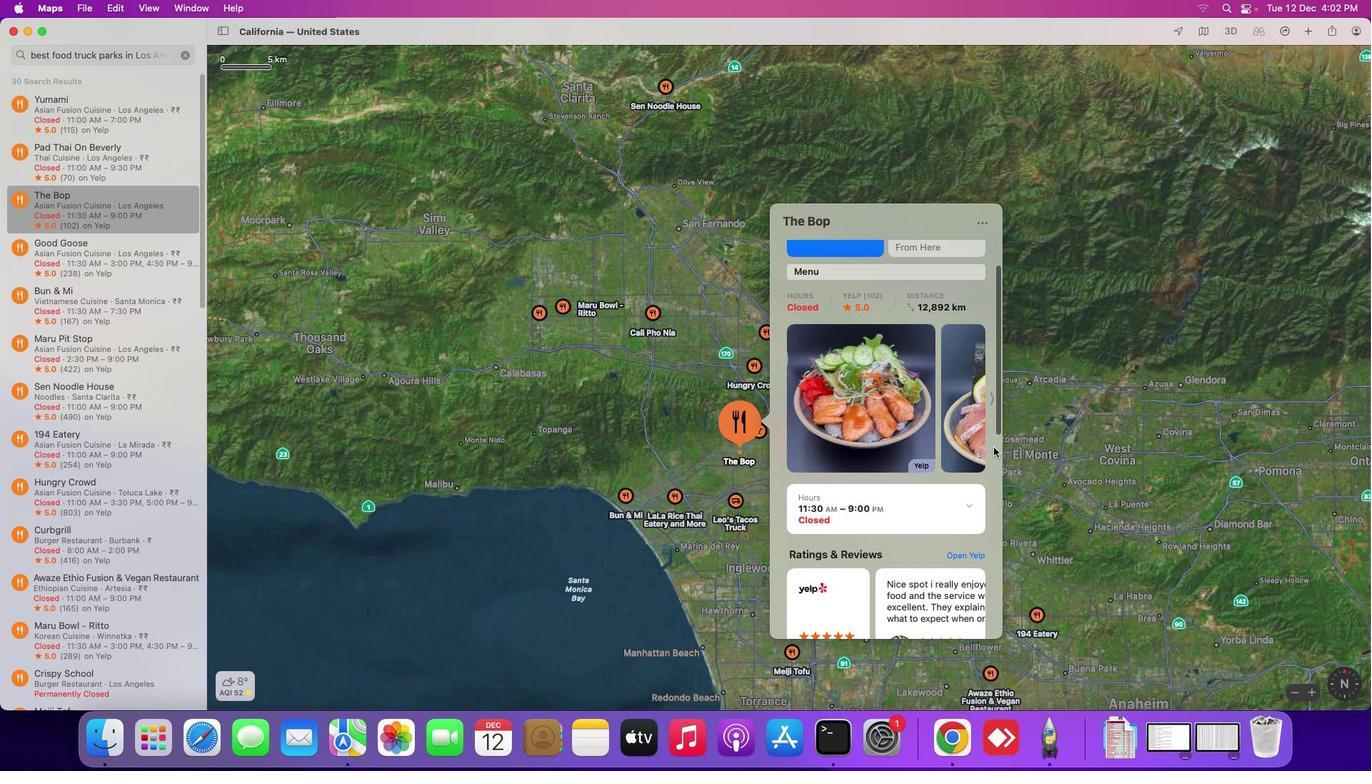 
Action: Mouse pressed left at (994, 447)
Screenshot: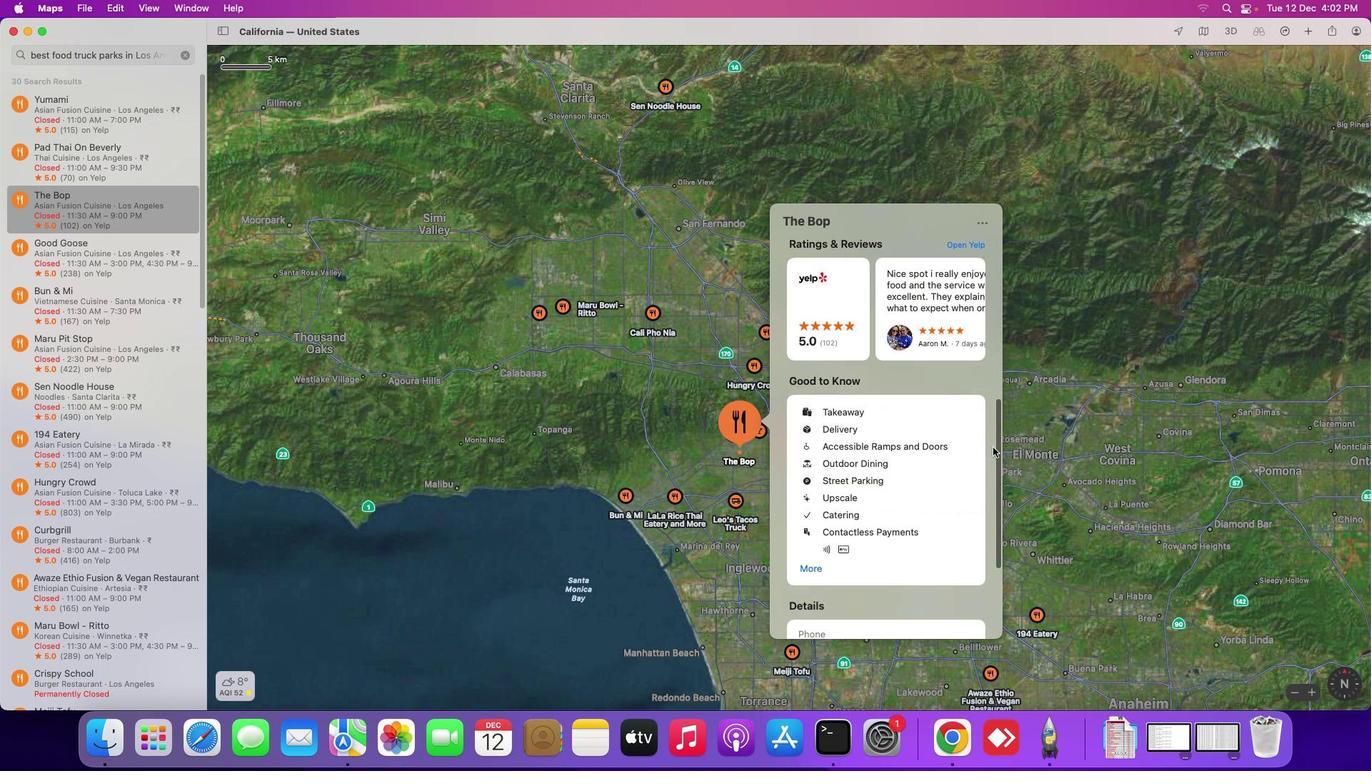 
Action: Mouse moved to (975, 446)
Screenshot: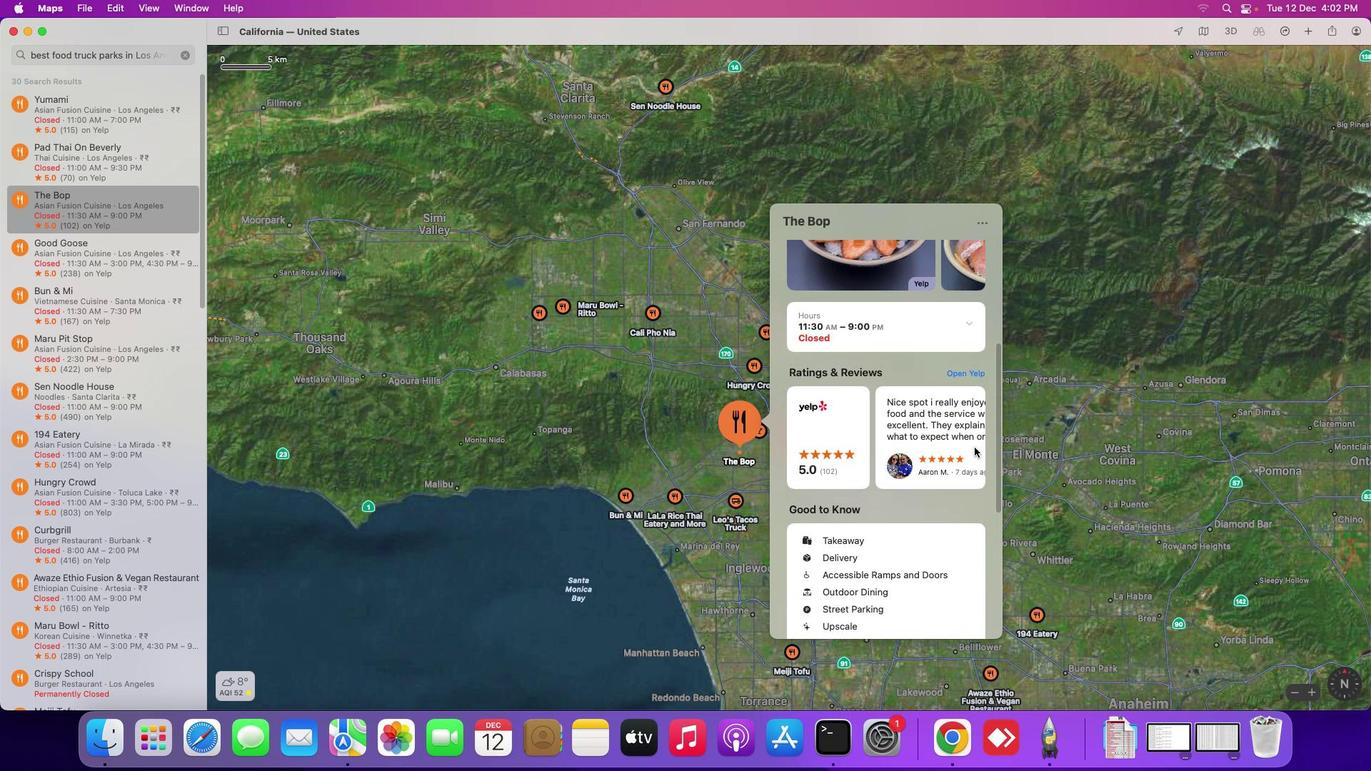 
Action: Mouse scrolled (975, 446) with delta (0, 0)
Screenshot: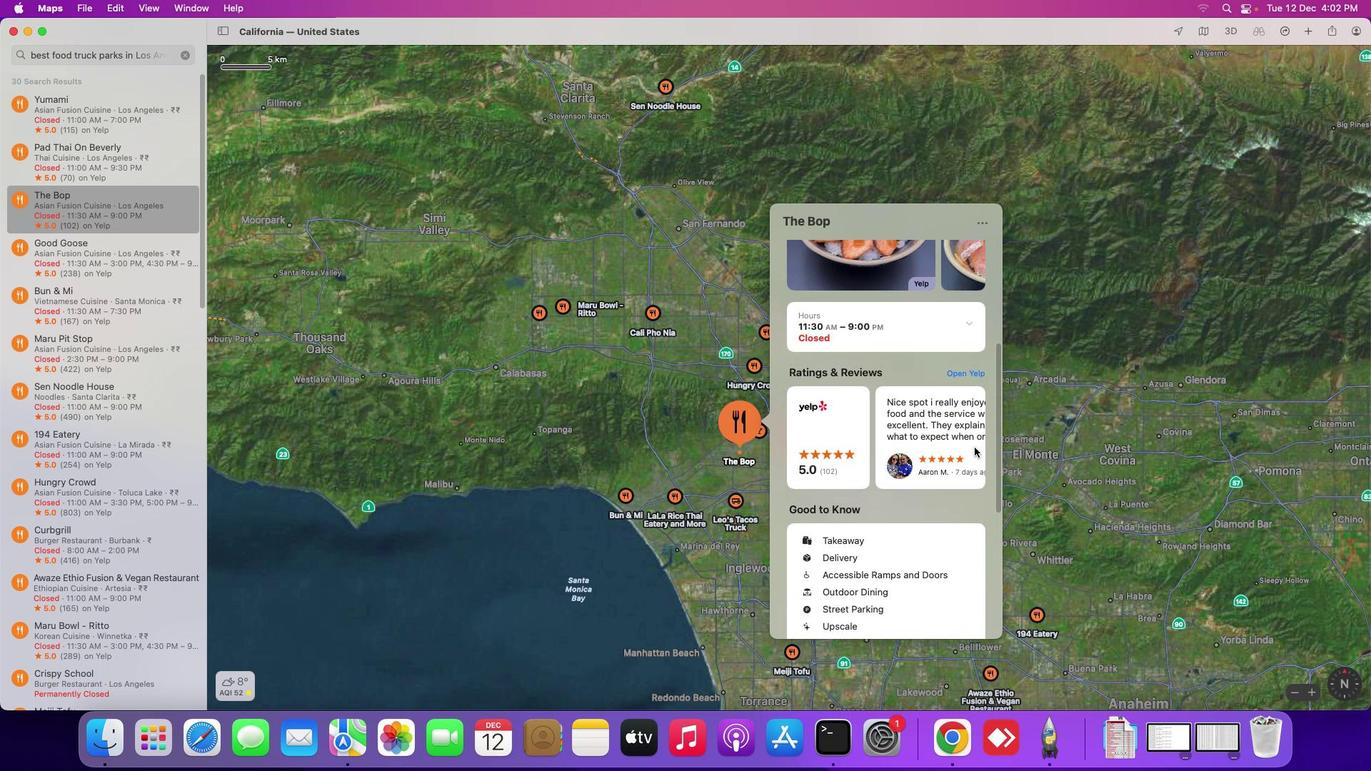 
Action: Mouse moved to (975, 447)
Screenshot: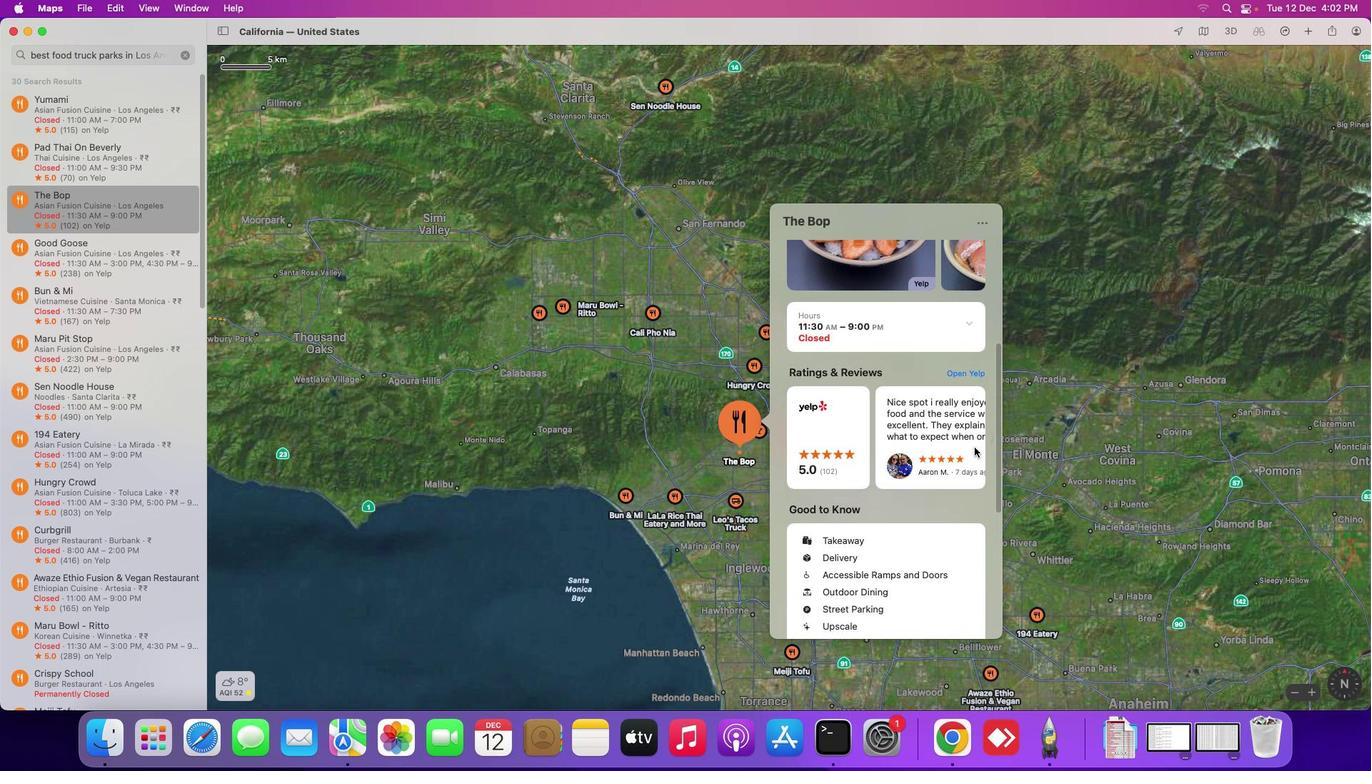 
Action: Mouse scrolled (975, 447) with delta (0, 0)
Screenshot: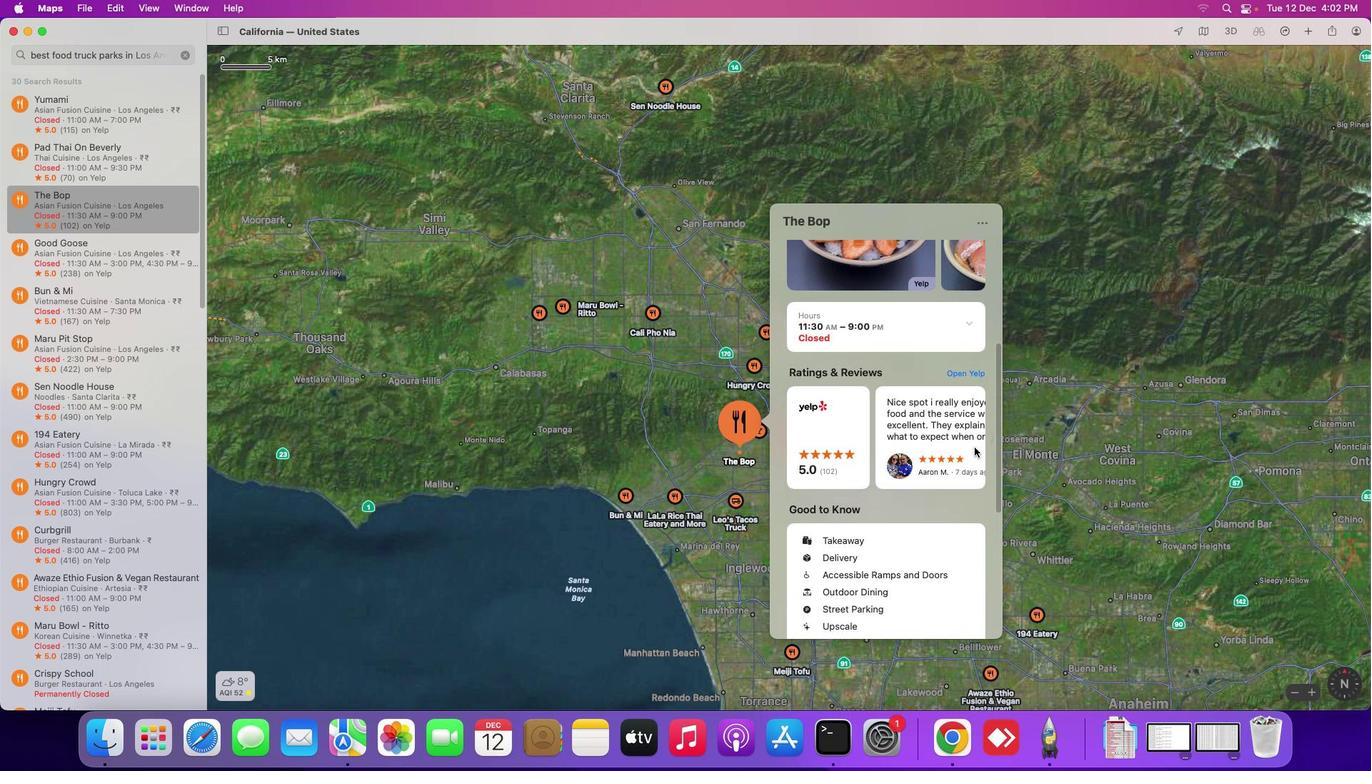 
Action: Mouse scrolled (975, 447) with delta (0, 2)
Screenshot: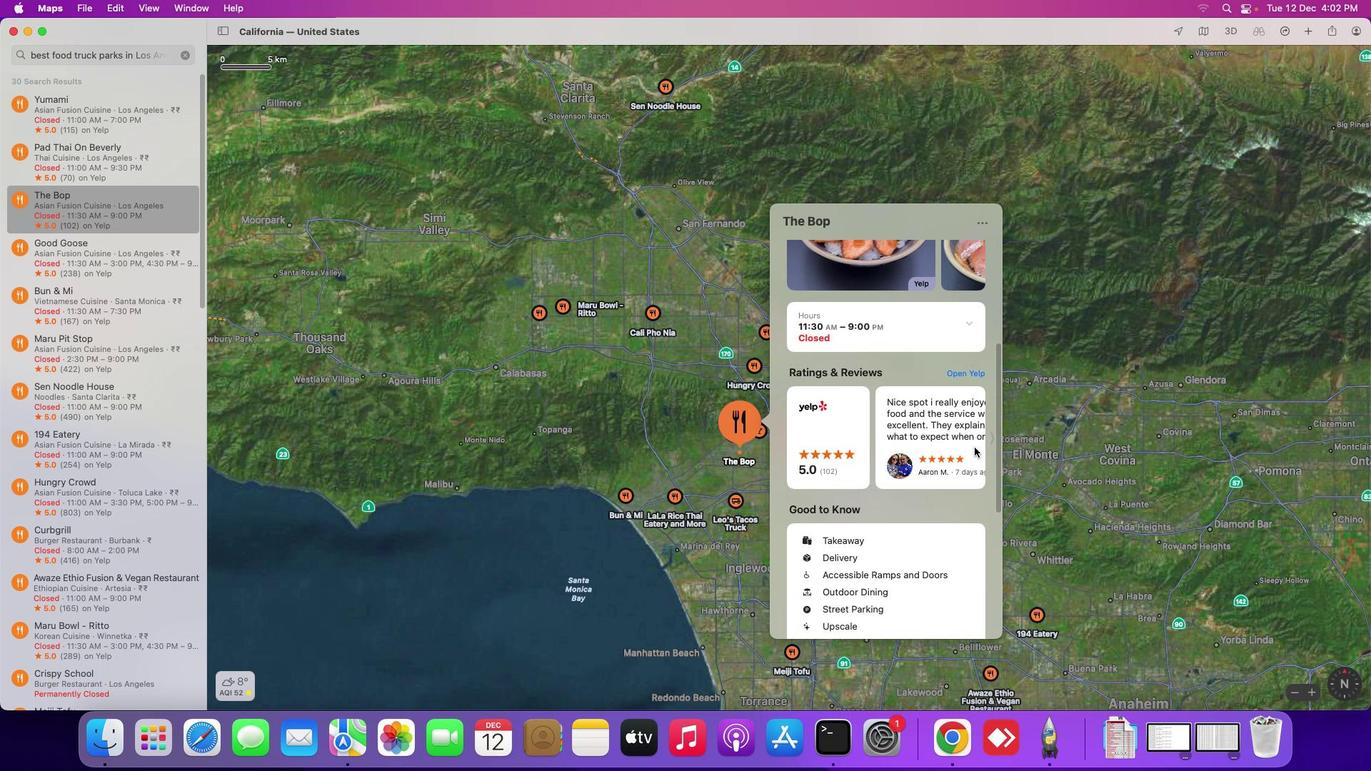 
Action: Mouse moved to (975, 447)
Screenshot: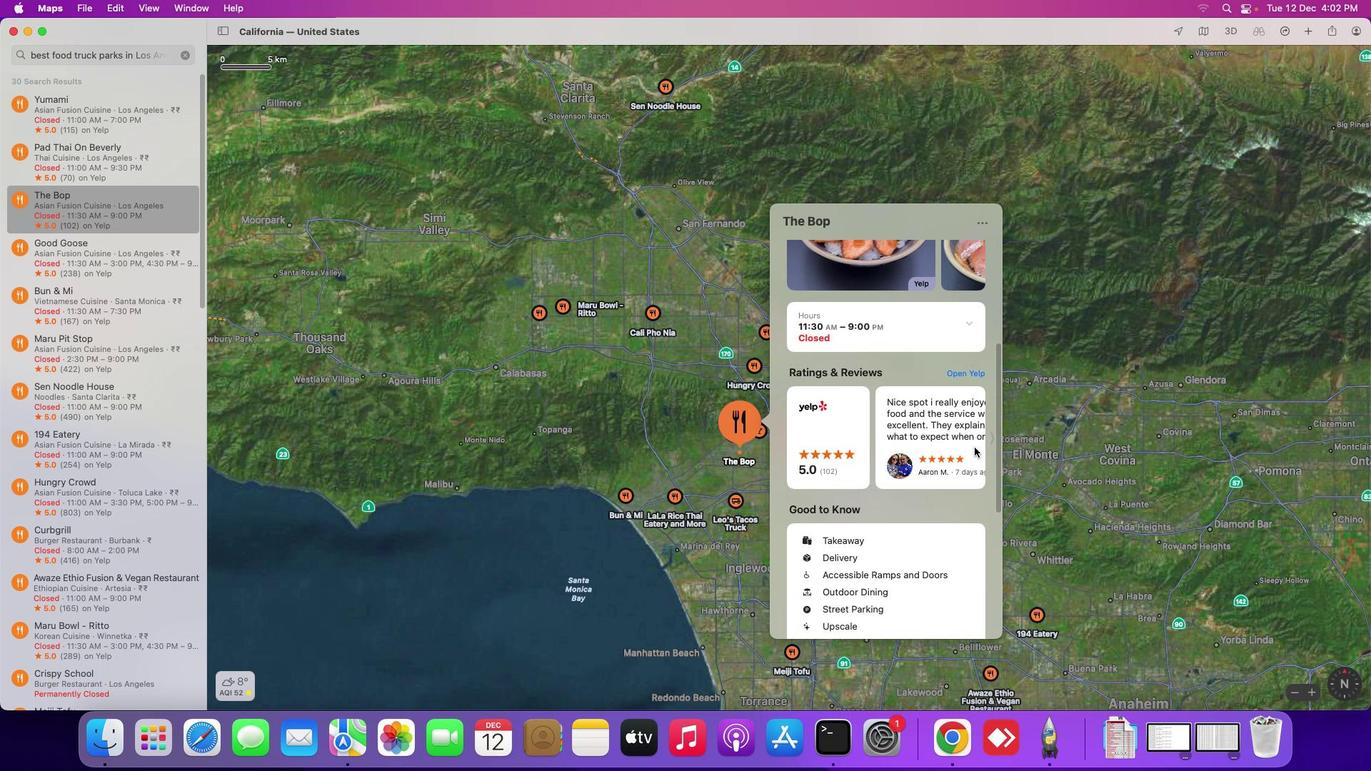 
Action: Mouse scrolled (975, 447) with delta (0, 3)
Screenshot: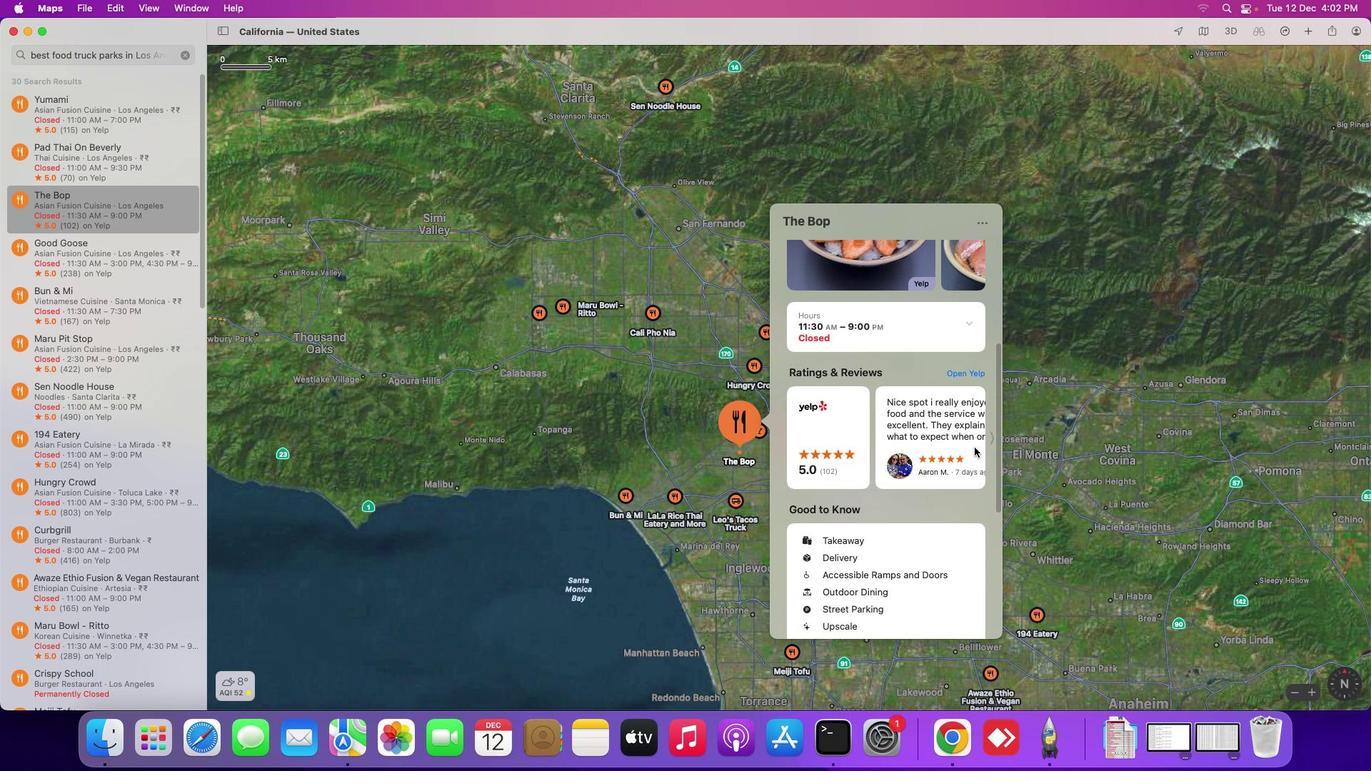 
Action: Mouse scrolled (975, 447) with delta (0, 4)
Screenshot: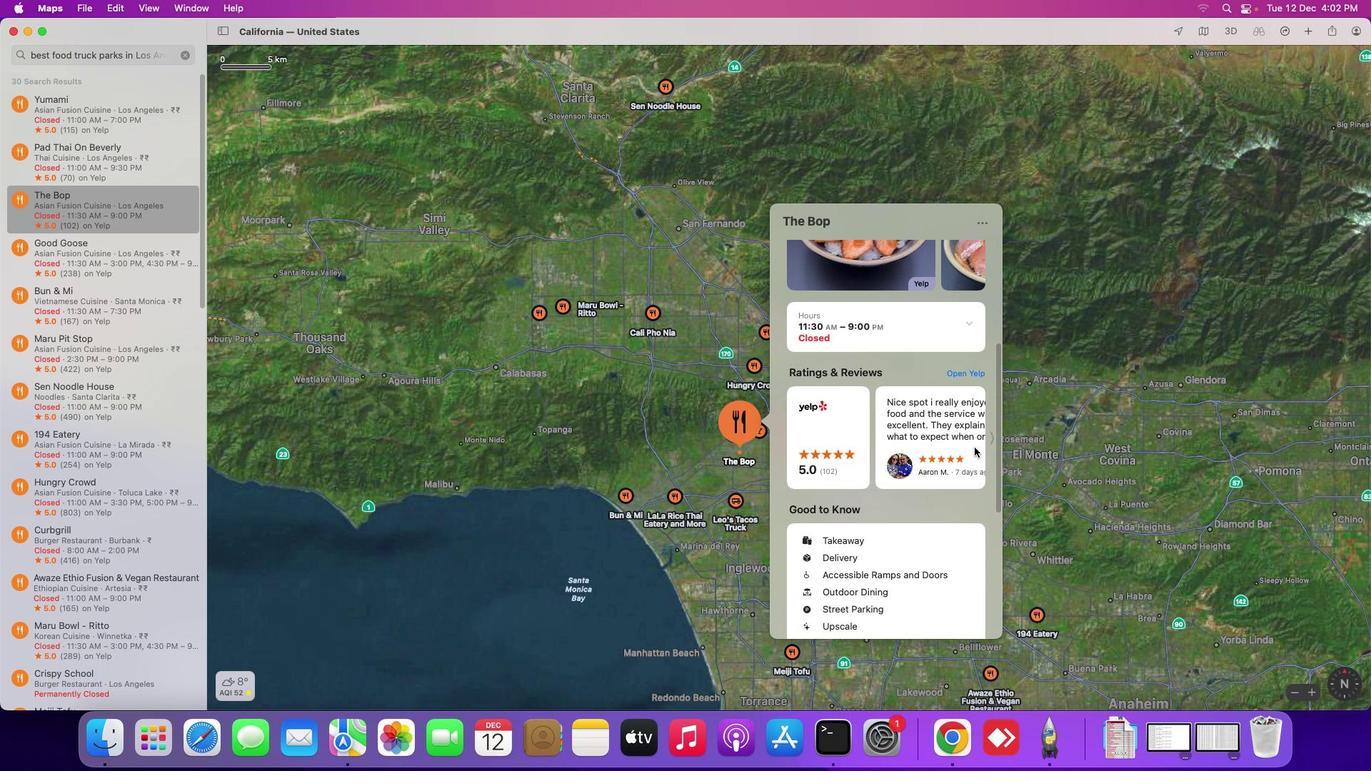 
Action: Mouse scrolled (975, 447) with delta (0, 4)
Screenshot: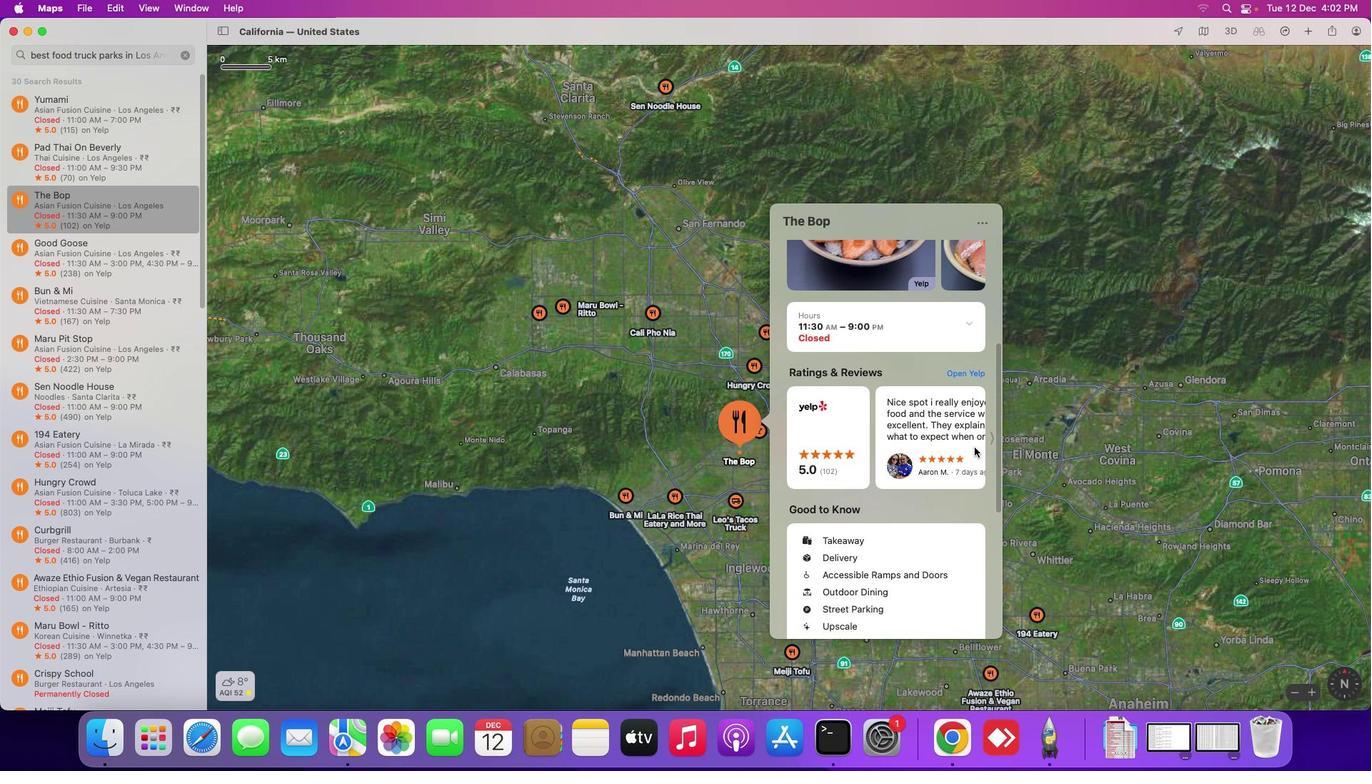 
Action: Mouse moved to (962, 320)
Screenshot: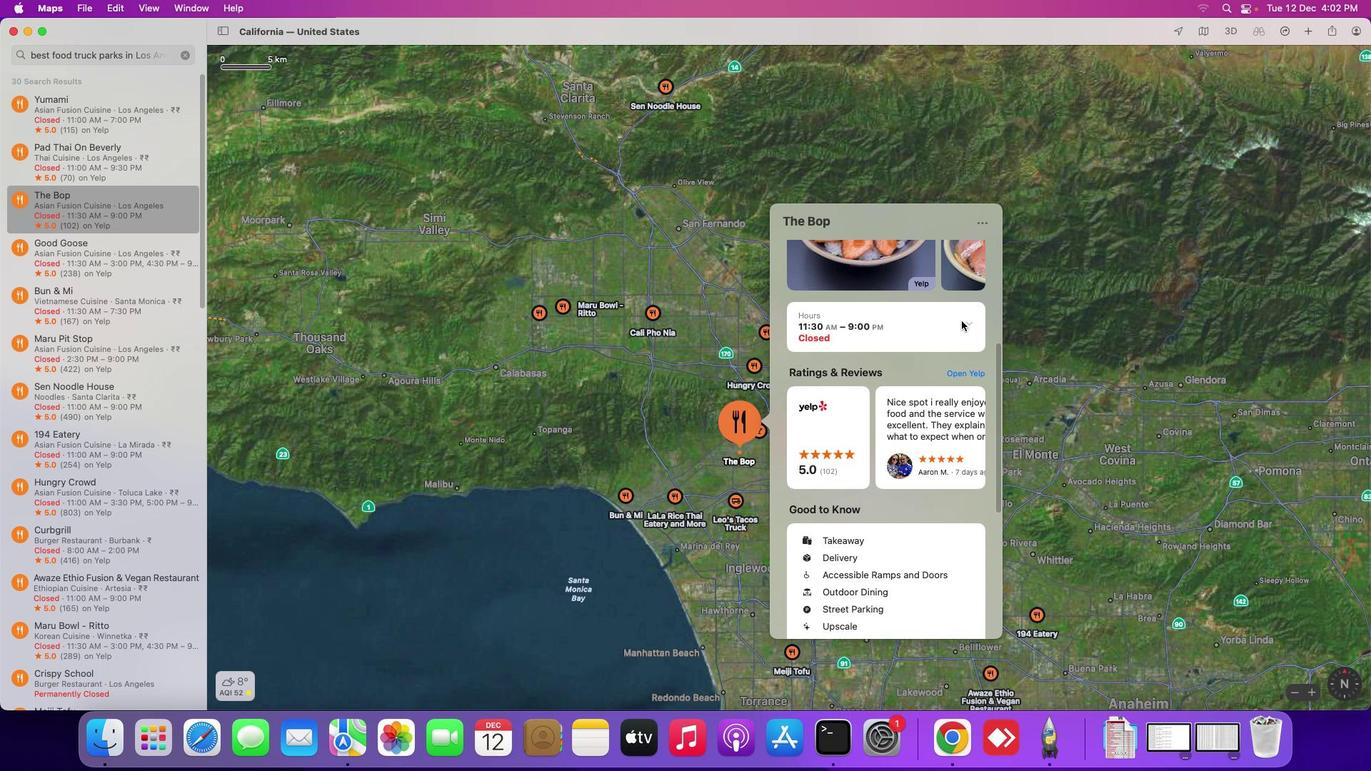 
Action: Mouse pressed left at (962, 320)
Screenshot: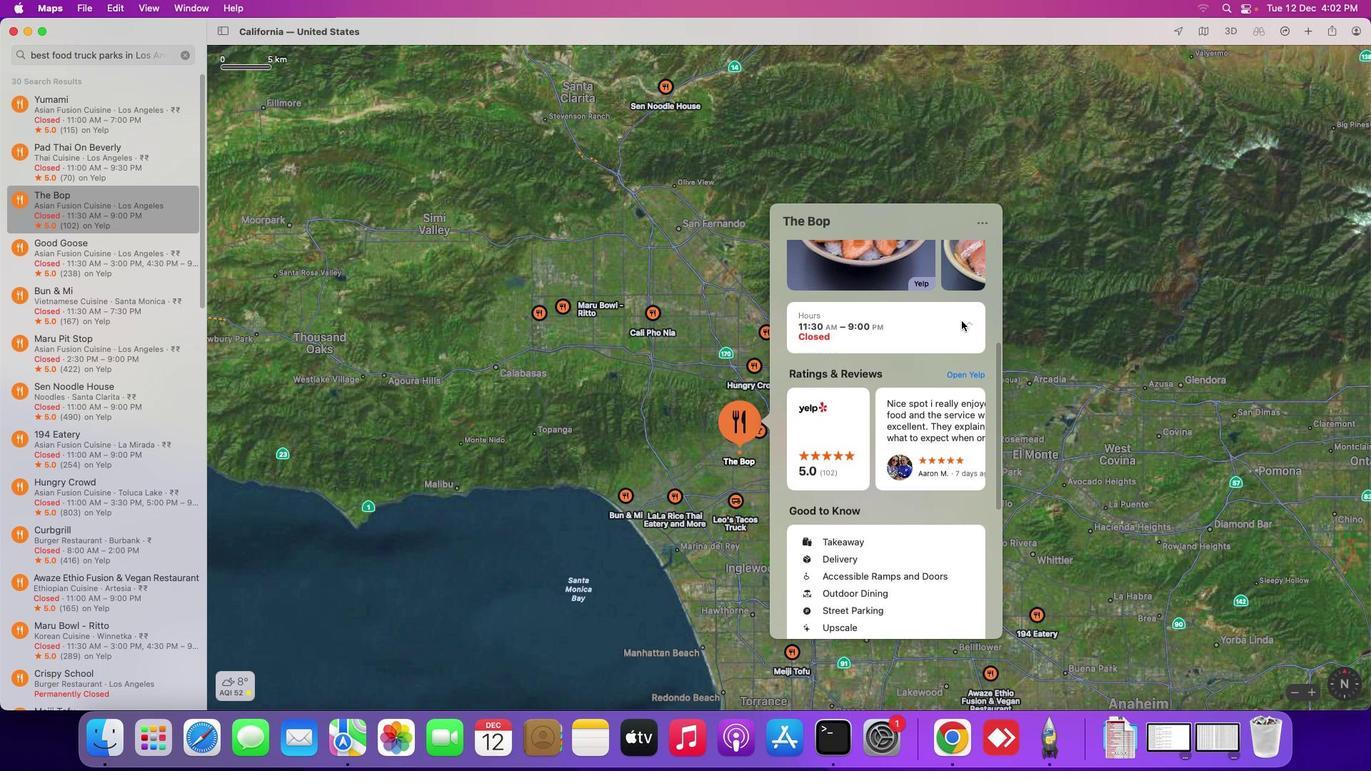 
Action: Mouse moved to (915, 457)
Screenshot: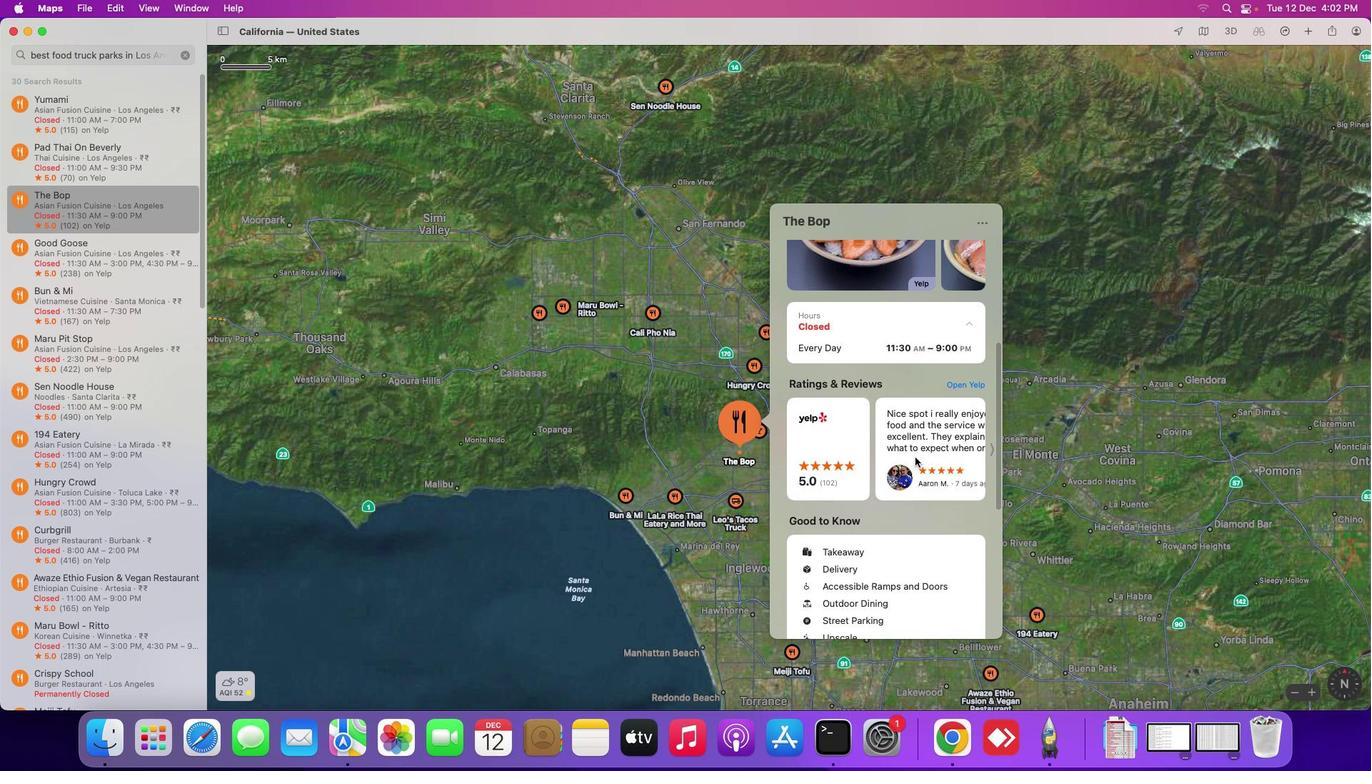 
Action: Mouse scrolled (915, 457) with delta (0, 0)
Screenshot: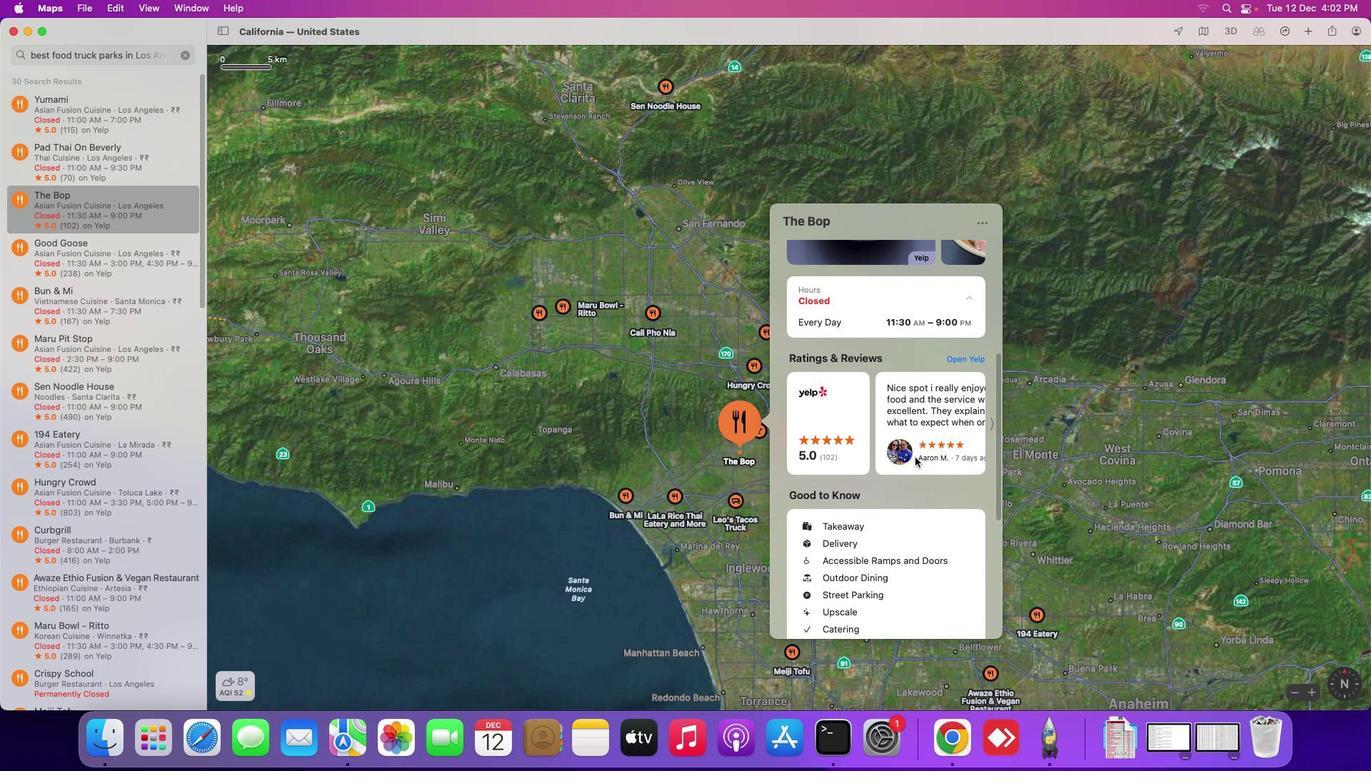 
Action: Mouse scrolled (915, 457) with delta (0, 0)
Screenshot: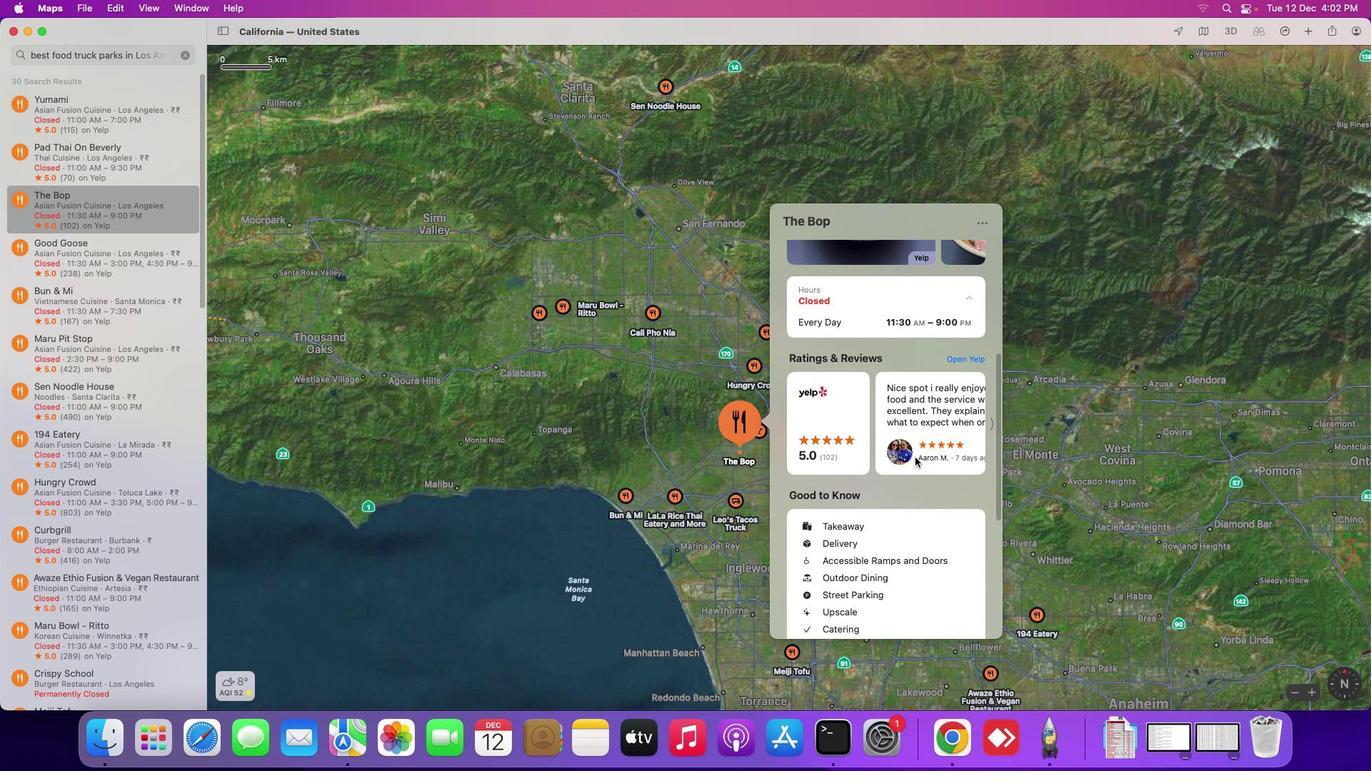 
Action: Mouse scrolled (915, 457) with delta (0, -1)
Screenshot: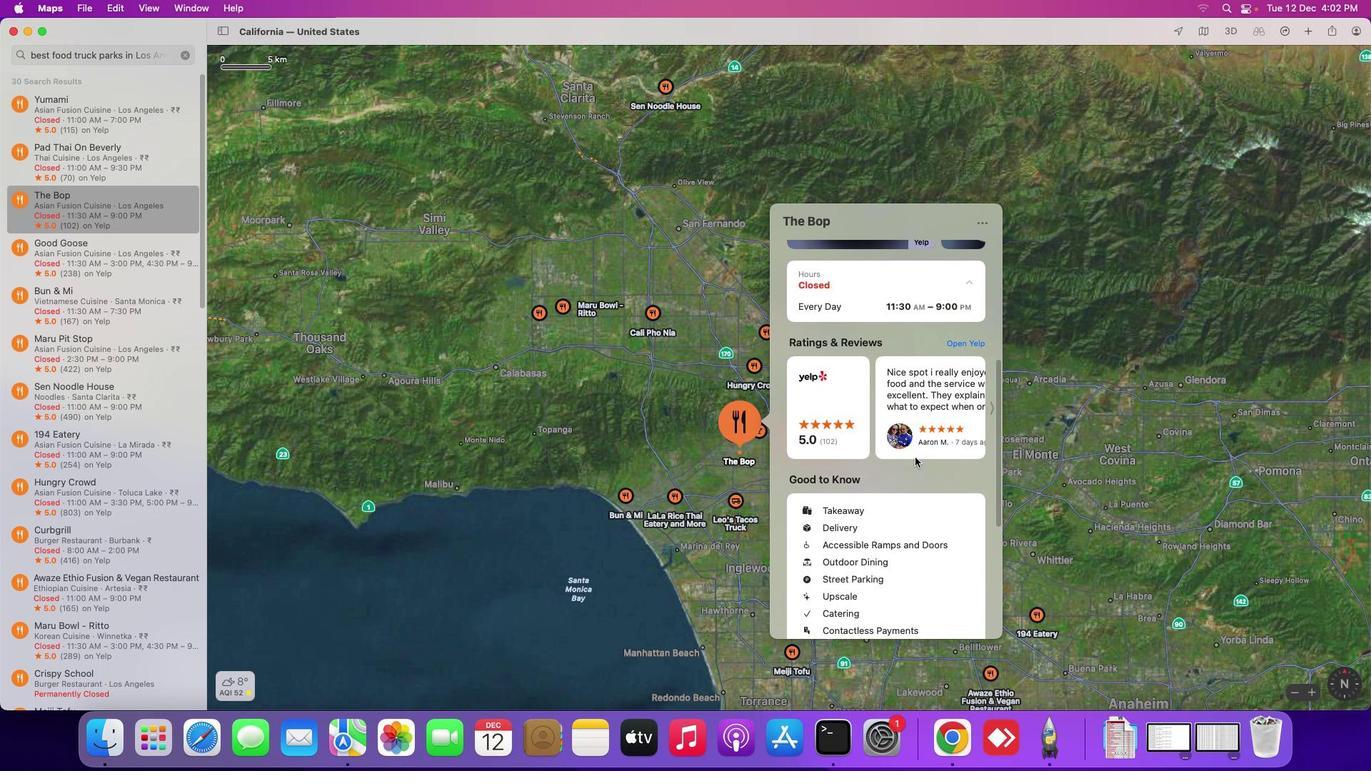 
Action: Mouse scrolled (915, 457) with delta (0, -1)
Screenshot: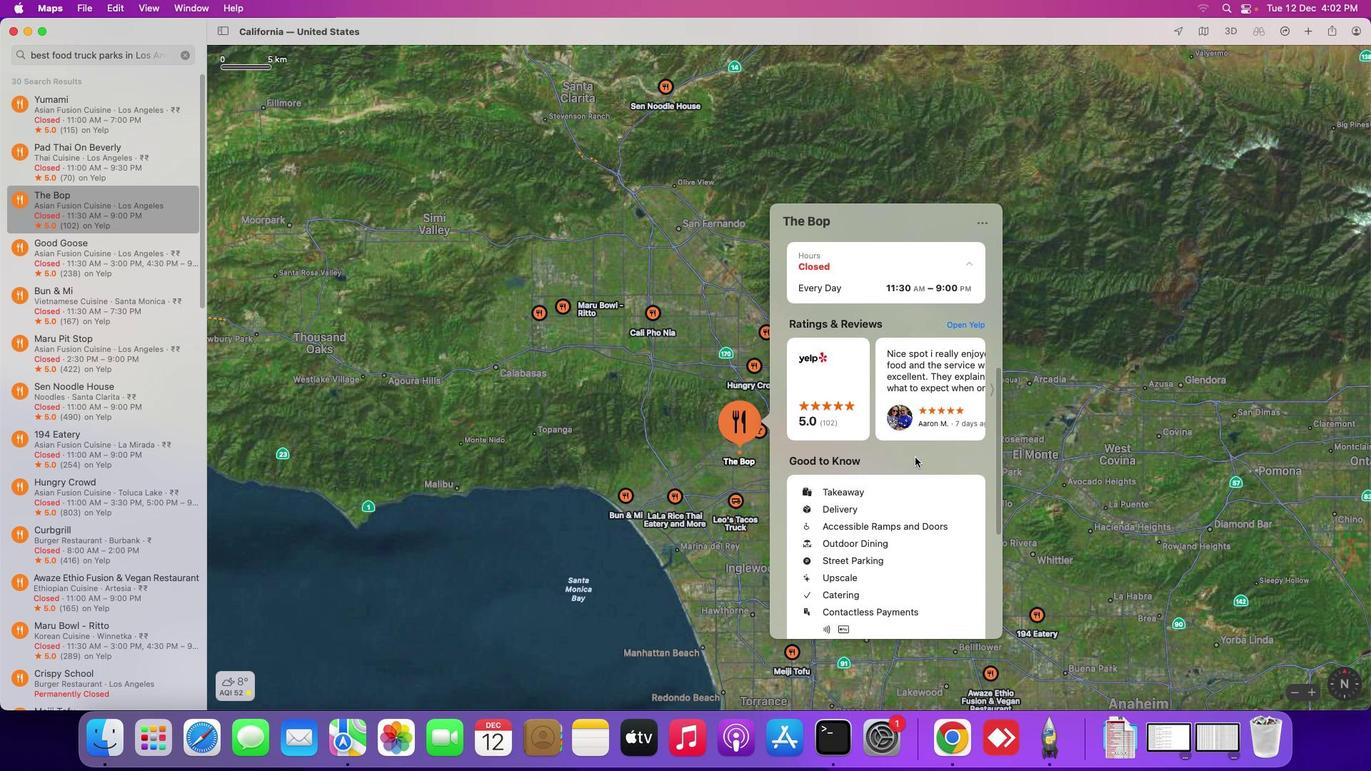 
Action: Mouse scrolled (915, 457) with delta (0, -1)
Screenshot: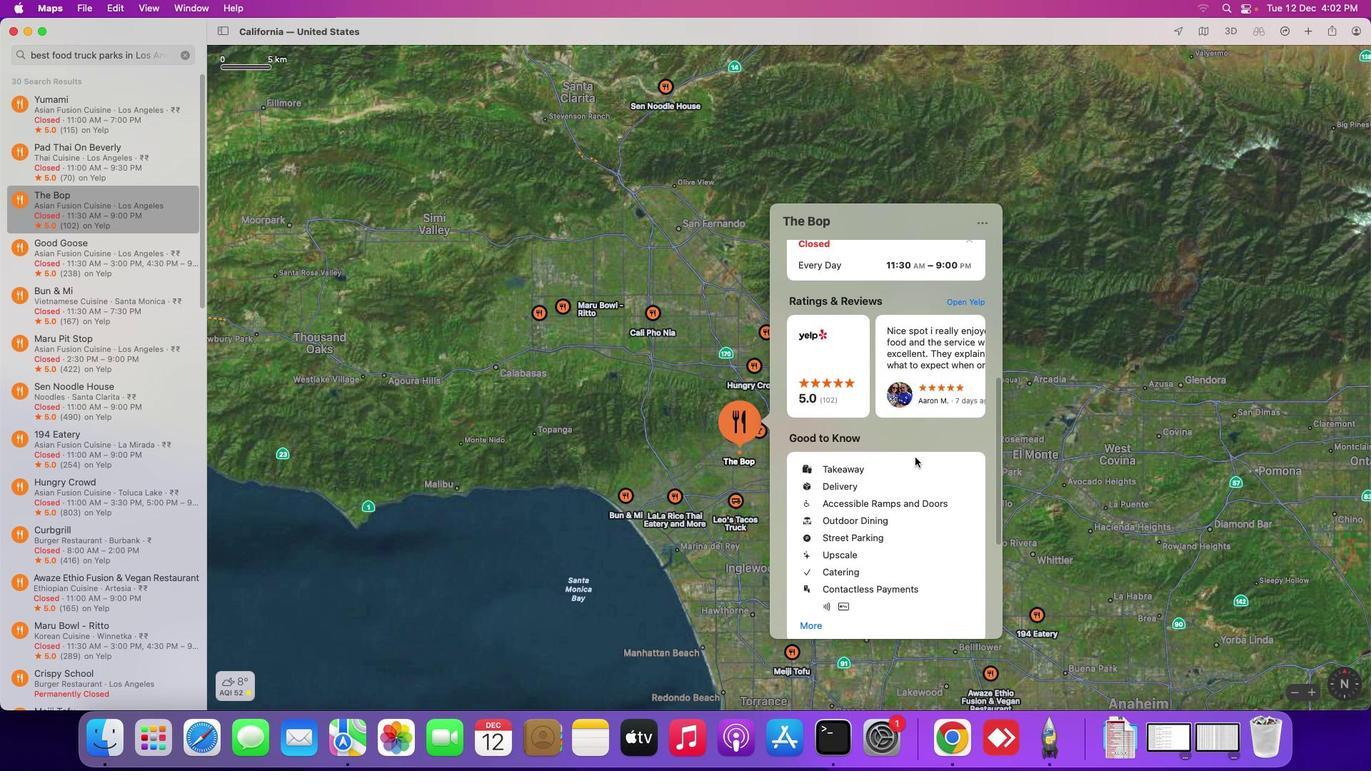 
Action: Mouse scrolled (915, 457) with delta (0, -2)
Screenshot: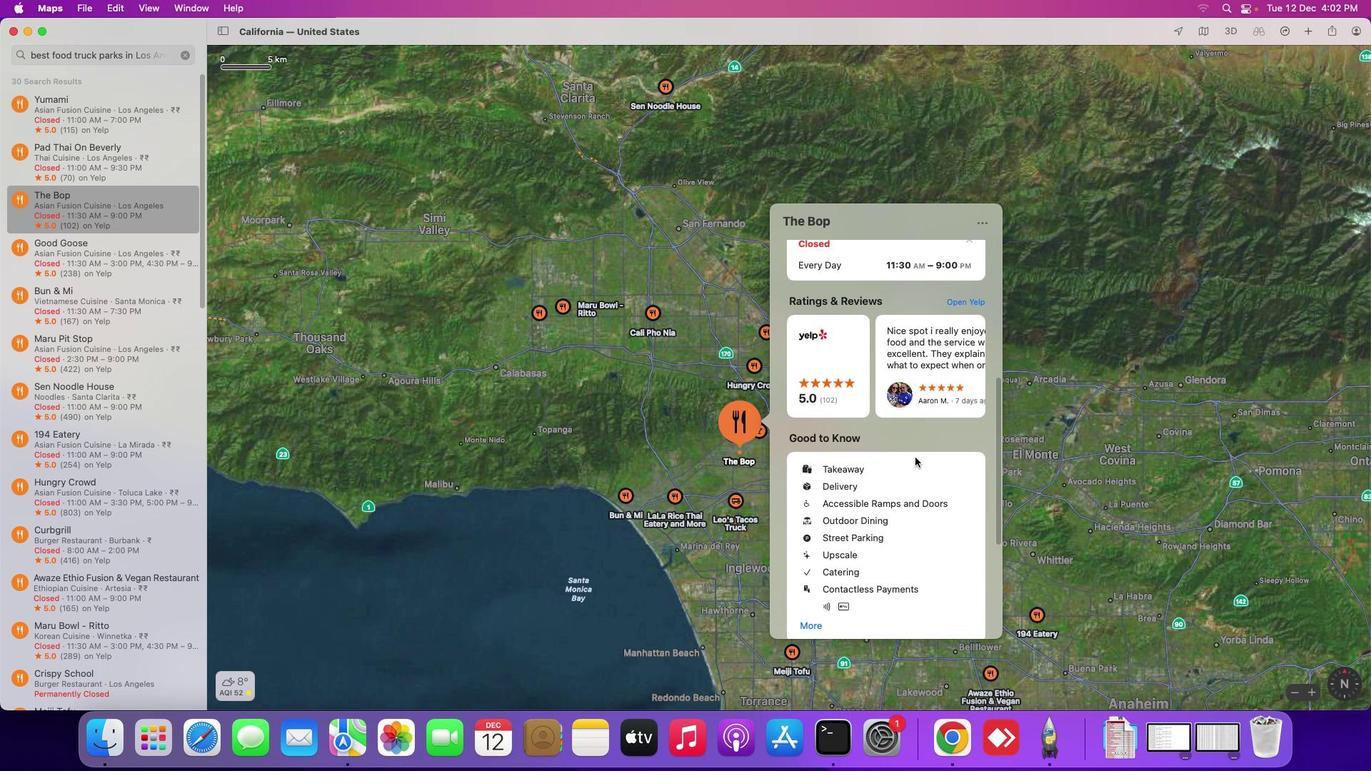 
Action: Mouse scrolled (915, 457) with delta (0, 0)
Screenshot: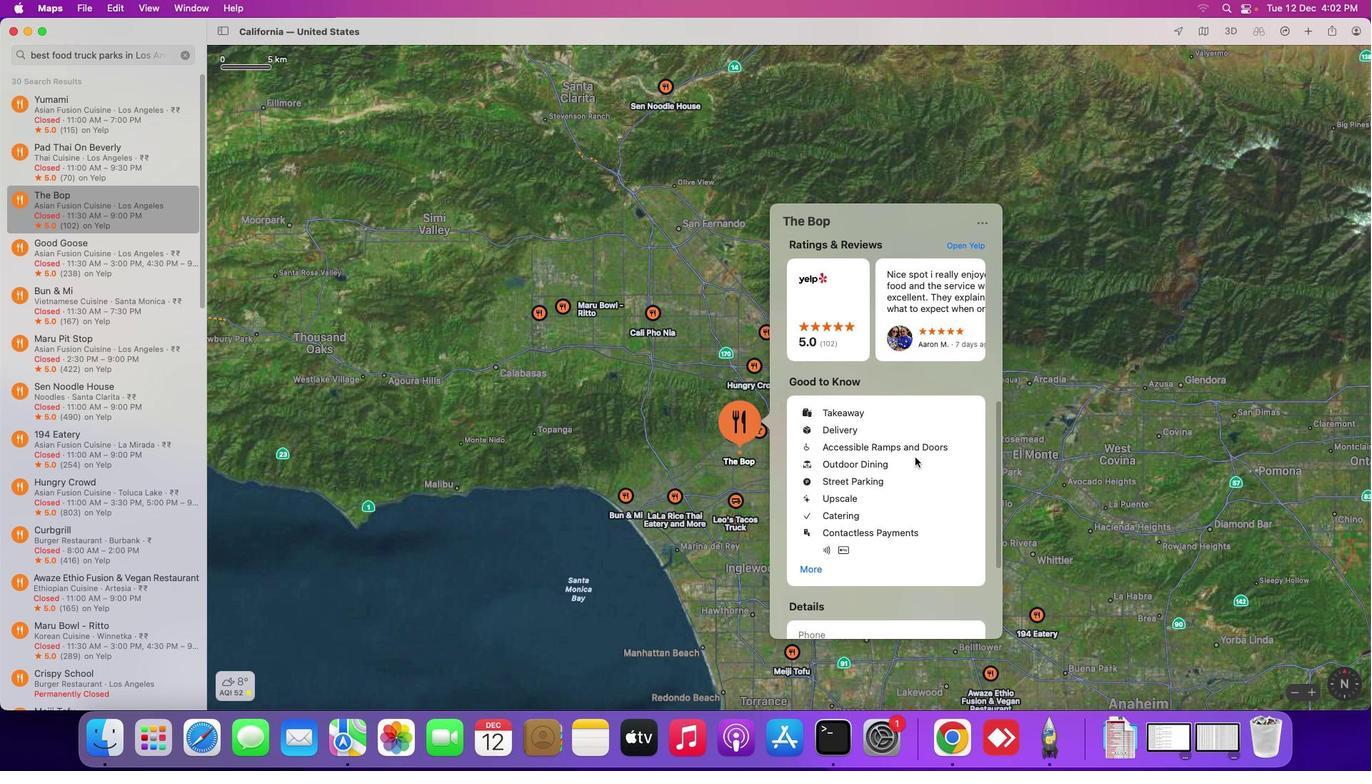 
Action: Mouse scrolled (915, 457) with delta (0, 0)
Screenshot: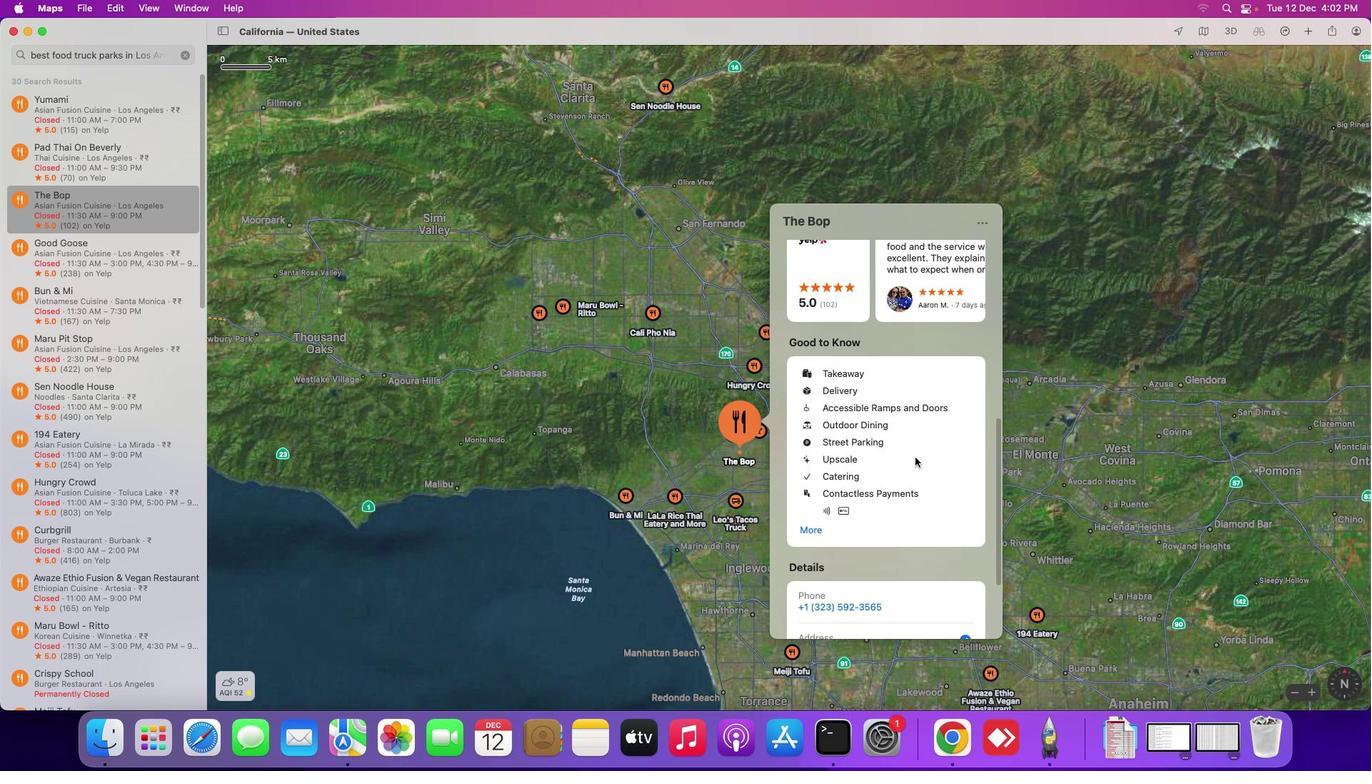 
Action: Mouse scrolled (915, 457) with delta (0, -1)
Screenshot: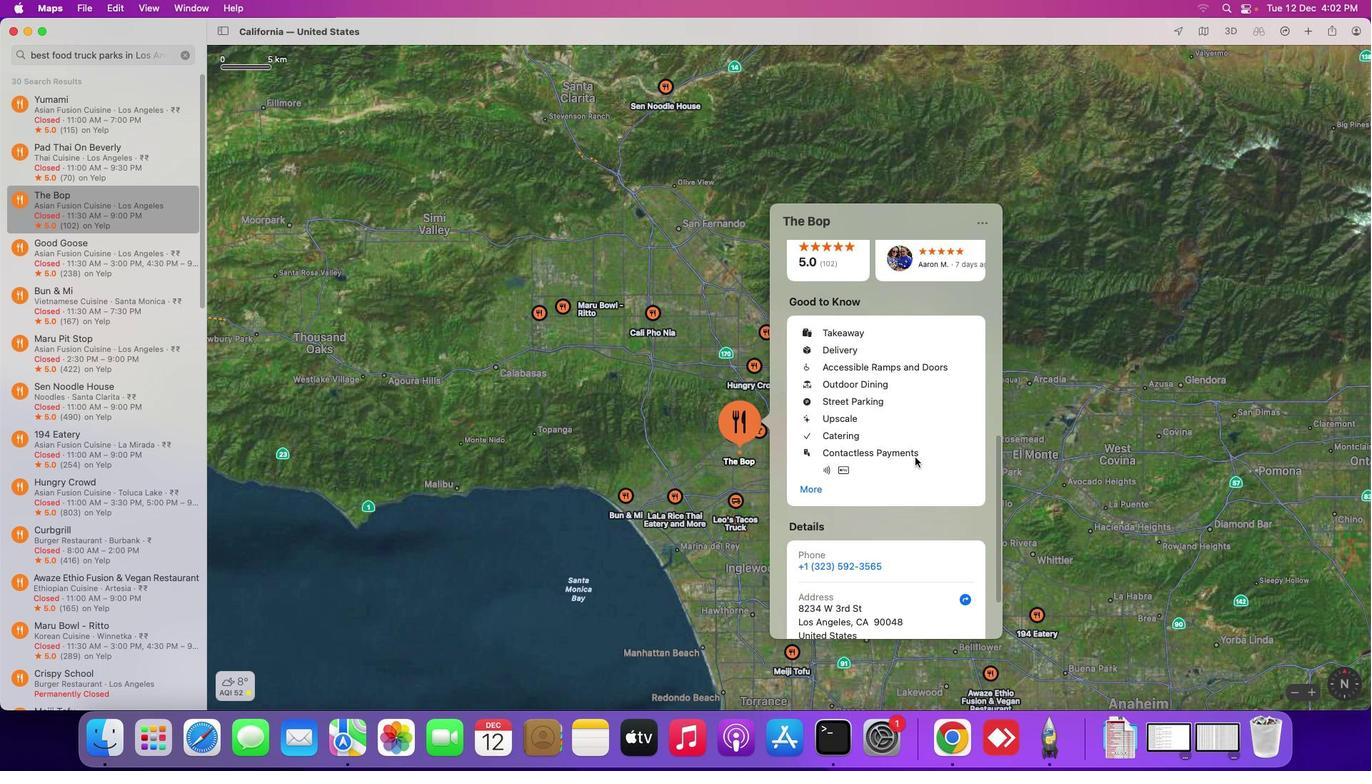 
Action: Mouse scrolled (915, 457) with delta (0, -2)
Screenshot: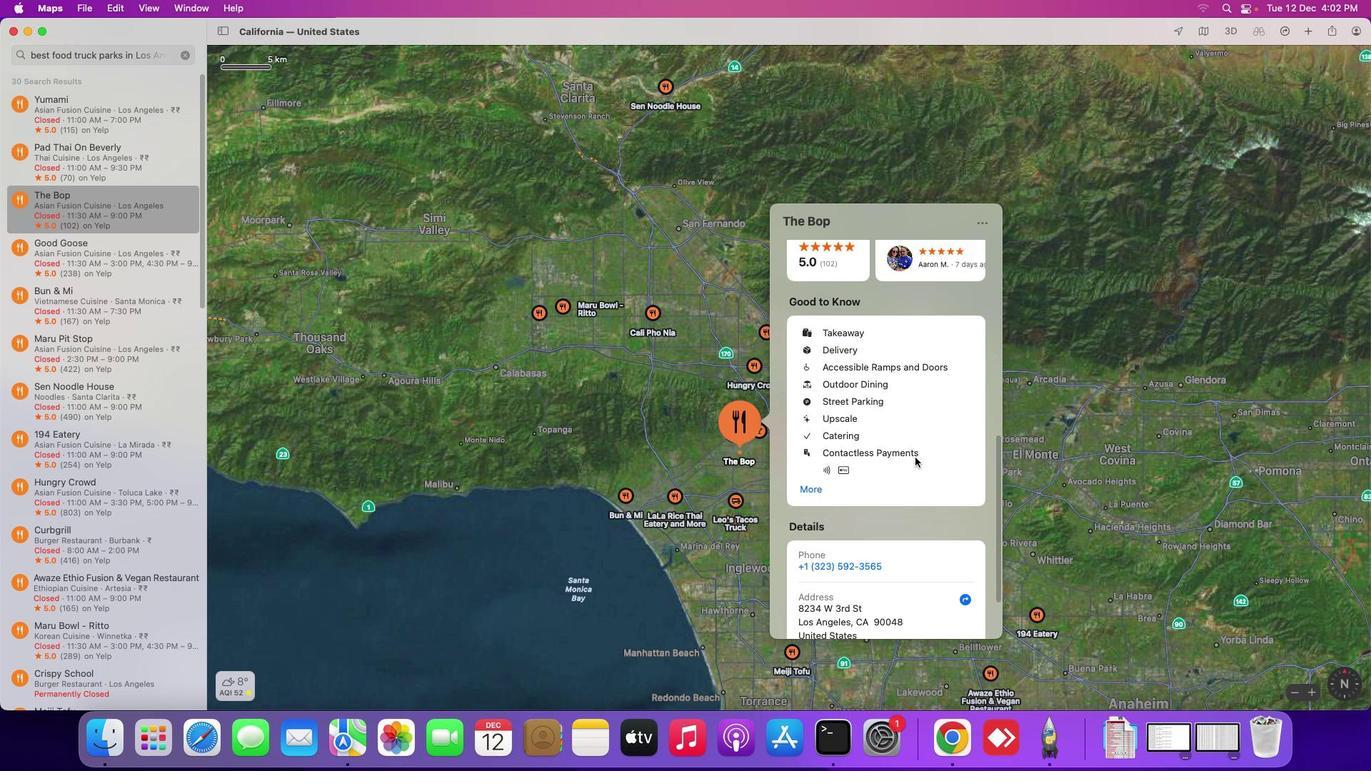 
Action: Mouse scrolled (915, 457) with delta (0, -3)
Screenshot: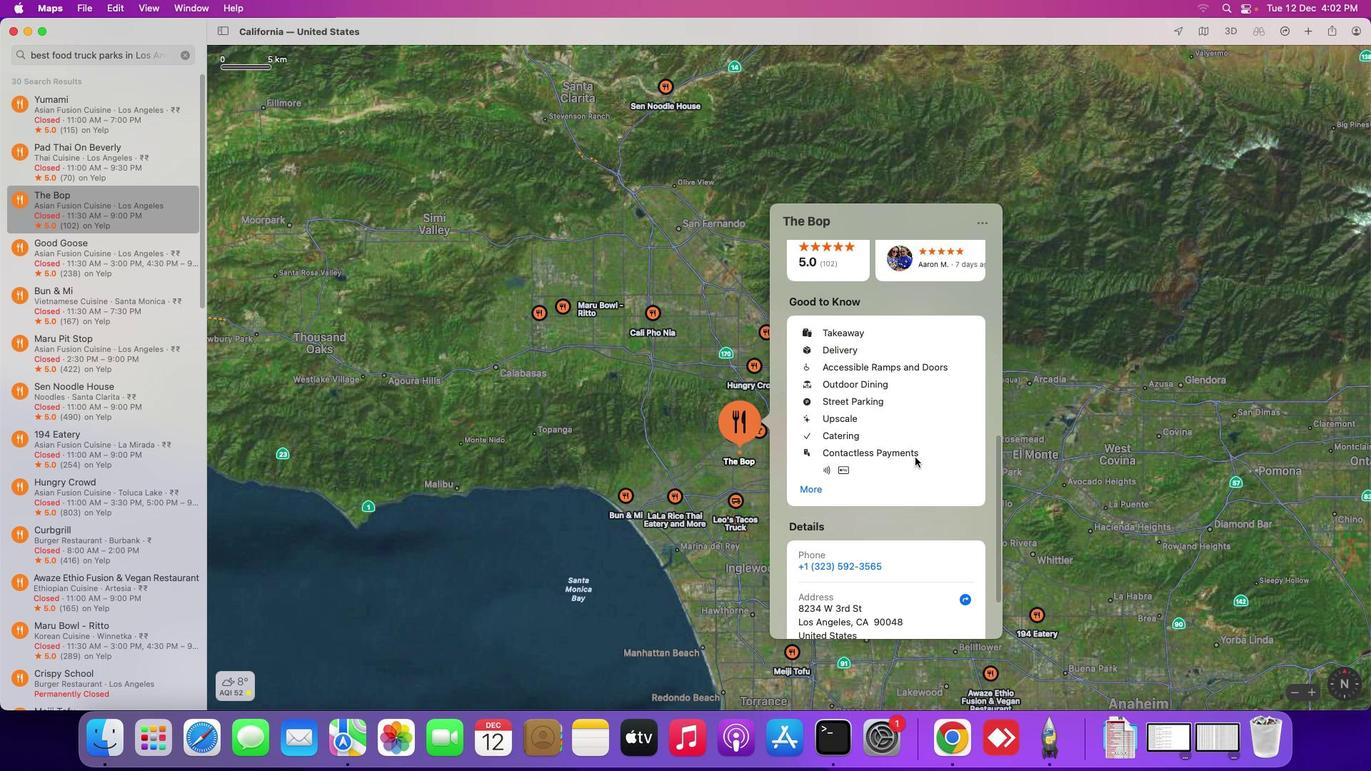 
Action: Mouse scrolled (915, 457) with delta (0, -3)
Screenshot: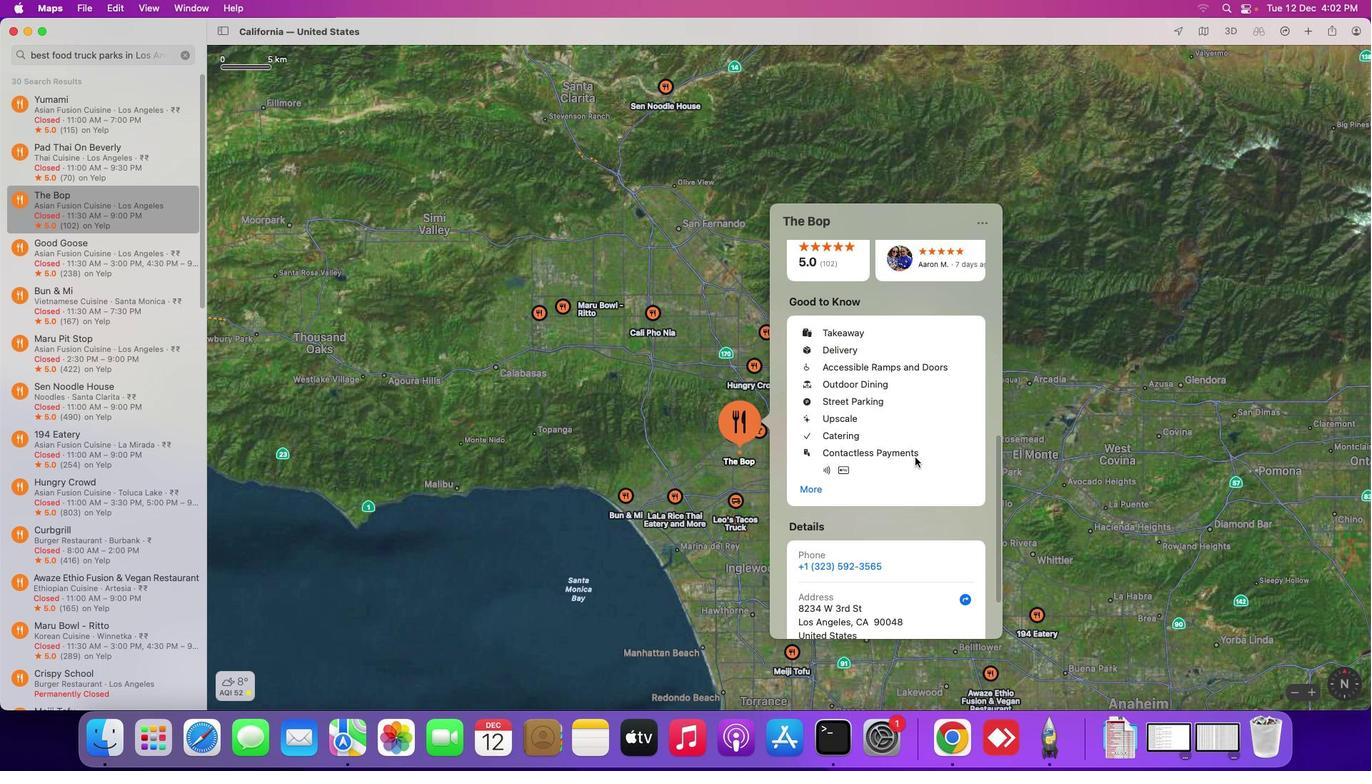 
Action: Mouse scrolled (915, 457) with delta (0, 0)
Screenshot: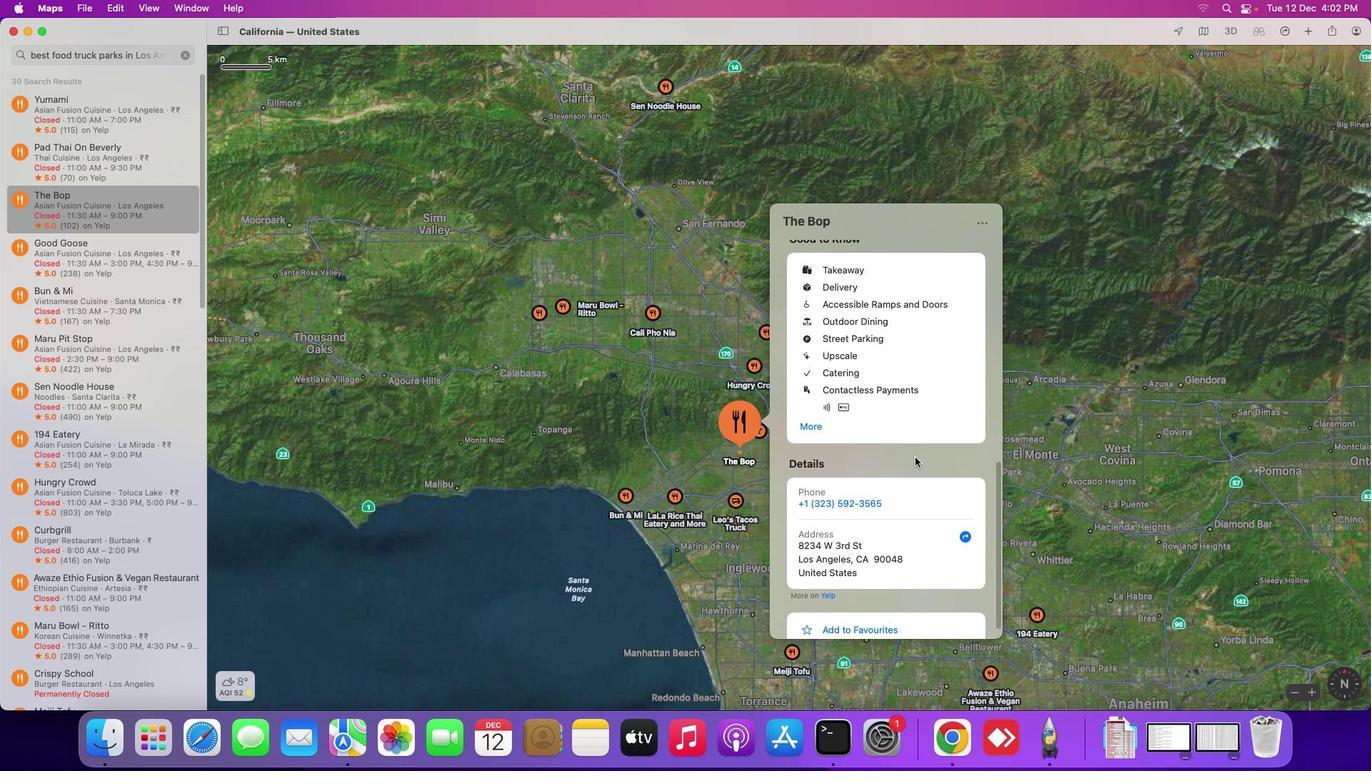 
Action: Mouse scrolled (915, 457) with delta (0, 0)
Screenshot: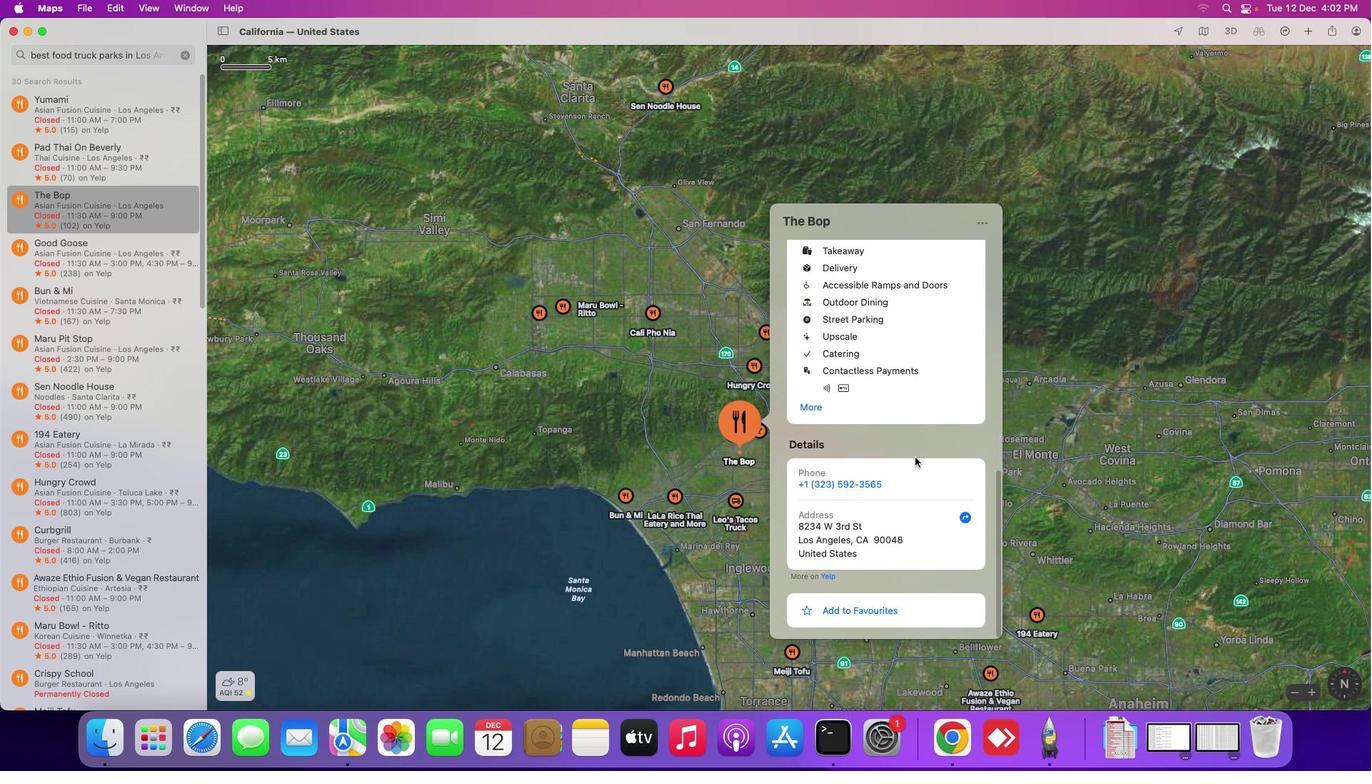 
Action: Mouse scrolled (915, 457) with delta (0, -2)
Screenshot: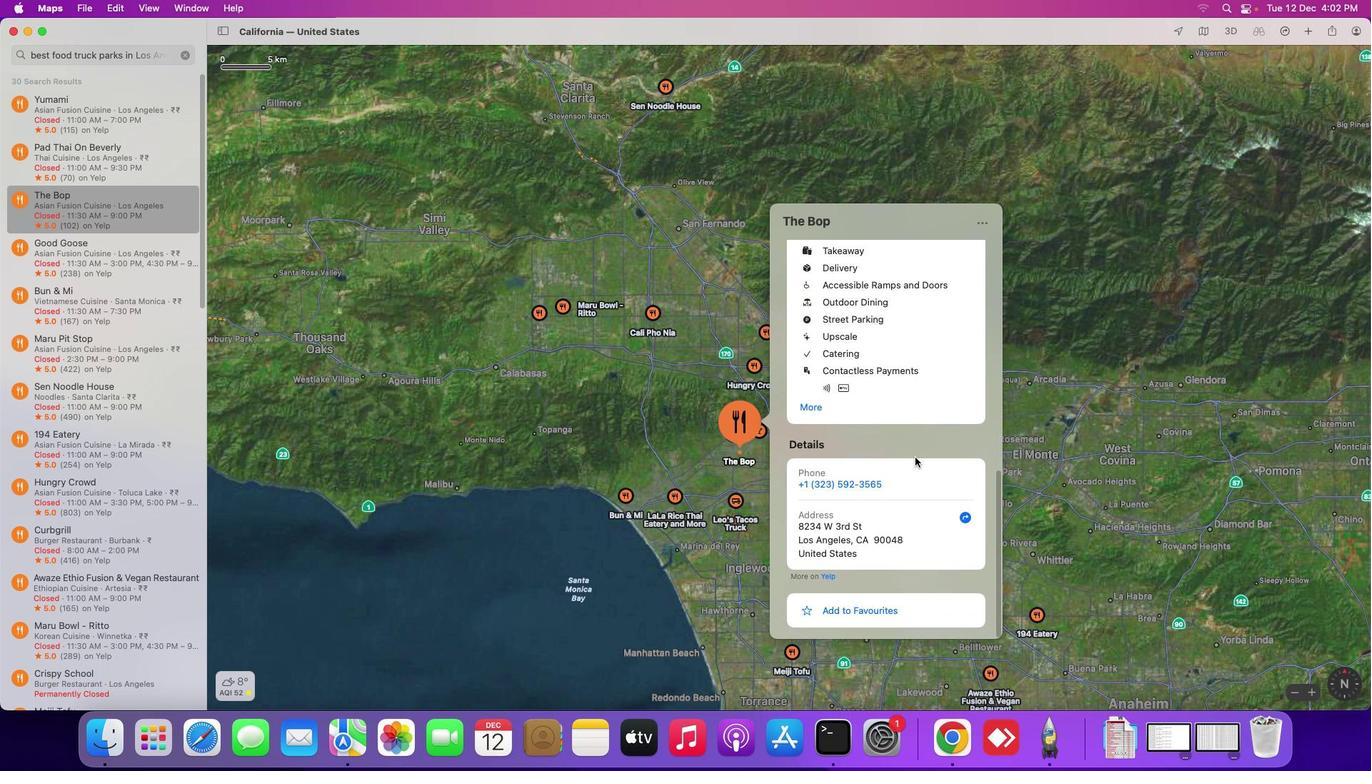 
Action: Mouse scrolled (915, 457) with delta (0, -2)
Screenshot: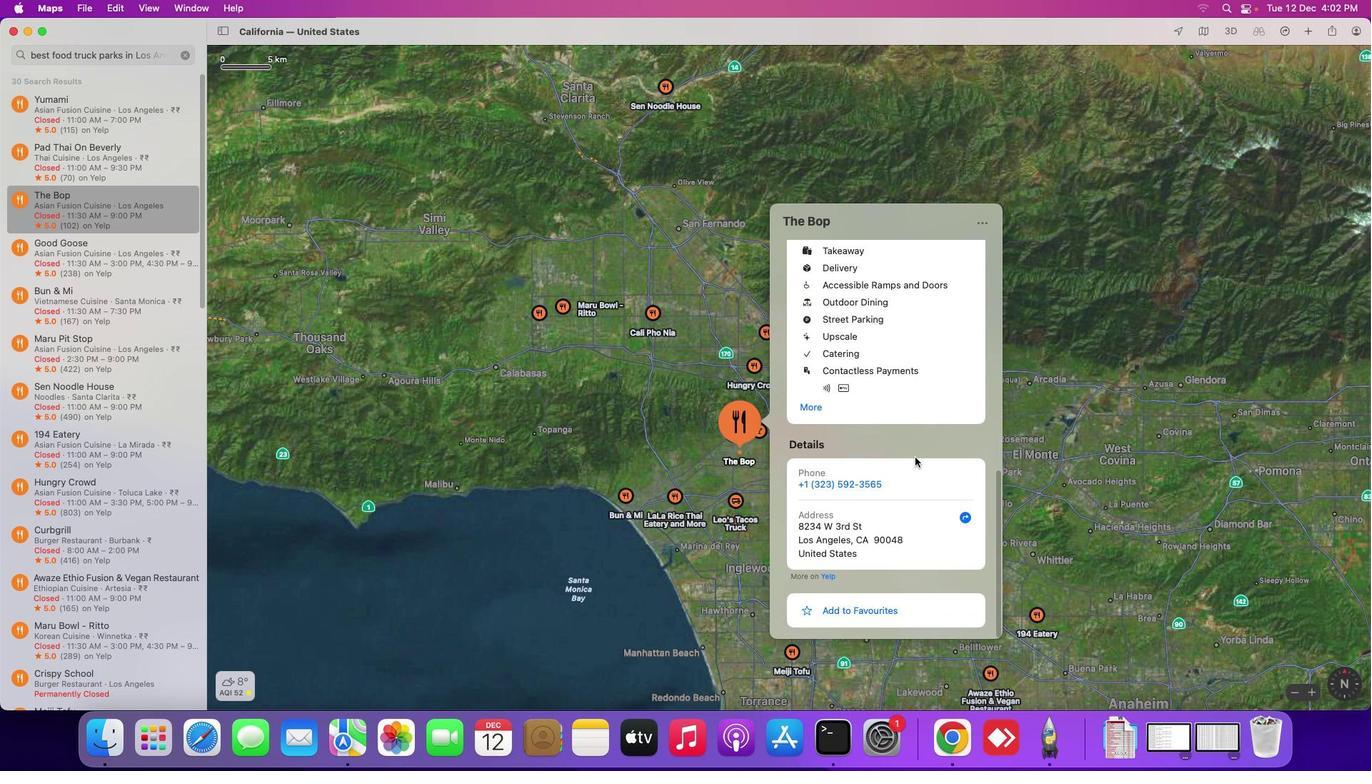 
Action: Mouse scrolled (915, 457) with delta (0, -3)
Screenshot: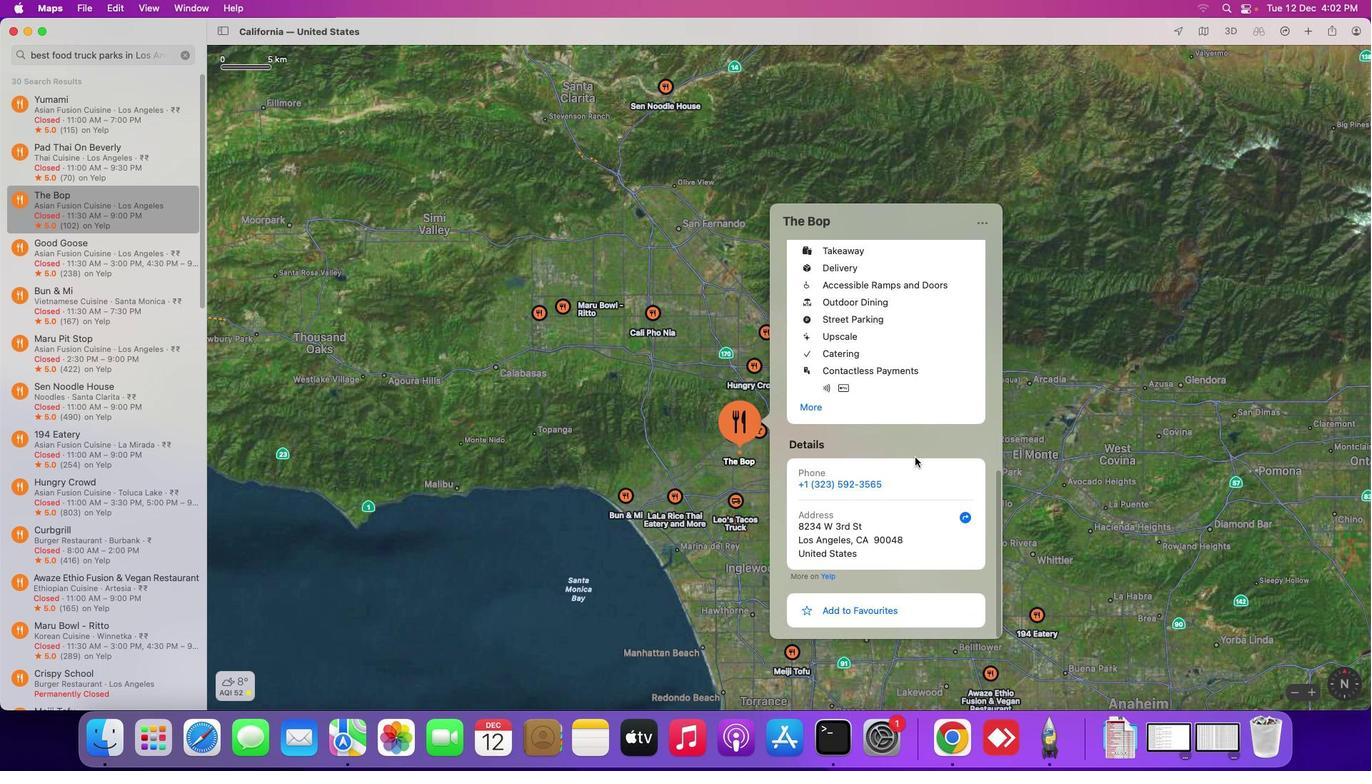 
Action: Mouse scrolled (915, 457) with delta (0, -4)
Screenshot: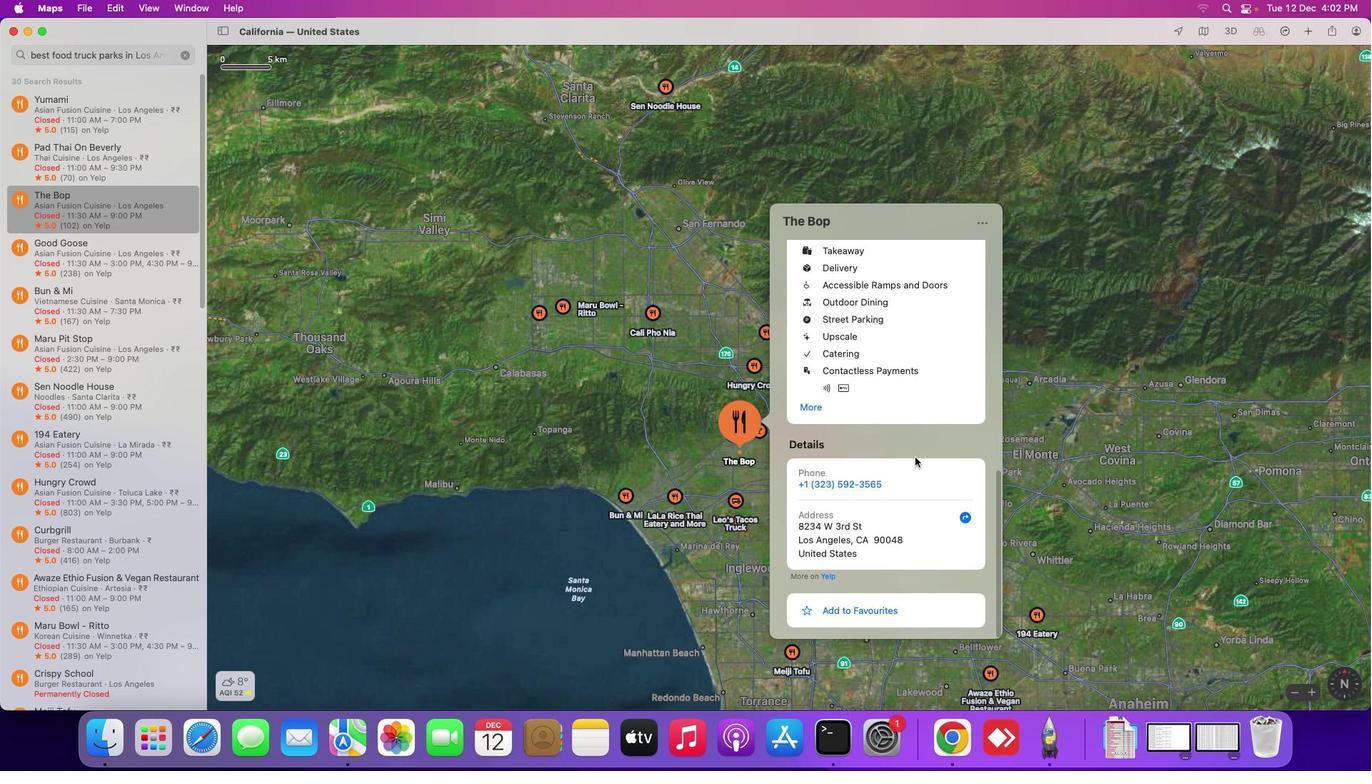 
Action: Mouse scrolled (915, 457) with delta (0, -4)
Screenshot: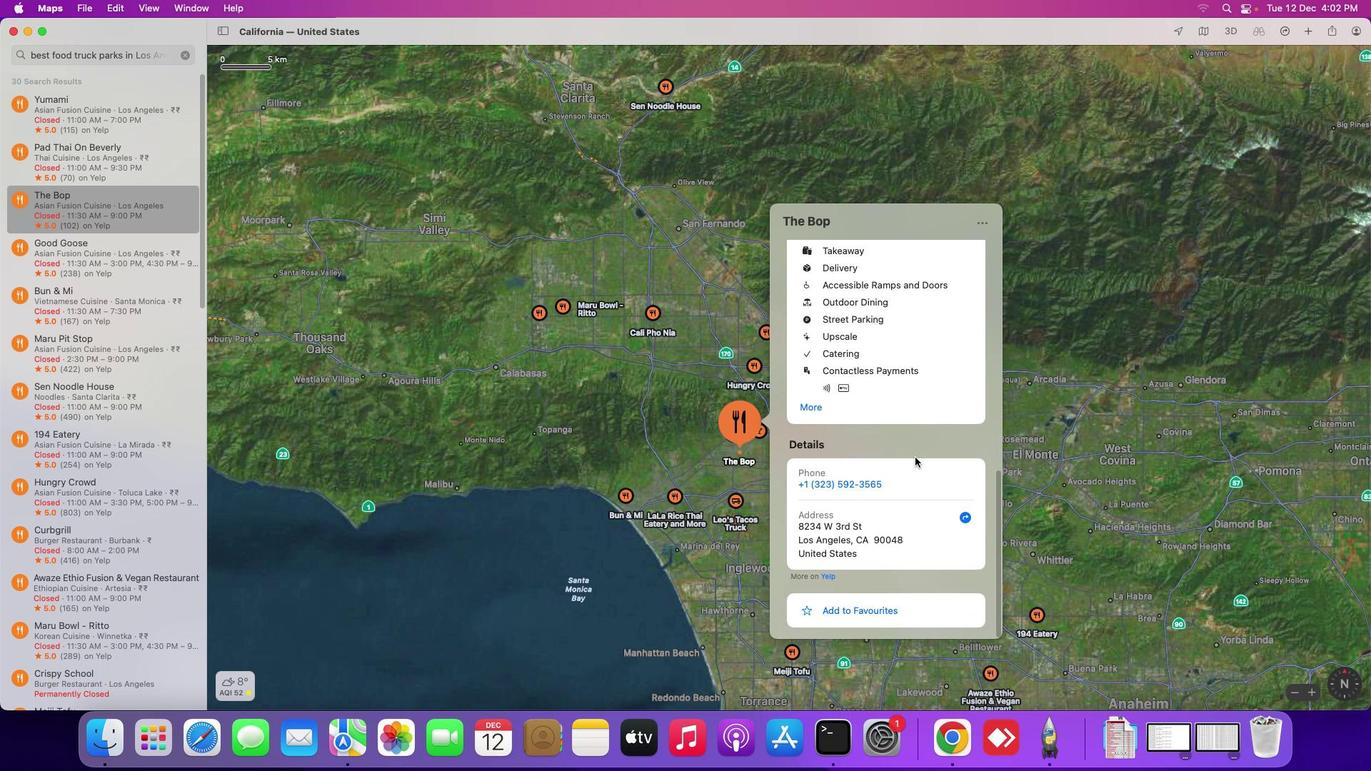 
Action: Mouse moved to (94, 252)
Screenshot: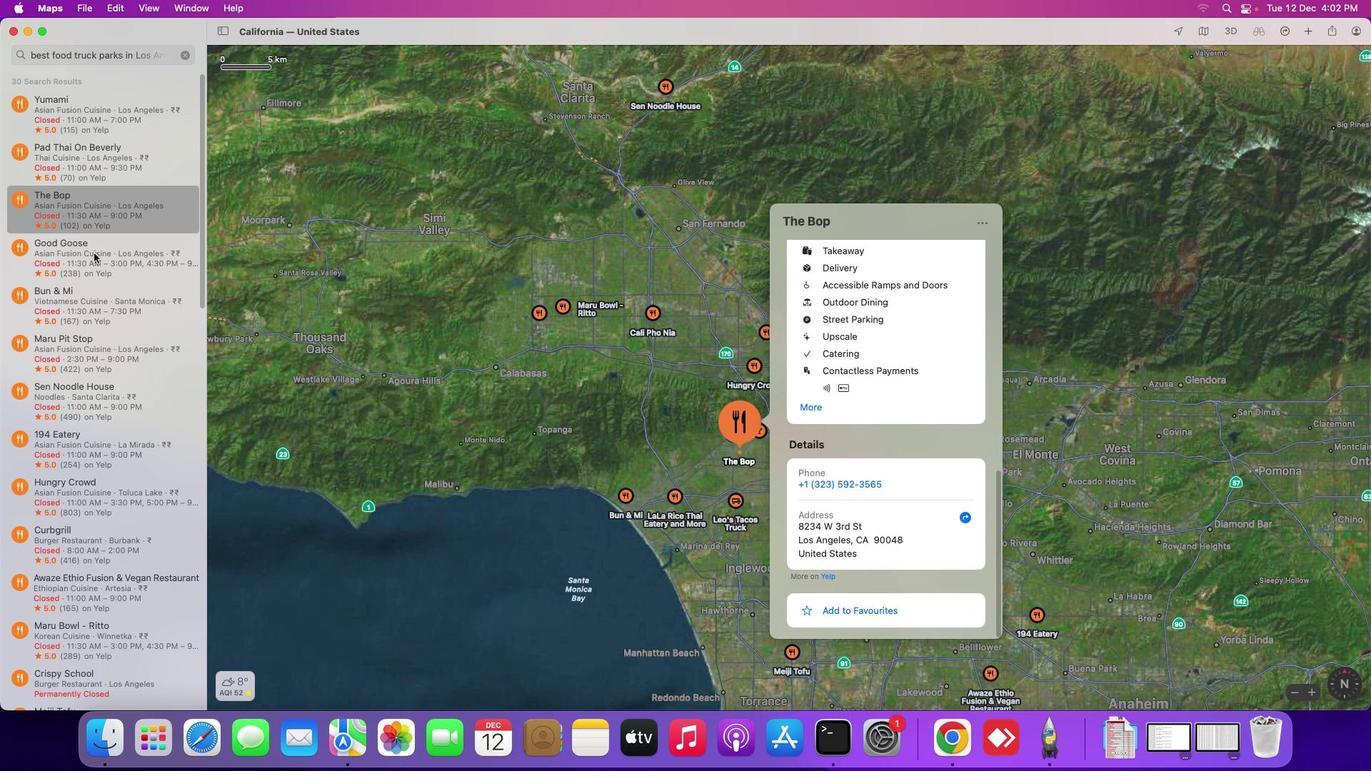 
Action: Mouse pressed left at (94, 252)
Screenshot: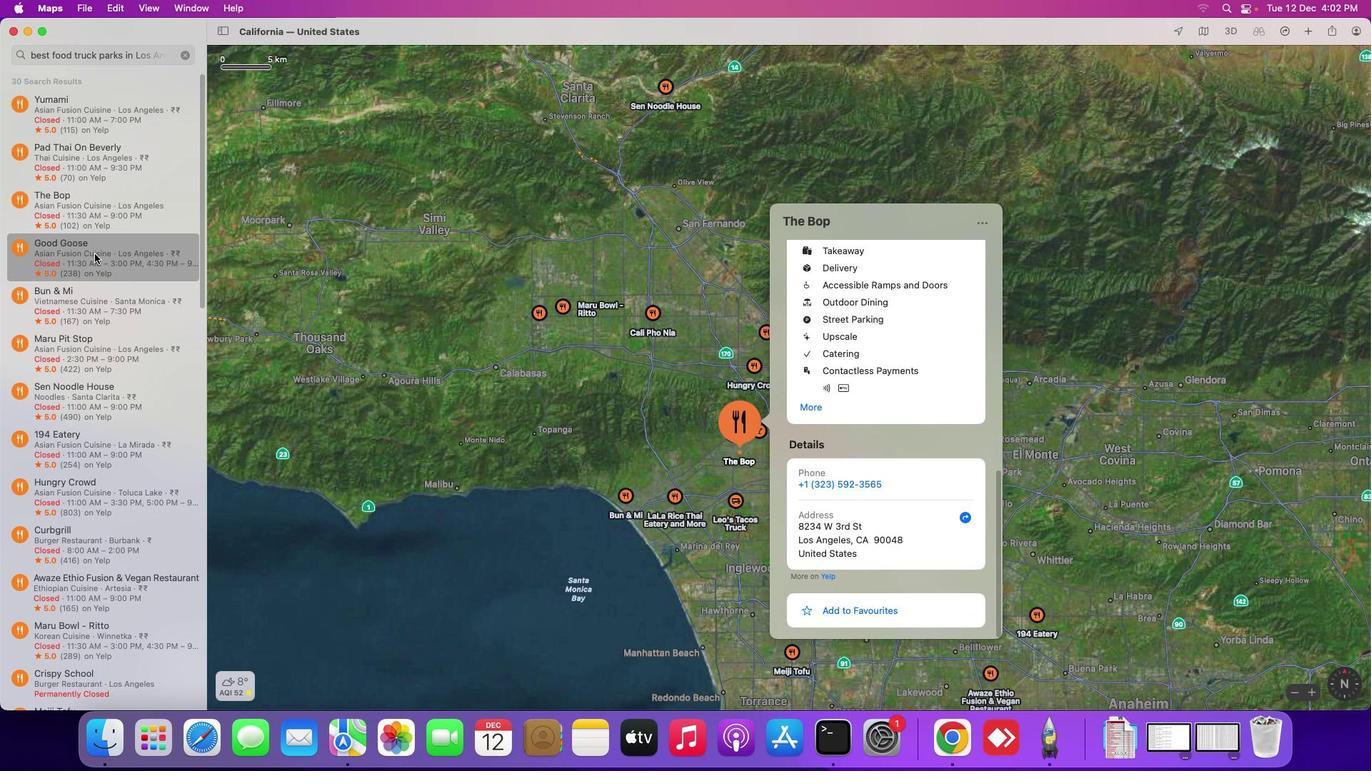 
Action: Mouse moved to (948, 452)
Screenshot: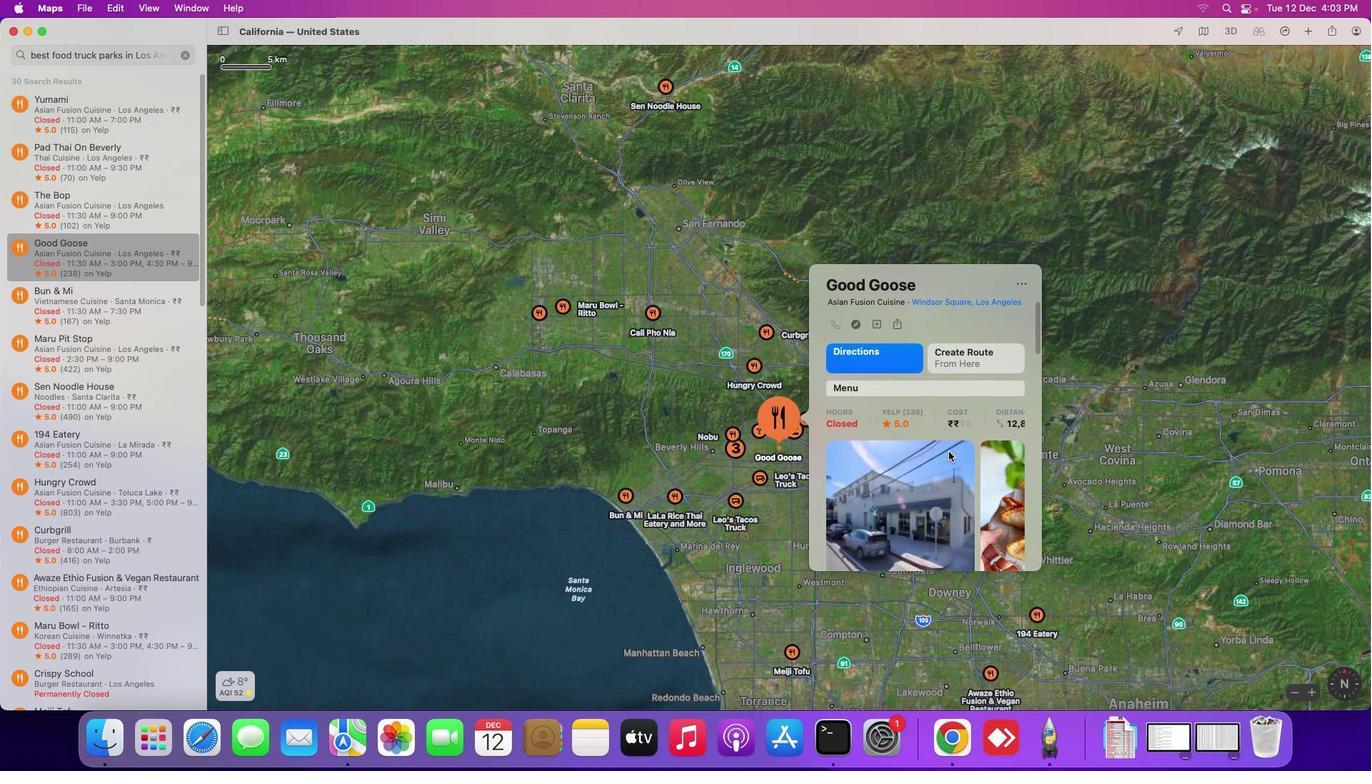 
Action: Mouse scrolled (948, 452) with delta (0, 0)
Screenshot: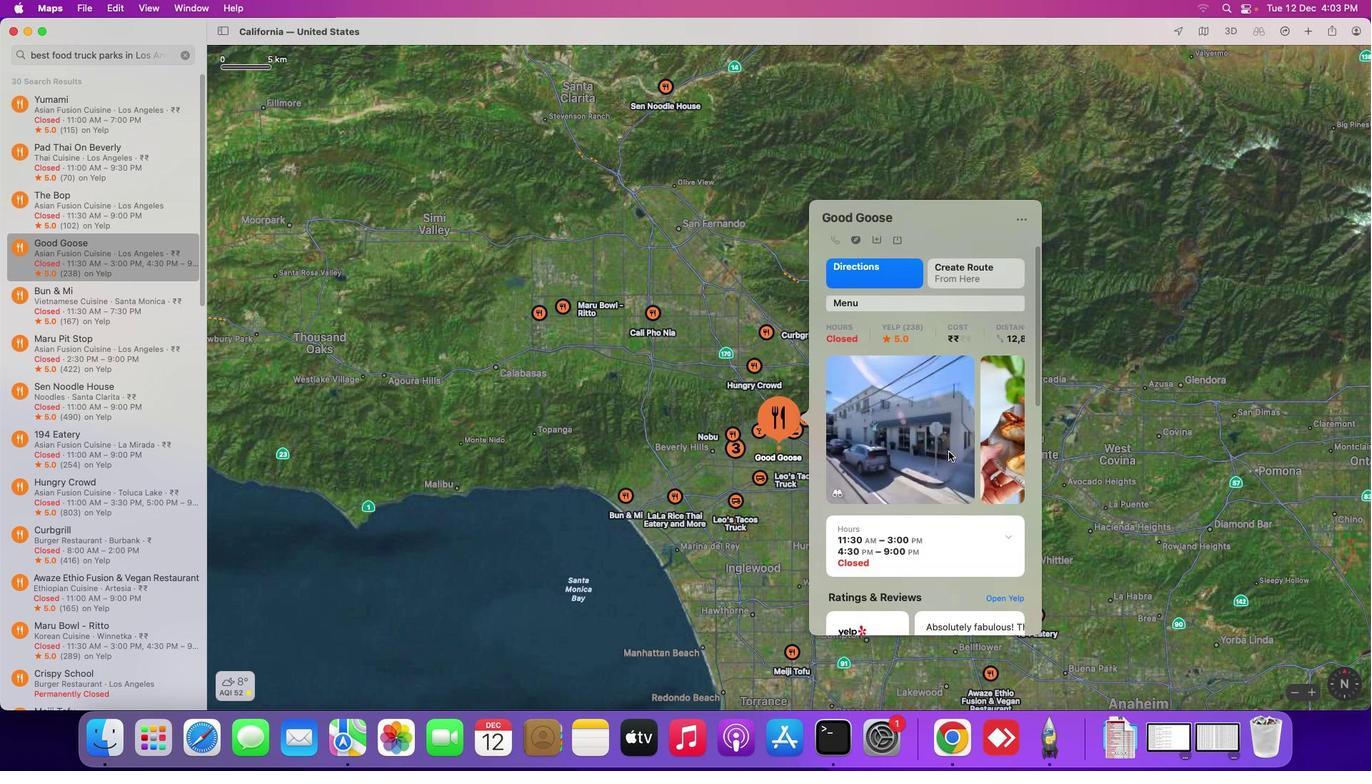 
Action: Mouse scrolled (948, 452) with delta (0, 0)
Screenshot: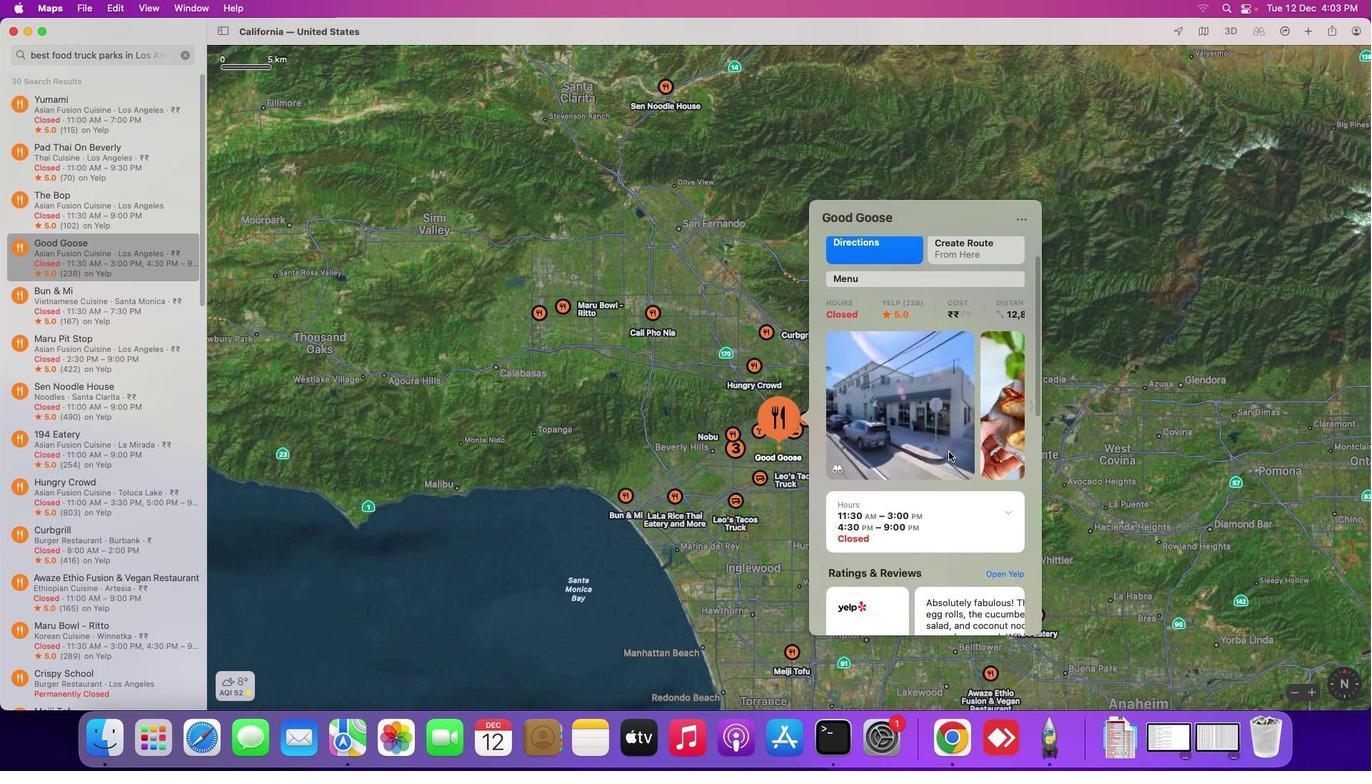 
Action: Mouse scrolled (948, 452) with delta (0, -1)
Screenshot: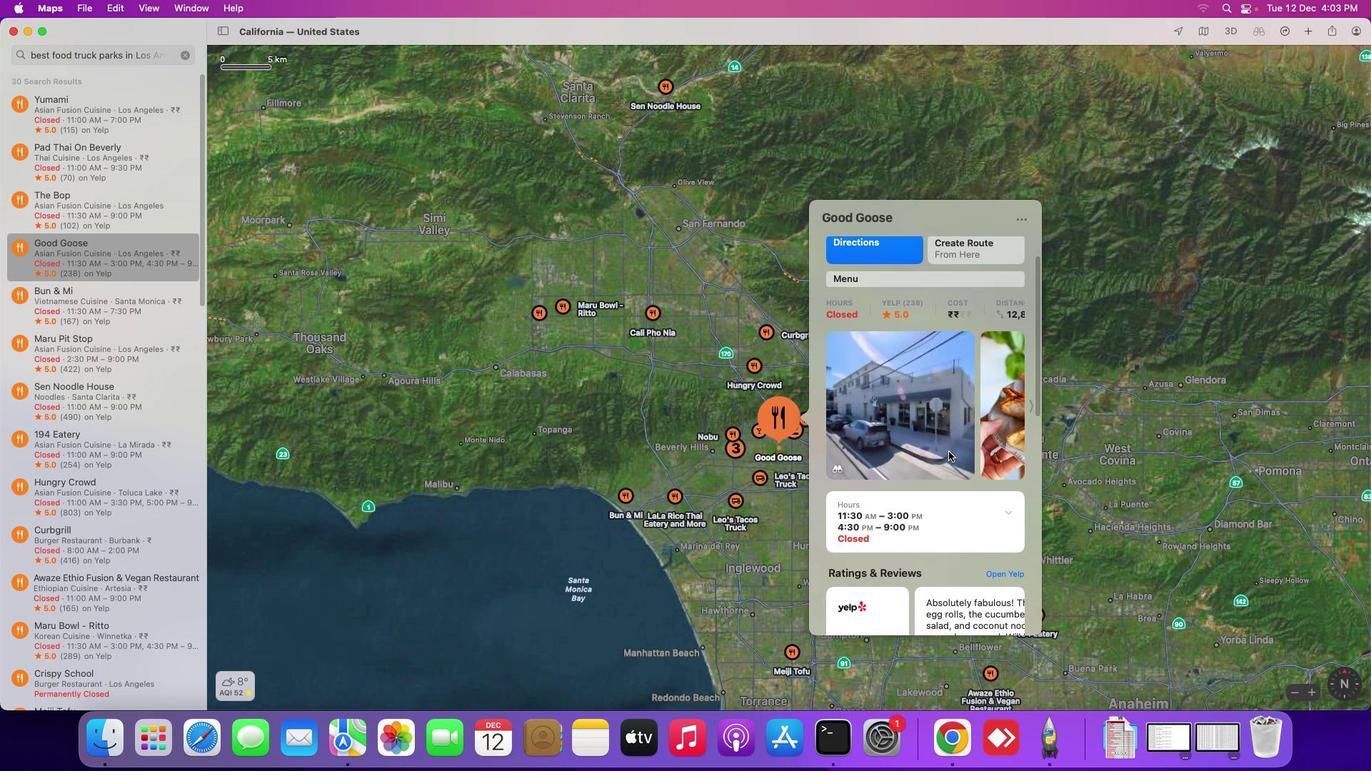 
Action: Mouse scrolled (948, 452) with delta (0, -2)
Screenshot: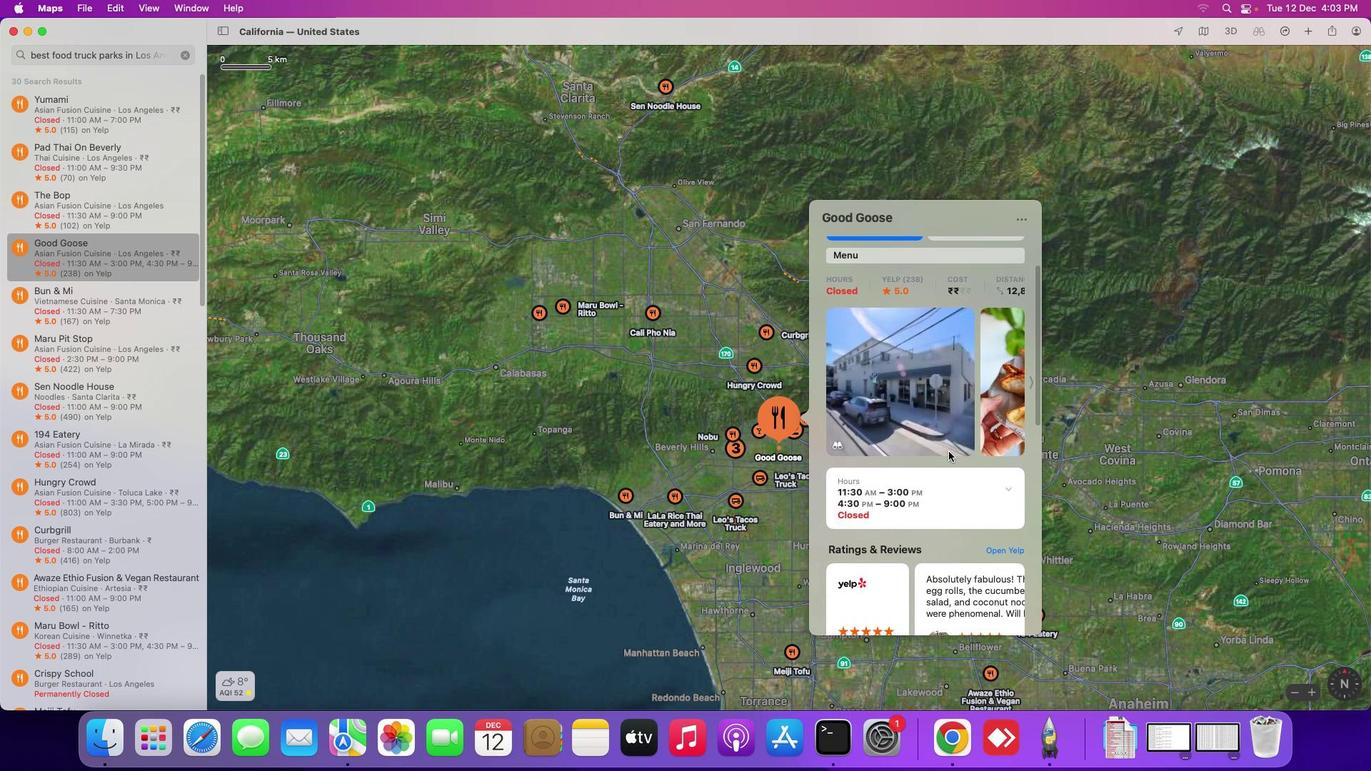 
Action: Mouse scrolled (948, 452) with delta (0, -2)
Screenshot: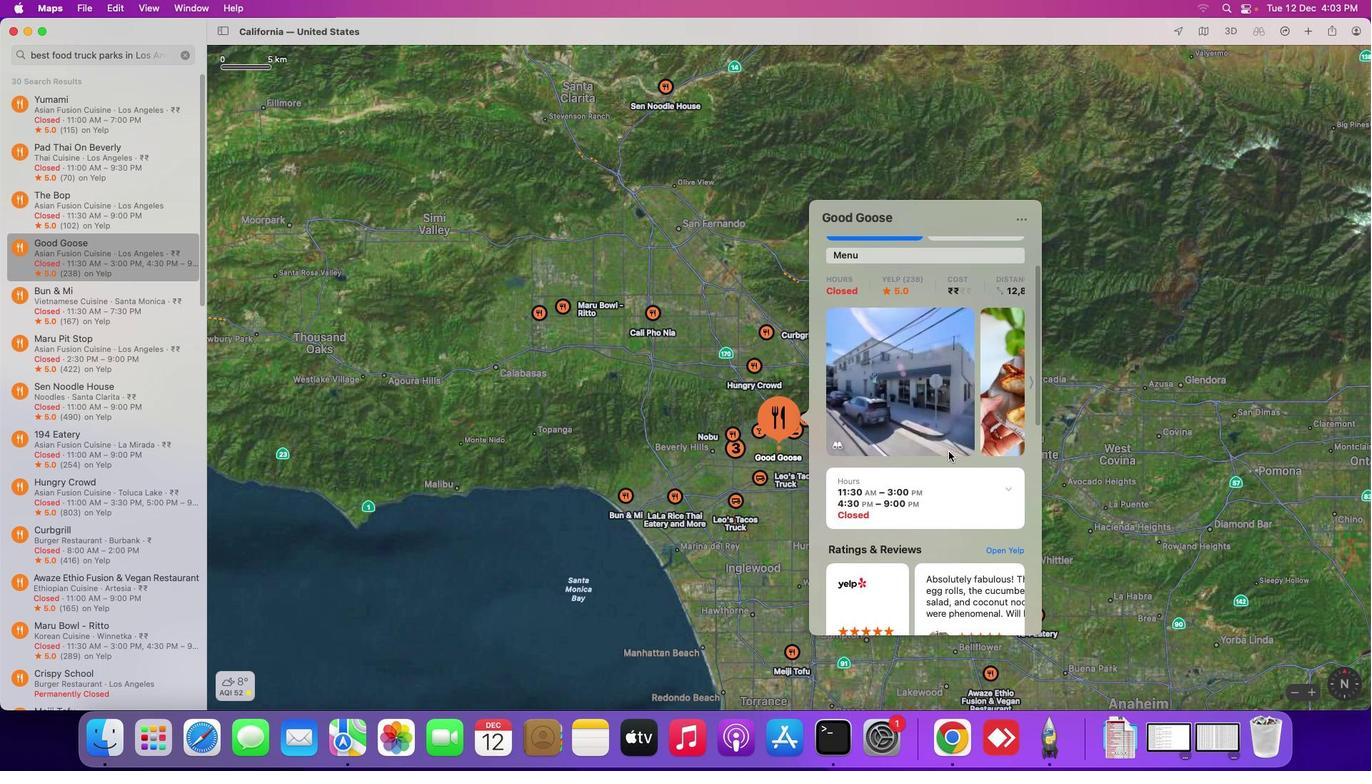 
Action: Mouse moved to (1032, 380)
Screenshot: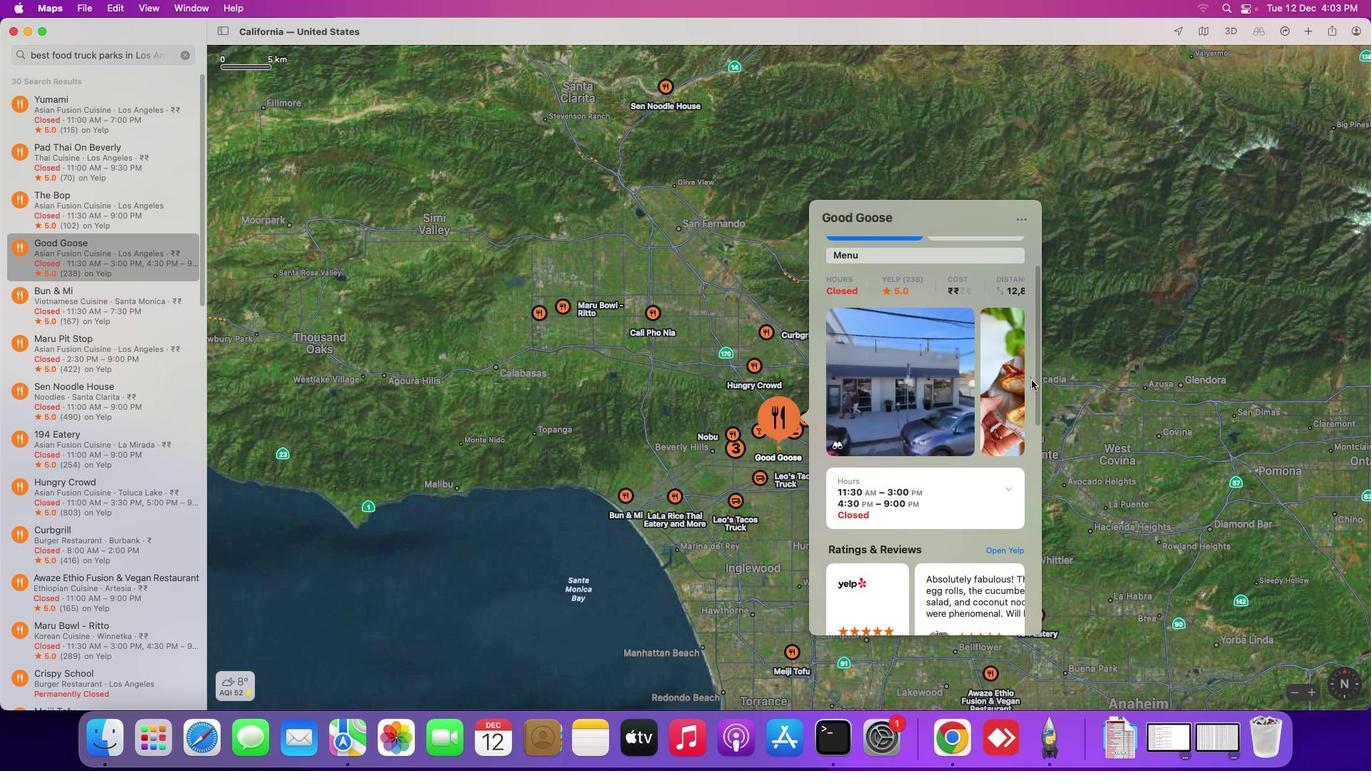 
Action: Mouse pressed left at (1032, 380)
Screenshot: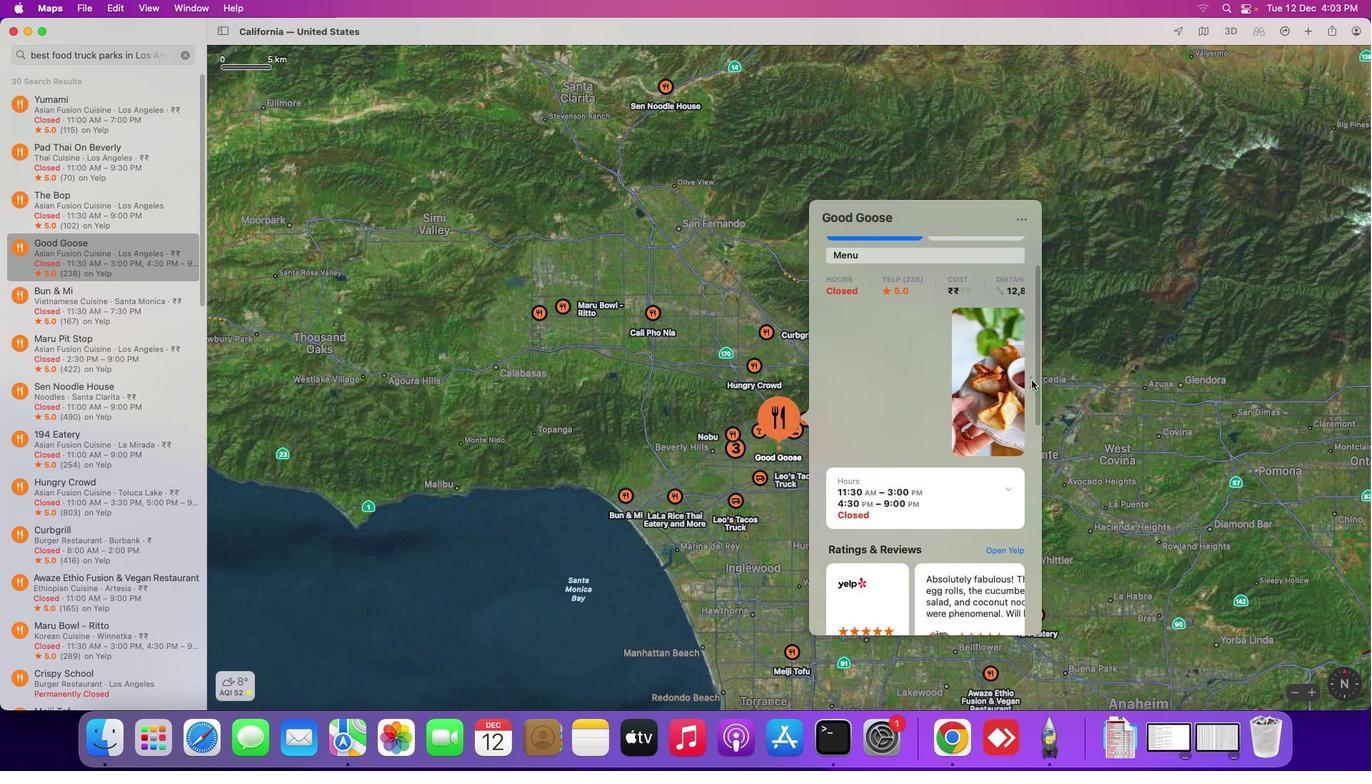 
Action: Mouse moved to (963, 422)
Screenshot: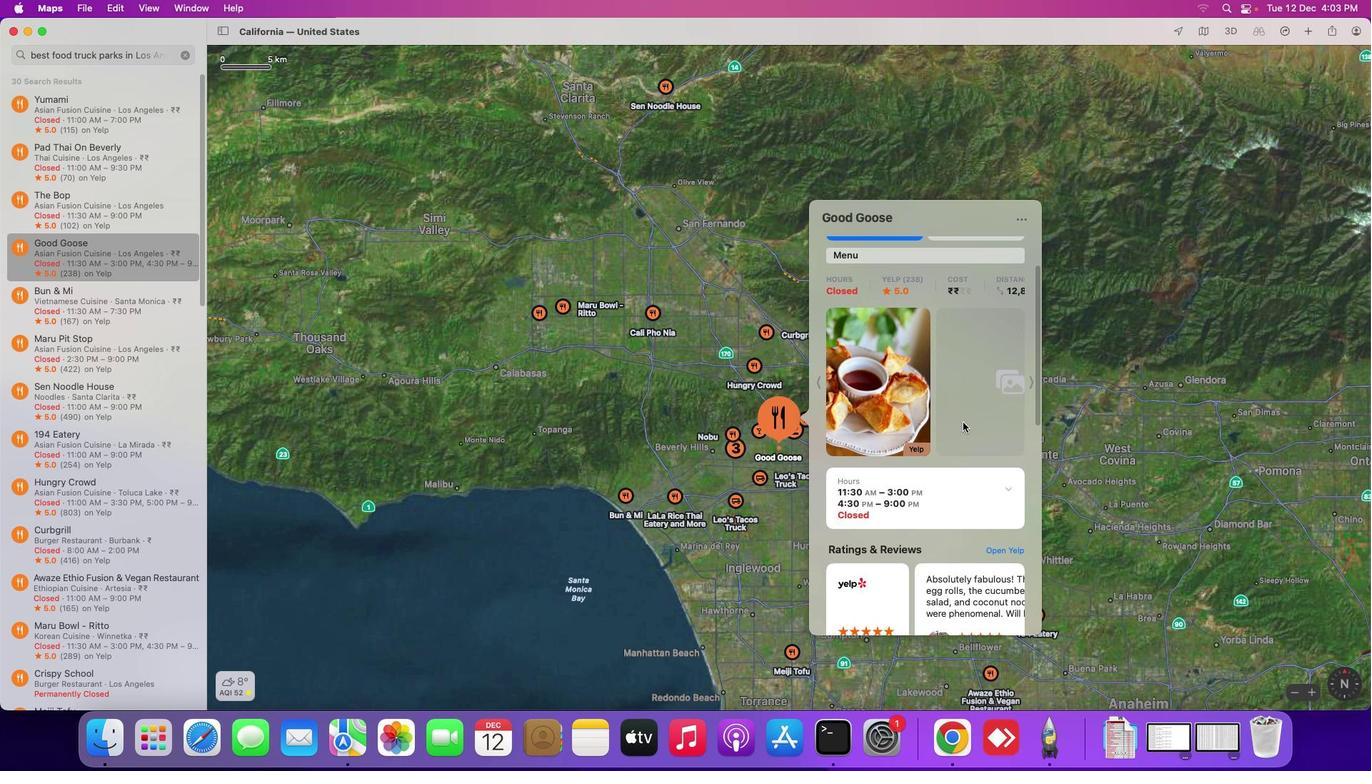 
Action: Mouse scrolled (963, 422) with delta (0, 0)
Screenshot: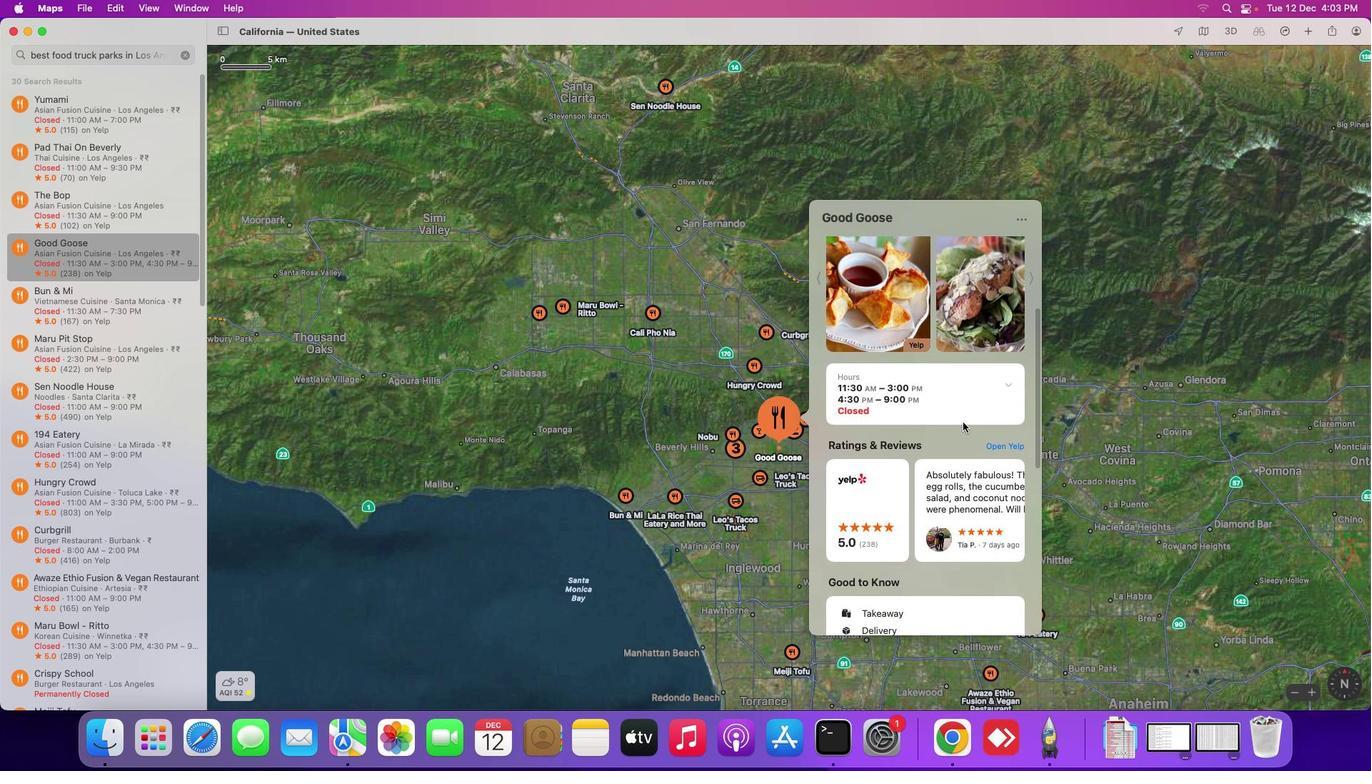 
Action: Mouse scrolled (963, 422) with delta (0, 0)
Screenshot: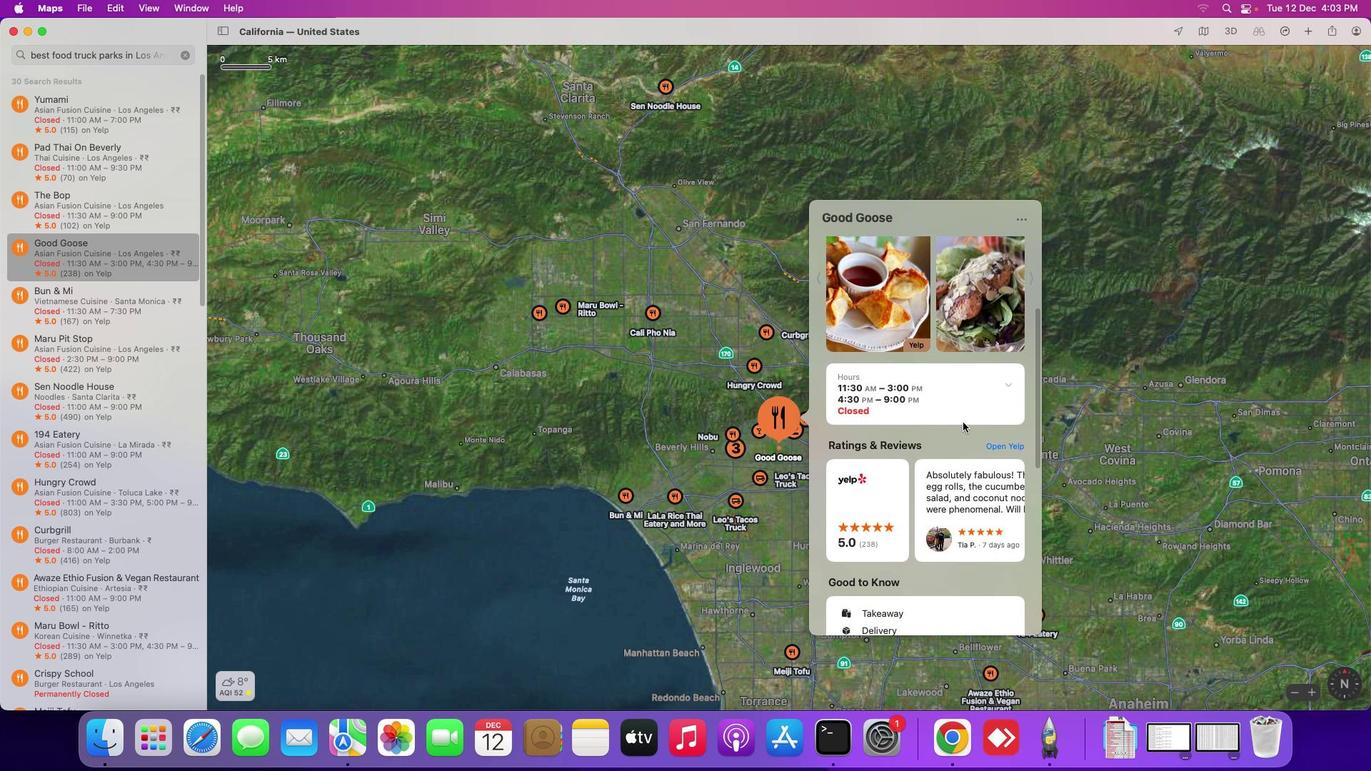 
Action: Mouse scrolled (963, 422) with delta (0, -2)
Screenshot: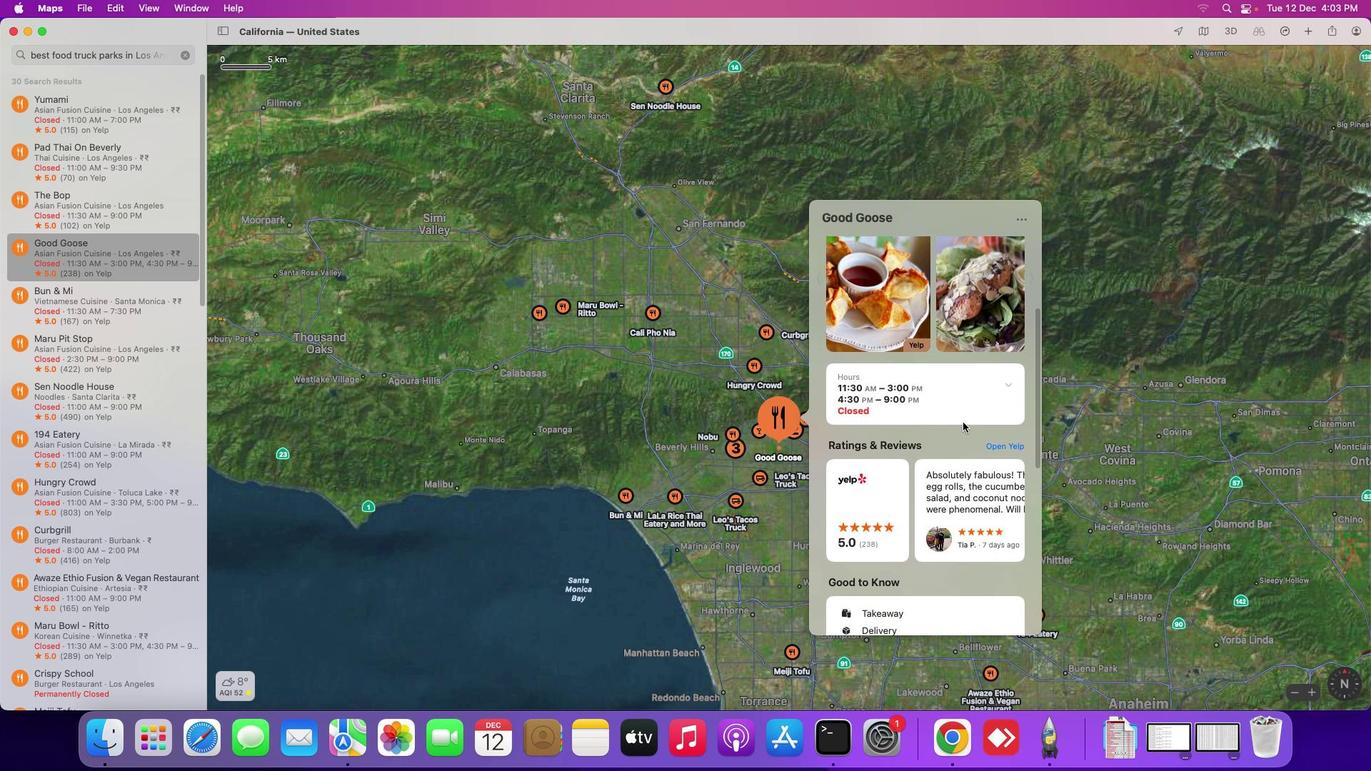 
Action: Mouse scrolled (963, 422) with delta (0, -2)
Screenshot: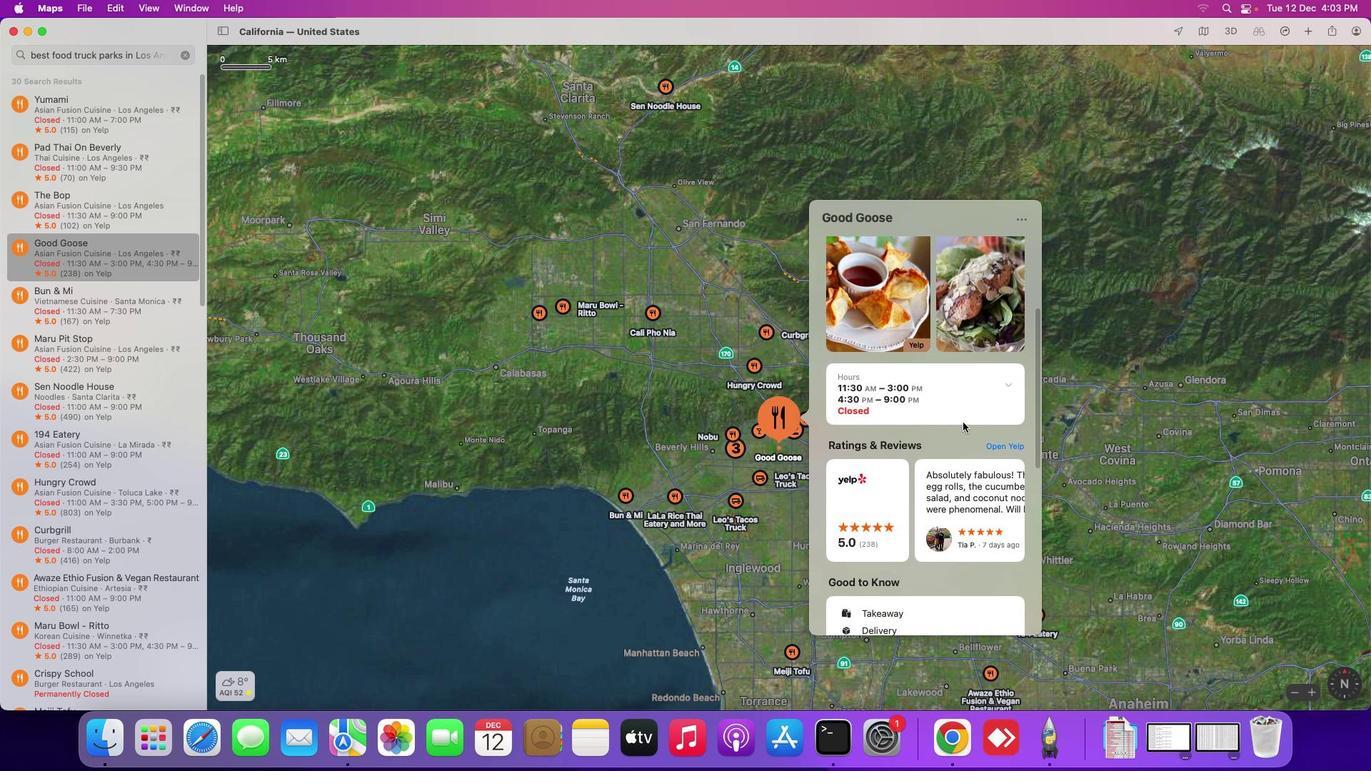 
Action: Mouse scrolled (963, 422) with delta (0, -3)
Screenshot: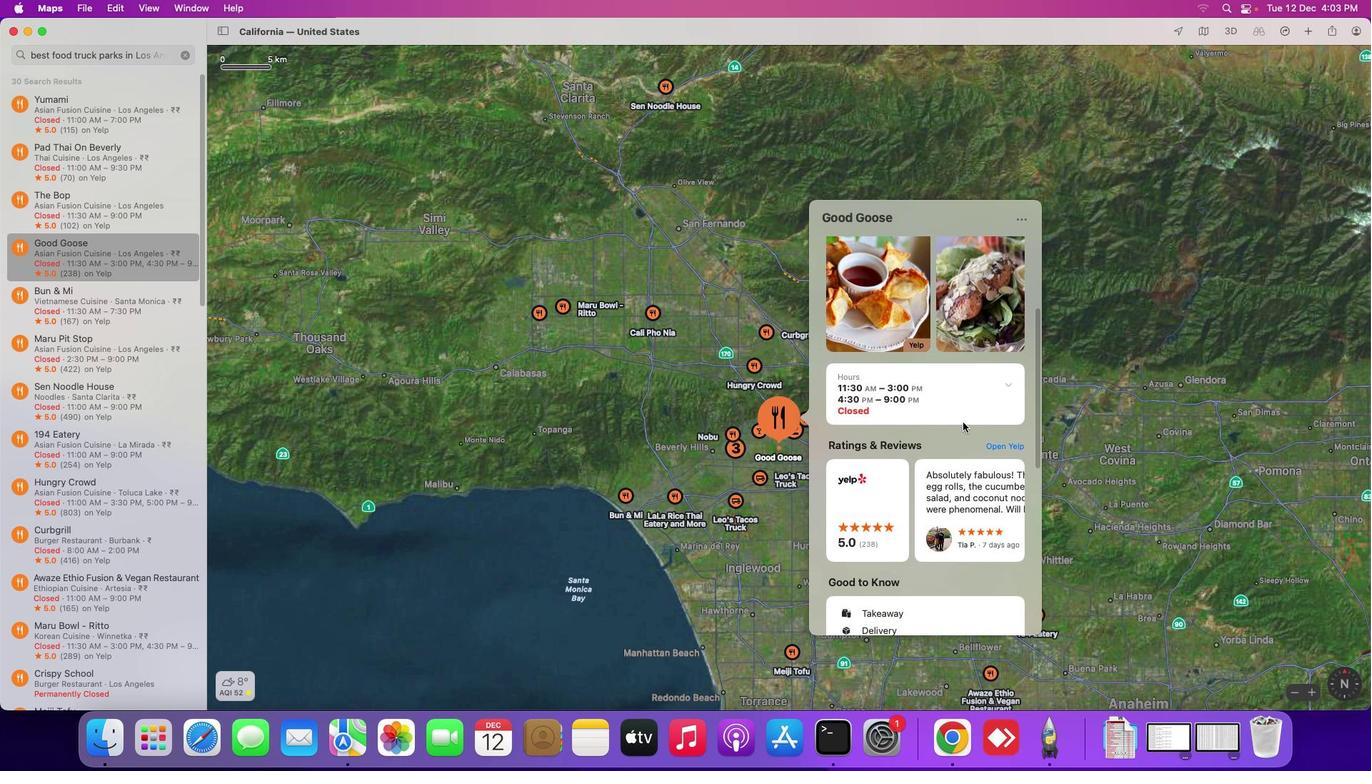 
Action: Mouse moved to (1010, 387)
Screenshot: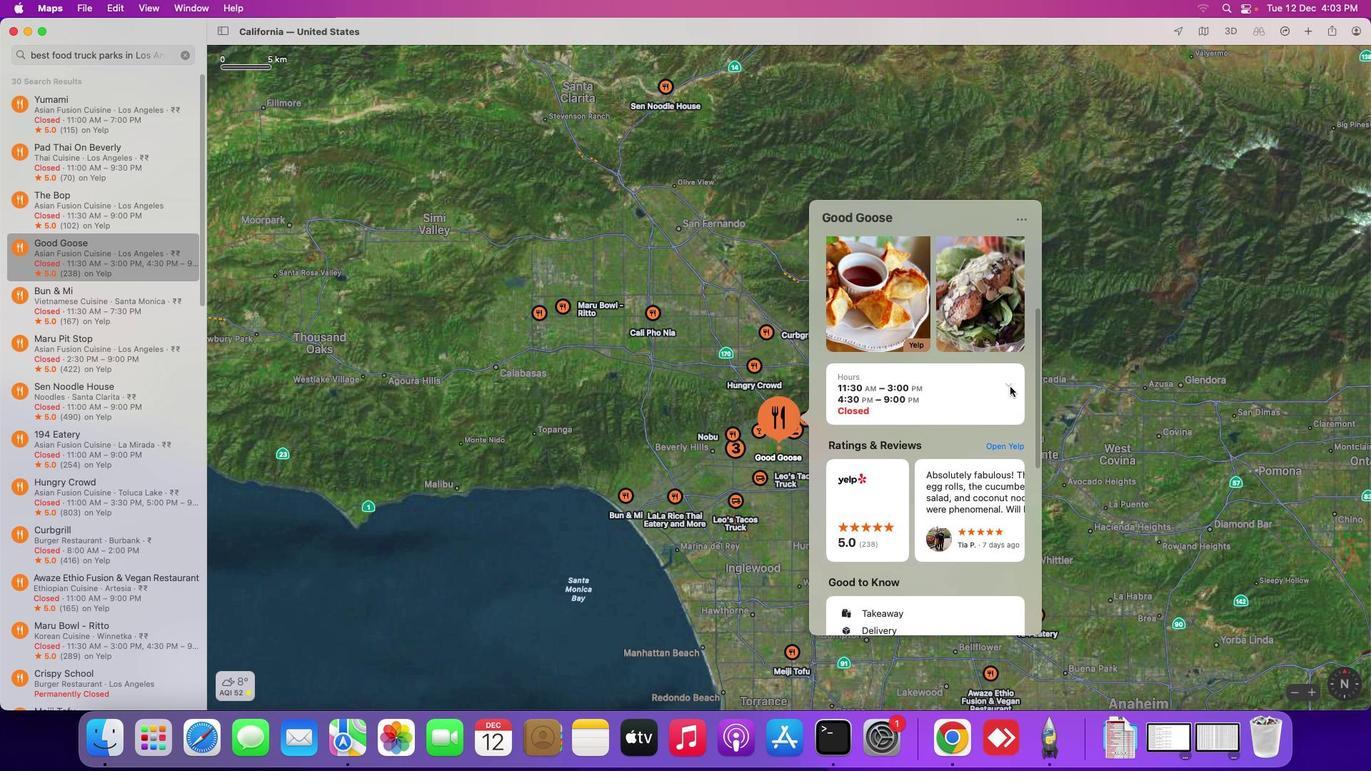 
Action: Mouse pressed left at (1010, 387)
Screenshot: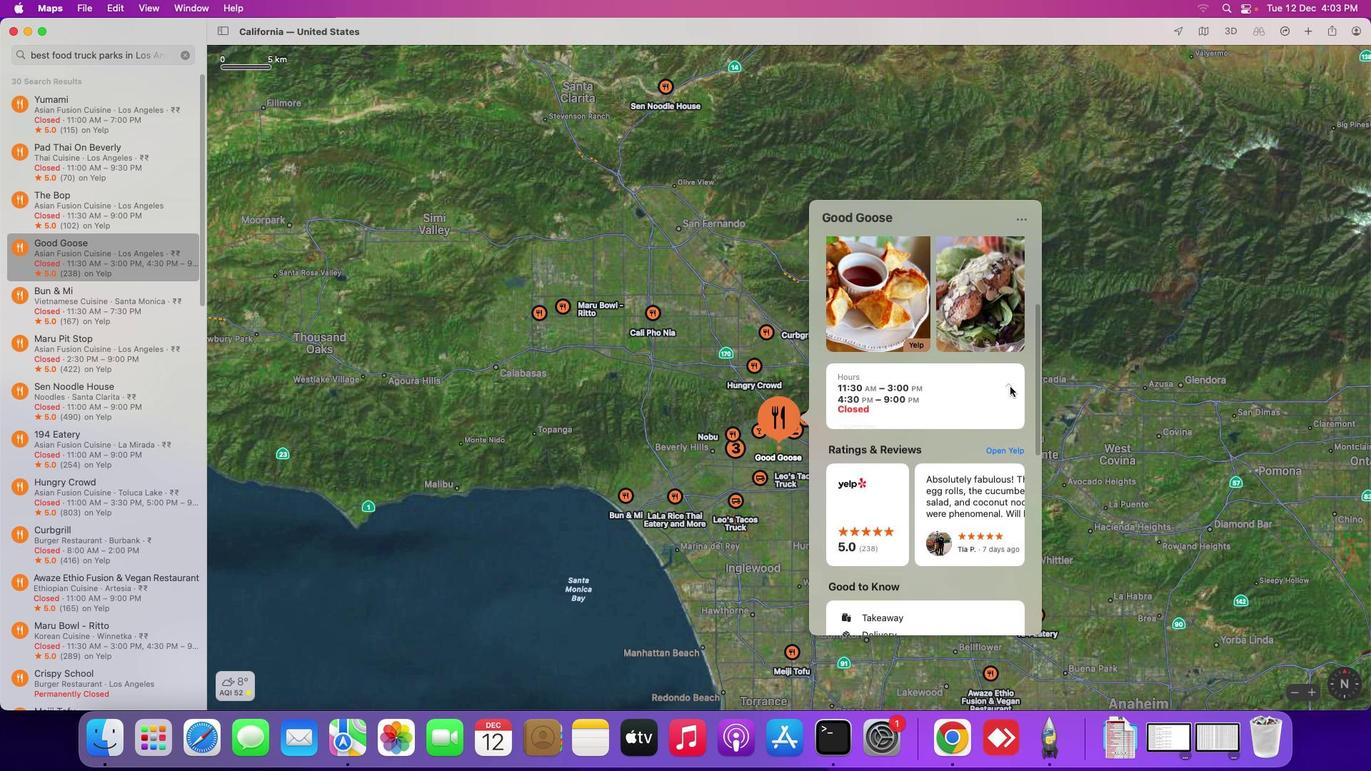 
Action: Mouse moved to (956, 410)
Screenshot: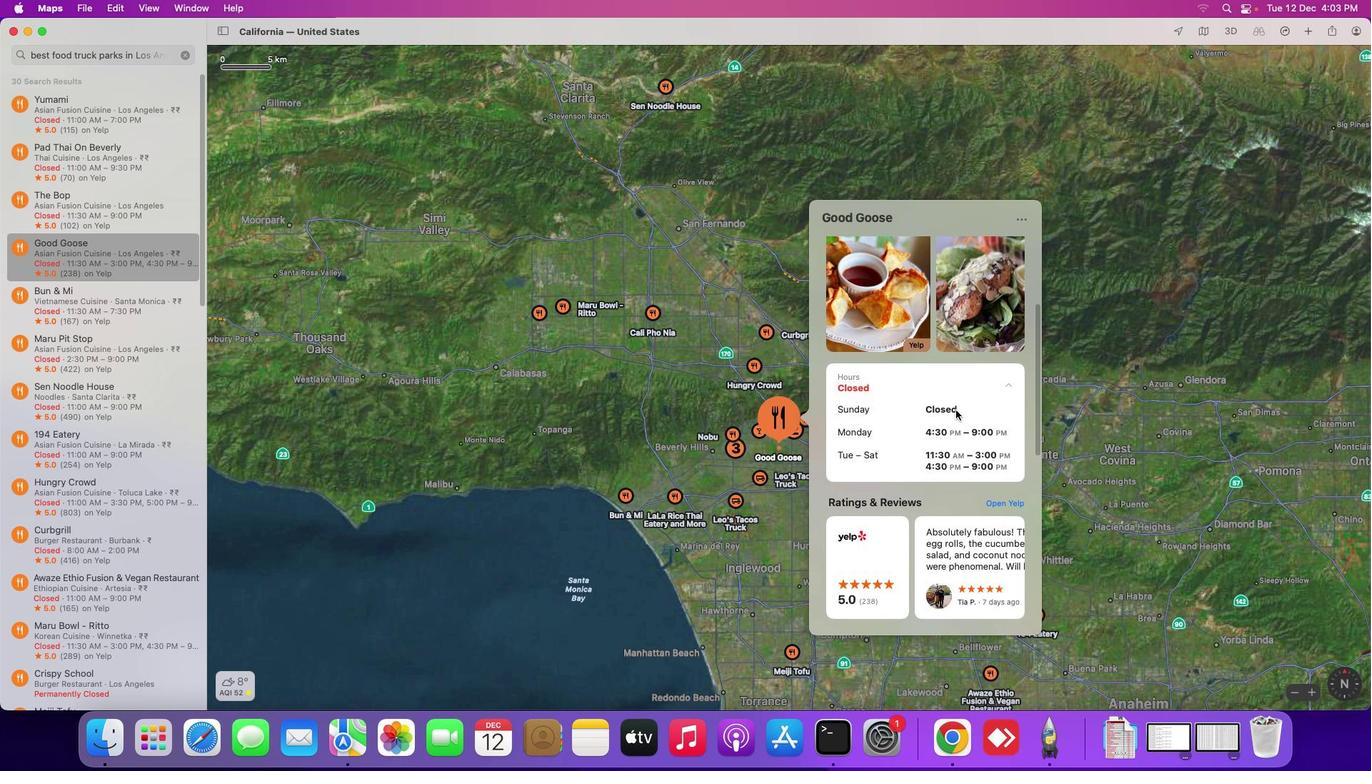 
Action: Mouse scrolled (956, 410) with delta (0, 0)
Screenshot: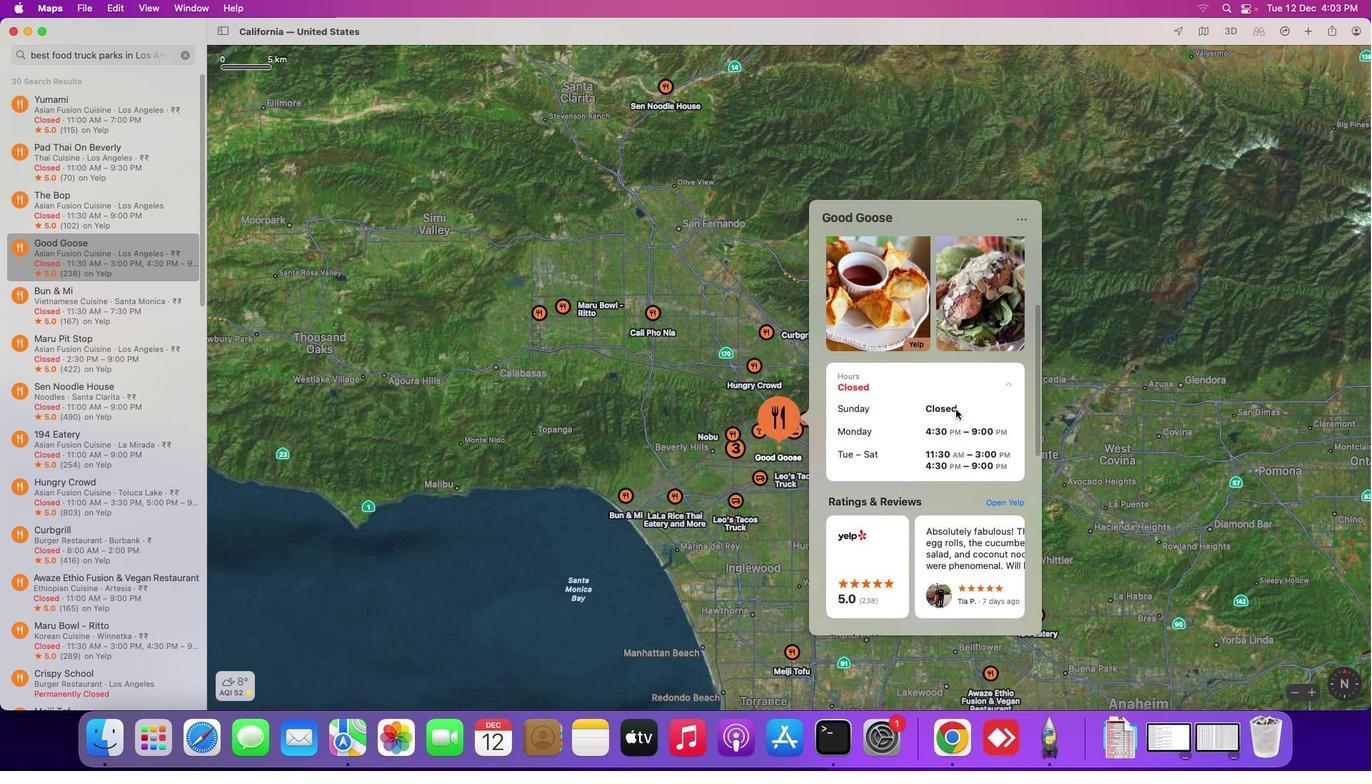 
Action: Mouse moved to (955, 410)
Screenshot: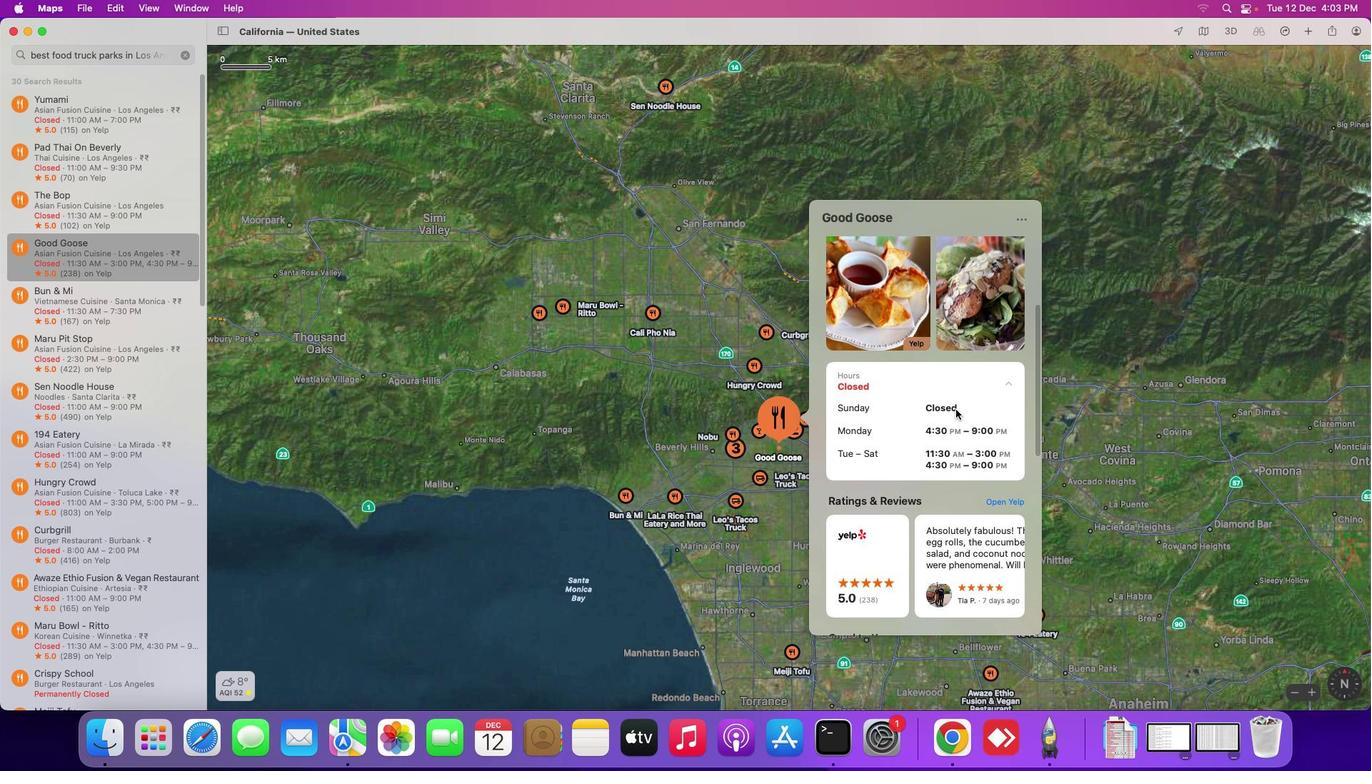
Action: Mouse scrolled (955, 410) with delta (0, 0)
Screenshot: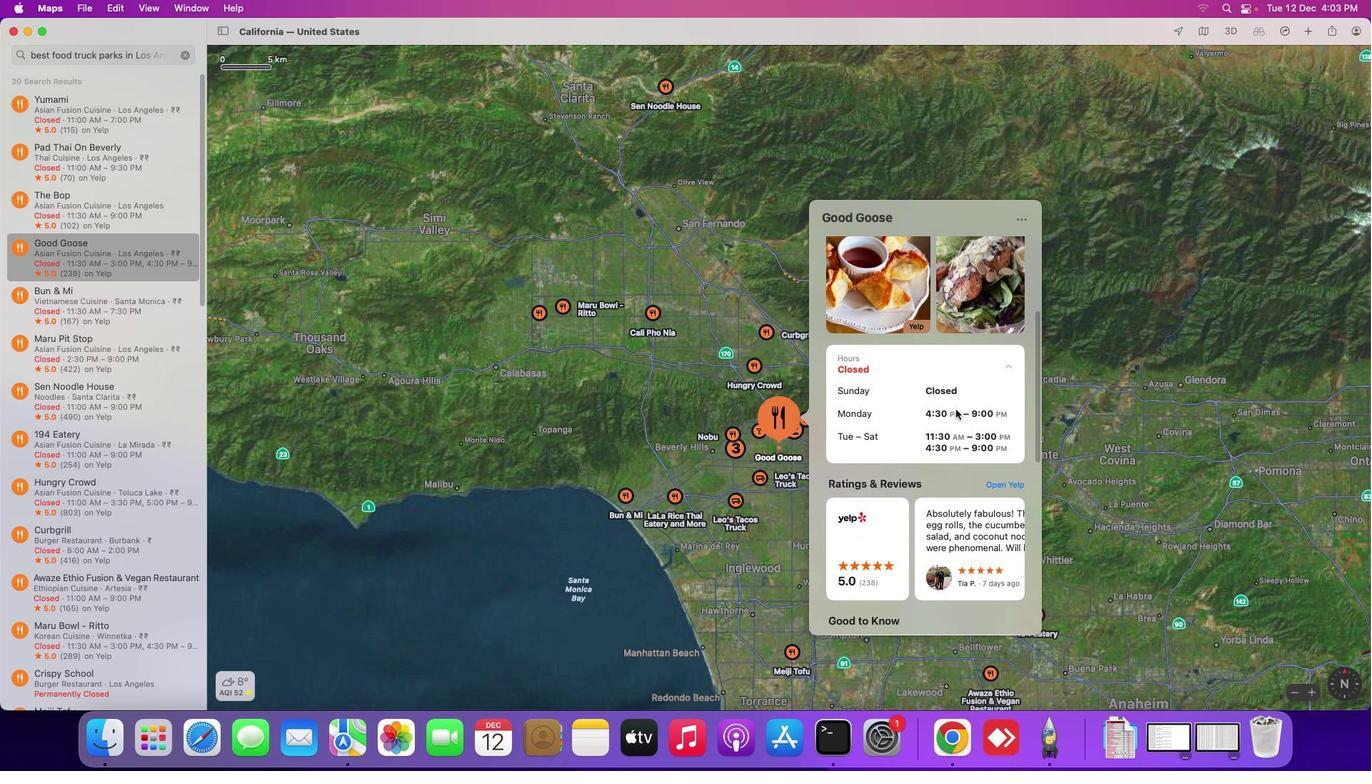 
Action: Mouse scrolled (955, 410) with delta (0, 0)
Screenshot: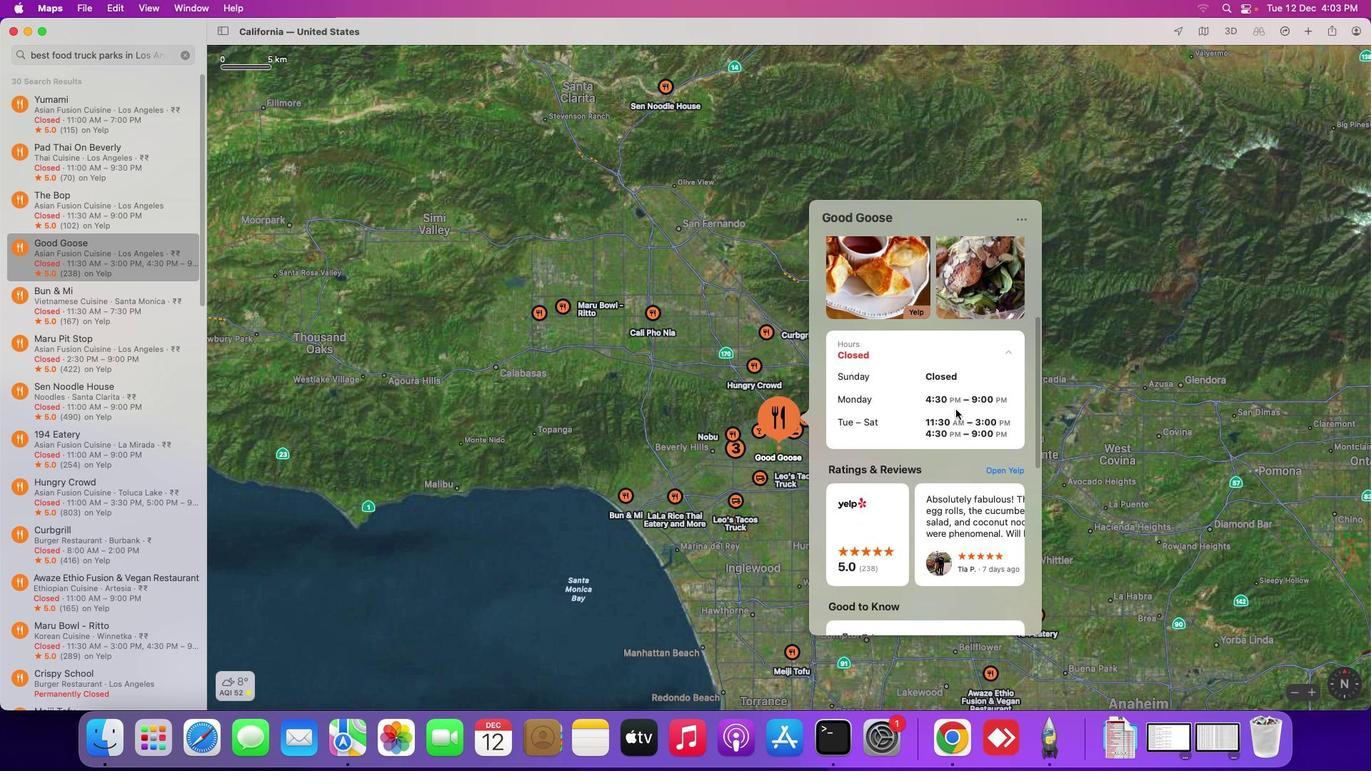 
Action: Mouse scrolled (955, 410) with delta (0, 0)
Screenshot: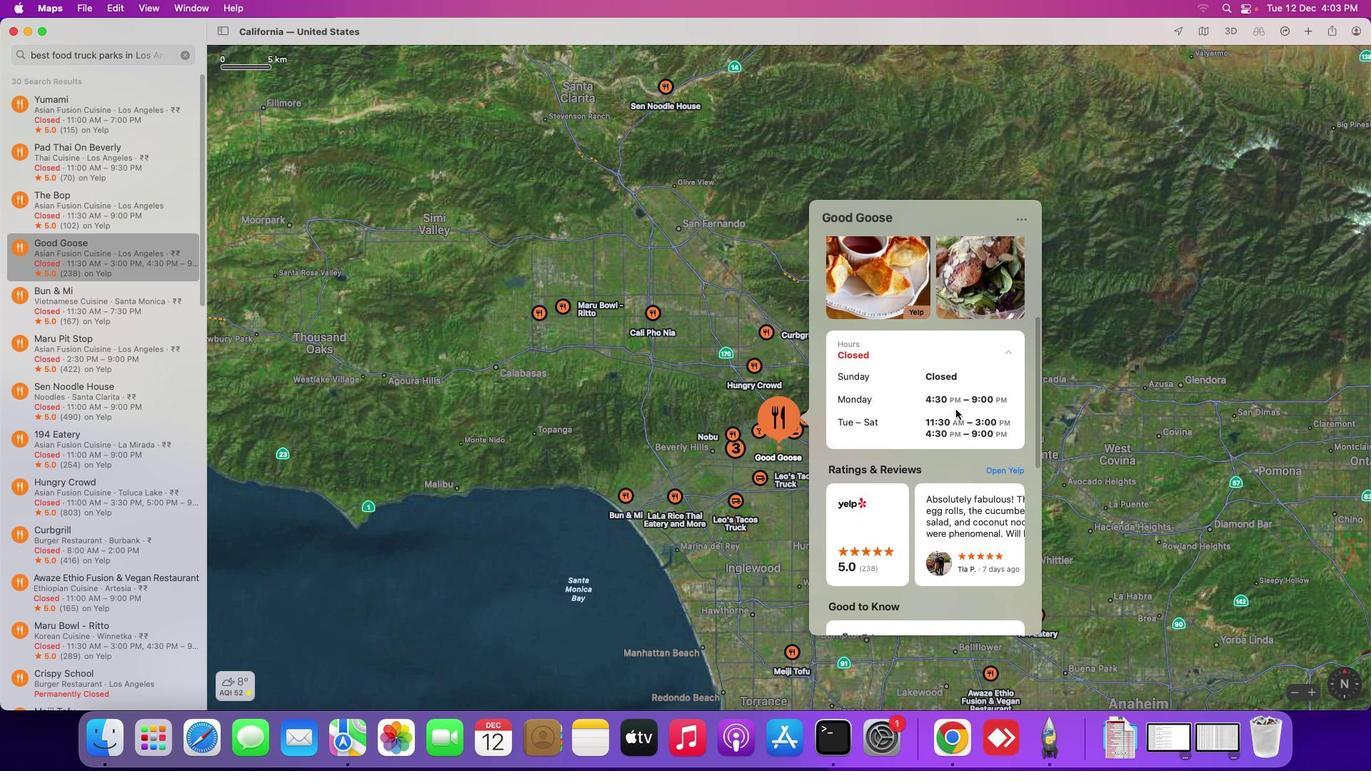 
Action: Mouse scrolled (955, 410) with delta (0, 0)
Screenshot: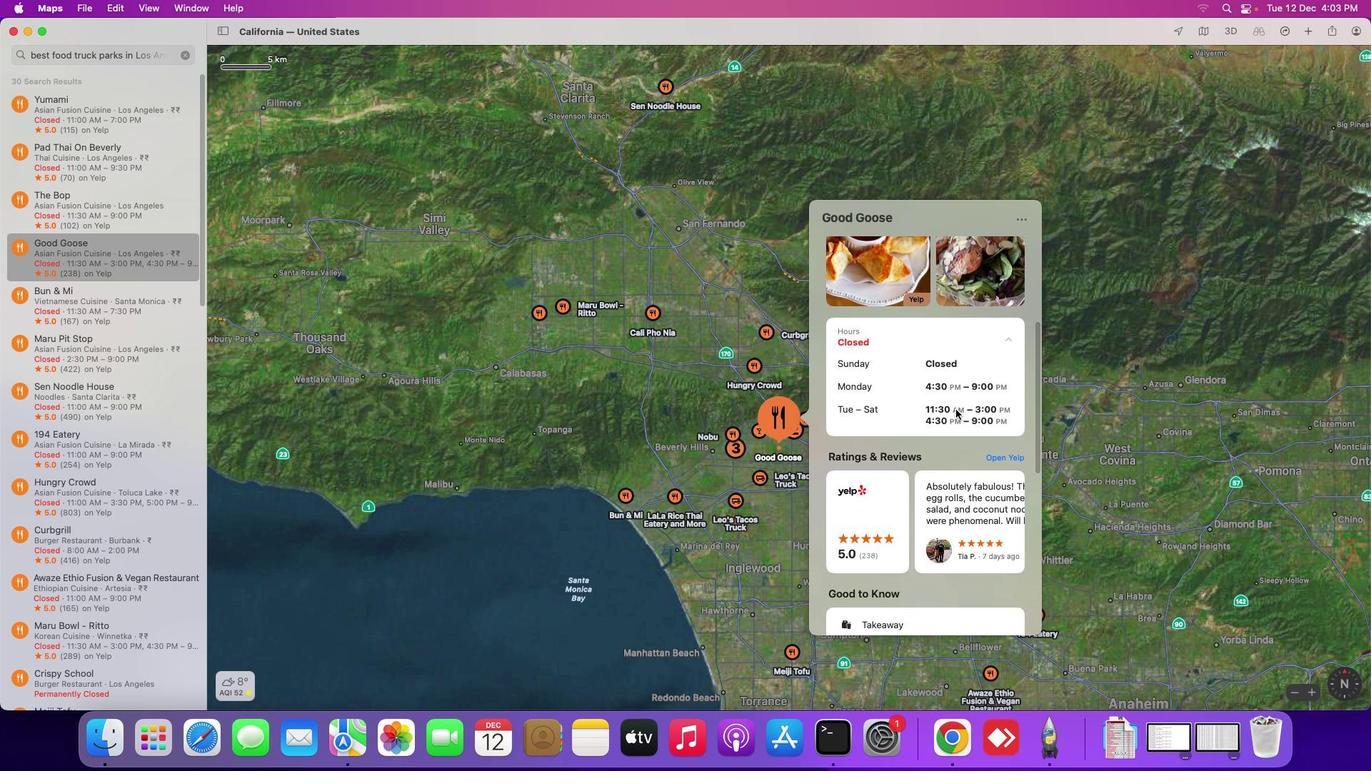 
Action: Mouse scrolled (955, 410) with delta (0, 0)
Screenshot: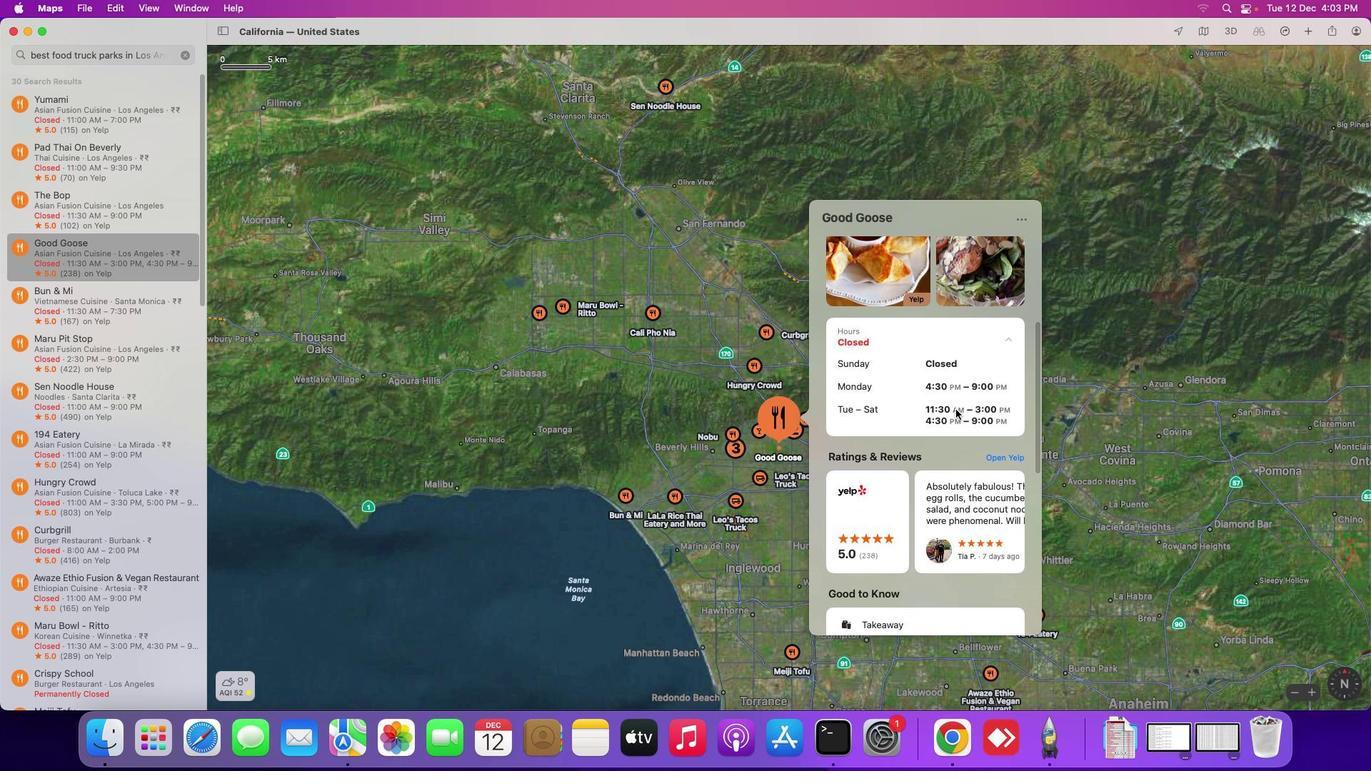 
Action: Mouse moved to (955, 409)
Screenshot: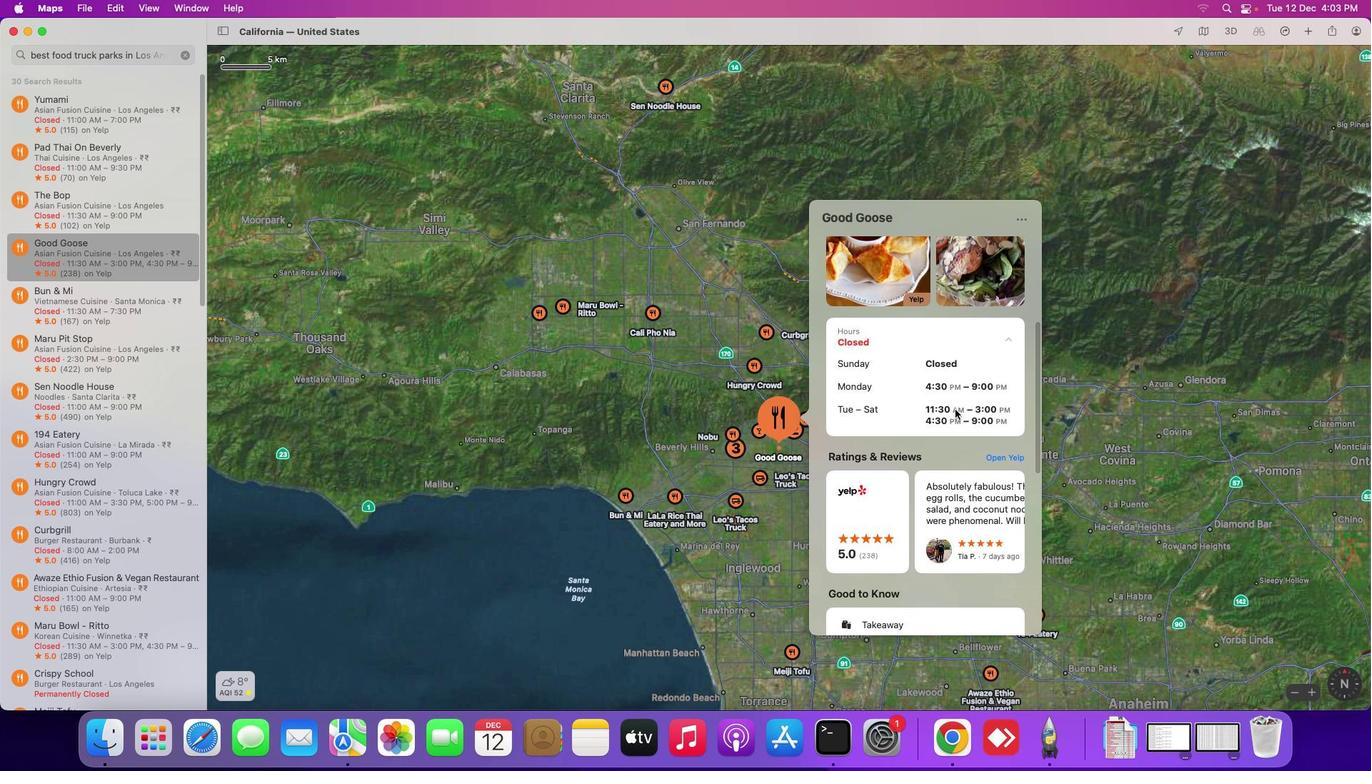
Action: Mouse scrolled (955, 409) with delta (0, 0)
Screenshot: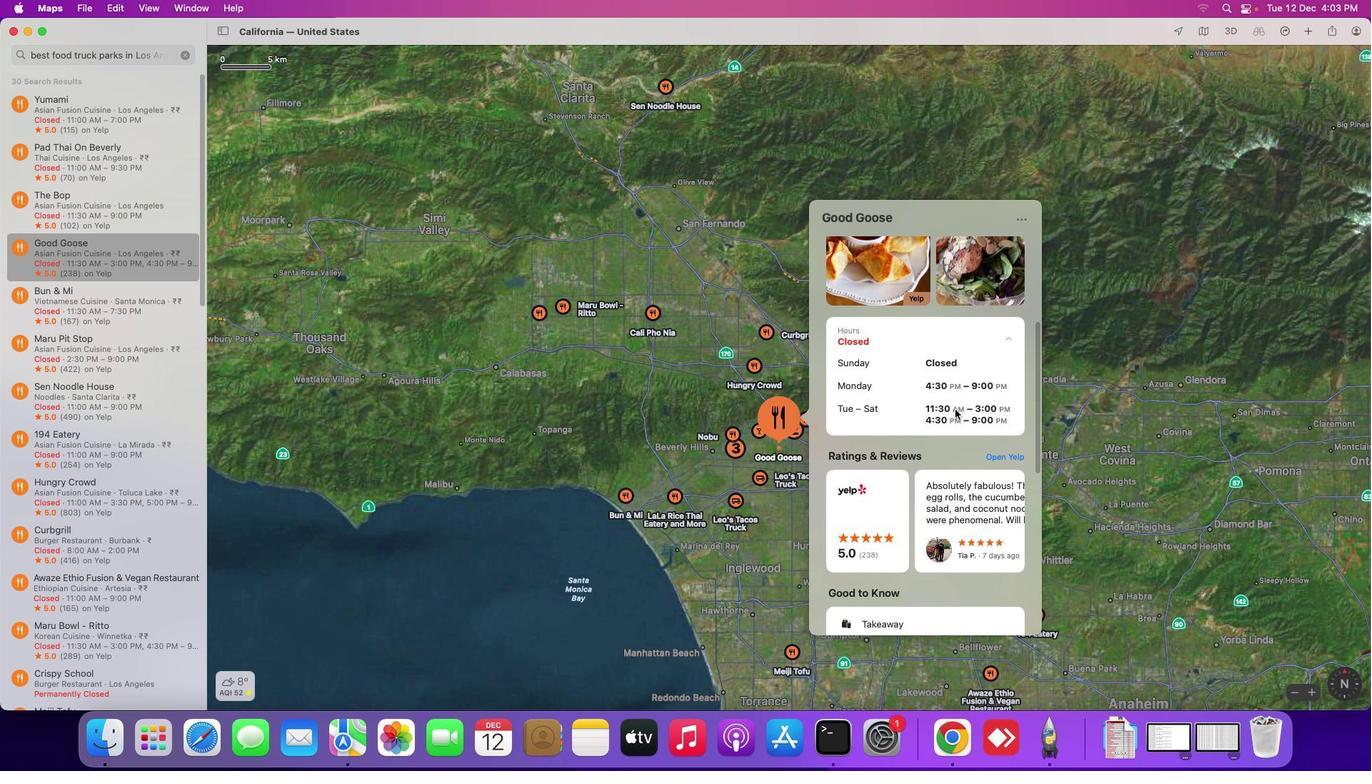 
Action: Mouse scrolled (955, 409) with delta (0, 0)
Screenshot: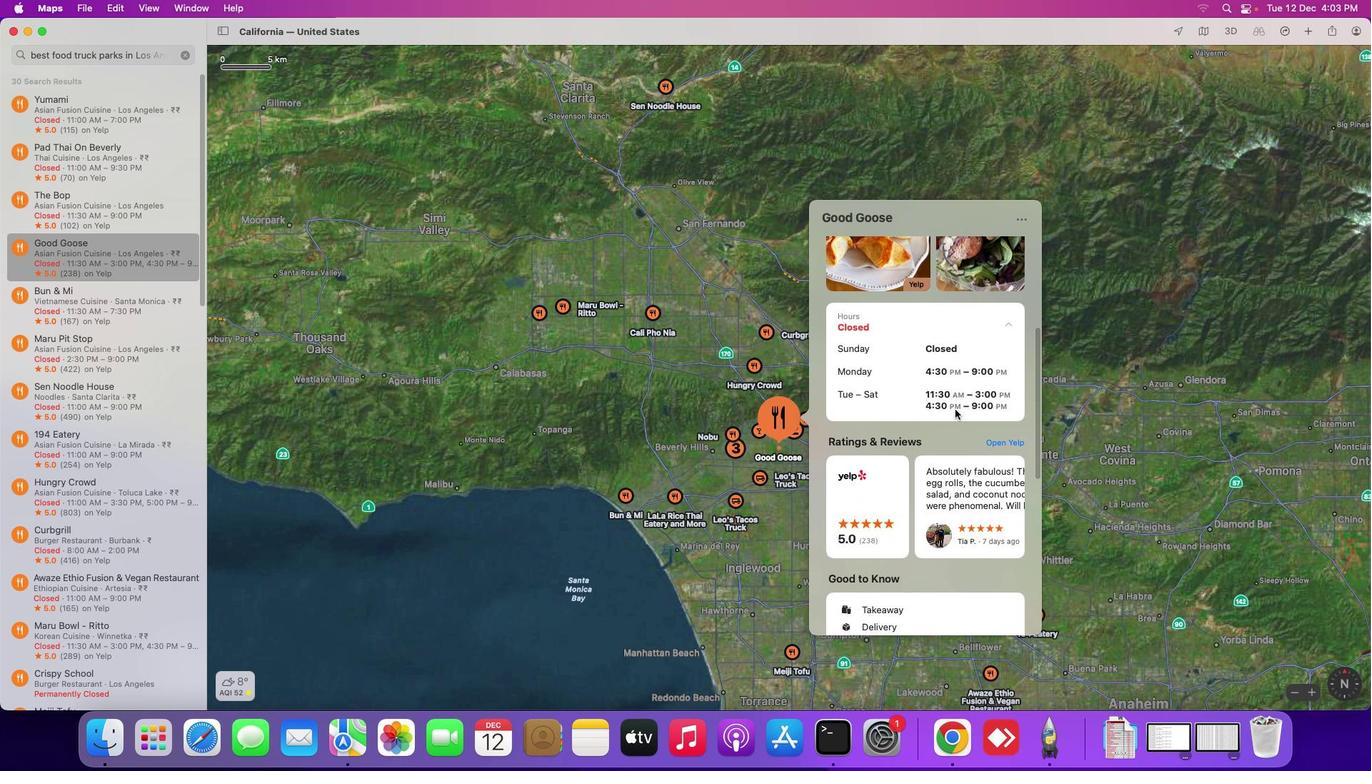 
Action: Mouse scrolled (955, 409) with delta (0, 0)
Screenshot: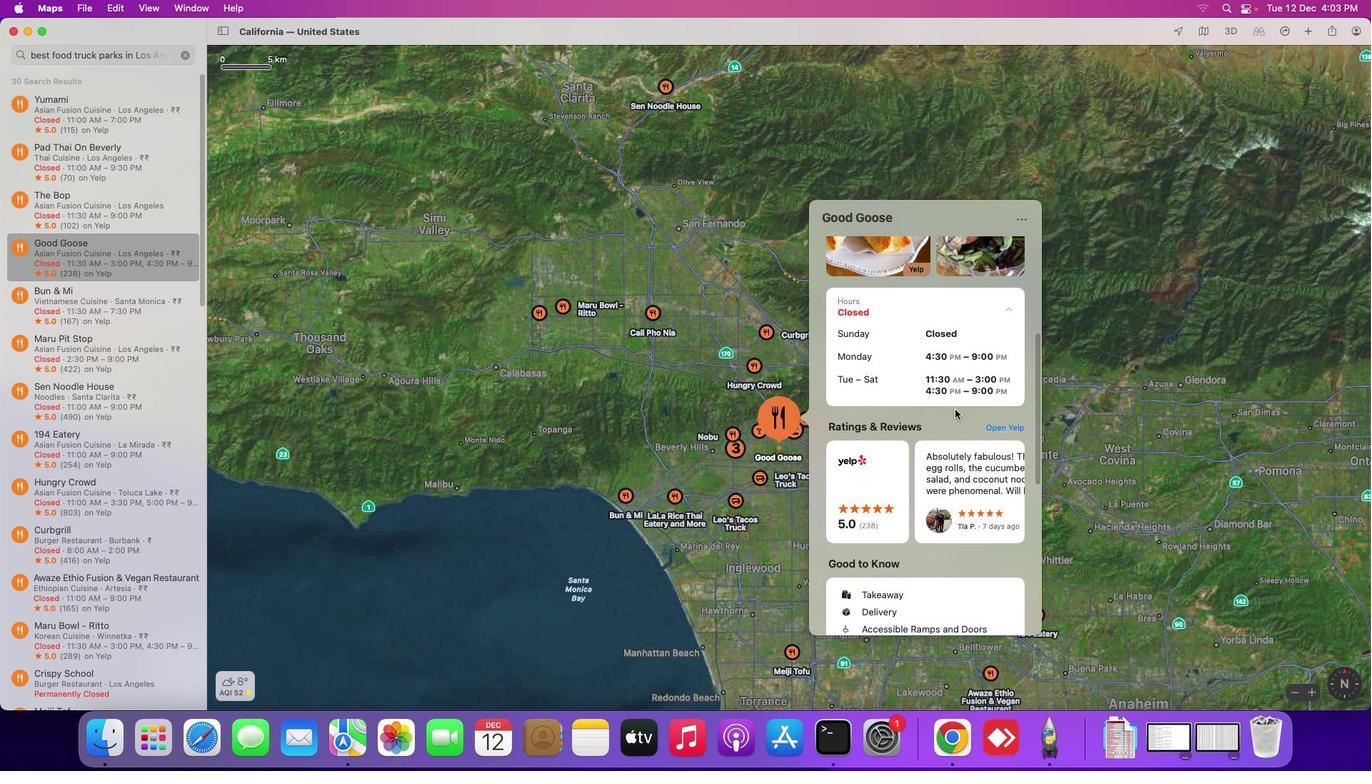 
Action: Mouse scrolled (955, 409) with delta (0, 0)
Screenshot: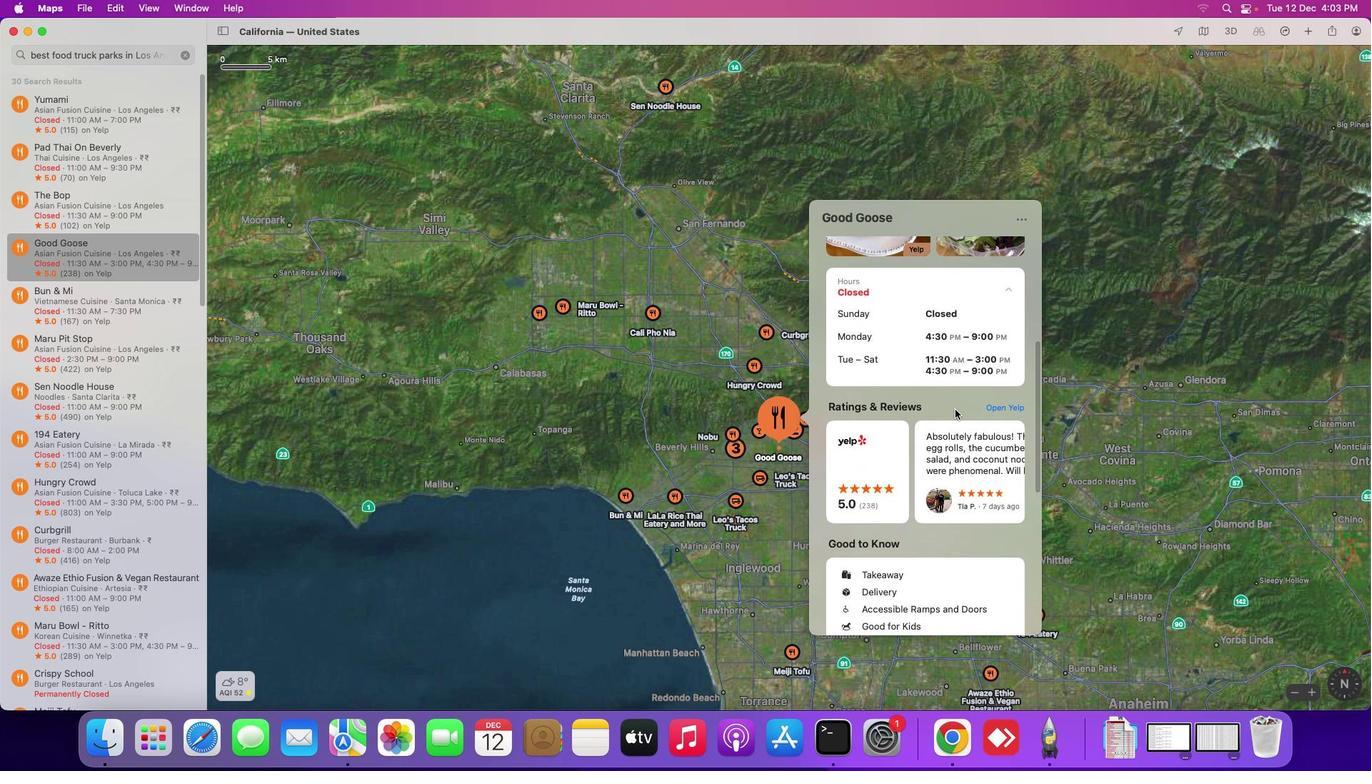 
Action: Mouse scrolled (955, 409) with delta (0, -1)
Screenshot: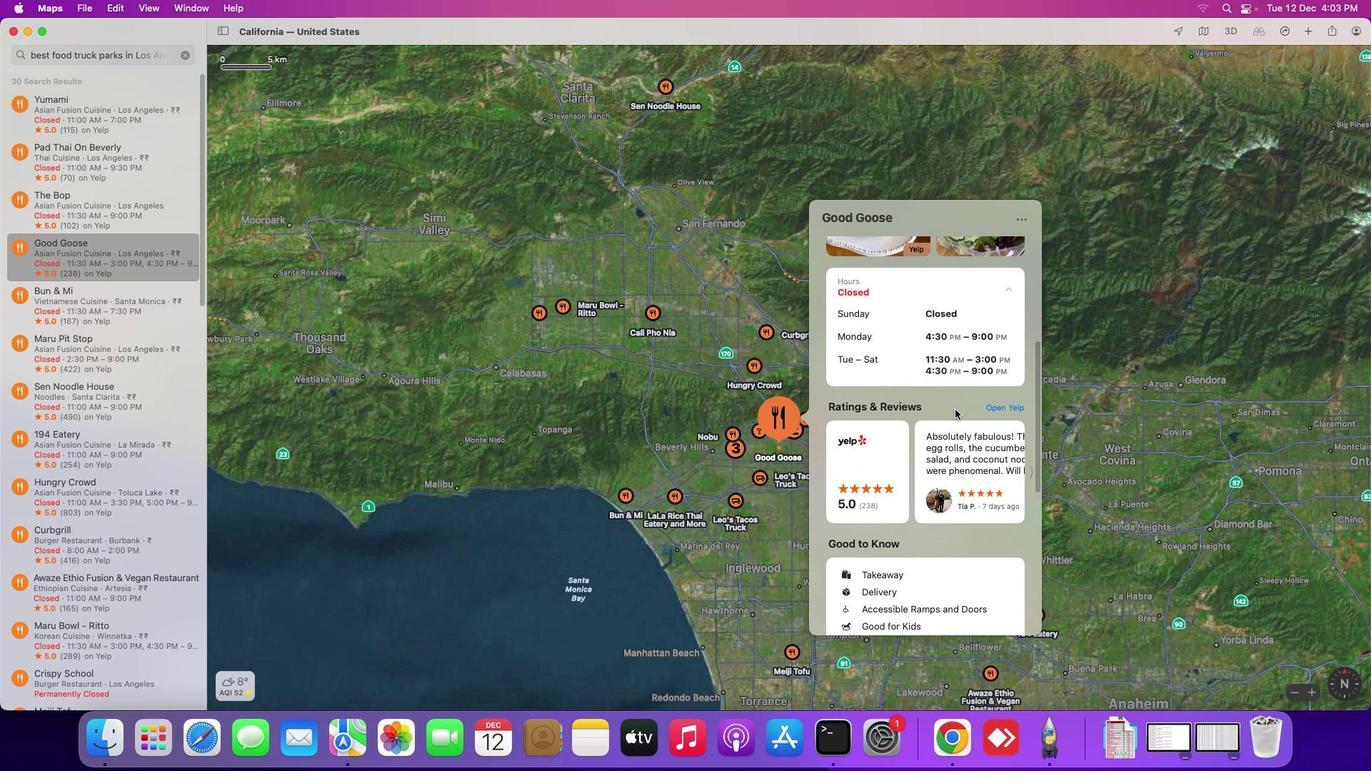 
Action: Mouse scrolled (955, 409) with delta (0, -1)
Screenshot: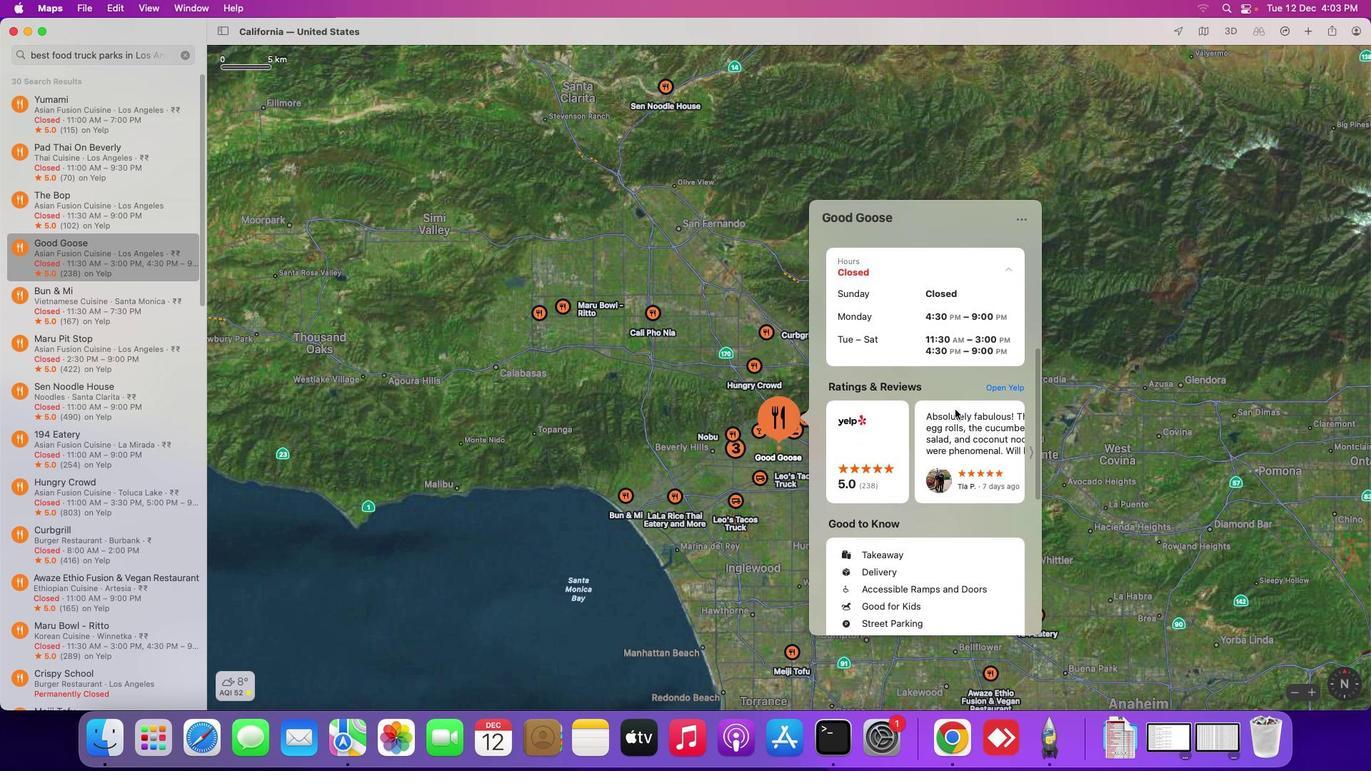 
Action: Mouse scrolled (955, 409) with delta (0, -1)
Screenshot: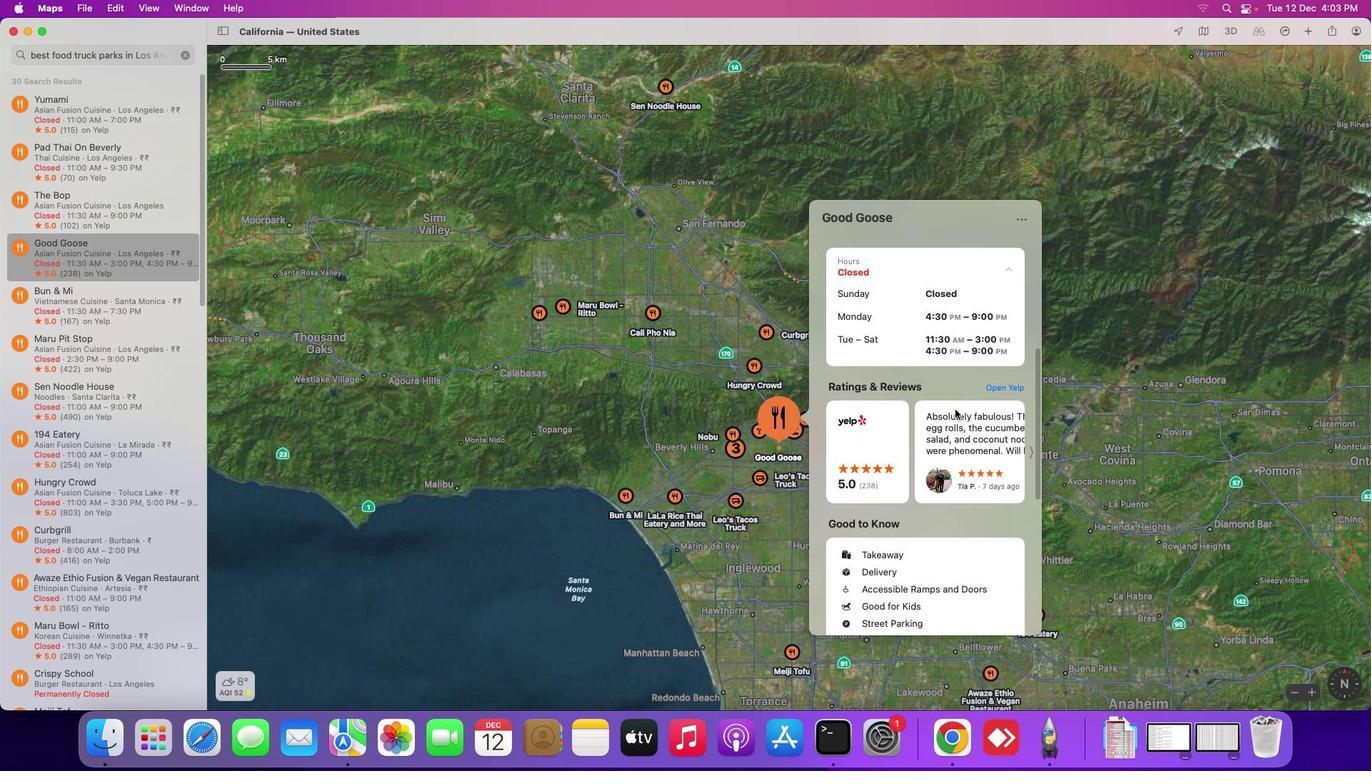 
Action: Mouse moved to (1030, 452)
Screenshot: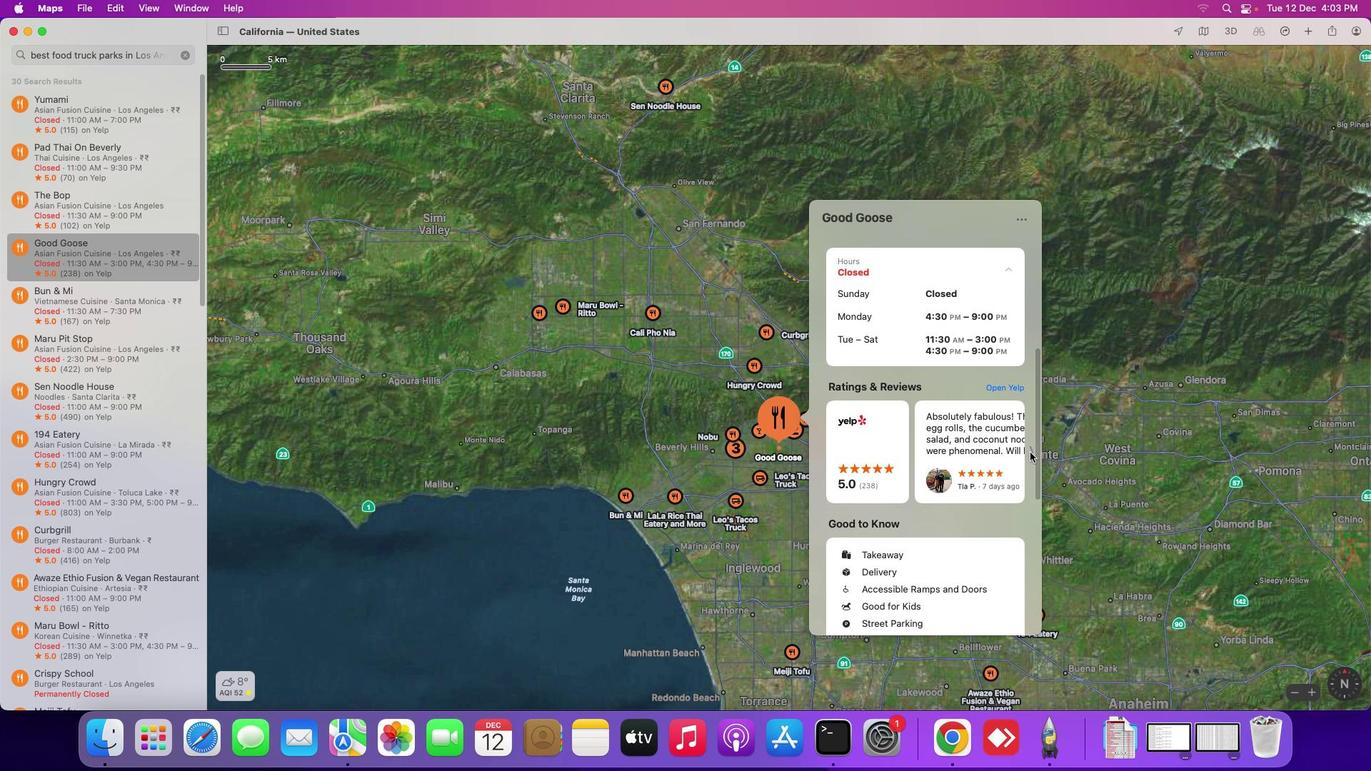 
Action: Mouse pressed left at (1030, 452)
Screenshot: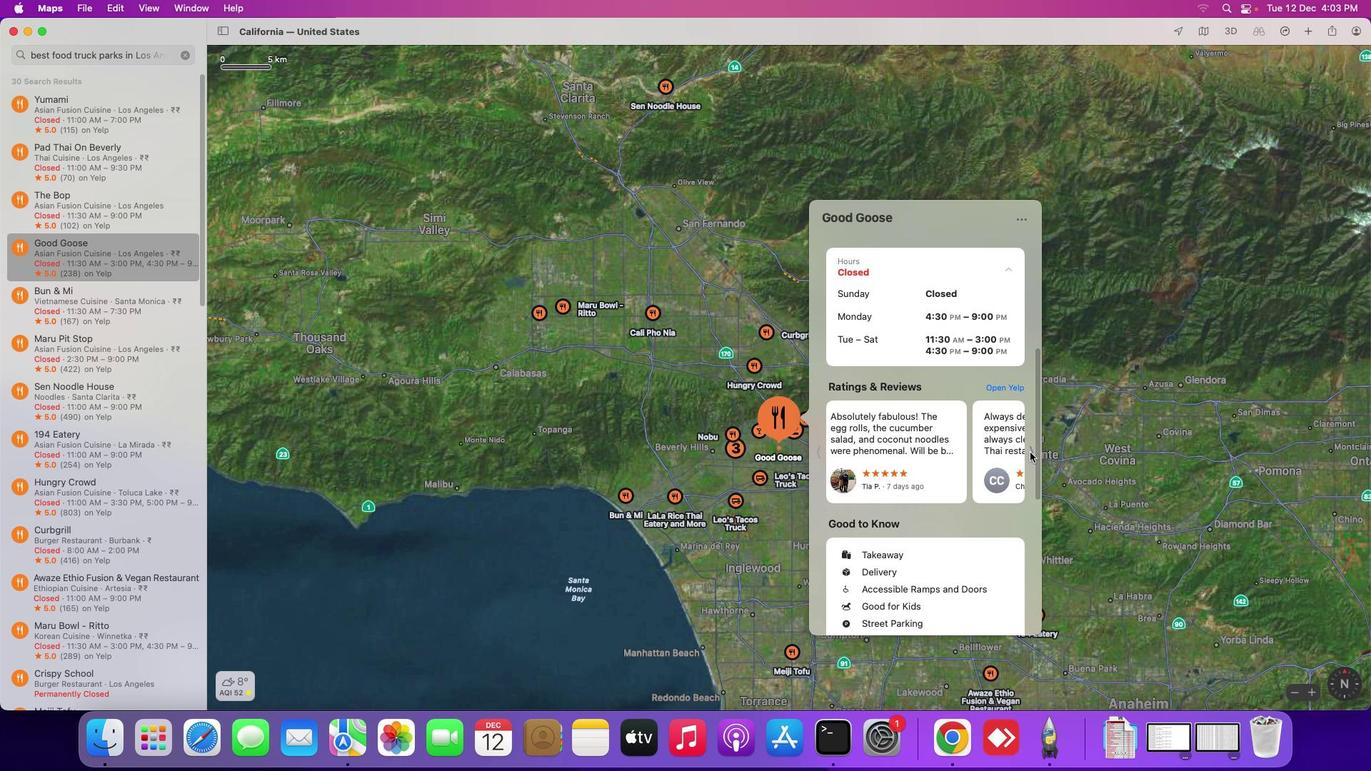 
Action: Mouse moved to (1005, 457)
Screenshot: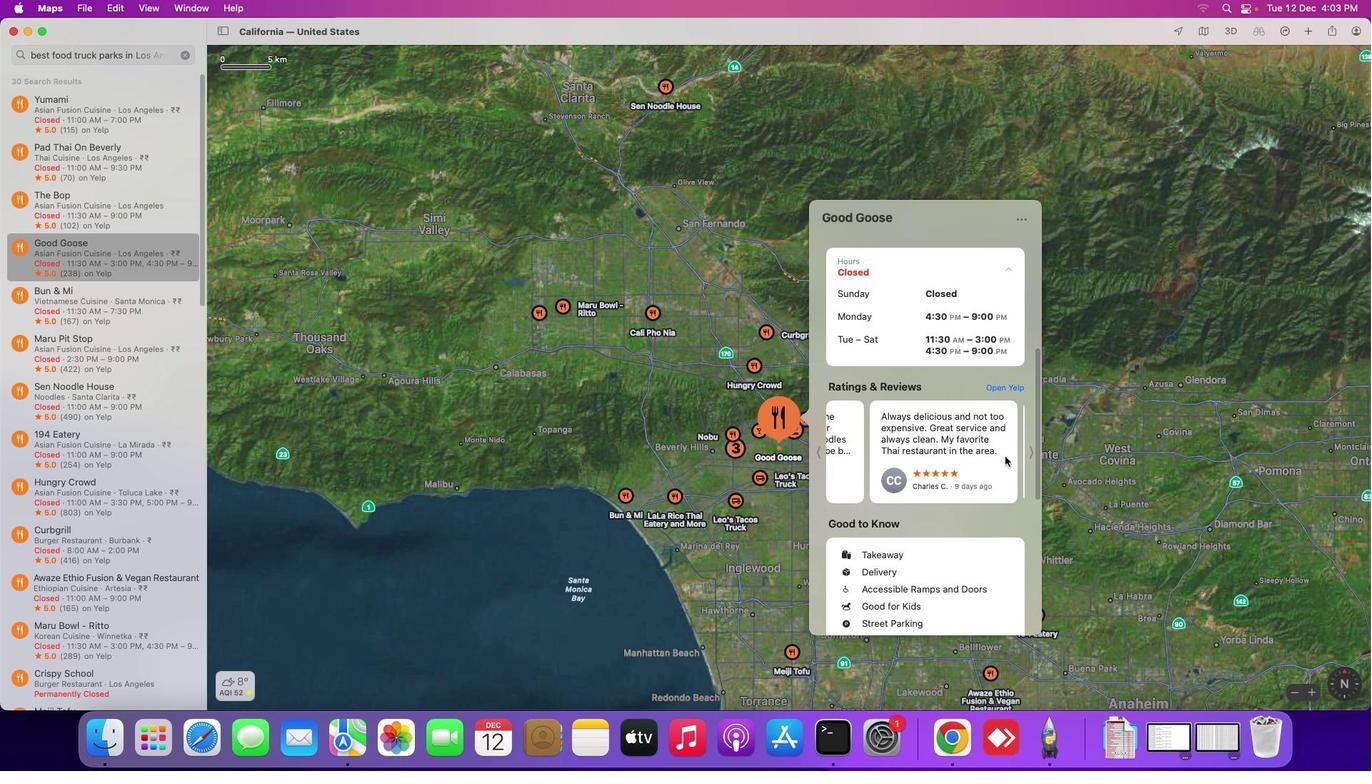 
Action: Mouse scrolled (1005, 457) with delta (0, 0)
Screenshot: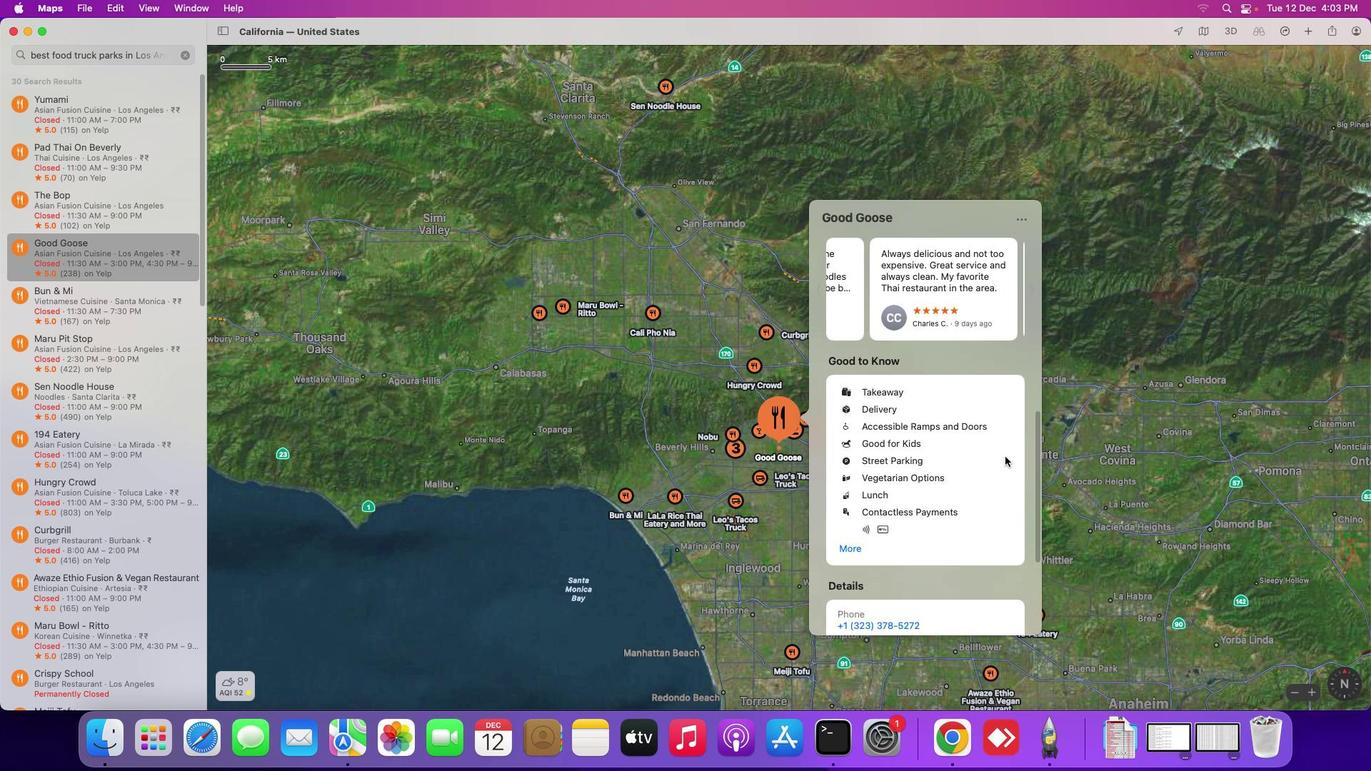 
Action: Mouse scrolled (1005, 457) with delta (0, 0)
Screenshot: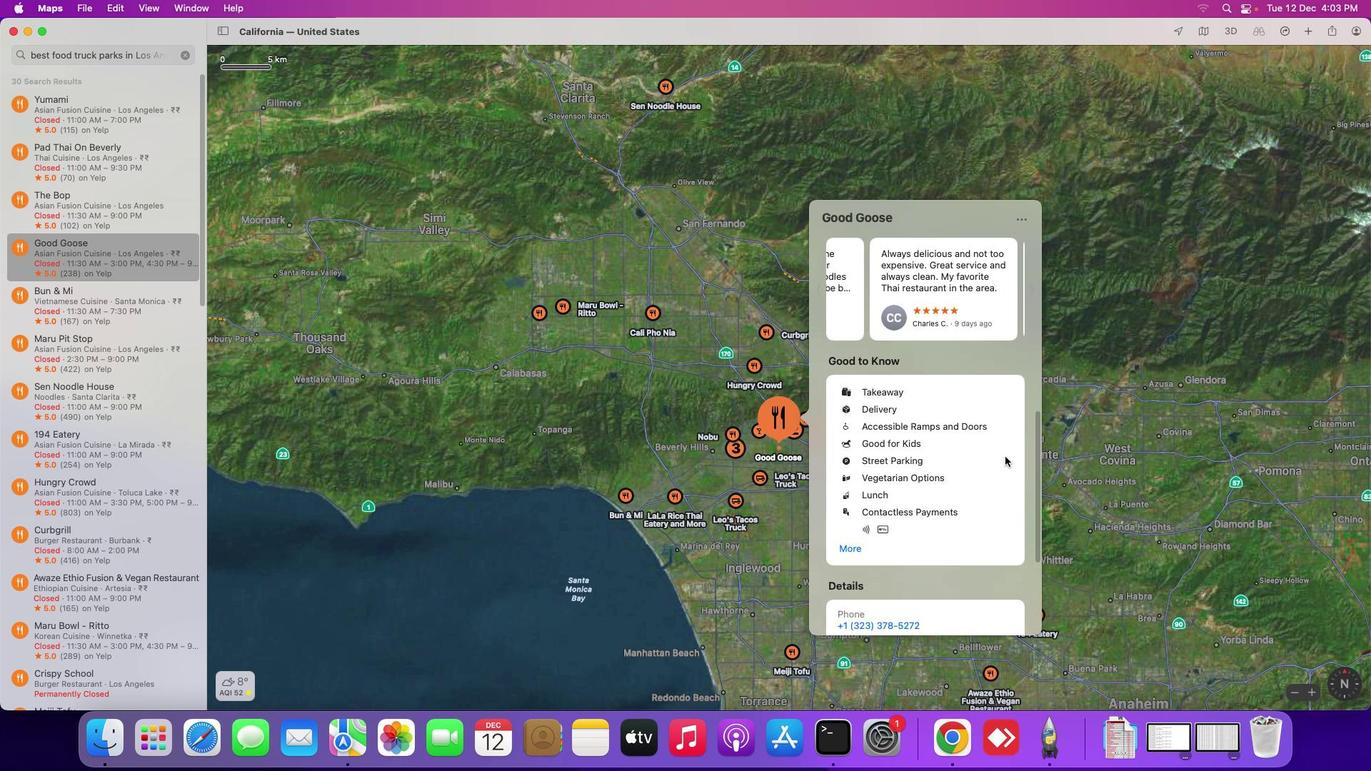 
Action: Mouse scrolled (1005, 457) with delta (0, -2)
Screenshot: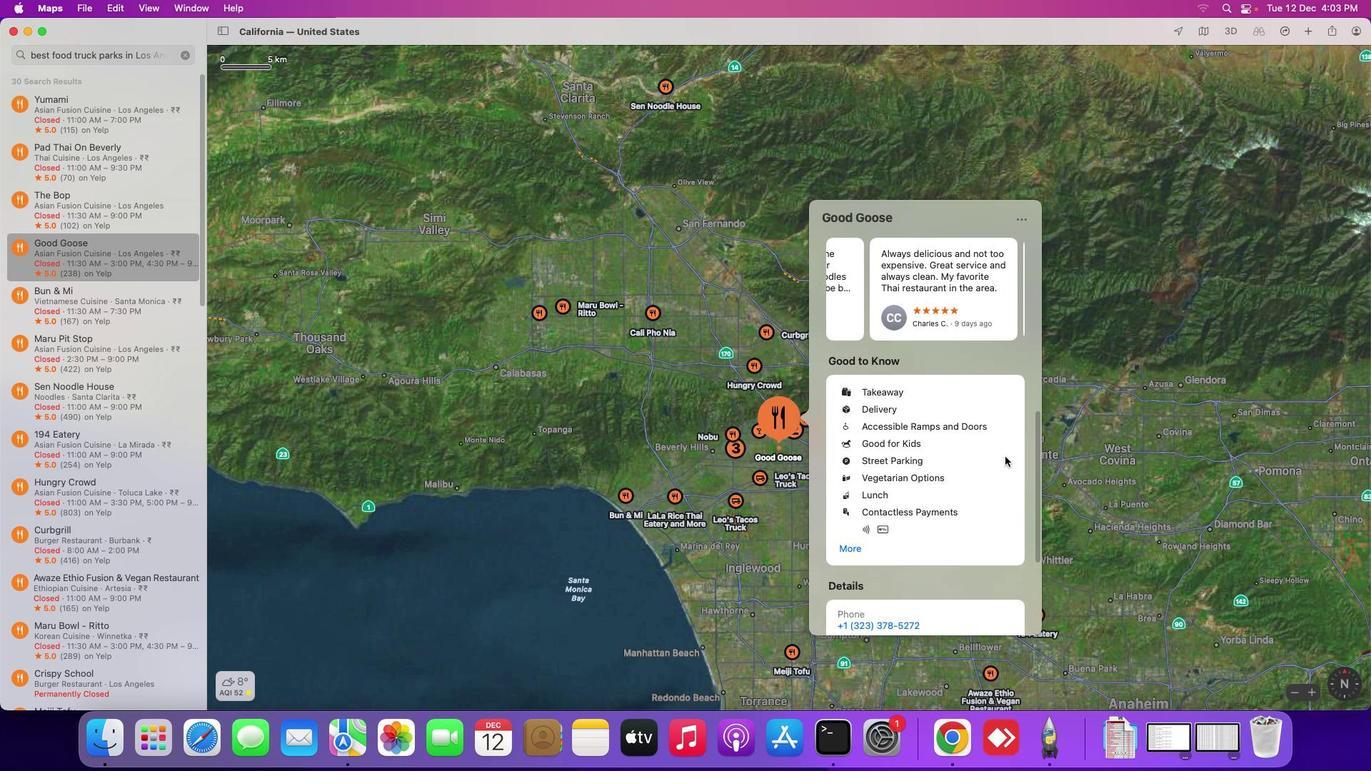 
Action: Mouse scrolled (1005, 457) with delta (0, -3)
Screenshot: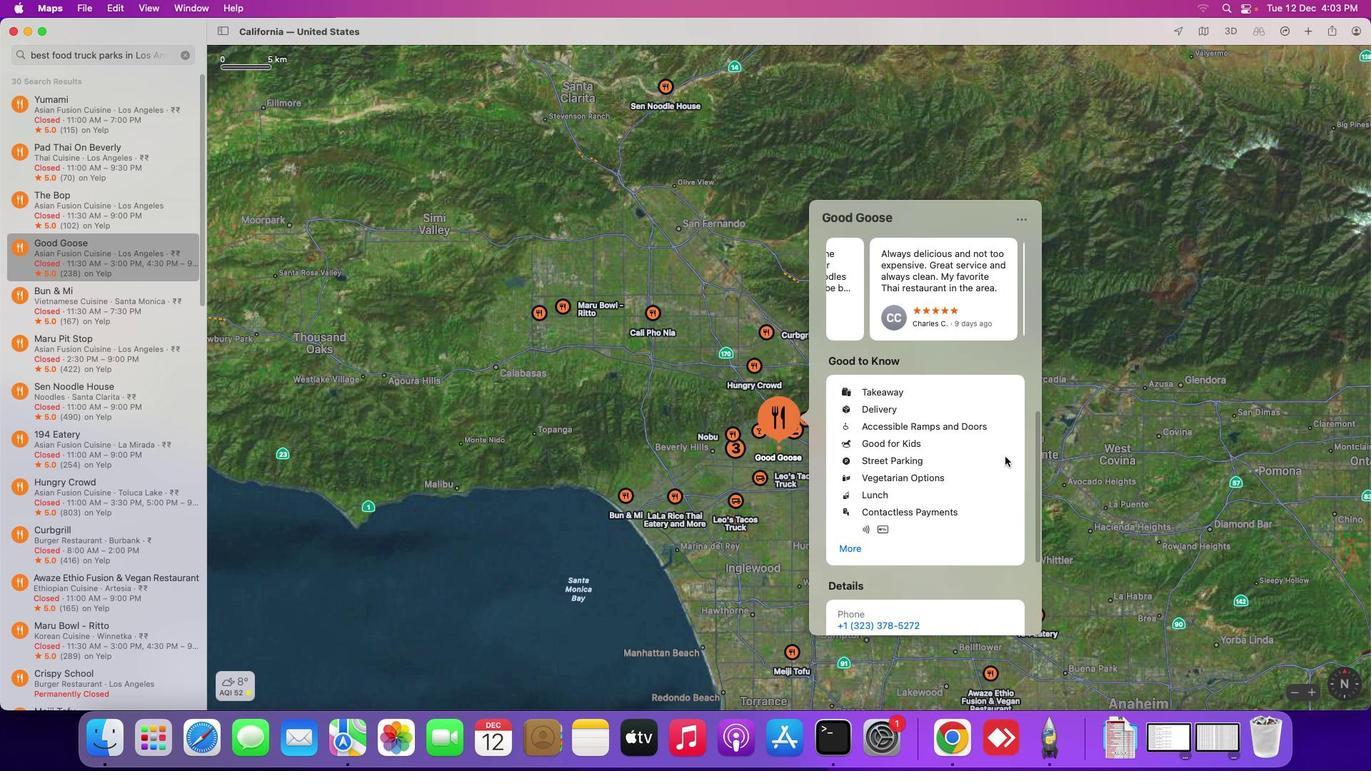 
Action: Mouse scrolled (1005, 457) with delta (0, -4)
Screenshot: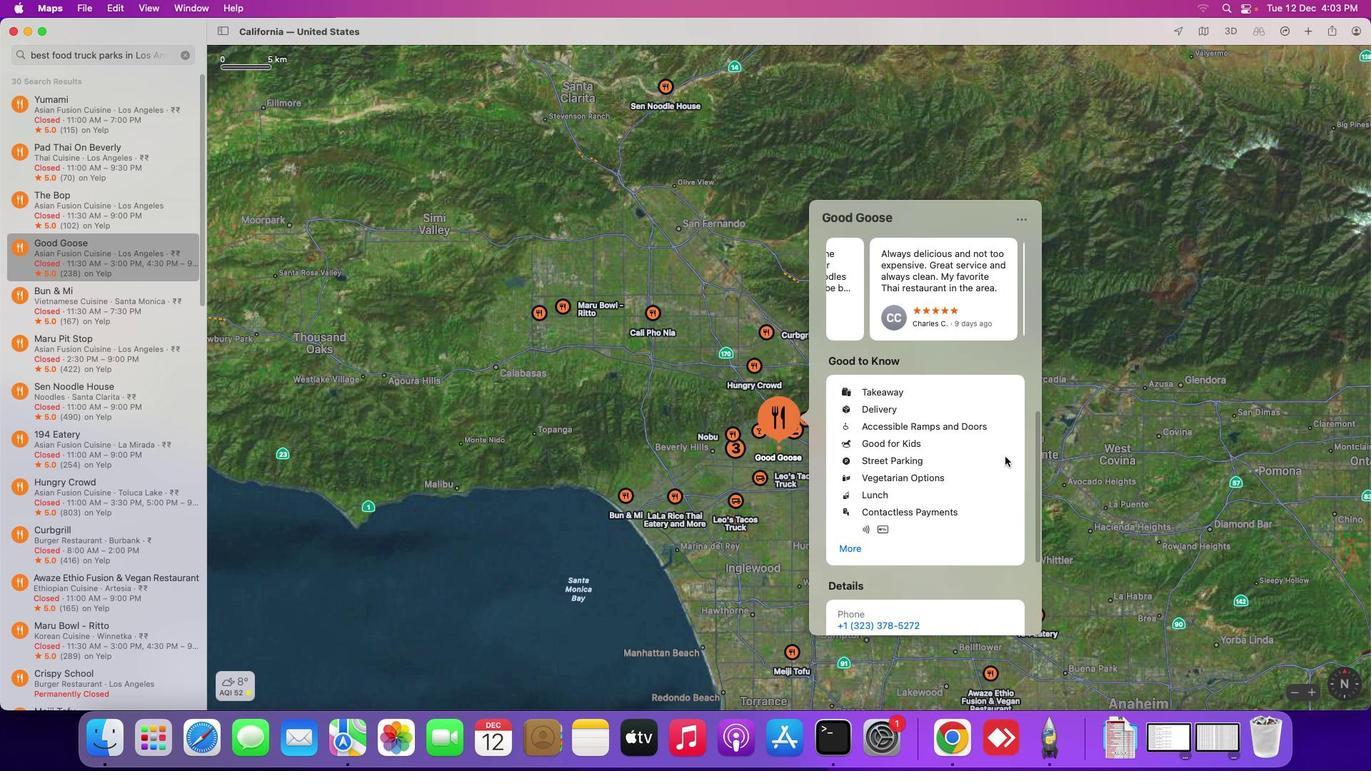 
Action: Mouse scrolled (1005, 457) with delta (0, -4)
Screenshot: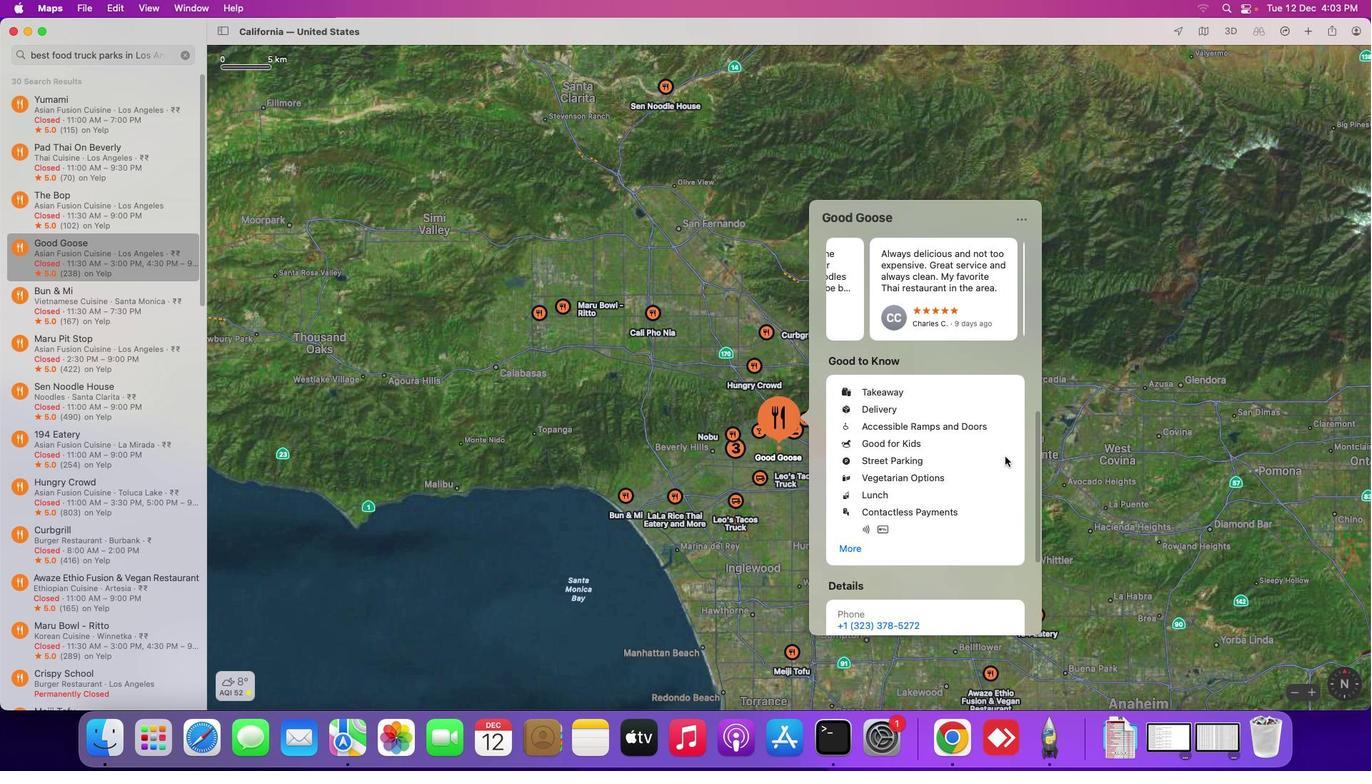 
Action: Mouse moved to (989, 456)
Screenshot: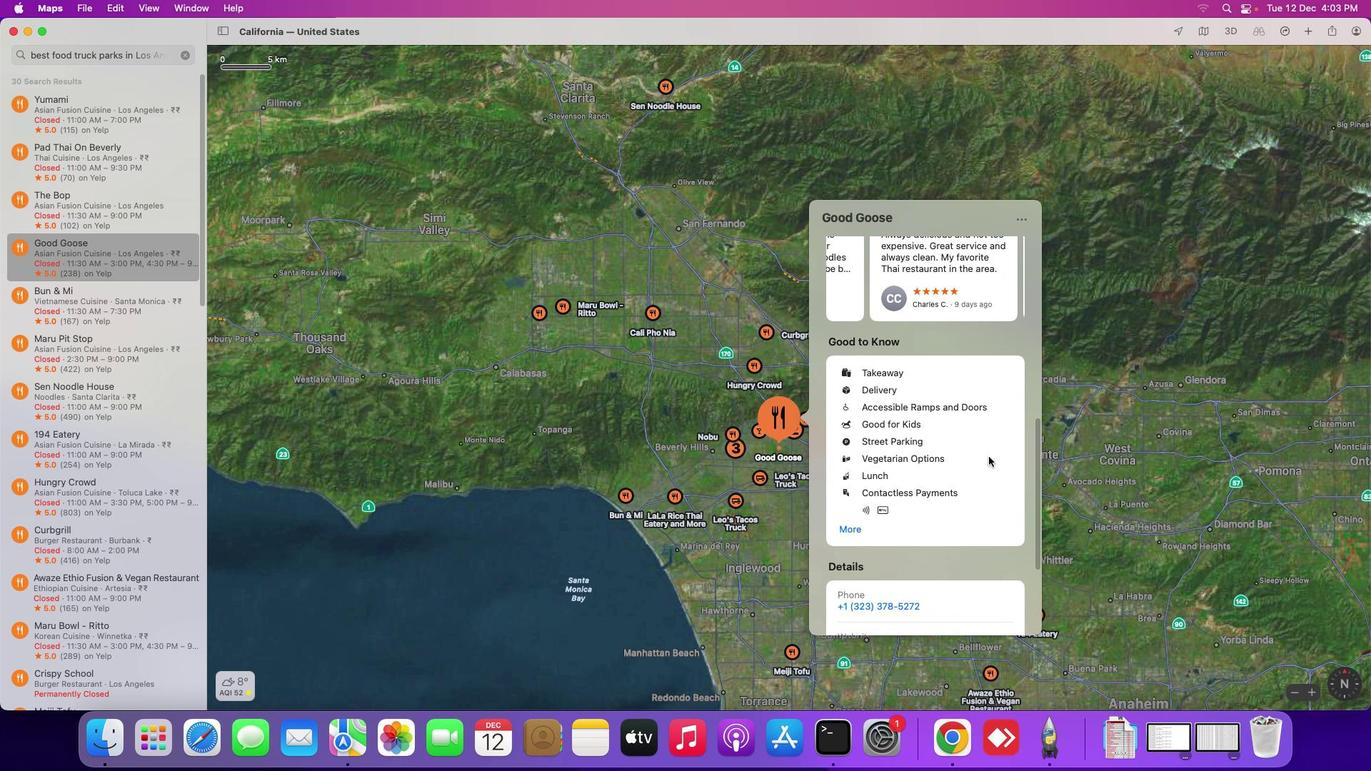 
Action: Mouse scrolled (989, 456) with delta (0, 0)
Screenshot: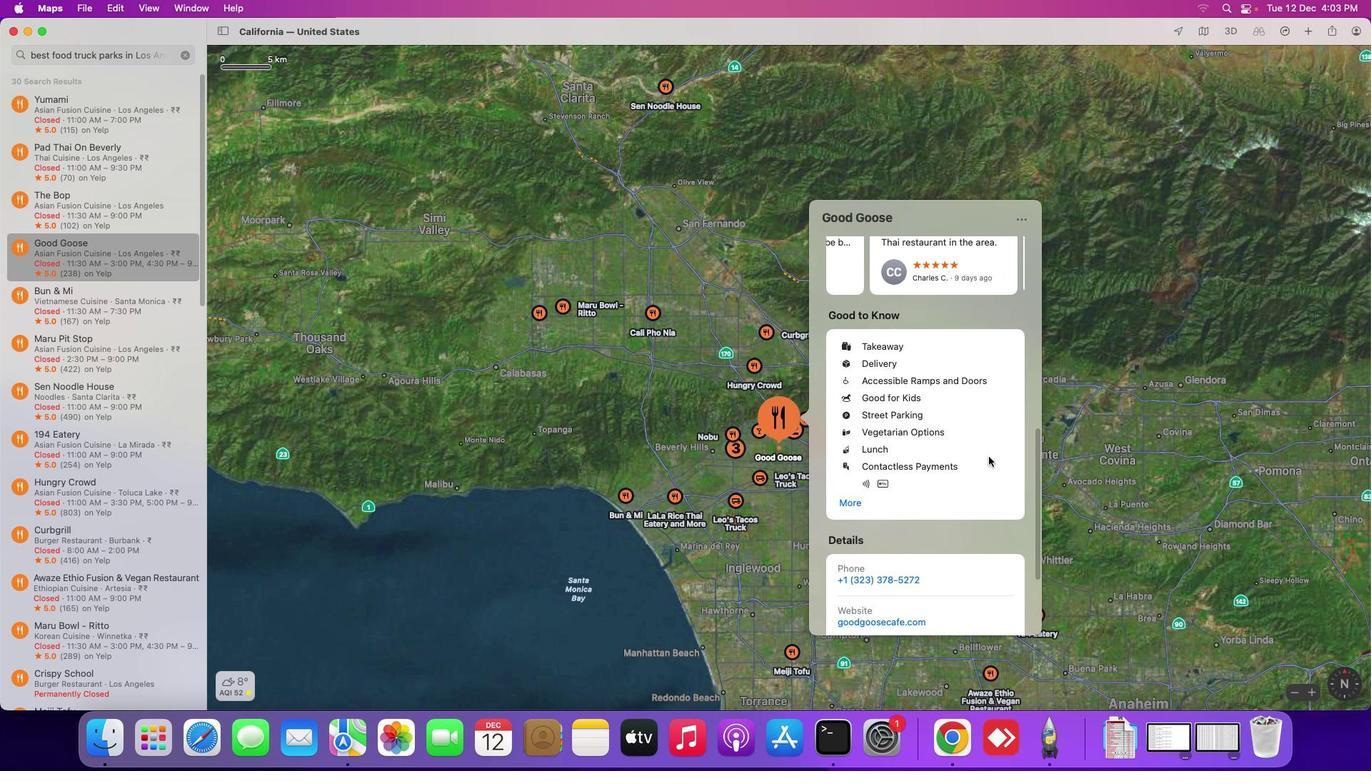 
Action: Mouse scrolled (989, 456) with delta (0, 0)
Screenshot: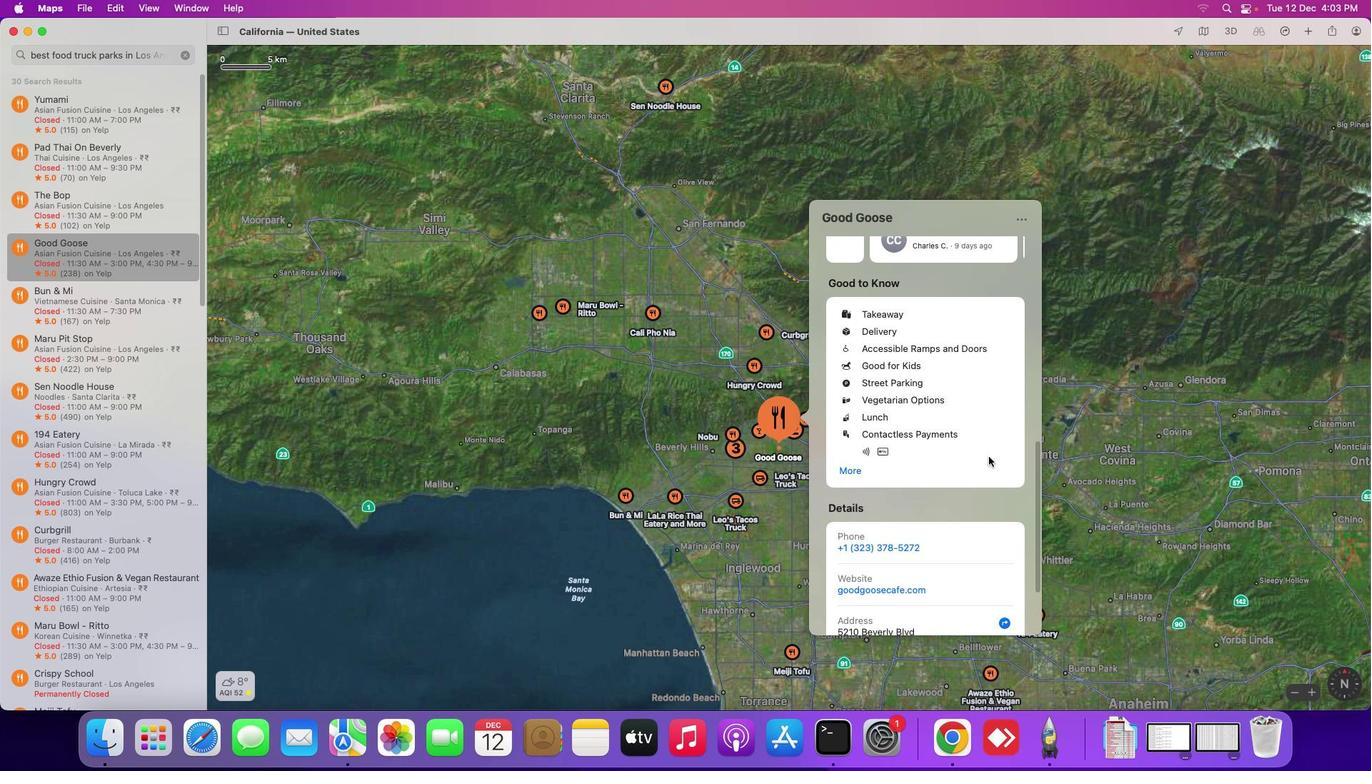 
Action: Mouse scrolled (989, 456) with delta (0, -1)
Screenshot: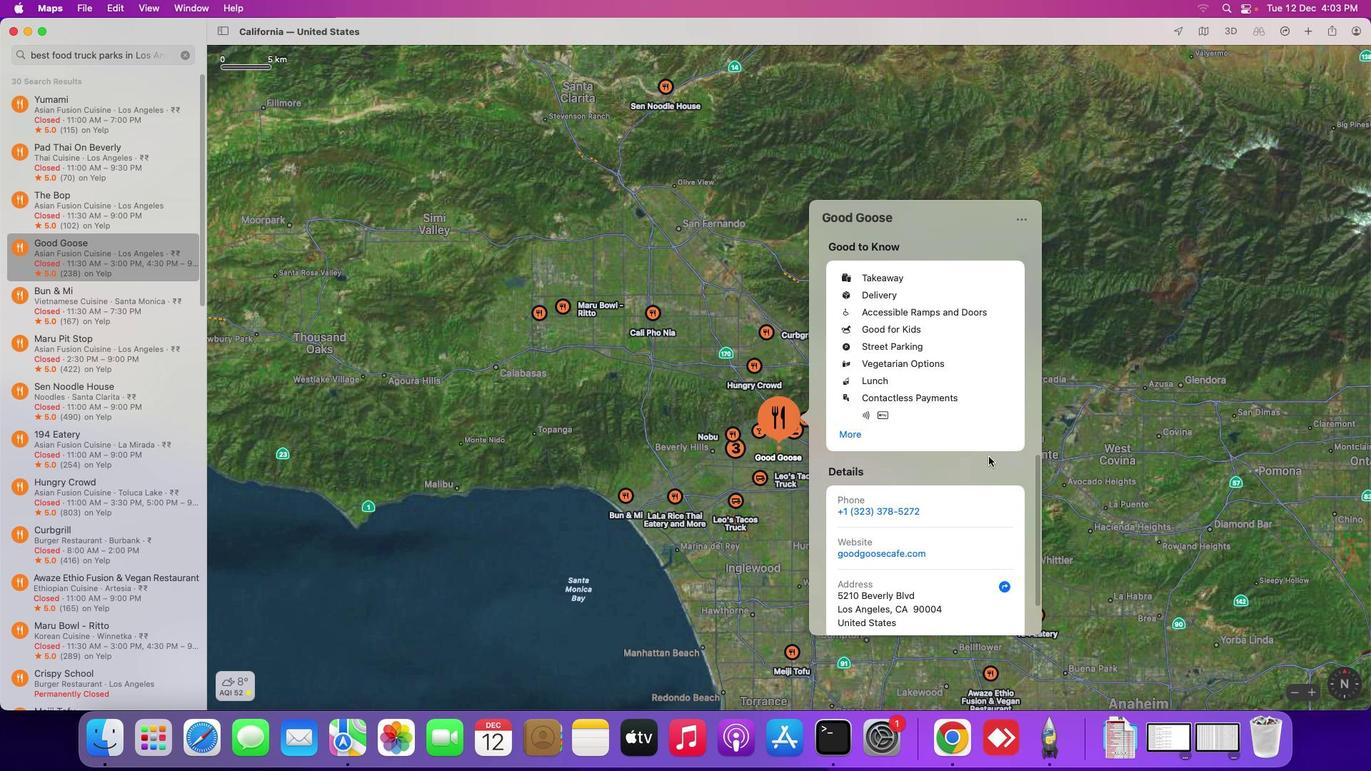 
Action: Mouse scrolled (989, 456) with delta (0, -2)
Screenshot: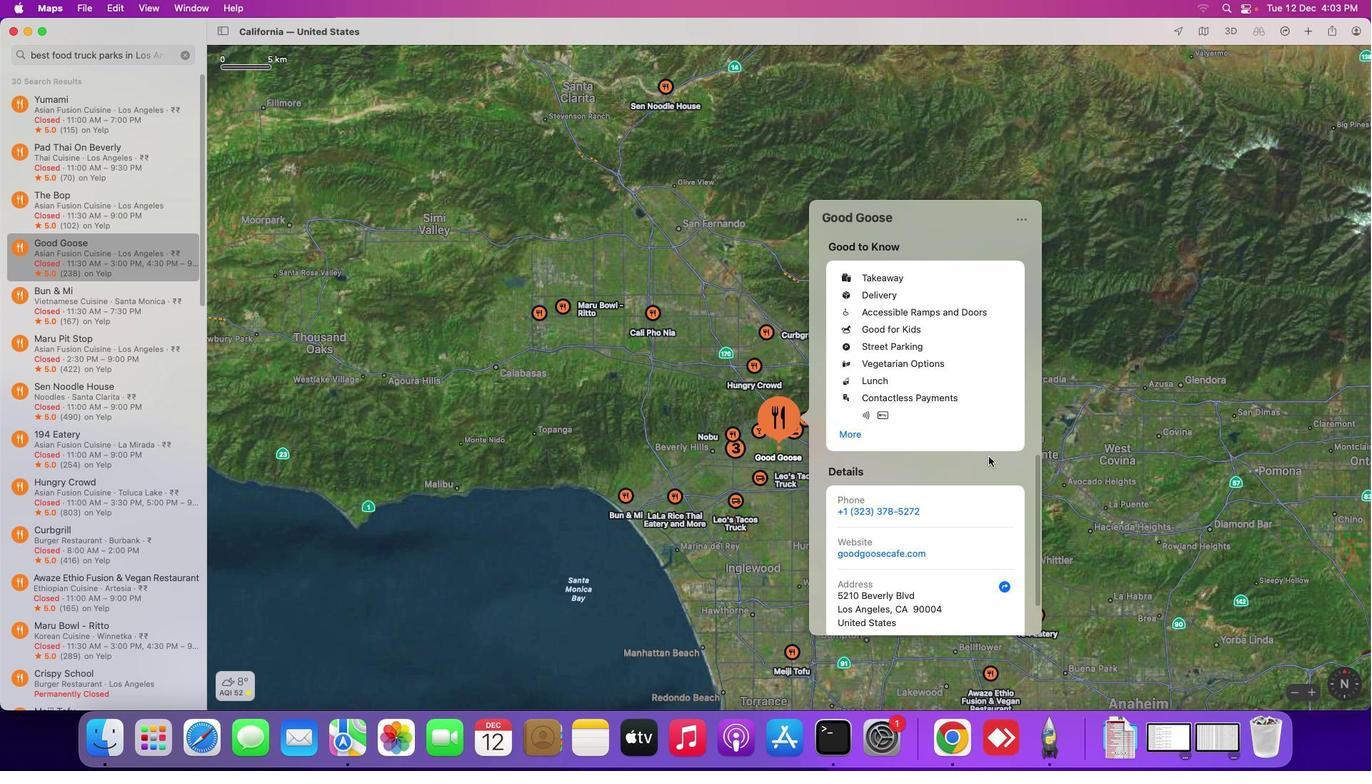 
Action: Mouse scrolled (989, 456) with delta (0, -2)
Screenshot: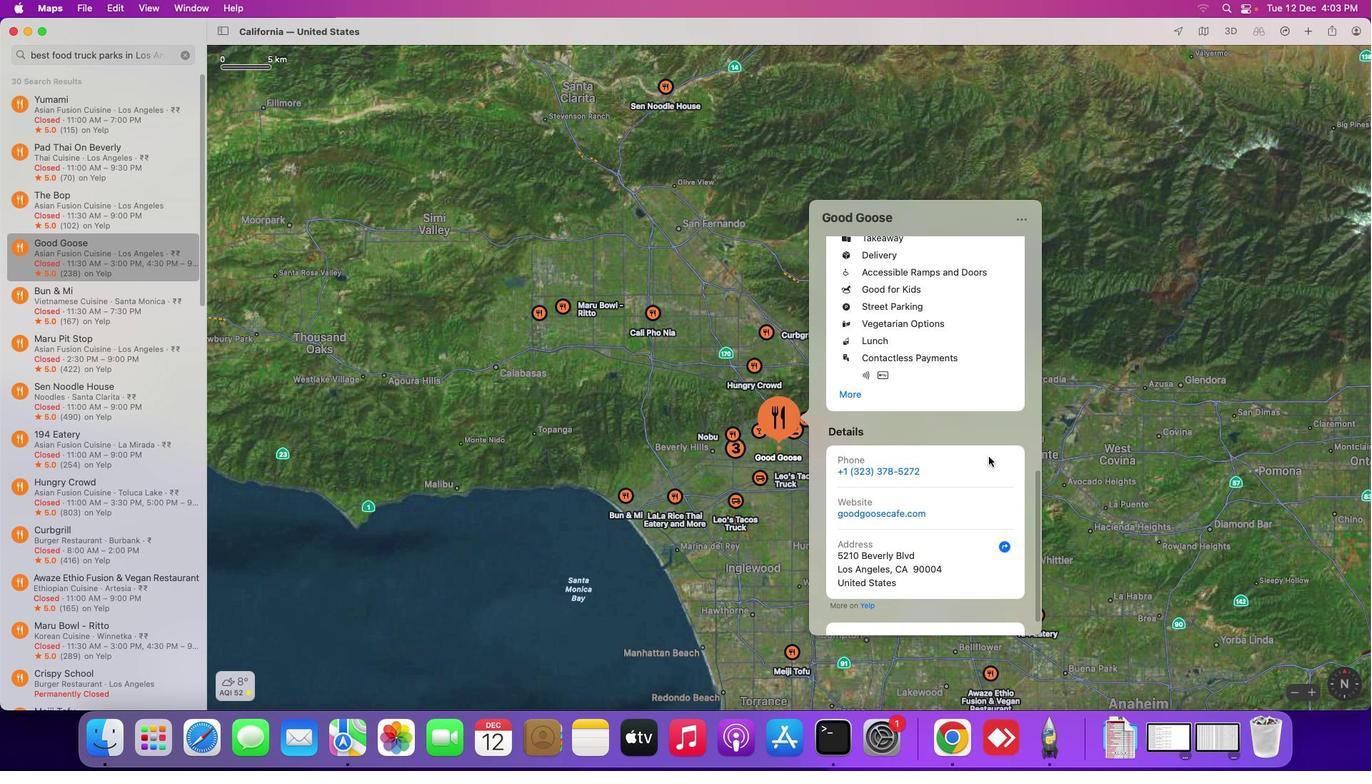 
Action: Mouse scrolled (989, 456) with delta (0, -3)
Screenshot: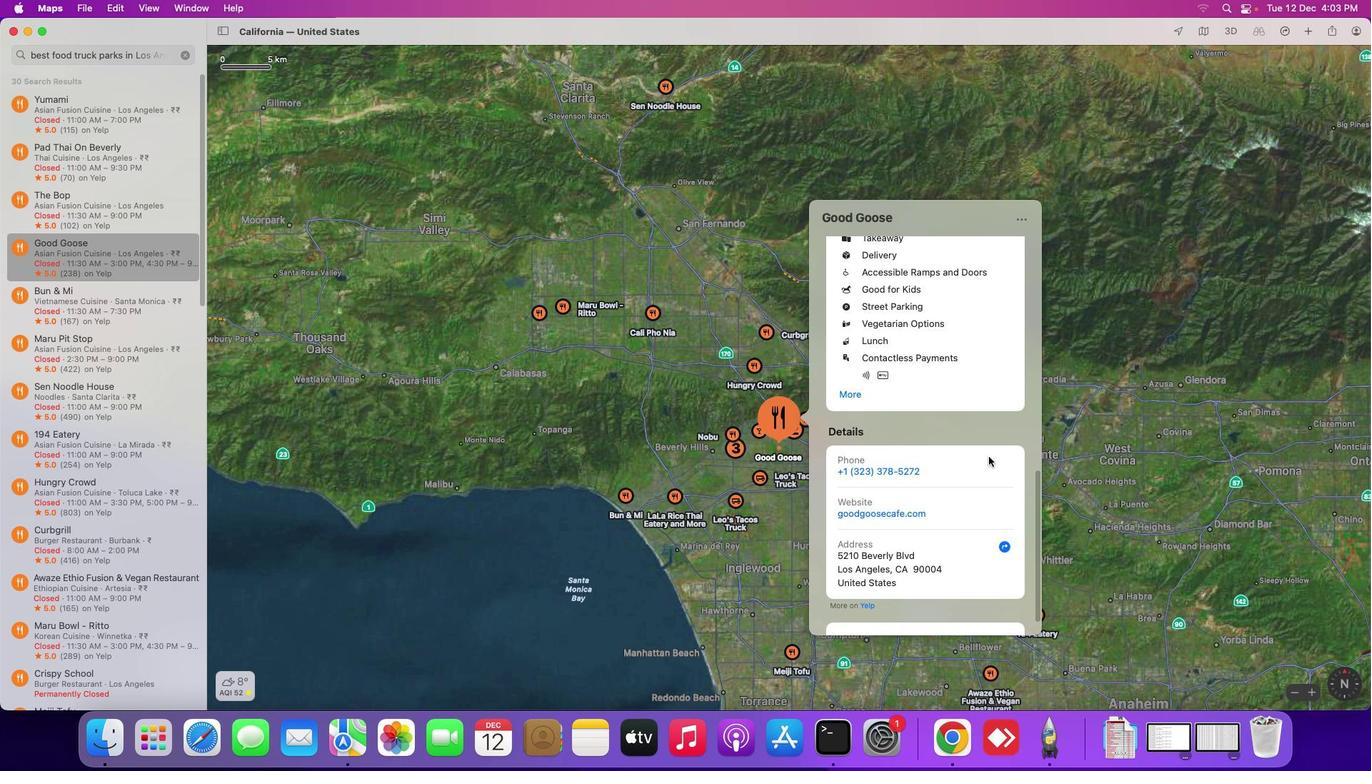 
Action: Mouse scrolled (989, 456) with delta (0, -3)
Screenshot: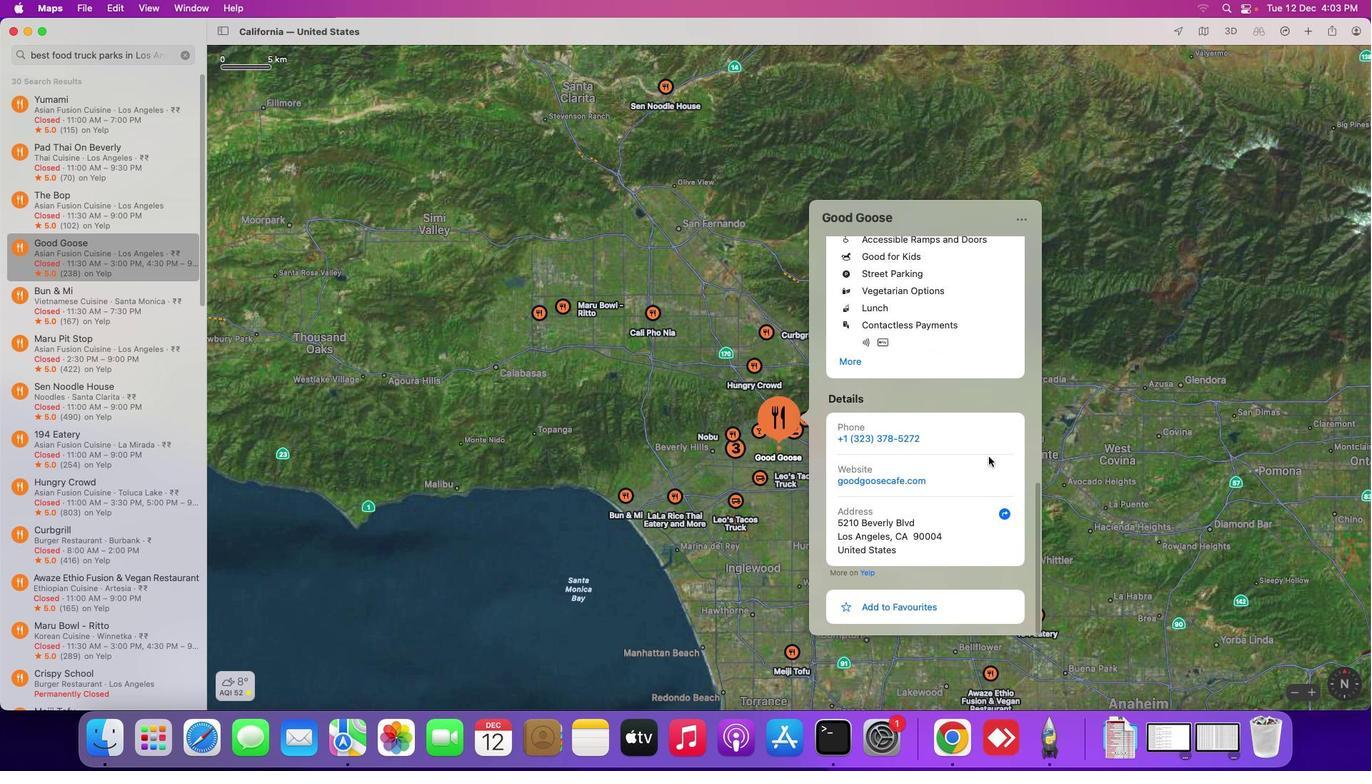 
Action: Mouse scrolled (989, 456) with delta (0, -3)
Screenshot: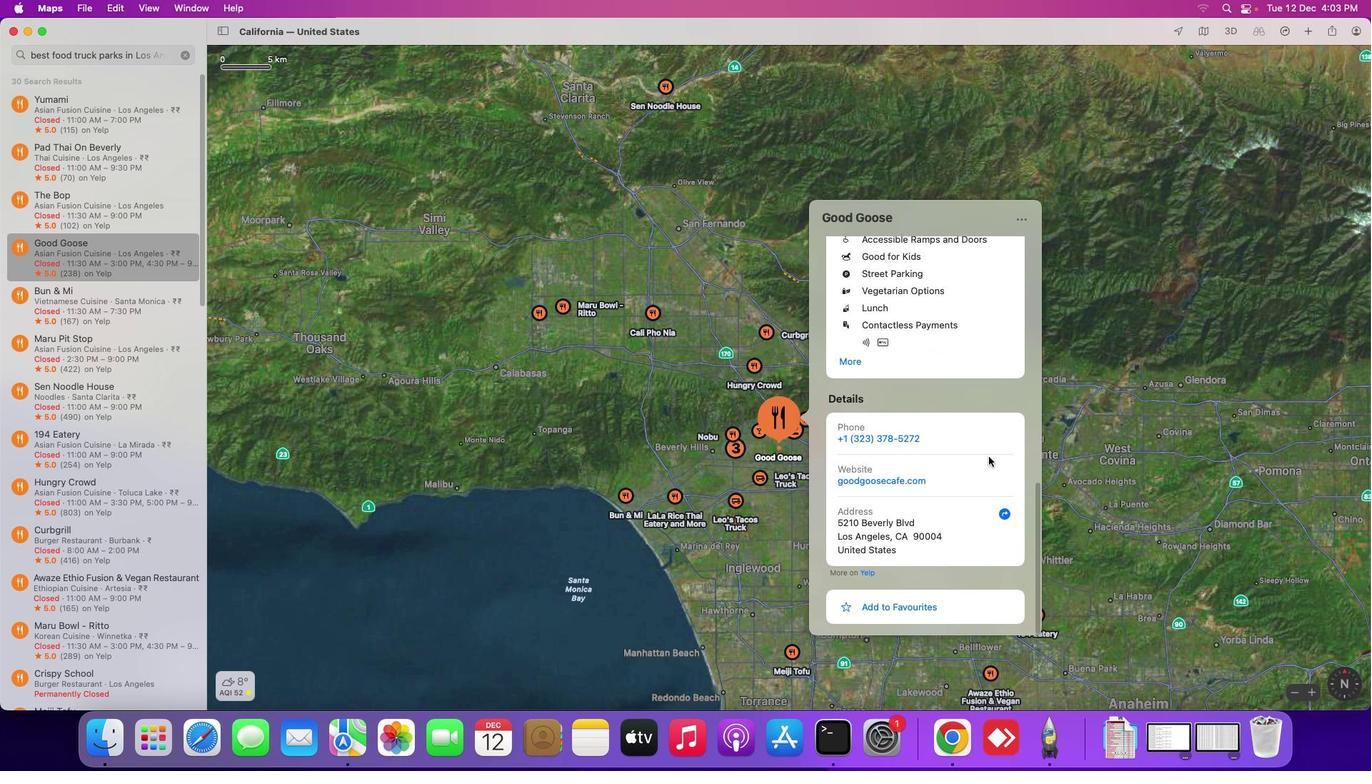 
Action: Mouse moved to (990, 469)
Screenshot: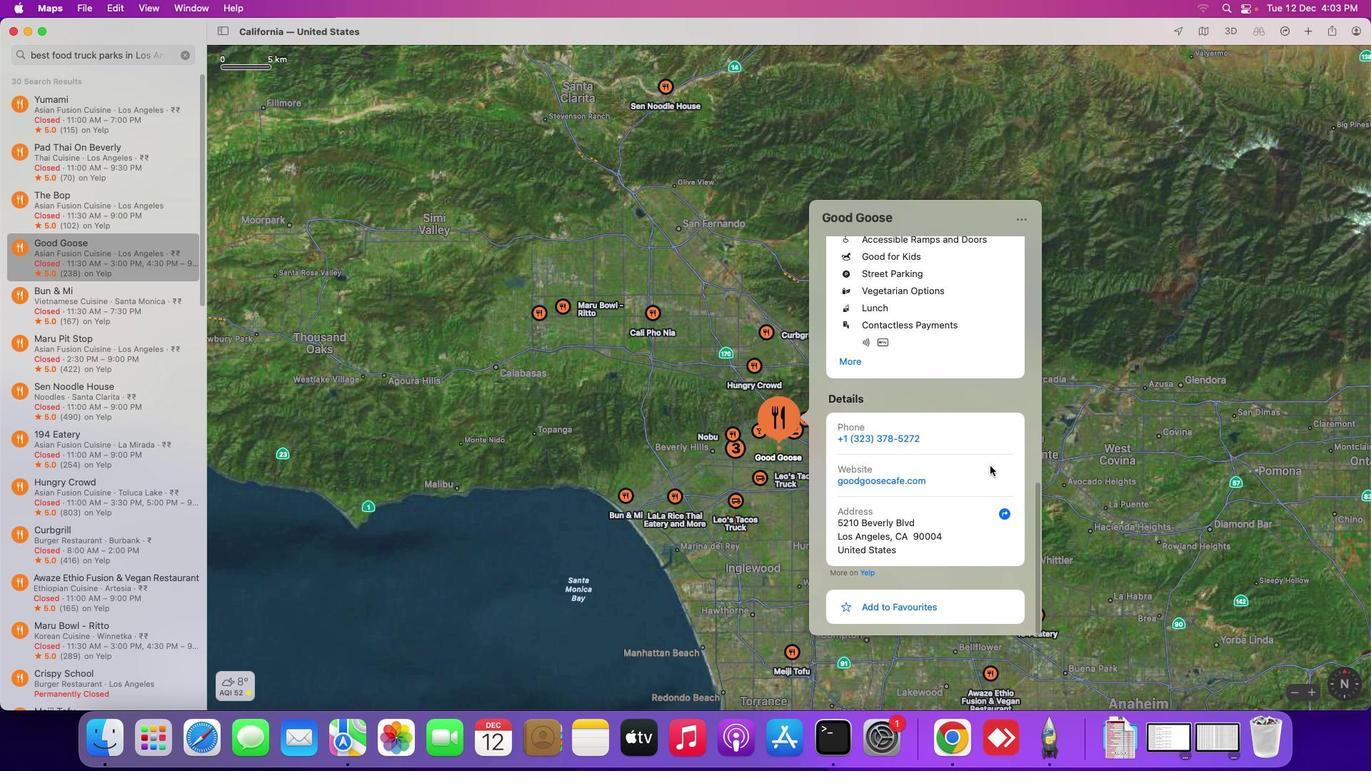 
Action: Mouse scrolled (990, 469) with delta (0, 0)
Screenshot: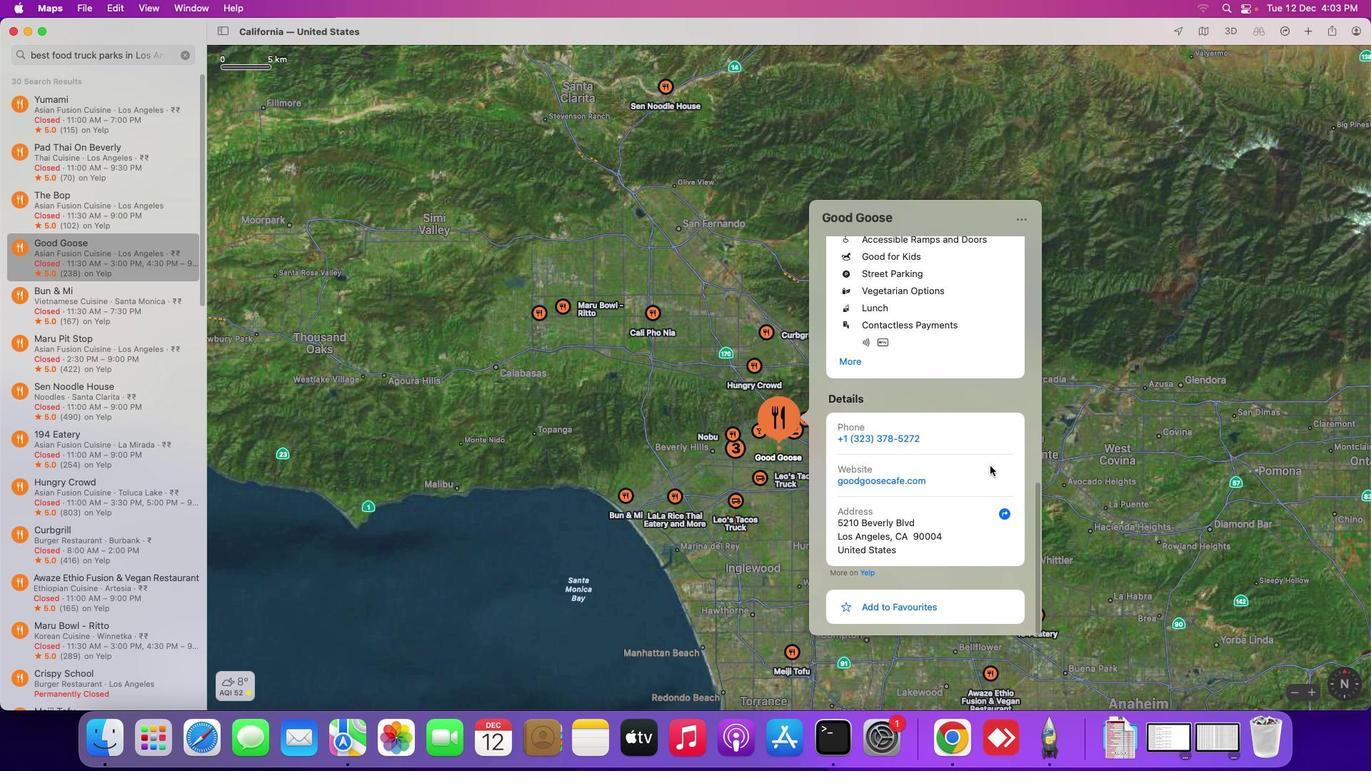 
Action: Mouse moved to (990, 467)
Screenshot: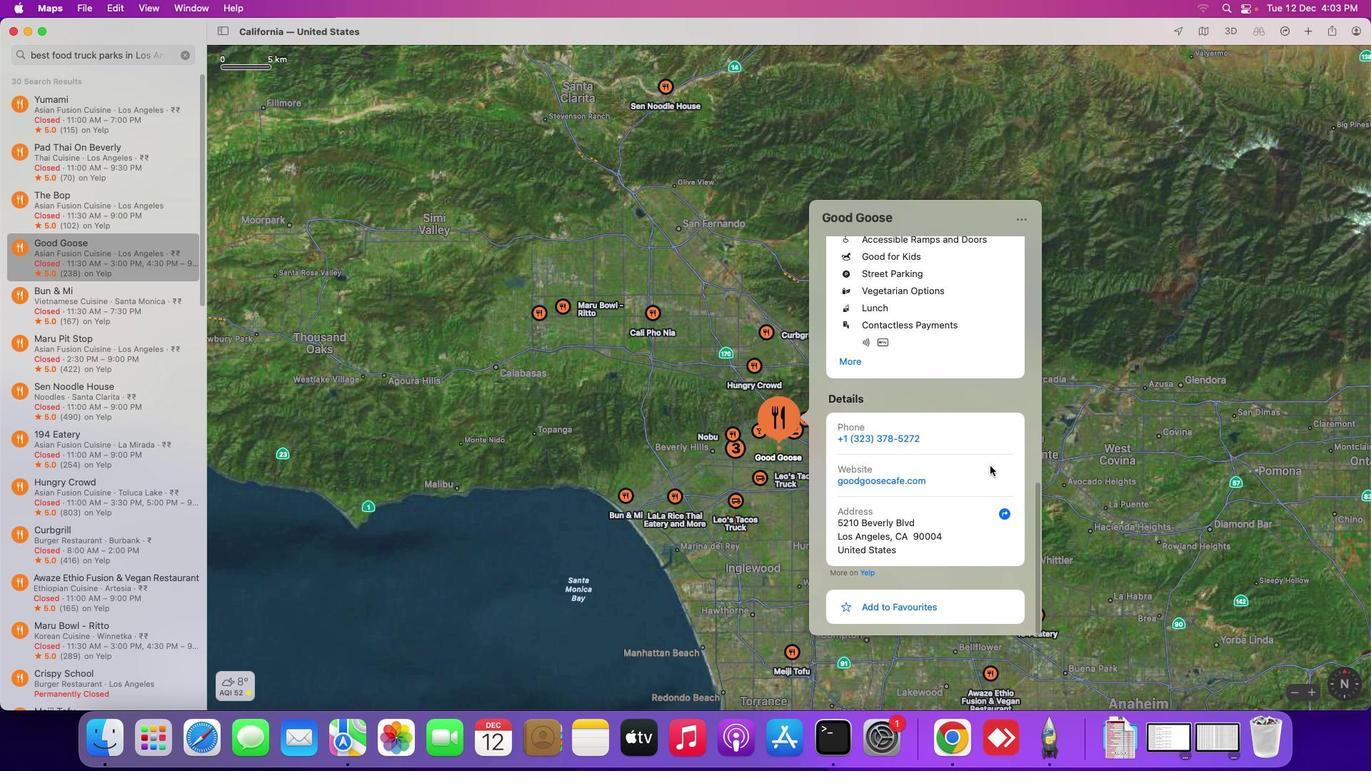 
Action: Mouse scrolled (990, 467) with delta (0, 0)
Screenshot: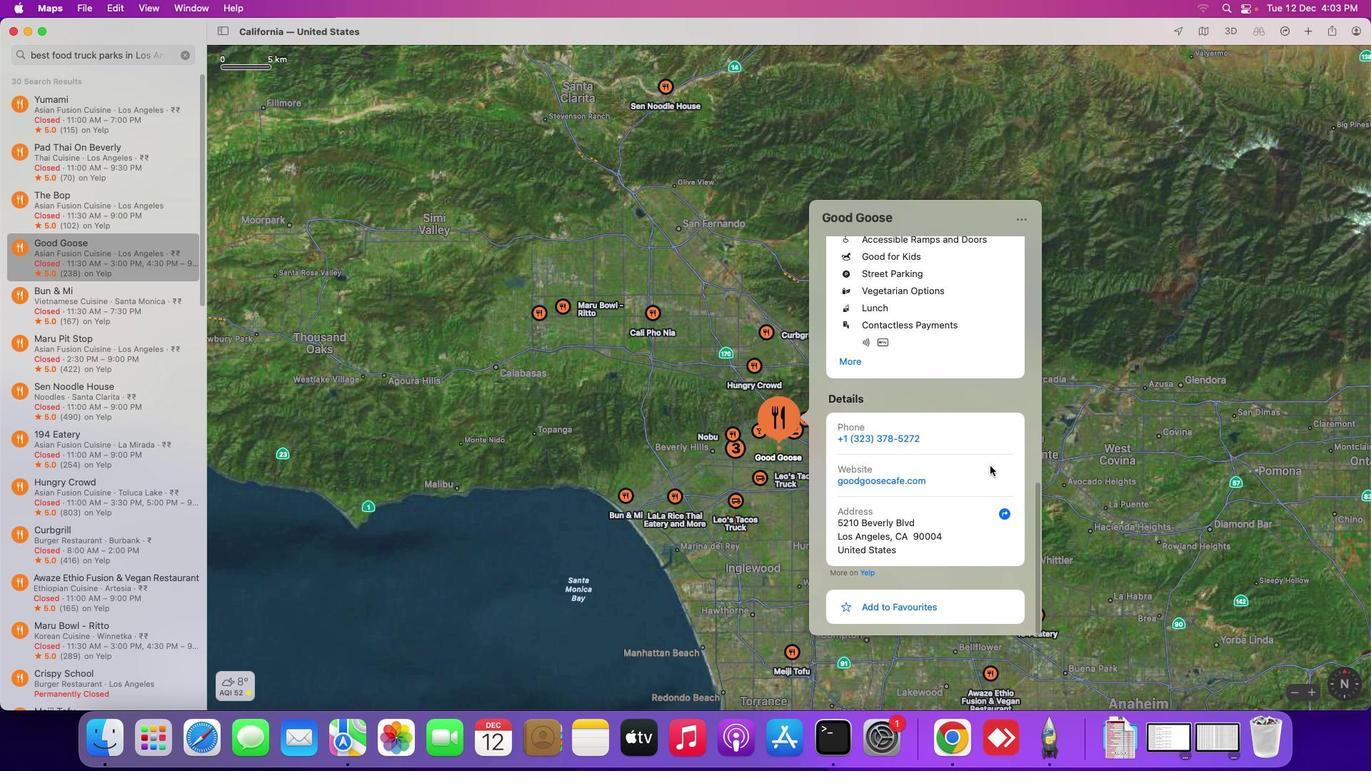 
Action: Mouse moved to (990, 465)
Screenshot: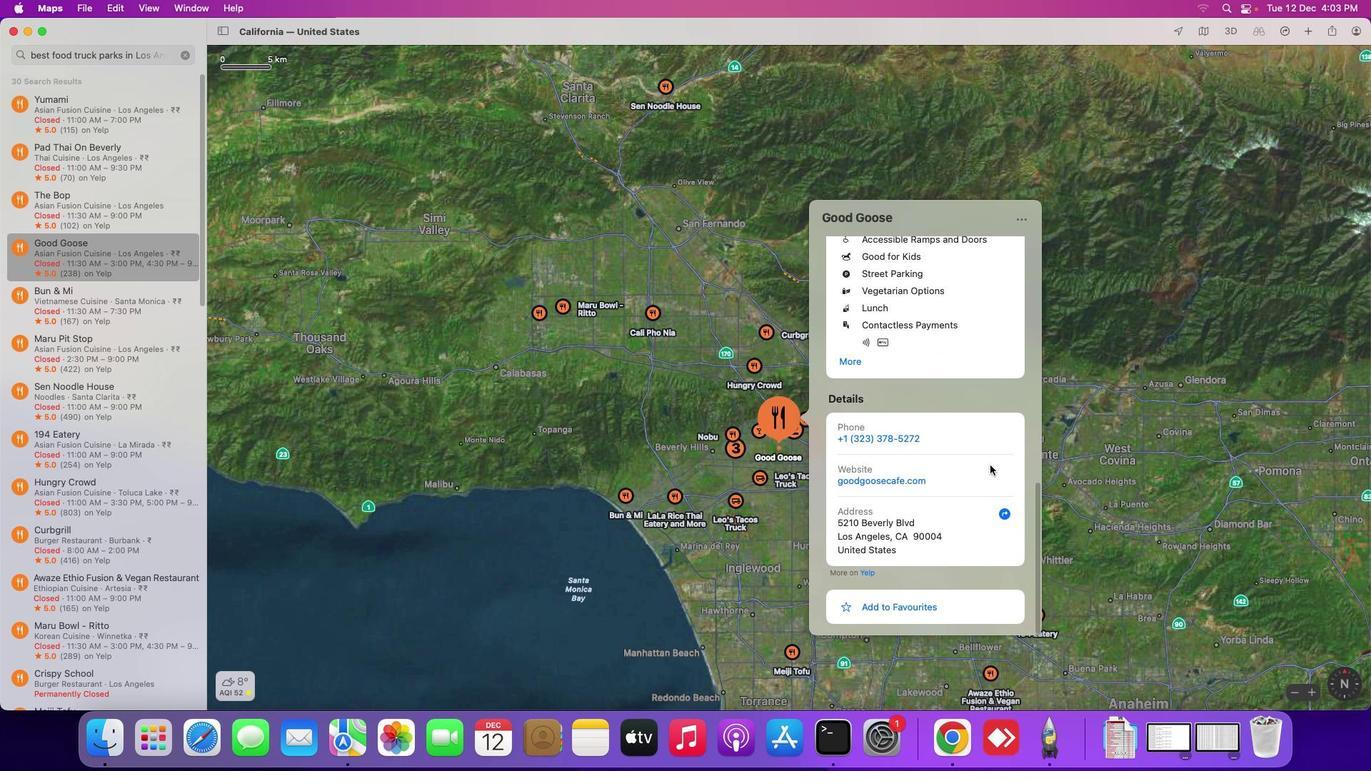 
Action: Mouse scrolled (990, 465) with delta (0, -1)
Screenshot: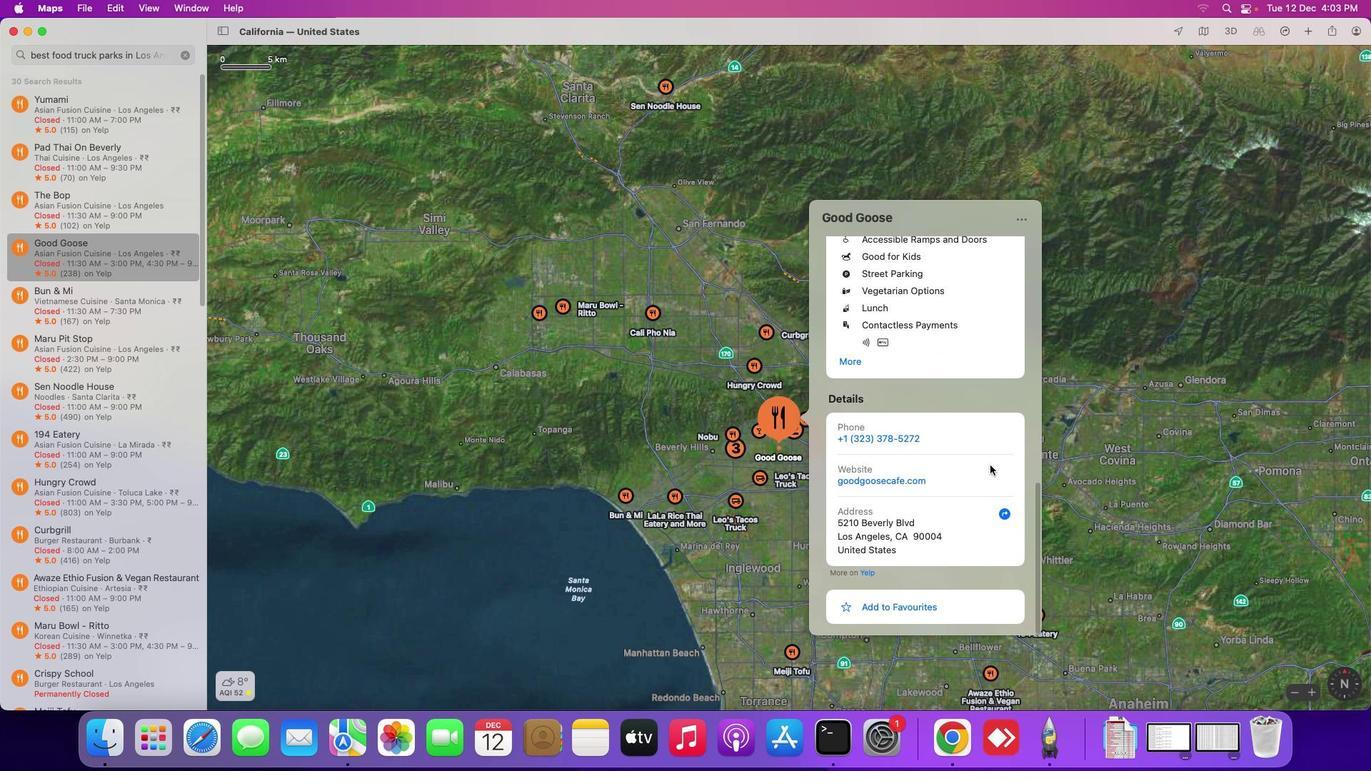 
Action: Mouse scrolled (990, 465) with delta (0, -2)
Screenshot: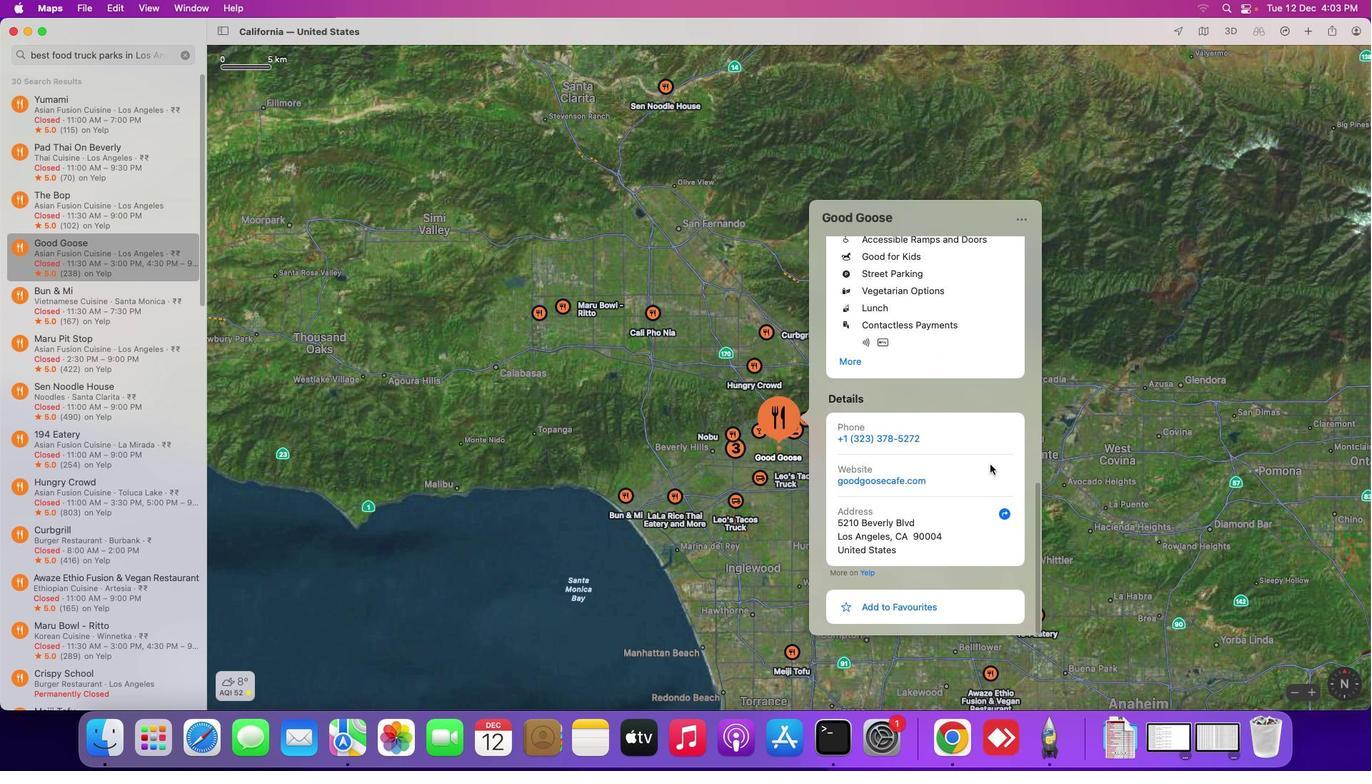 
Action: Mouse scrolled (990, 465) with delta (0, -3)
Screenshot: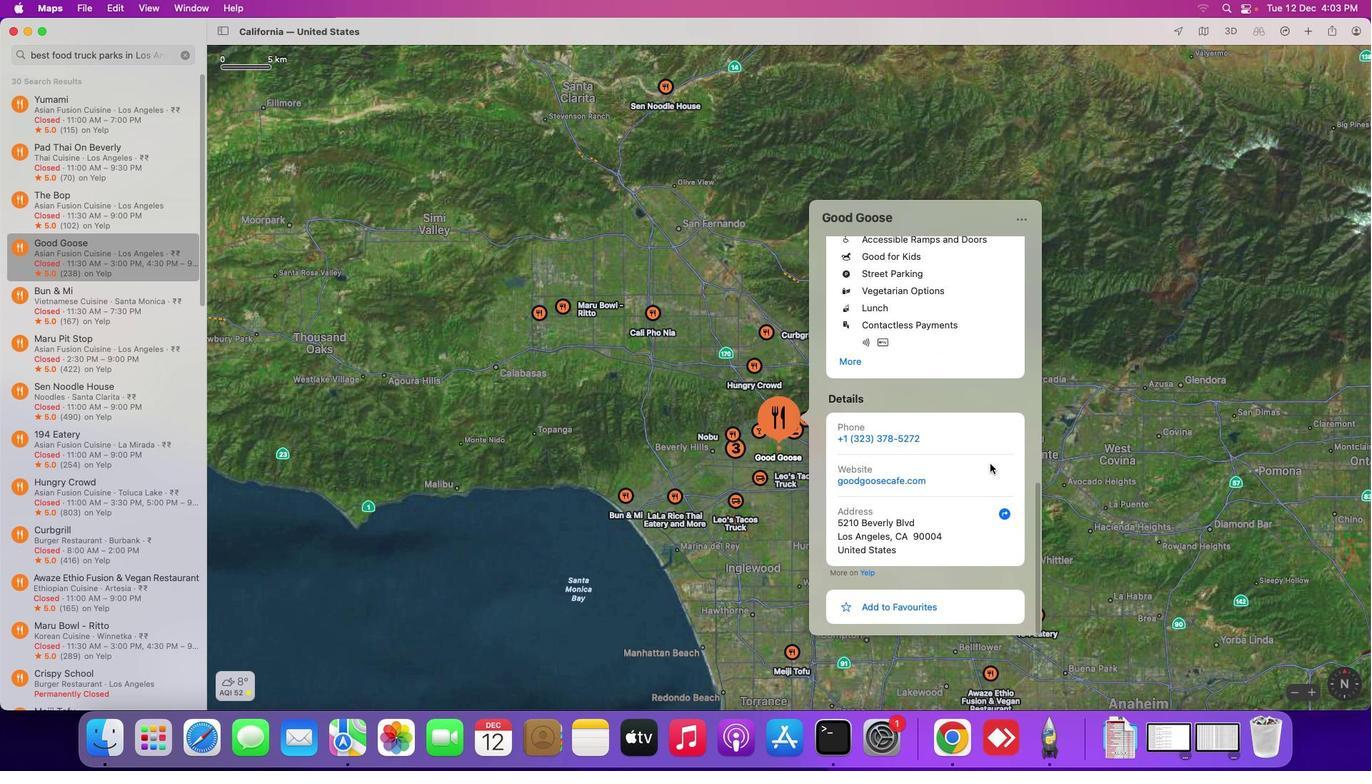 
Action: Mouse moved to (990, 462)
Screenshot: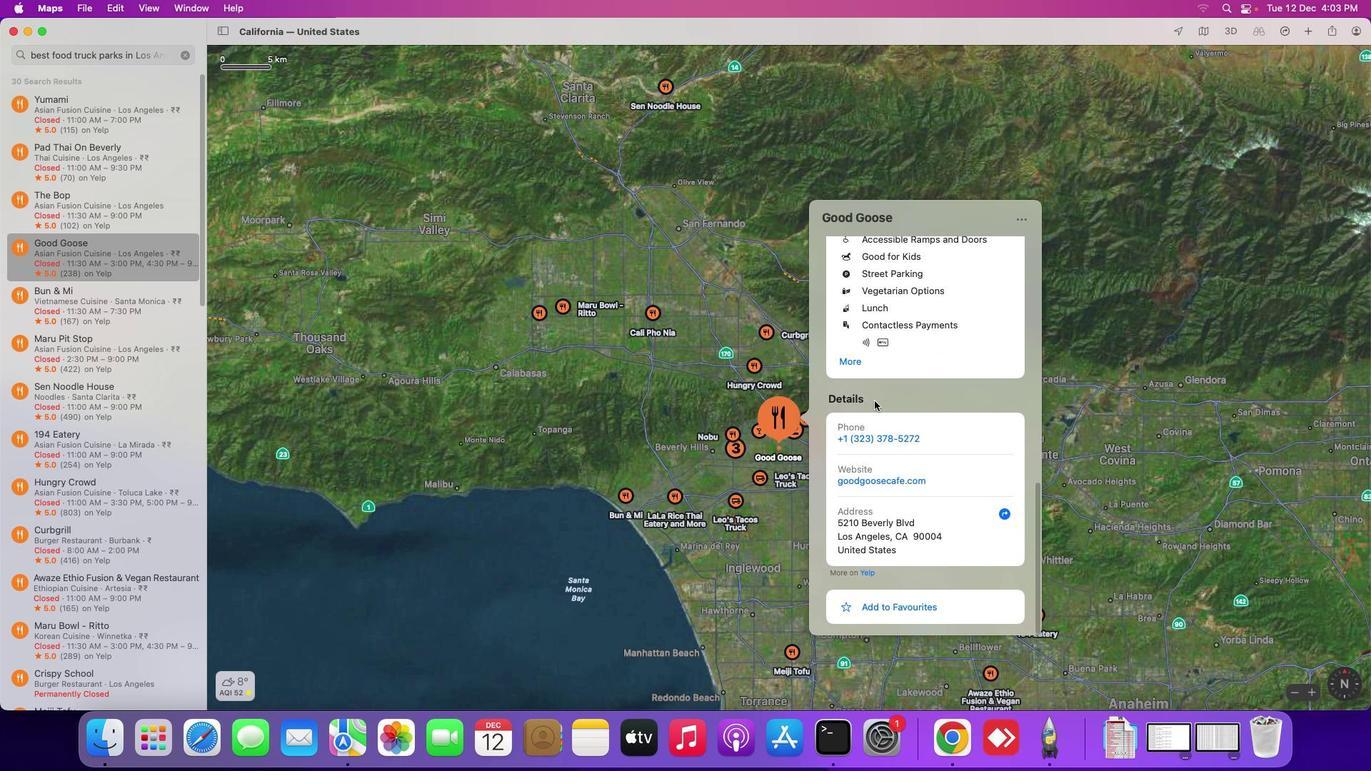 
Action: Mouse scrolled (990, 462) with delta (0, 0)
Screenshot: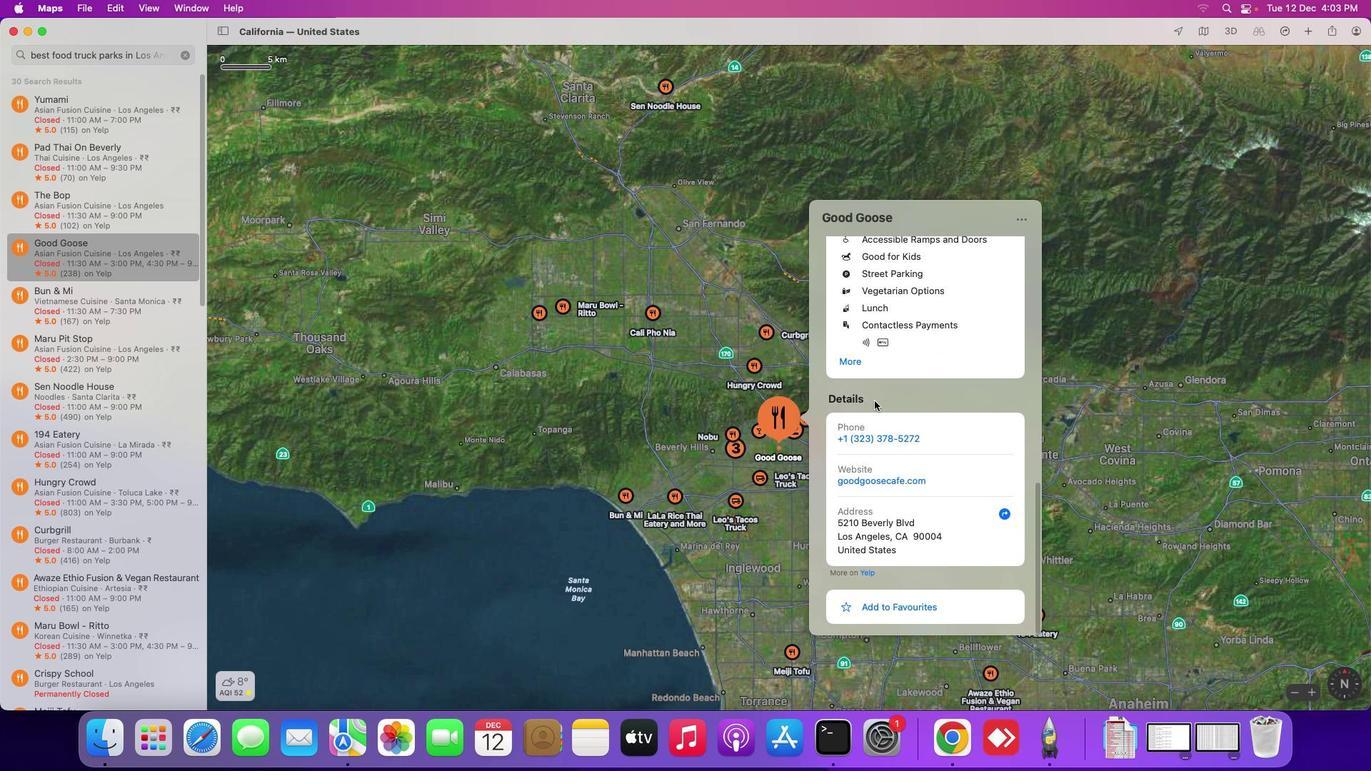 
Action: Mouse moved to (81, 300)
Screenshot: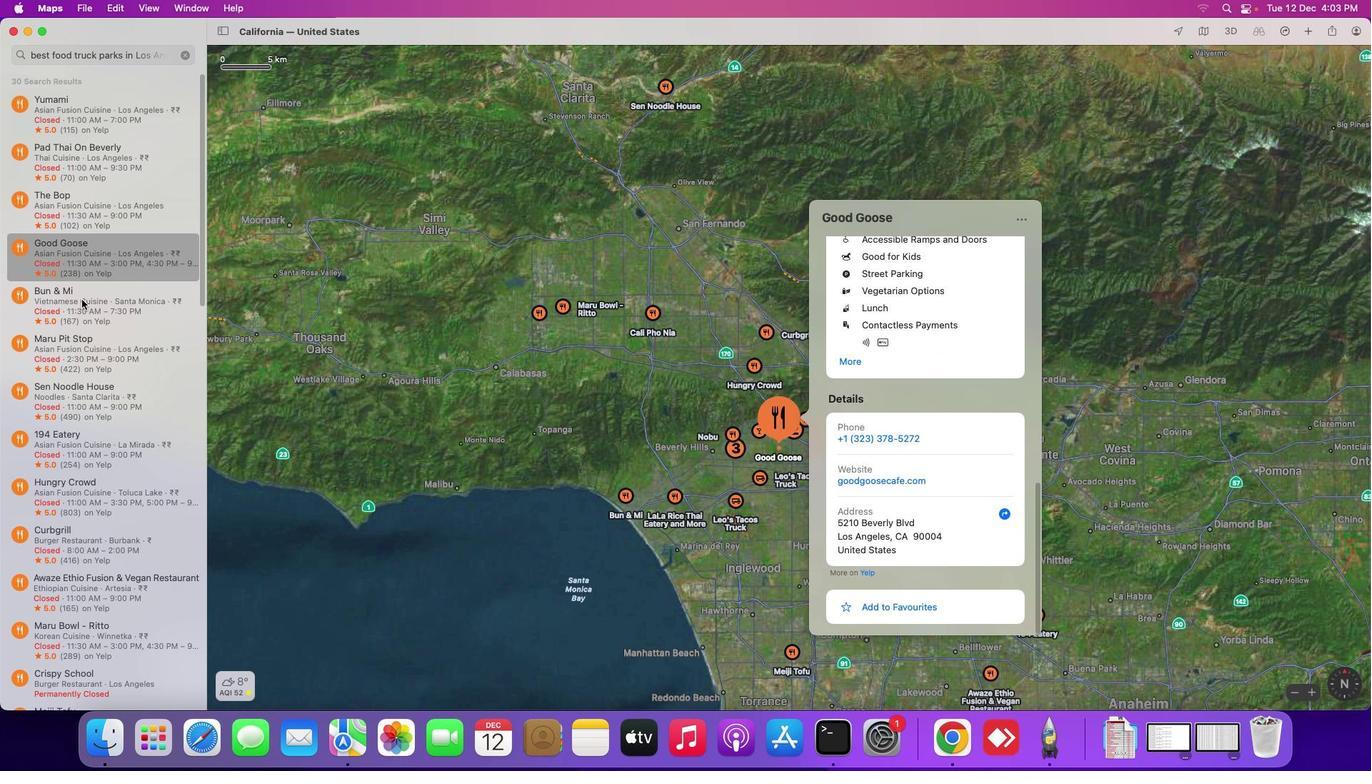
Action: Mouse pressed left at (81, 300)
Screenshot: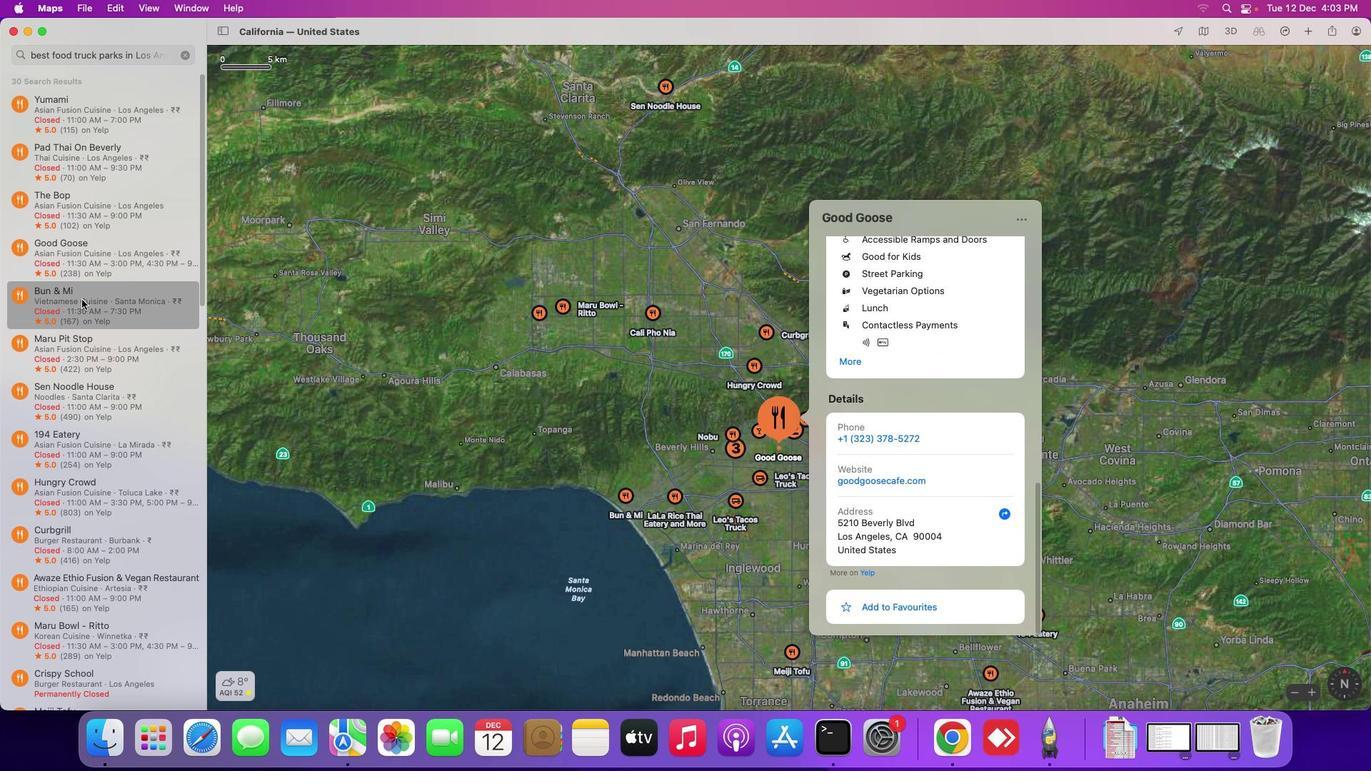 
Action: Mouse moved to (795, 465)
Screenshot: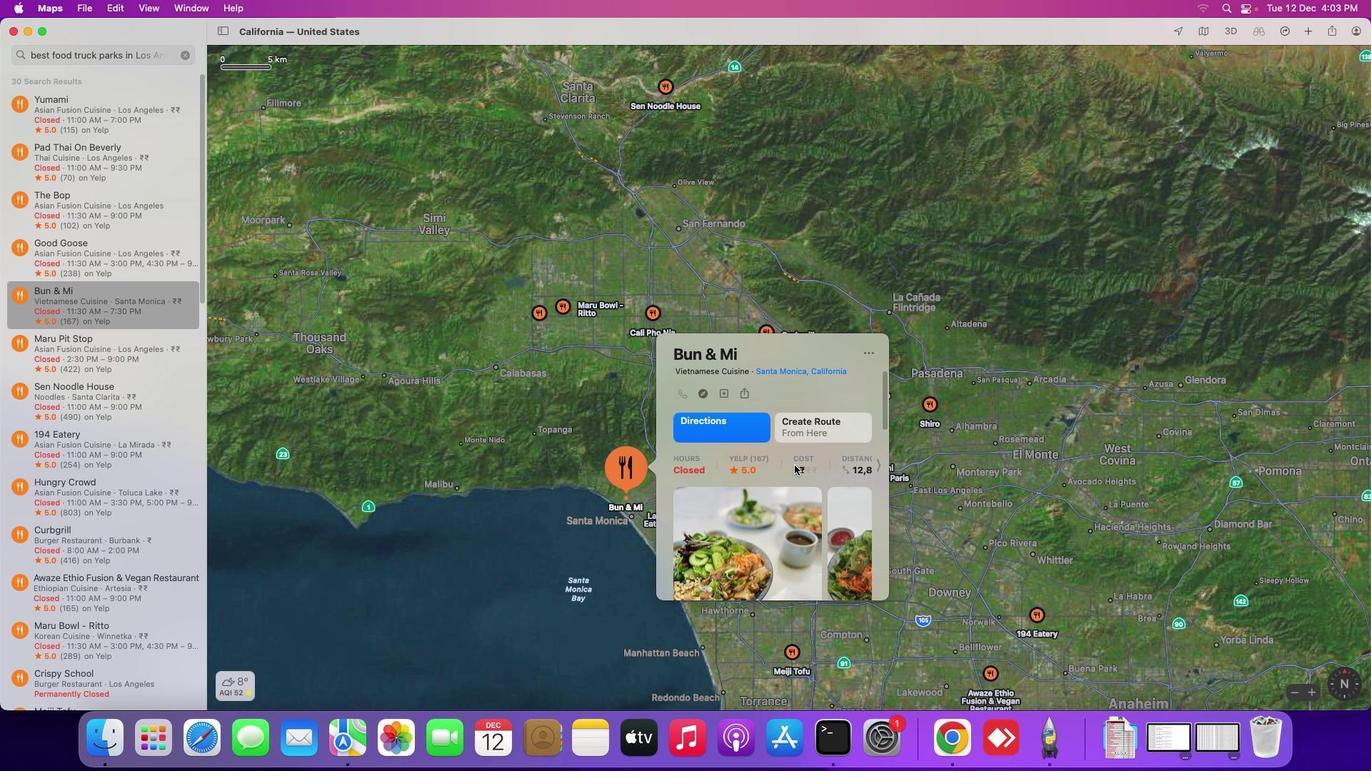 
Action: Mouse scrolled (795, 465) with delta (0, 0)
Screenshot: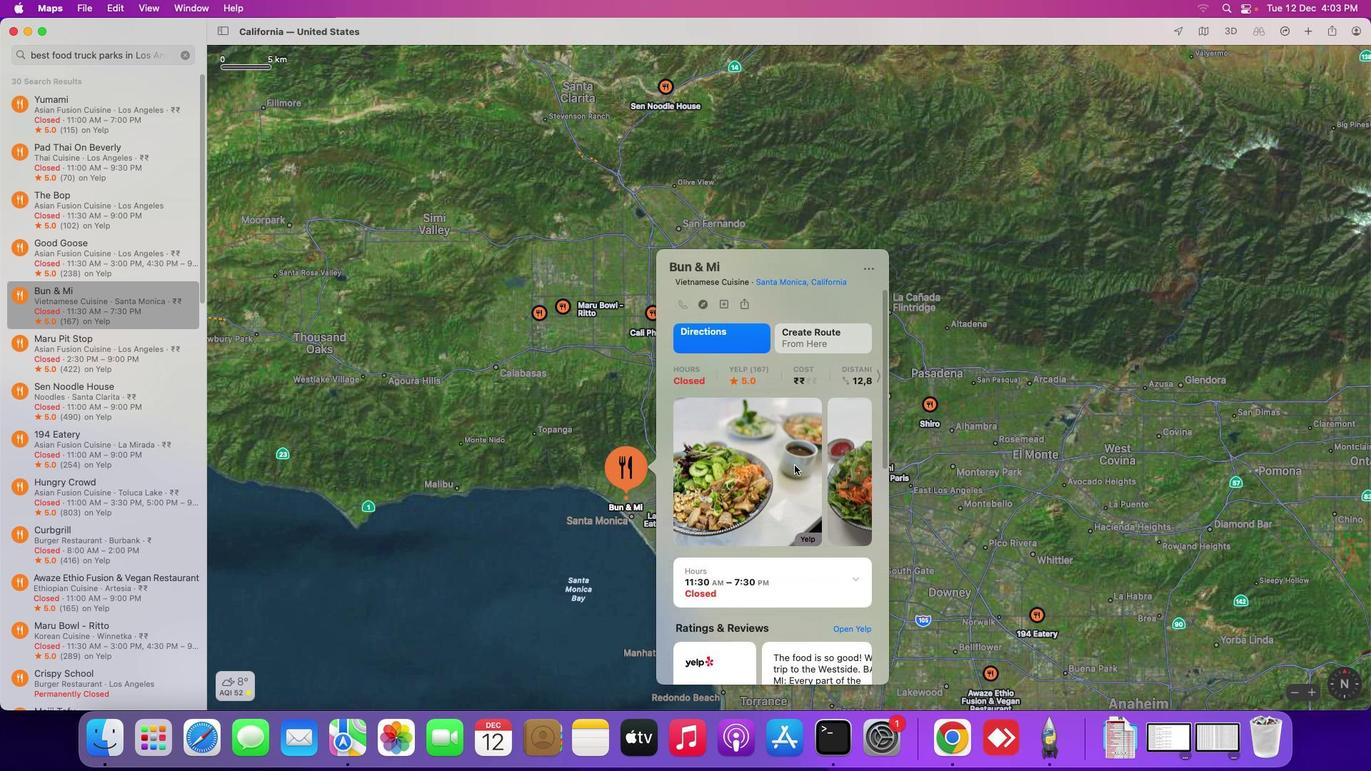 
Action: Mouse scrolled (795, 465) with delta (0, 0)
Screenshot: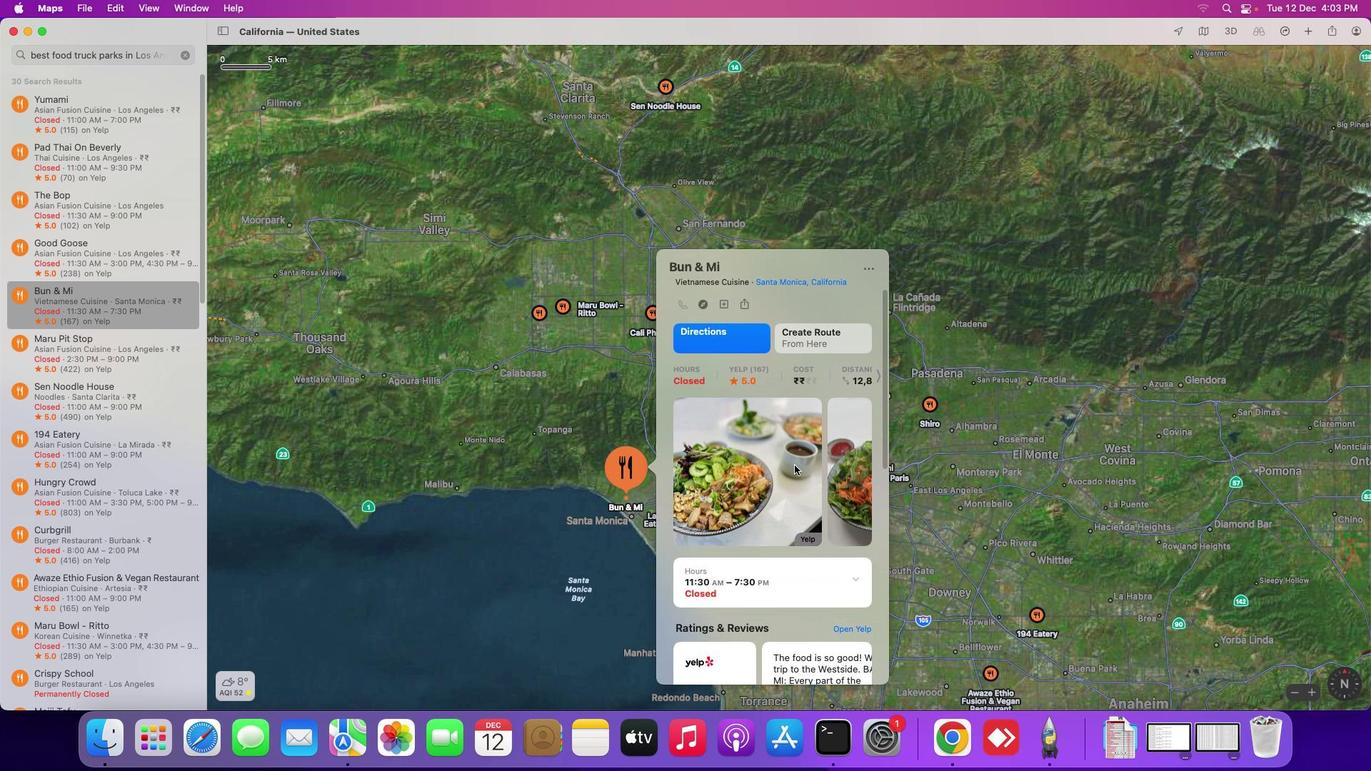
Action: Mouse moved to (795, 465)
Screenshot: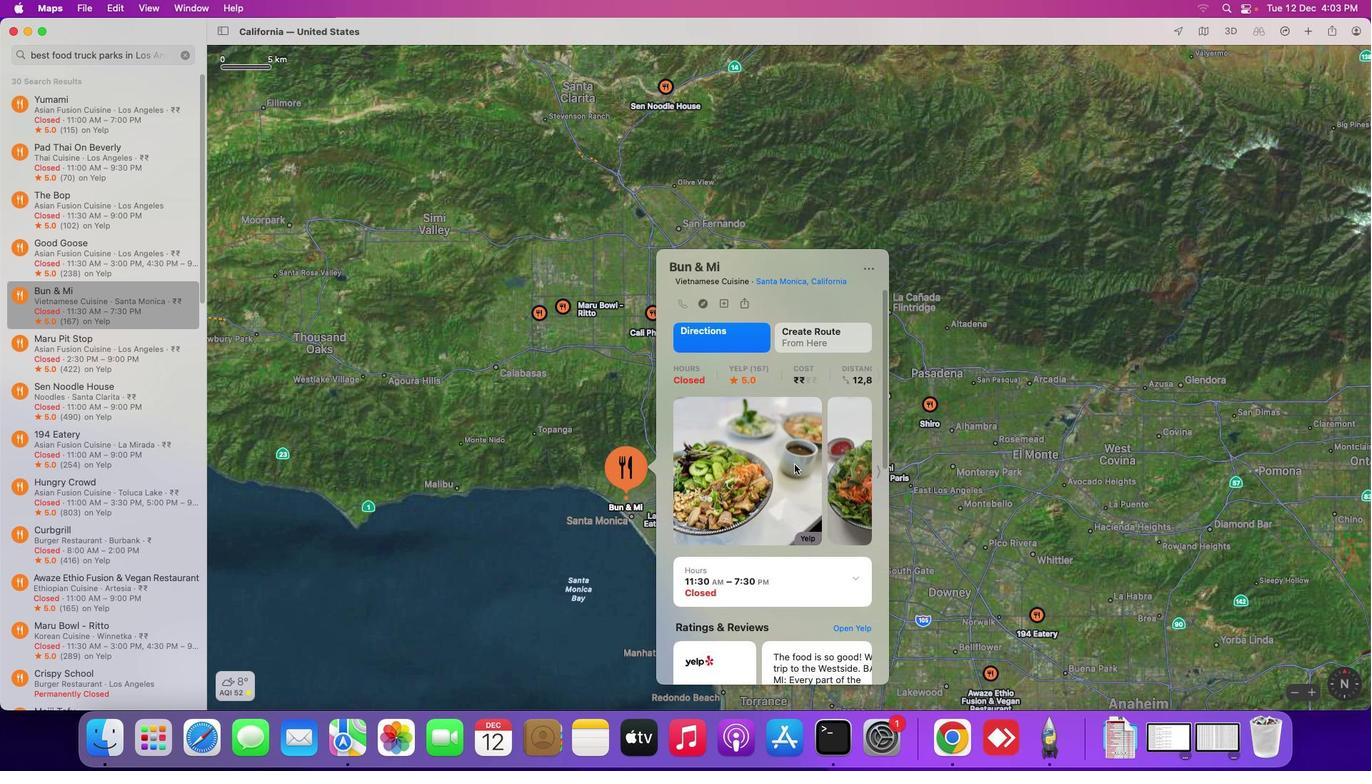 
Action: Mouse scrolled (795, 465) with delta (0, 0)
Screenshot: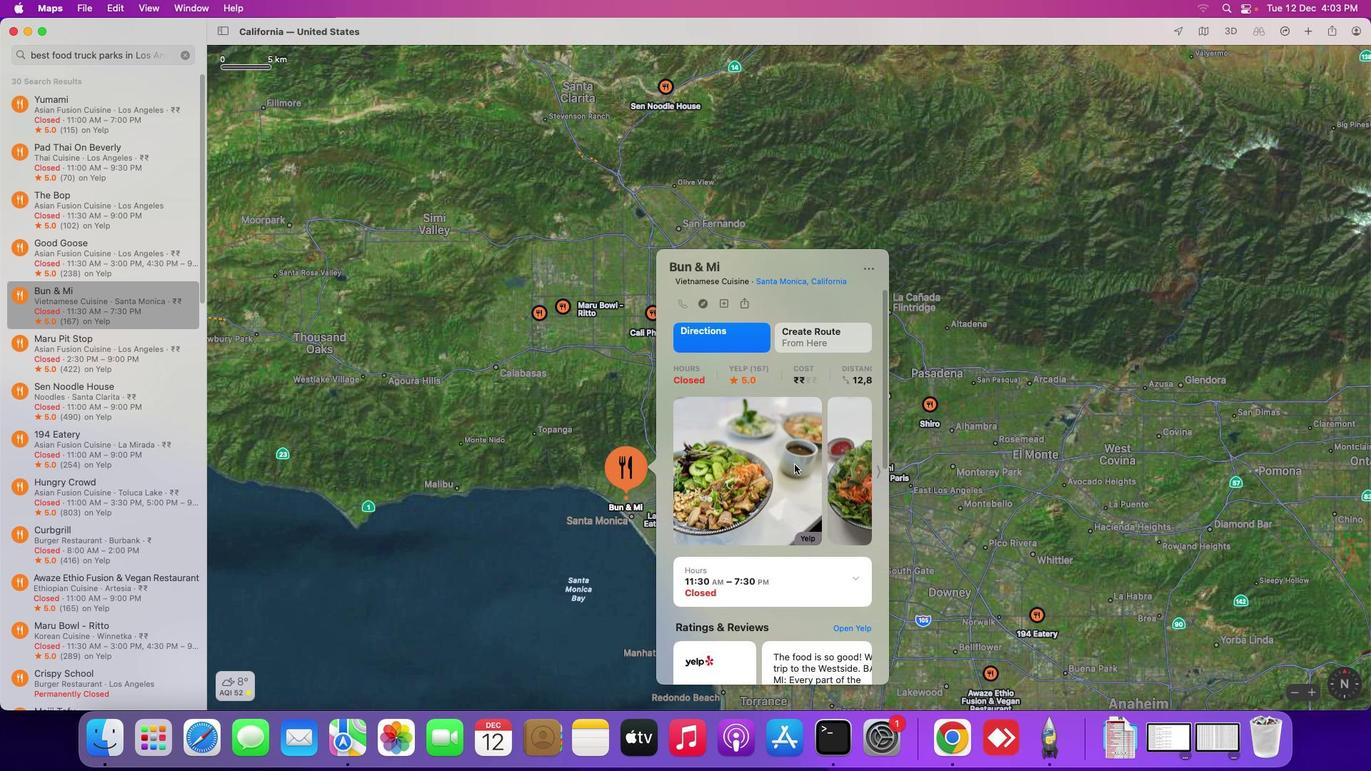 
Action: Mouse moved to (878, 472)
Screenshot: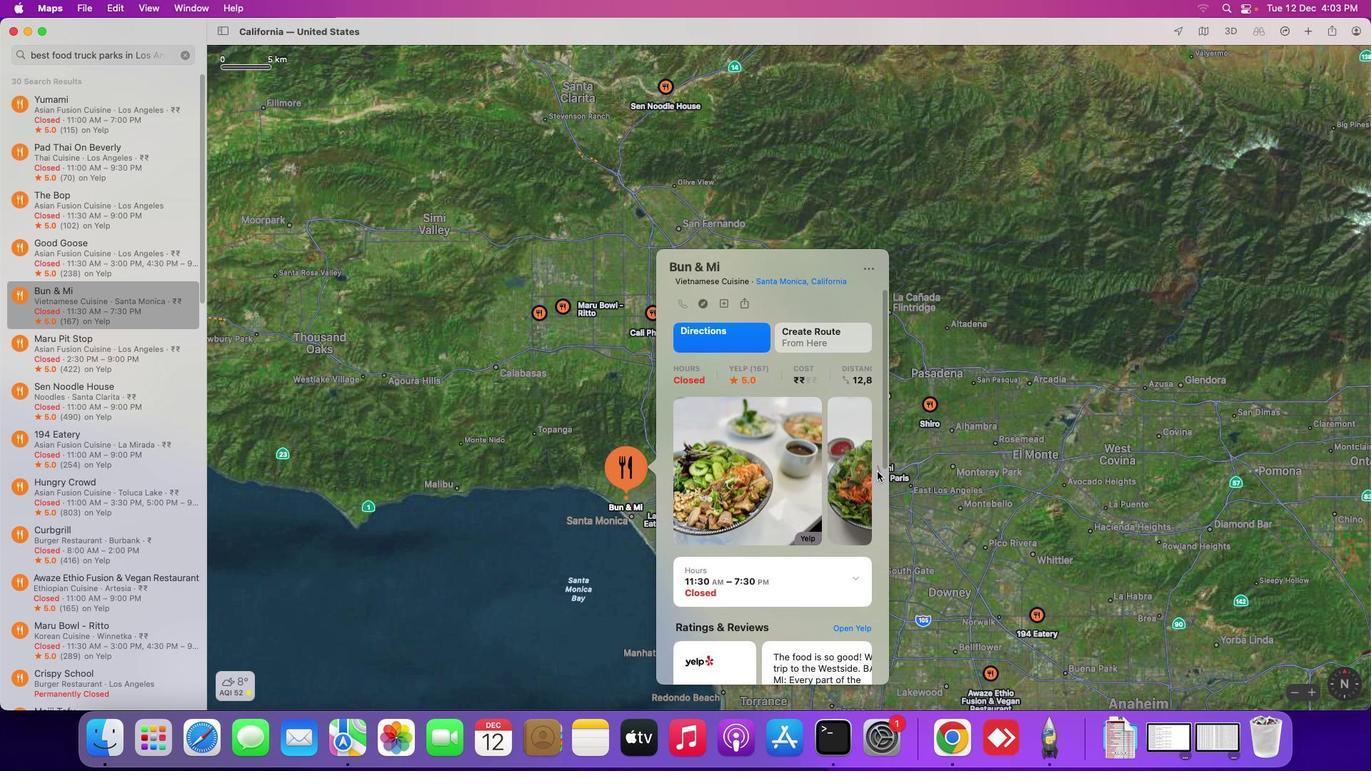 
Action: Mouse pressed left at (878, 472)
Screenshot: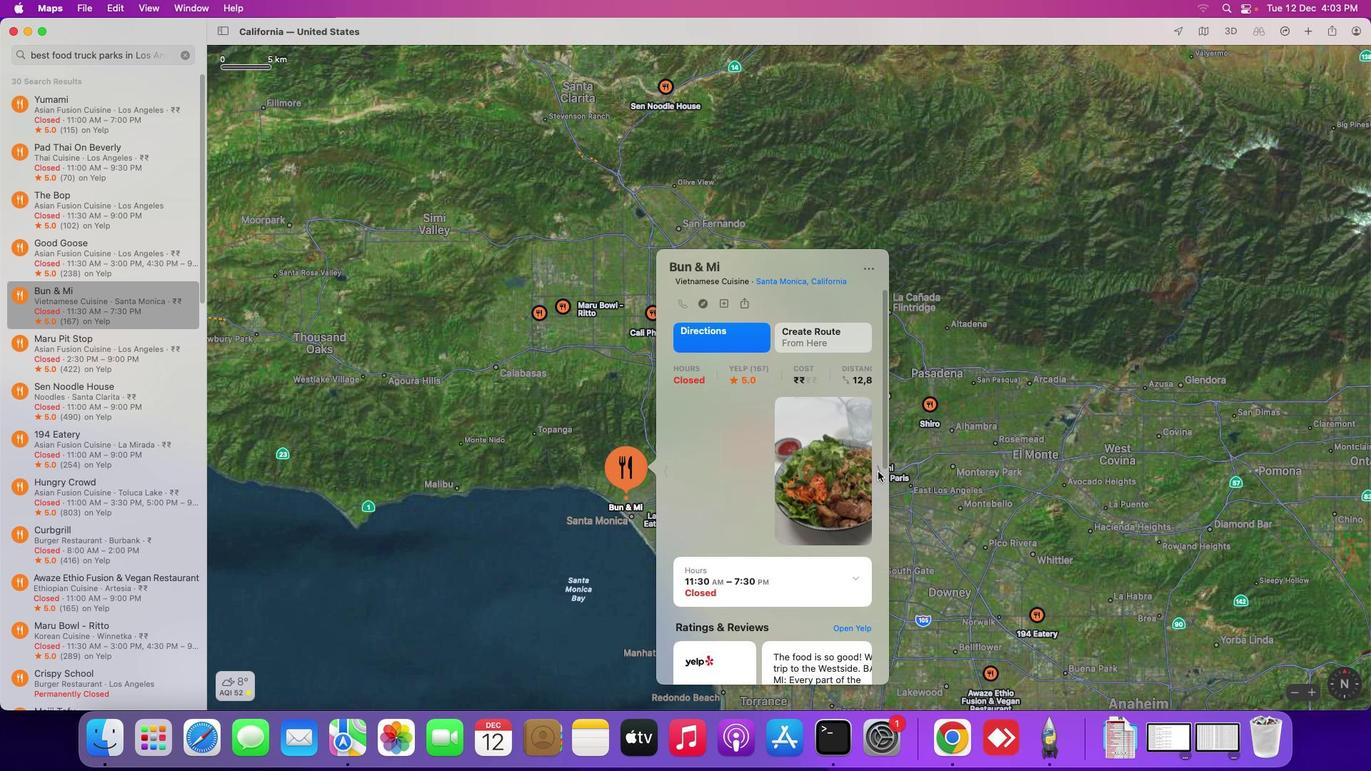 
Action: Mouse moved to (786, 460)
Screenshot: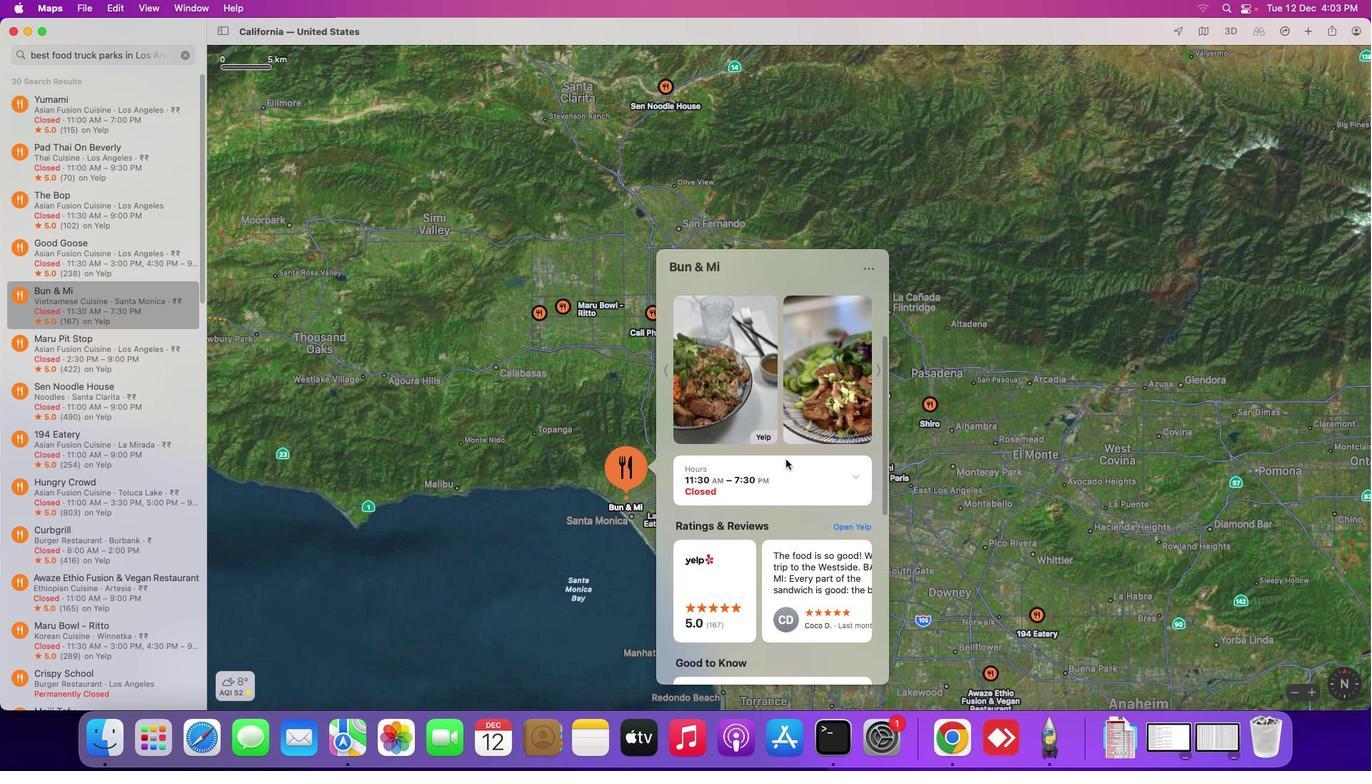 
Action: Mouse scrolled (786, 460) with delta (0, 0)
Screenshot: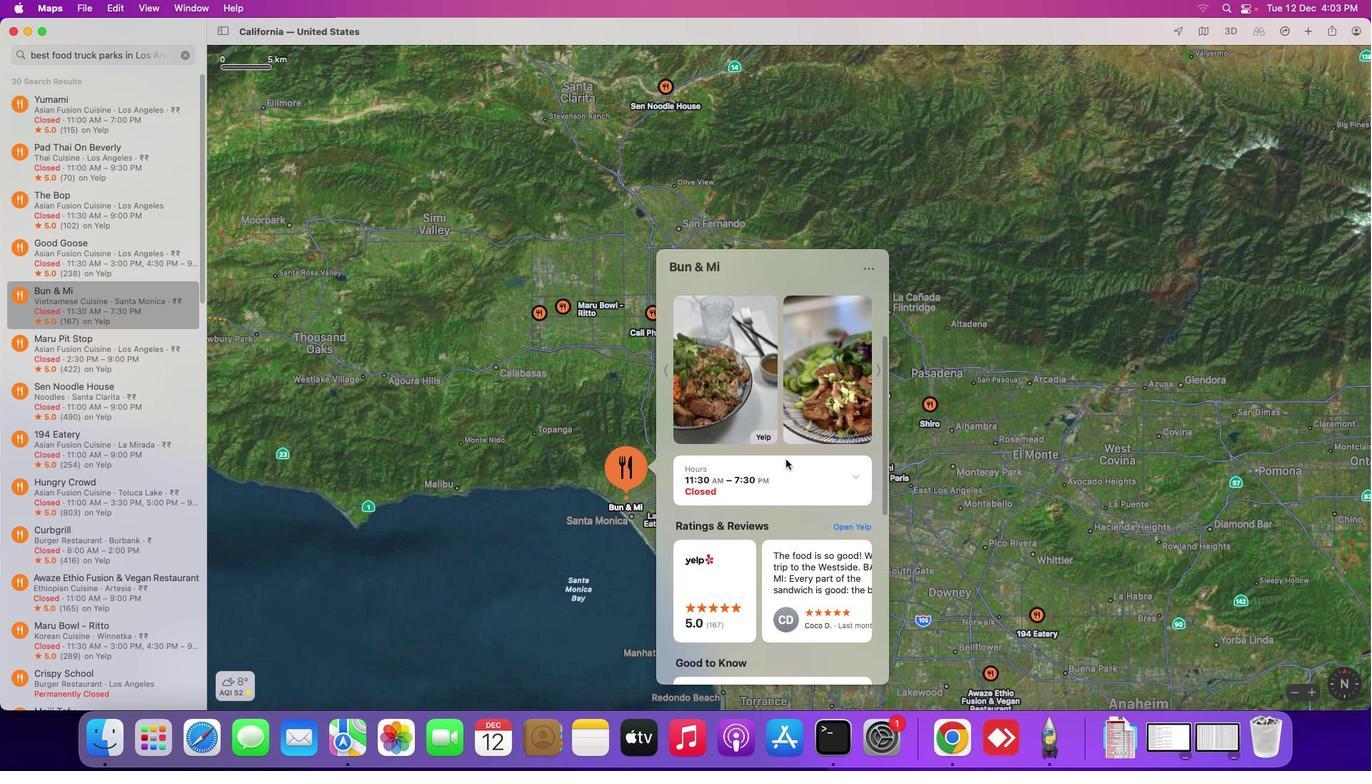 
Action: Mouse scrolled (786, 460) with delta (0, 0)
Screenshot: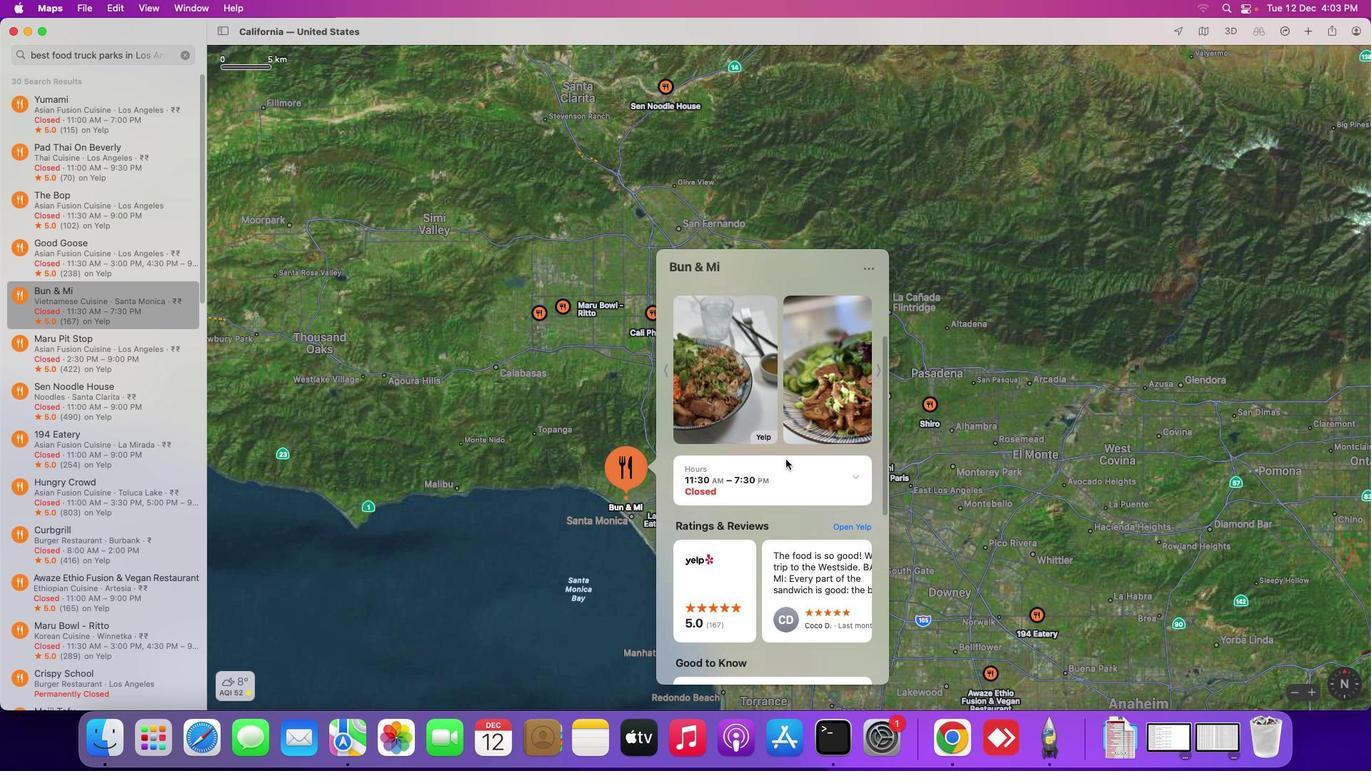 
Action: Mouse moved to (786, 459)
Screenshot: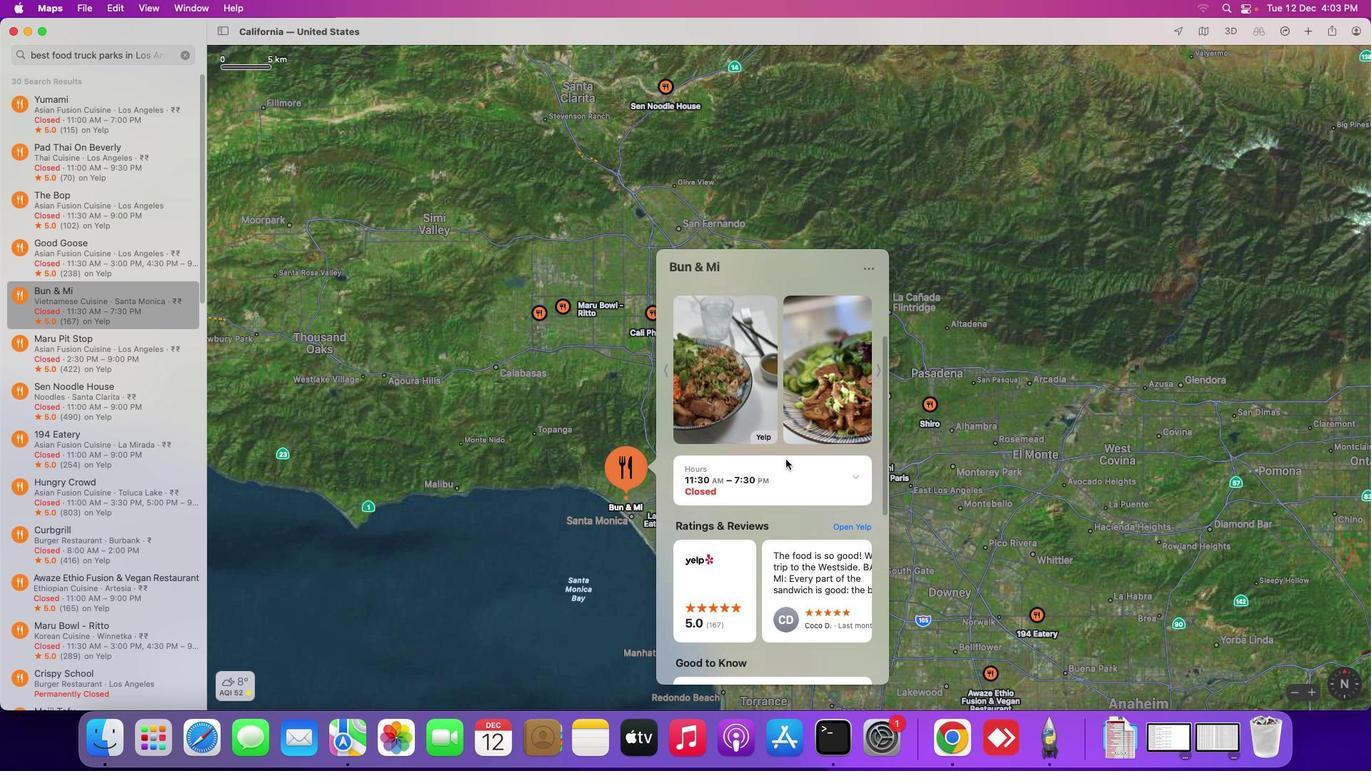 
Action: Mouse scrolled (786, 459) with delta (0, -2)
Screenshot: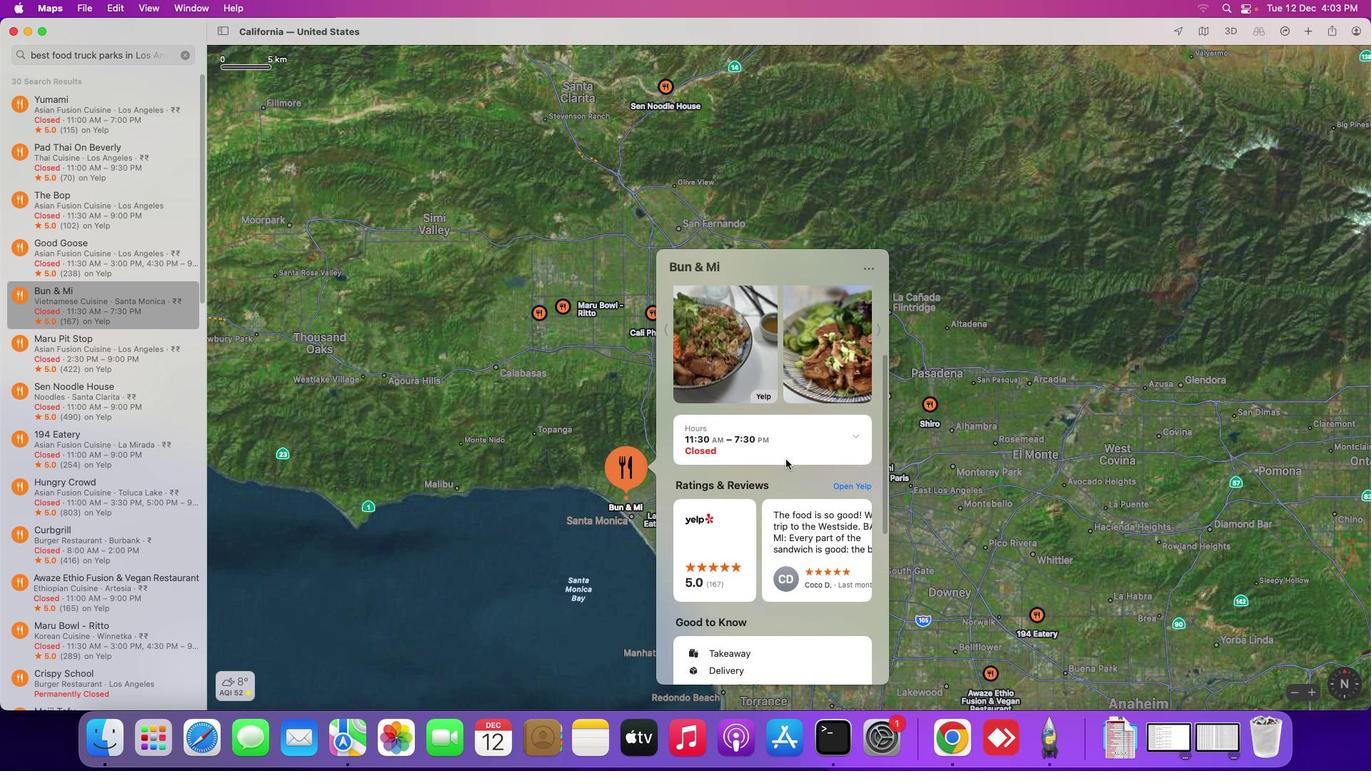 
Action: Mouse scrolled (786, 459) with delta (0, -2)
Screenshot: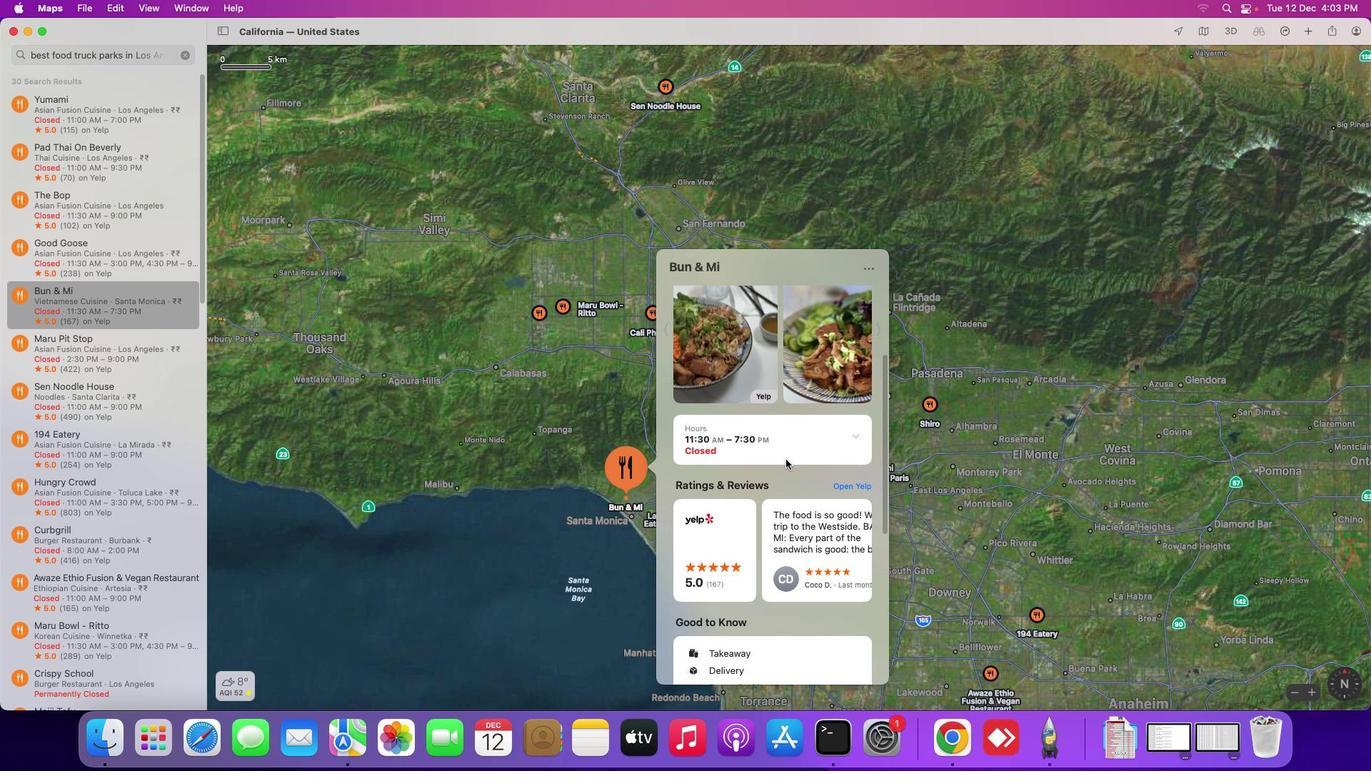 
Action: Mouse scrolled (786, 459) with delta (0, -3)
Screenshot: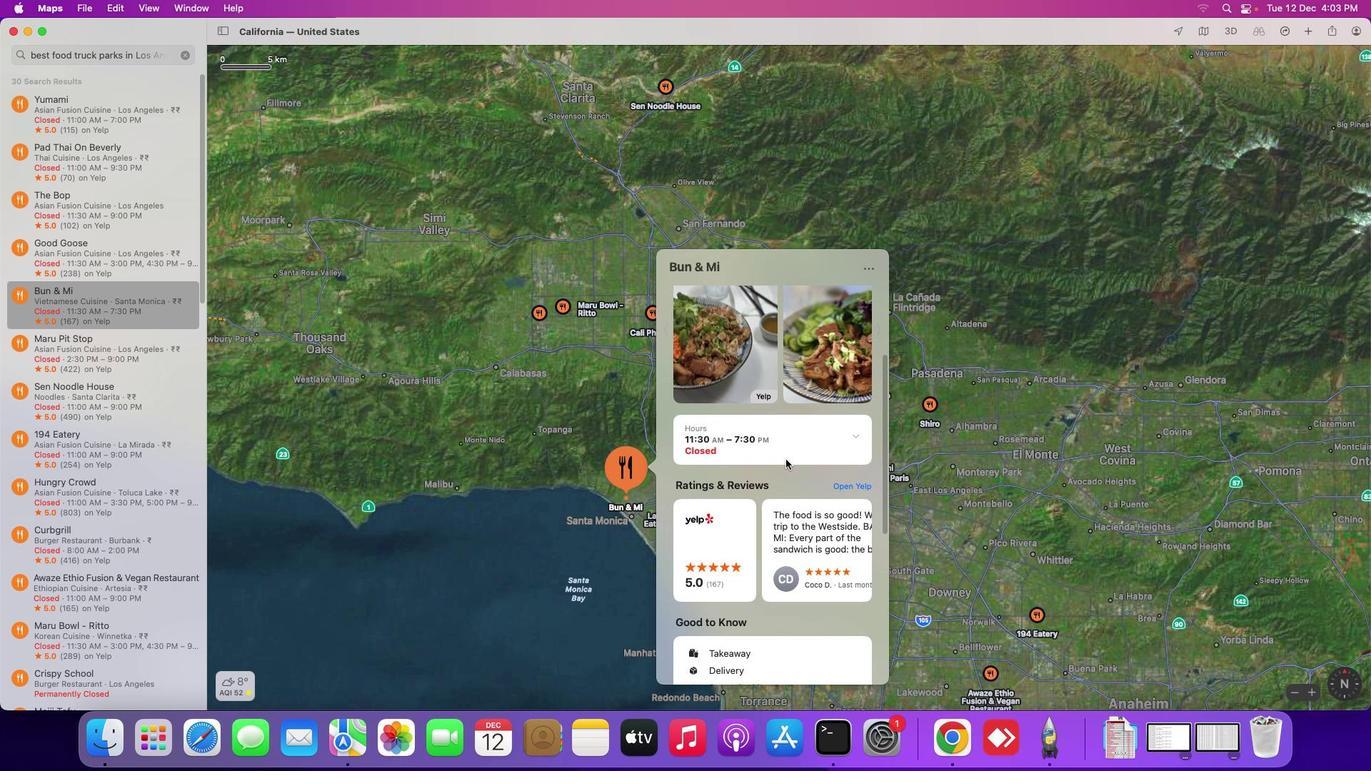 
Action: Mouse scrolled (786, 459) with delta (0, -3)
Screenshot: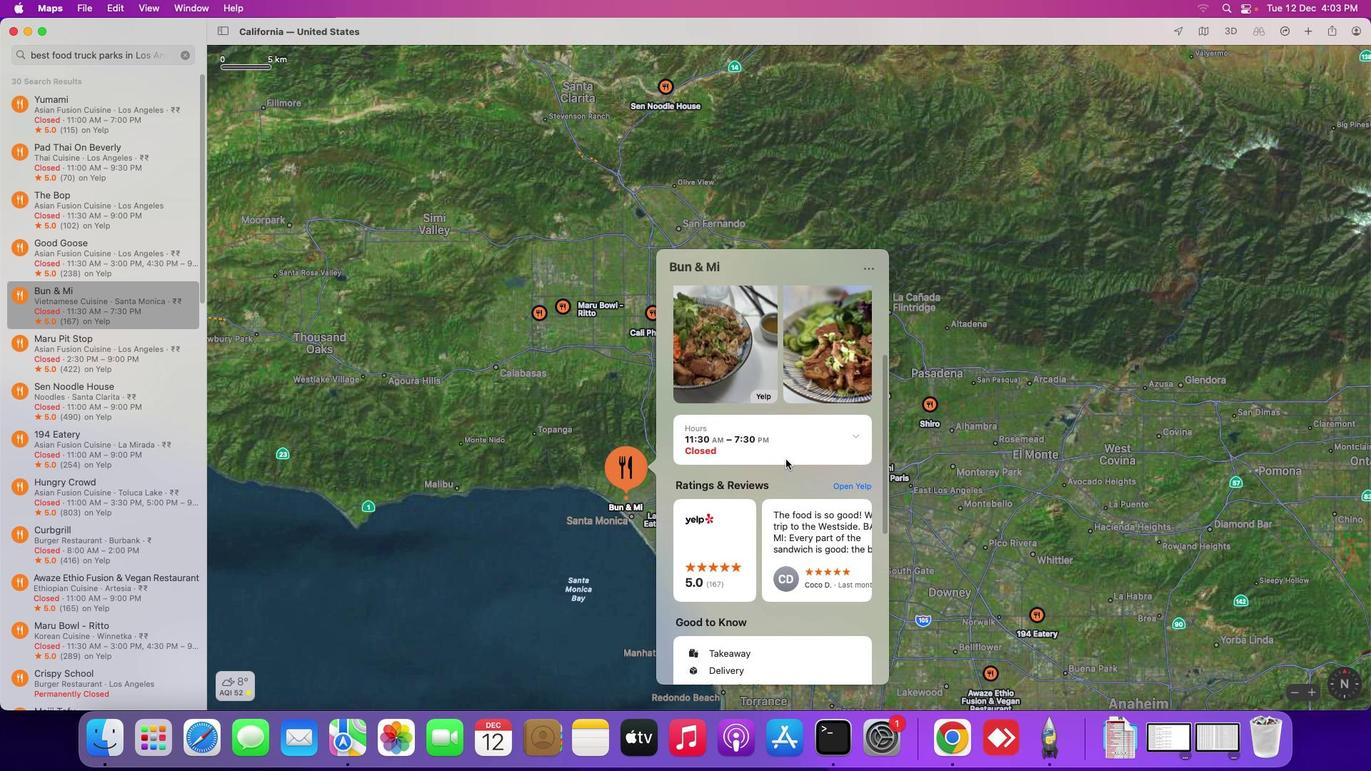
Action: Mouse moved to (855, 438)
Screenshot: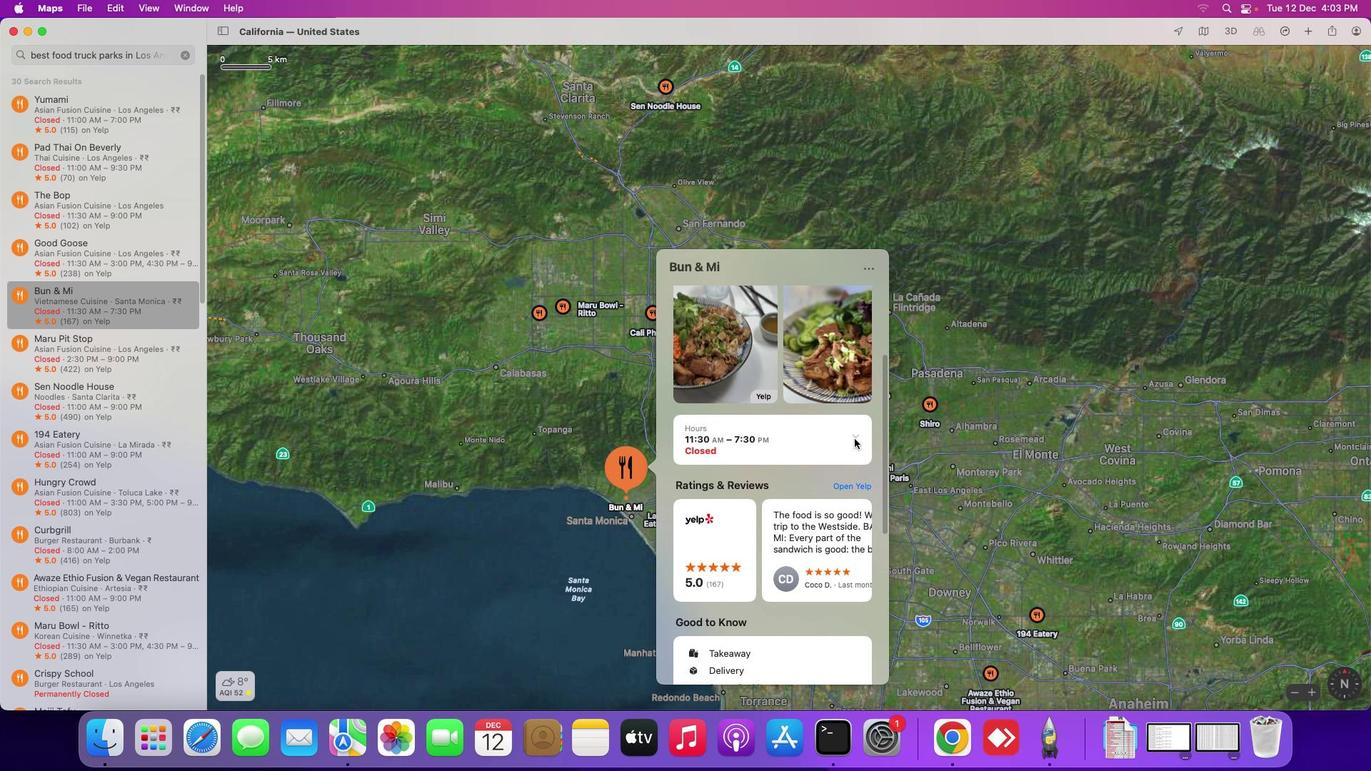
Action: Mouse pressed left at (855, 438)
Screenshot: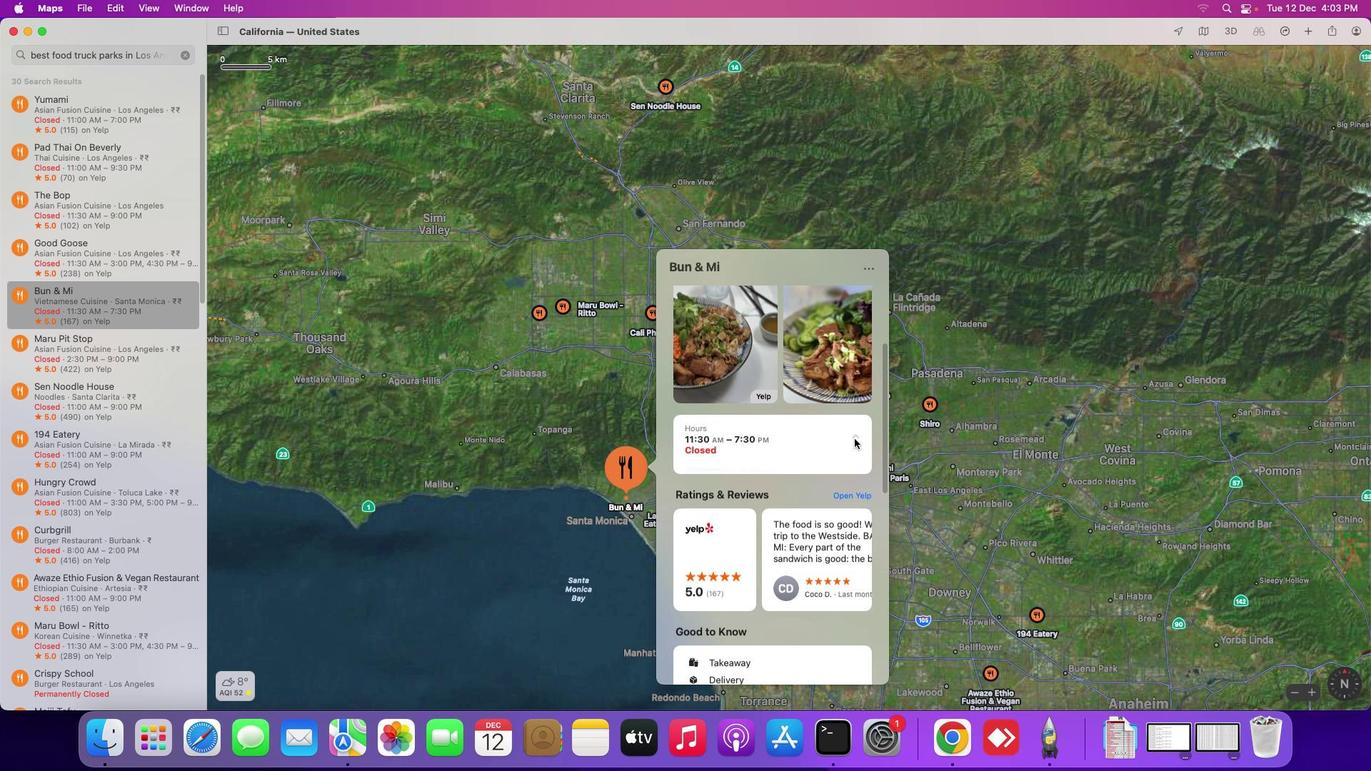 
Action: Mouse moved to (846, 442)
Screenshot: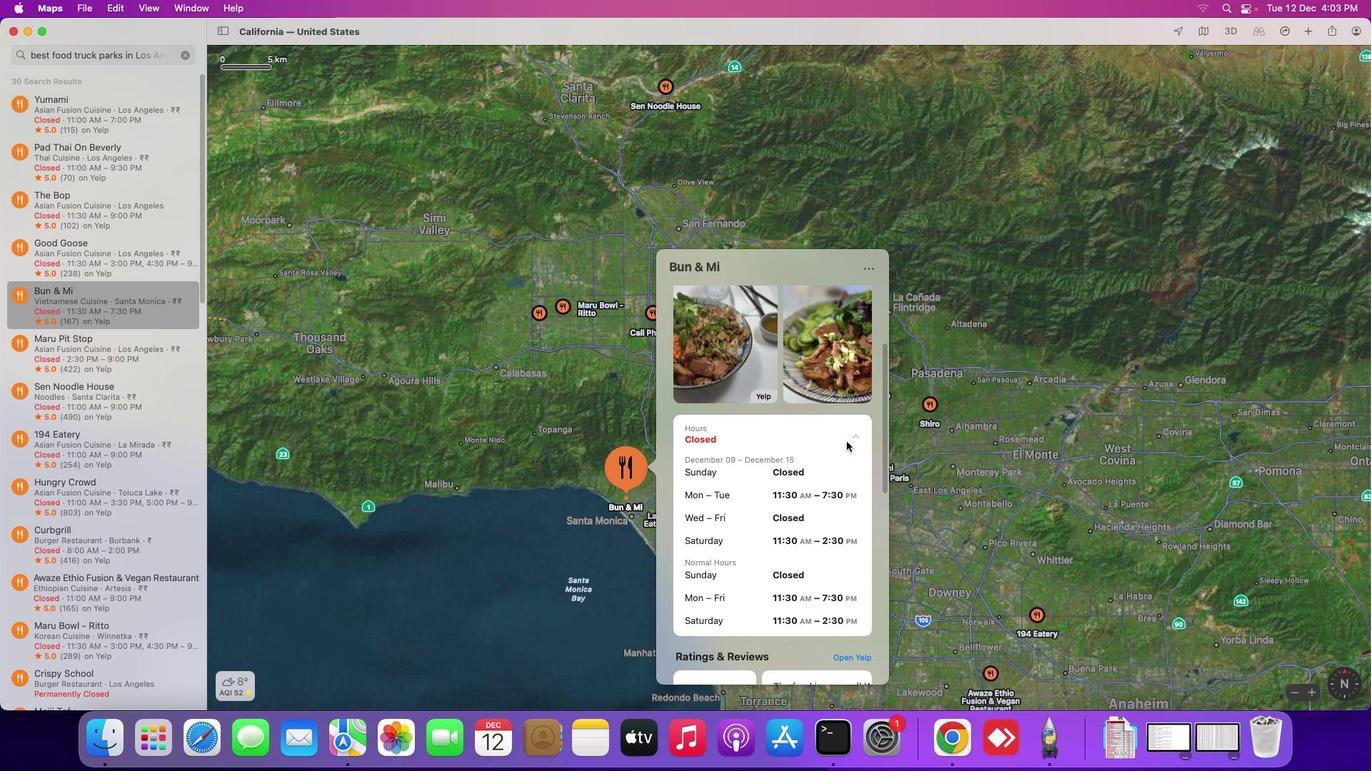 
Action: Mouse scrolled (846, 442) with delta (0, 0)
Screenshot: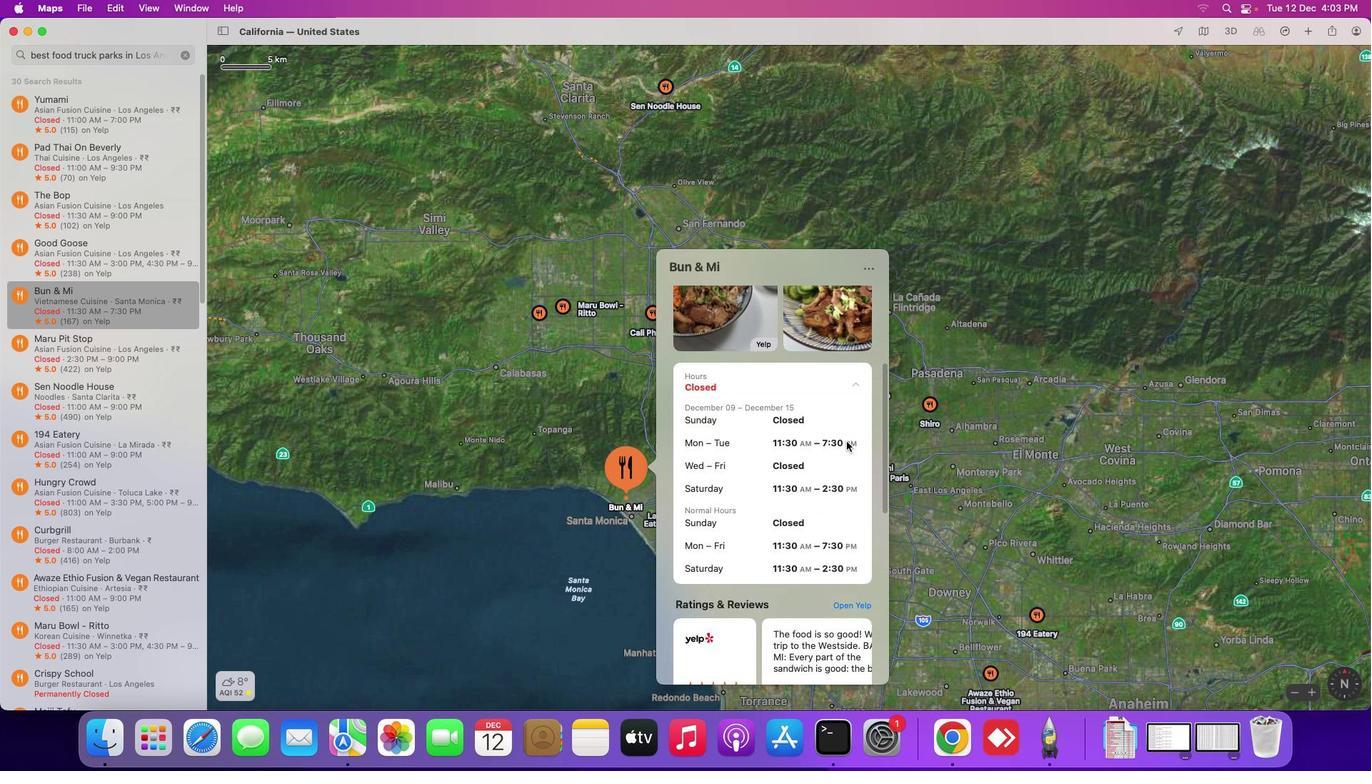 
Action: Mouse scrolled (846, 442) with delta (0, 0)
Screenshot: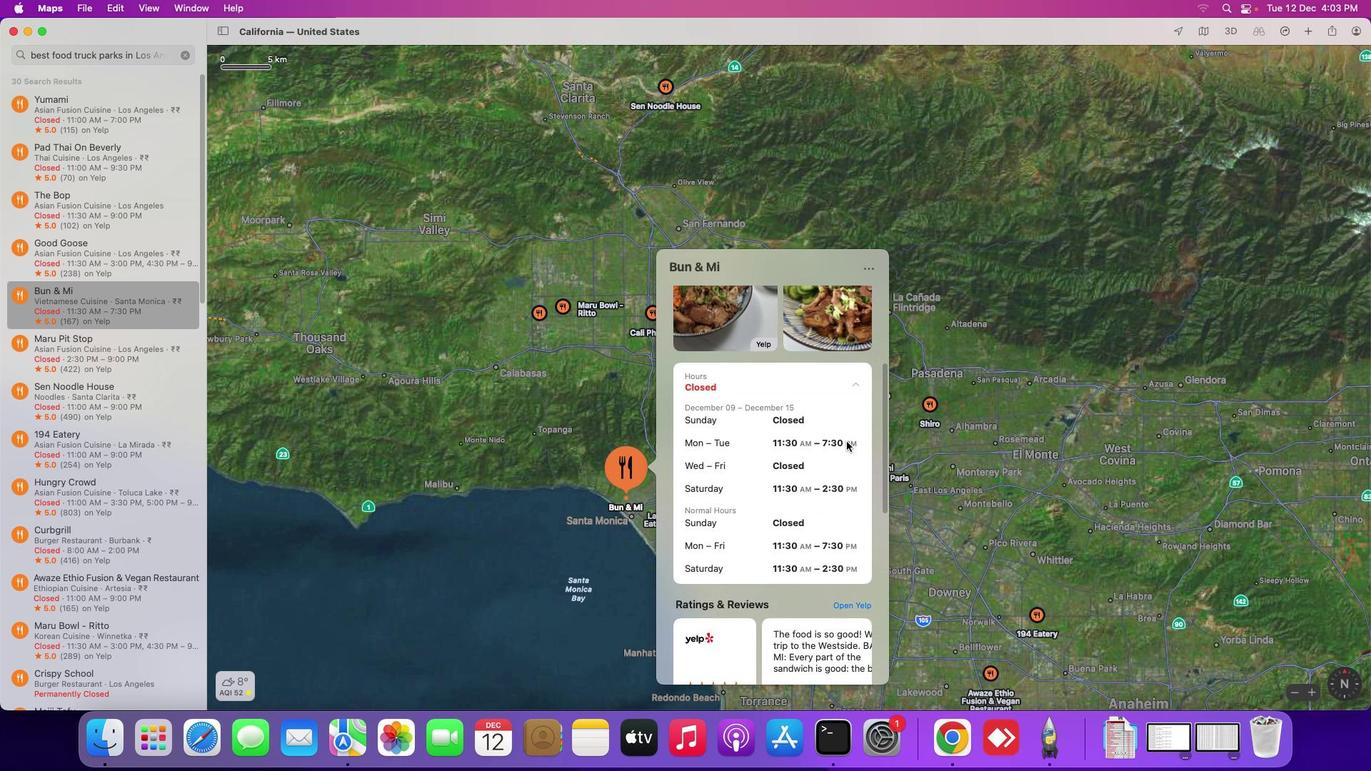 
Action: Mouse scrolled (846, 442) with delta (0, -1)
Screenshot: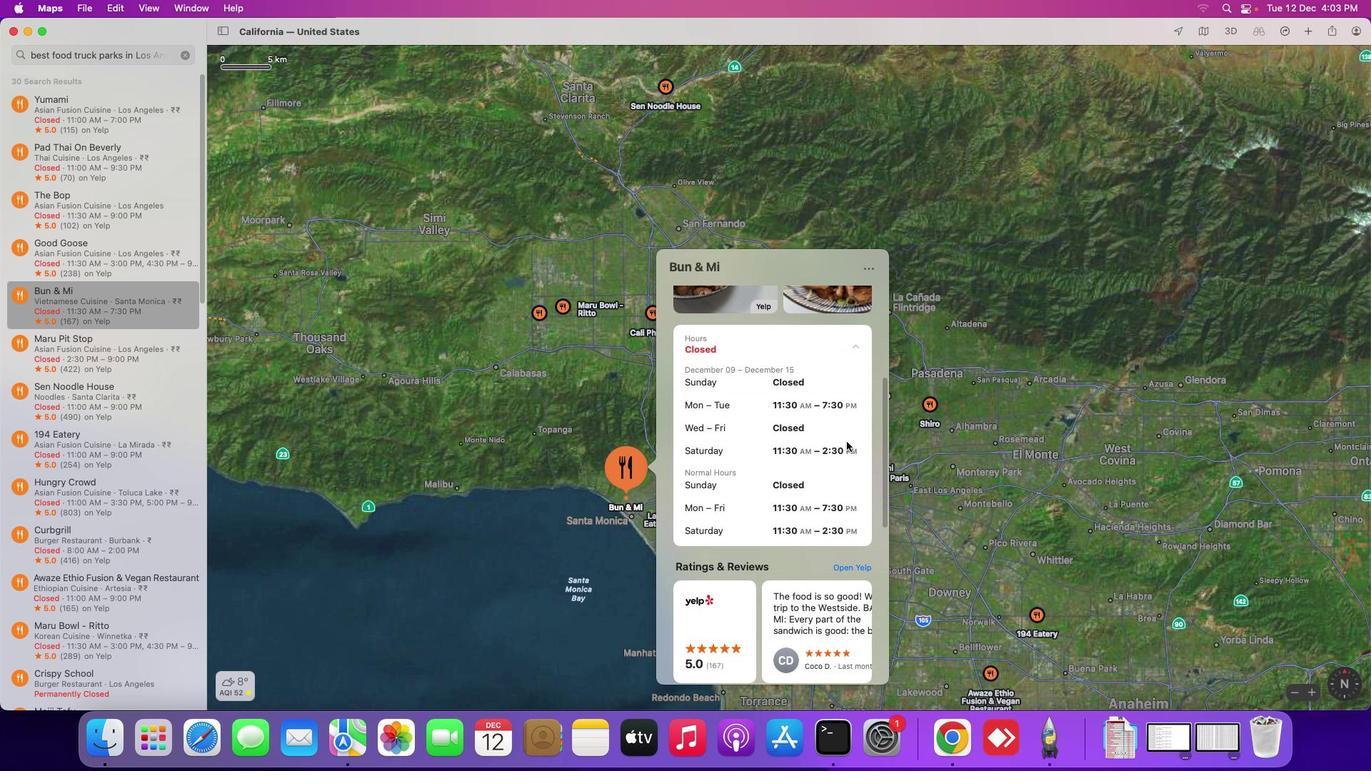 
Action: Mouse scrolled (846, 442) with delta (0, -2)
Screenshot: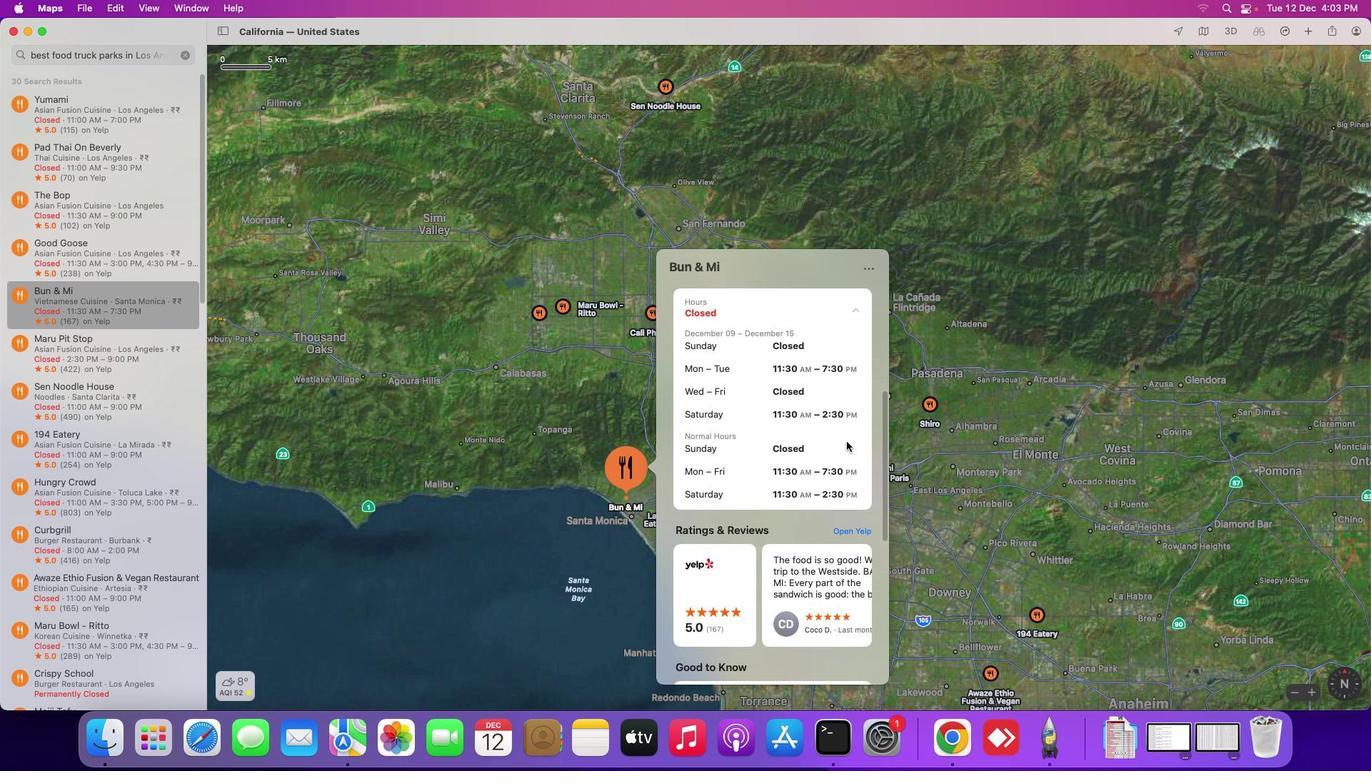 
Action: Mouse scrolled (846, 442) with delta (0, -3)
Screenshot: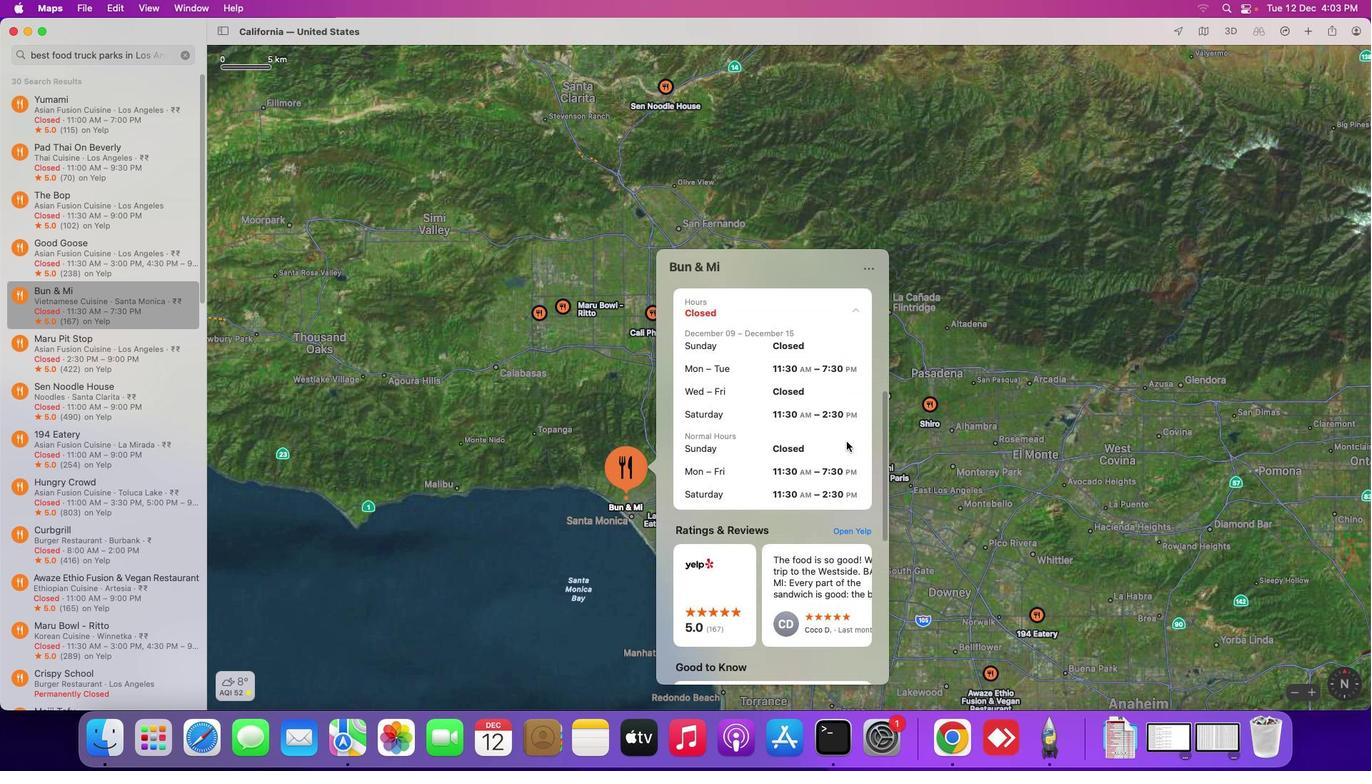 
Action: Mouse scrolled (846, 442) with delta (0, -3)
Screenshot: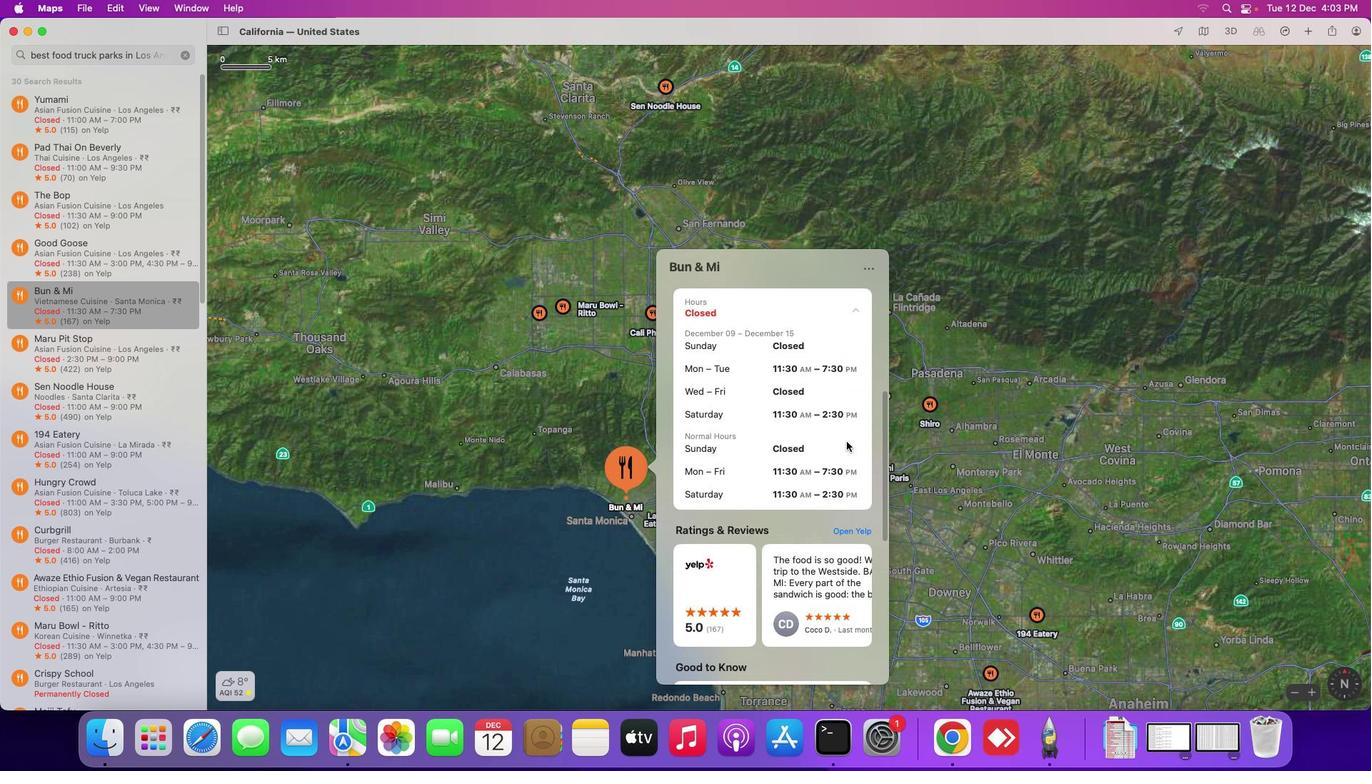 
Action: Mouse scrolled (846, 442) with delta (0, 0)
